 Task: Buy 1 Skin Cleansers for Women's from Shave & Hair Removal section under best seller category for shipping address: Michelle Green, 1986 Bartlett Avenue, Southfield, Michigan 48076, Cell Number 2485598029. Pay from credit card ending with 5759, CVV 953
Action: Mouse moved to (27, 107)
Screenshot: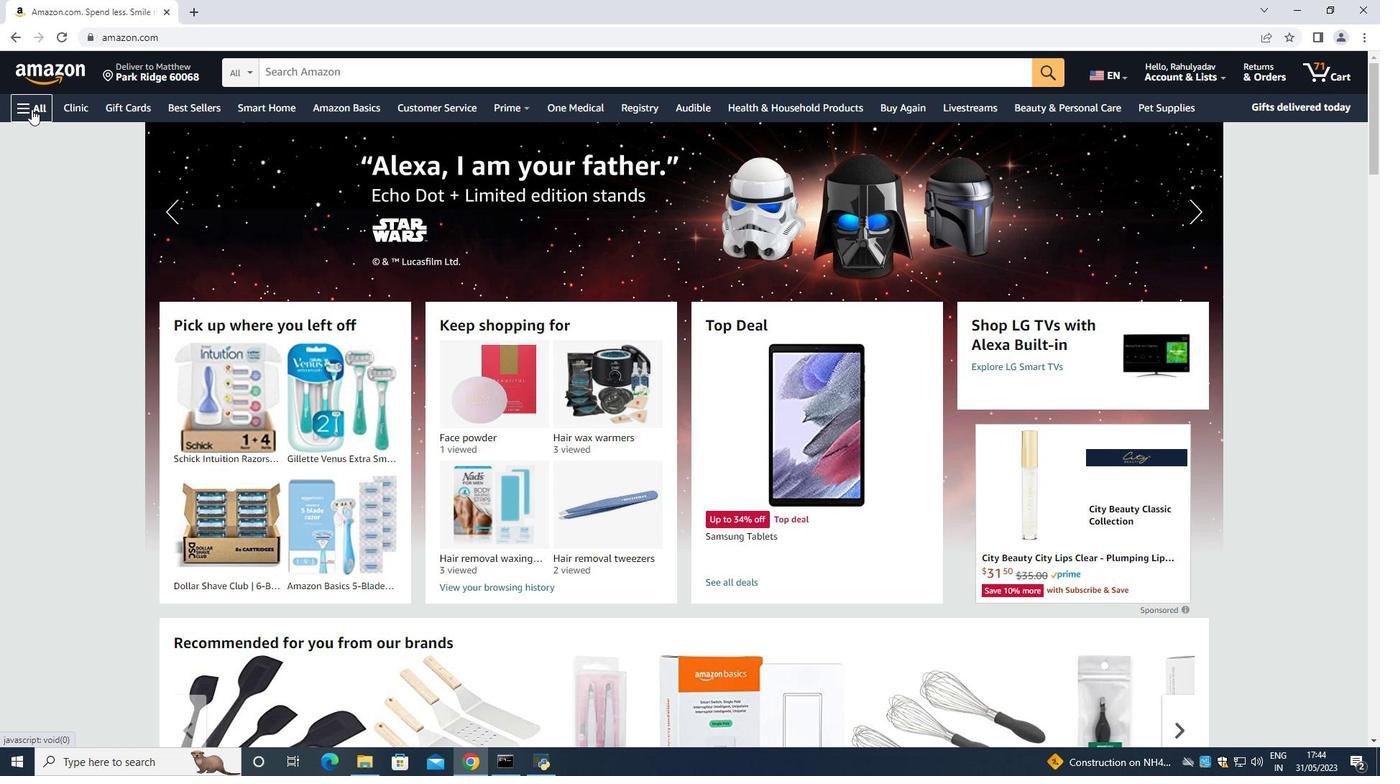 
Action: Mouse pressed left at (27, 107)
Screenshot: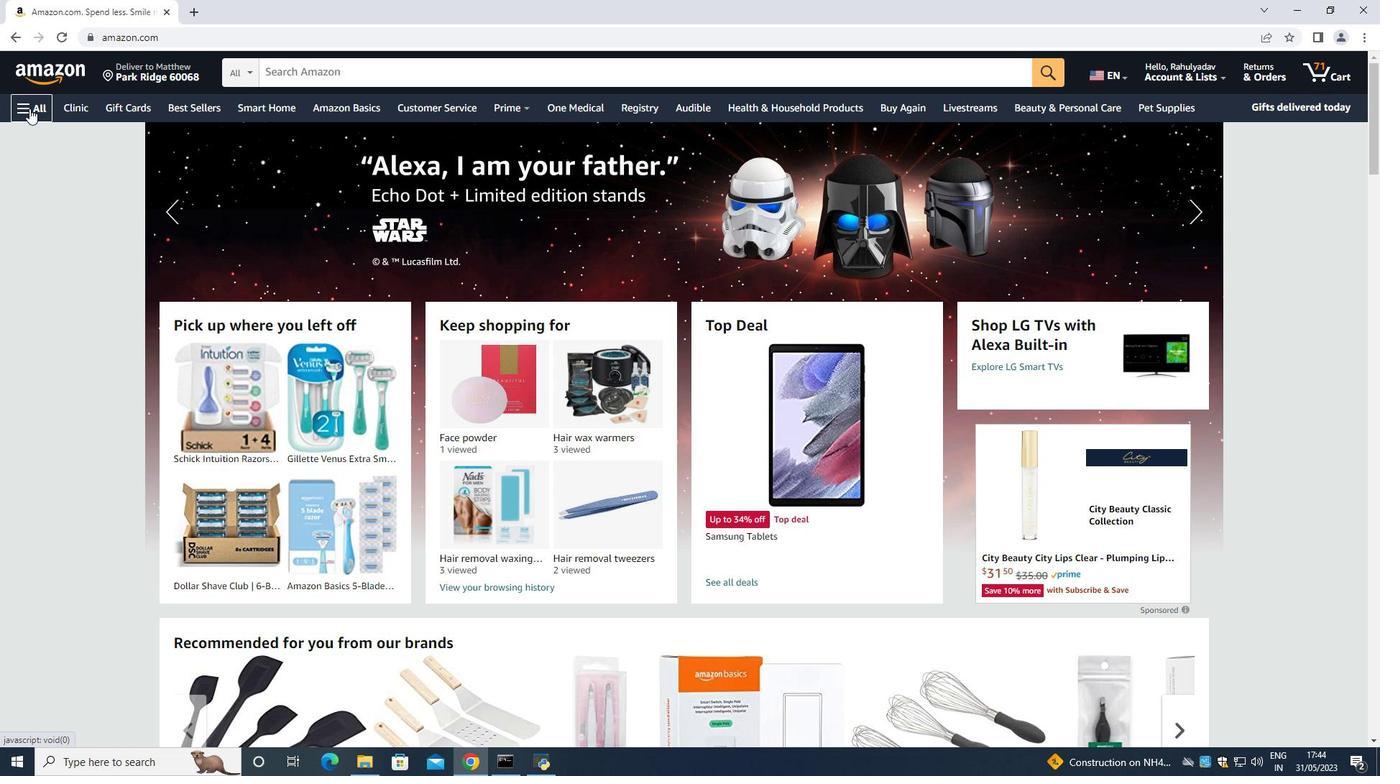 
Action: Mouse moved to (49, 133)
Screenshot: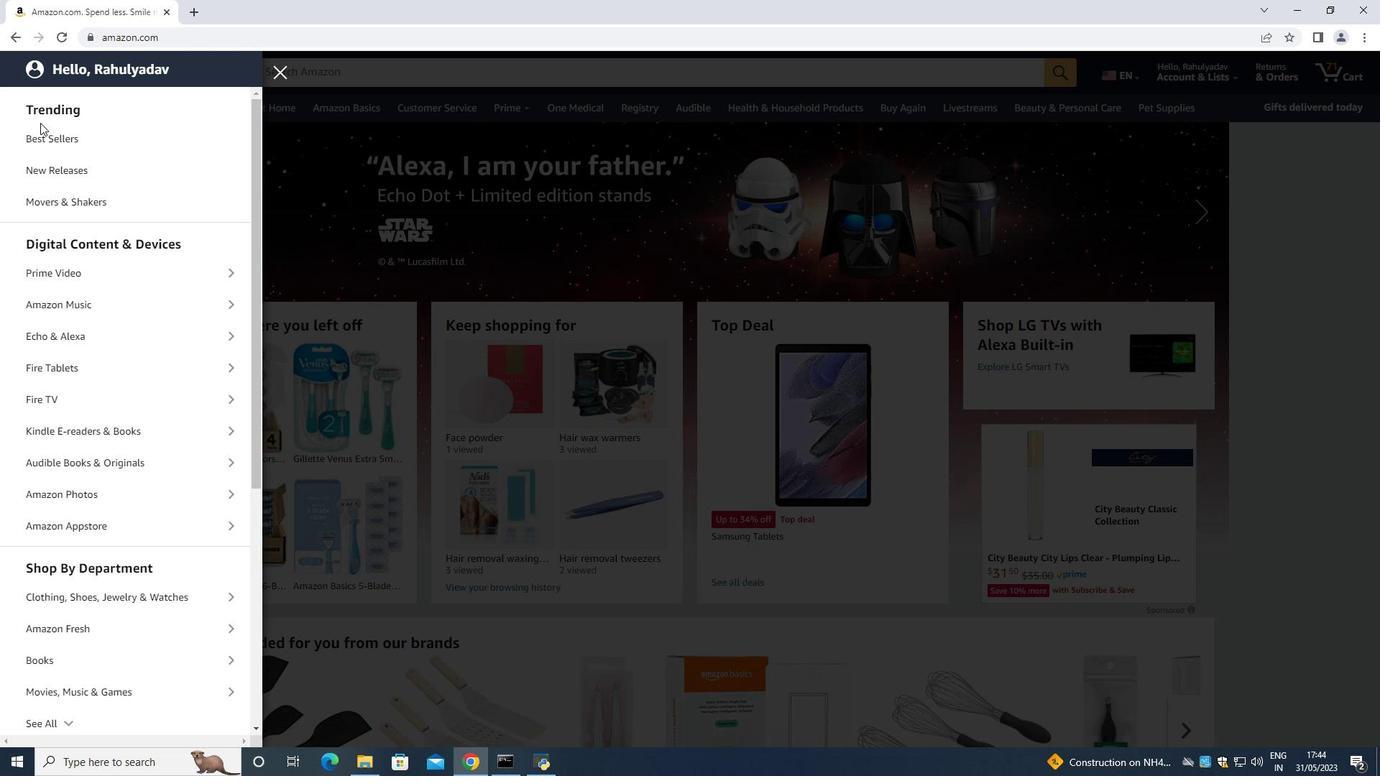 
Action: Mouse pressed left at (49, 133)
Screenshot: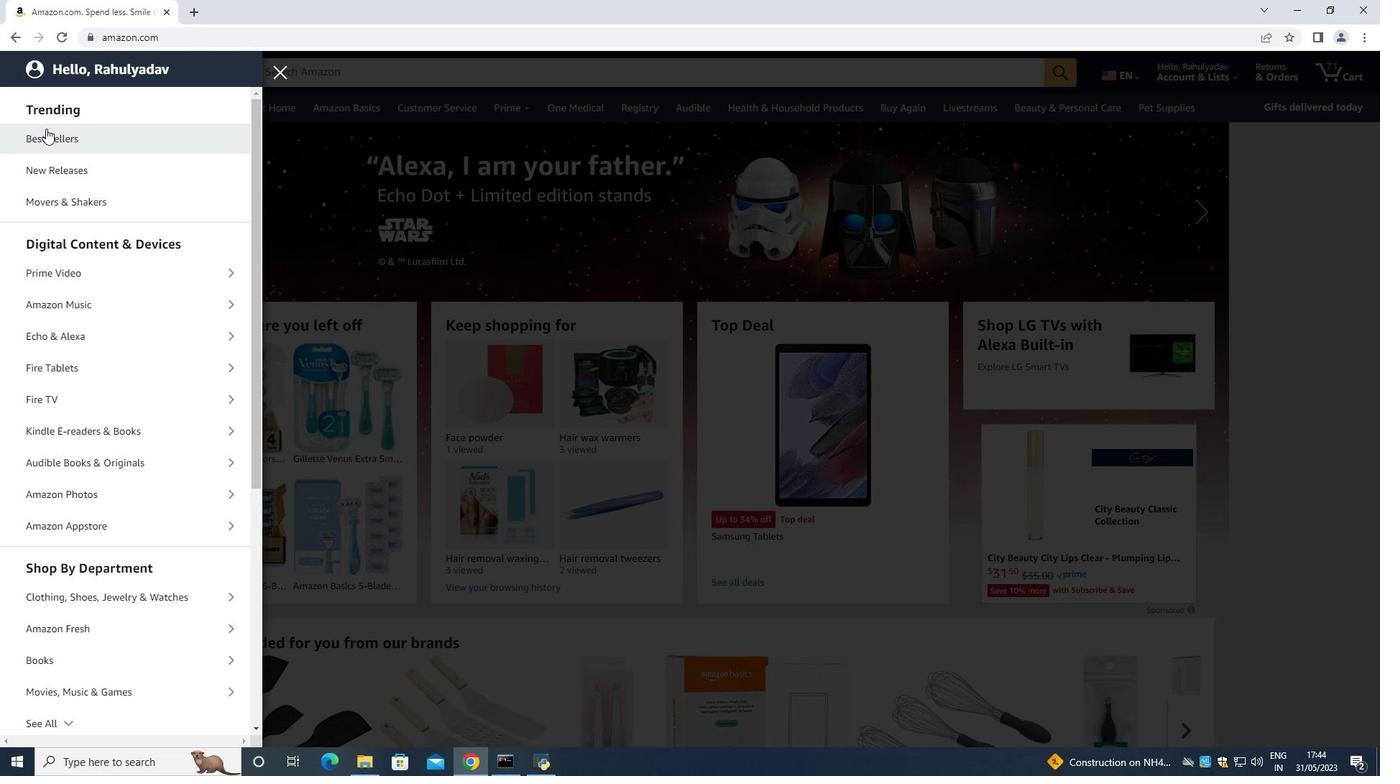 
Action: Mouse moved to (424, 73)
Screenshot: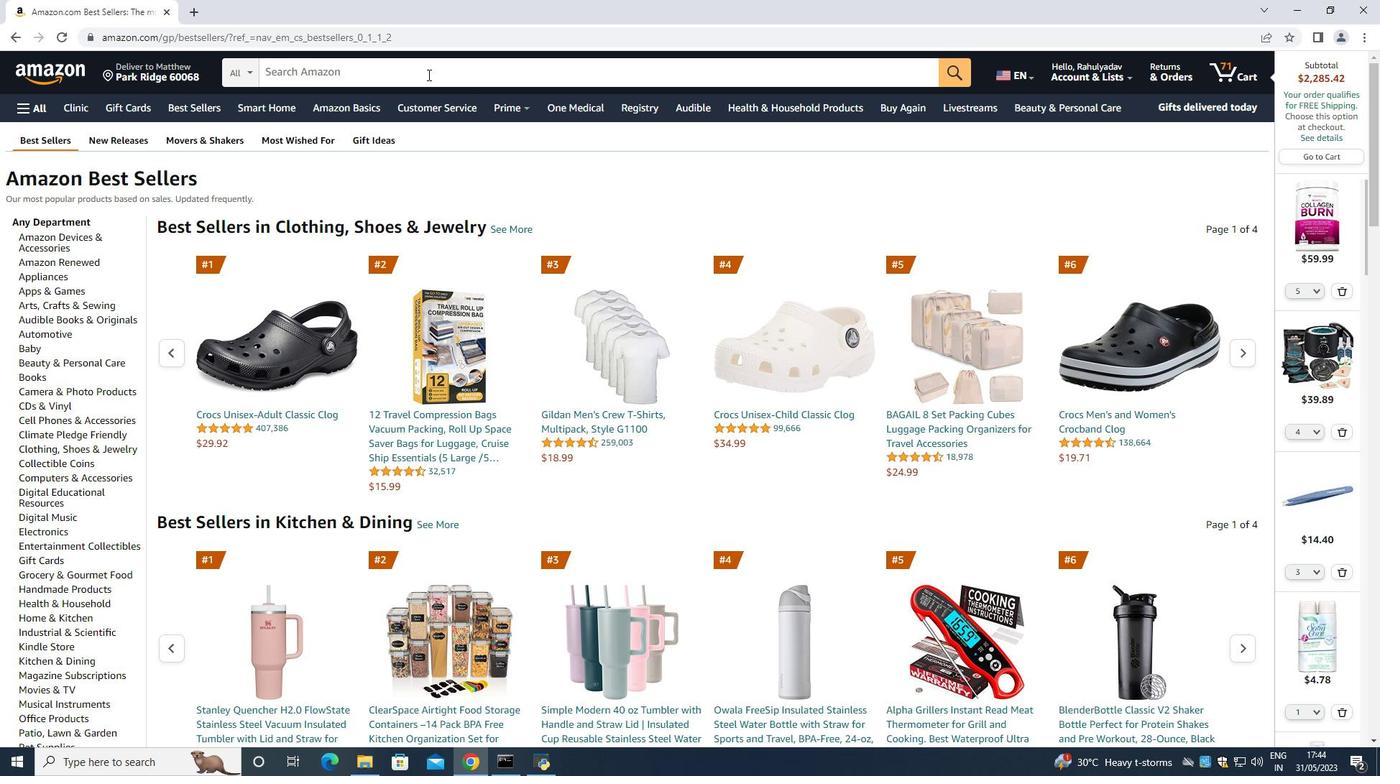 
Action: Mouse pressed left at (424, 73)
Screenshot: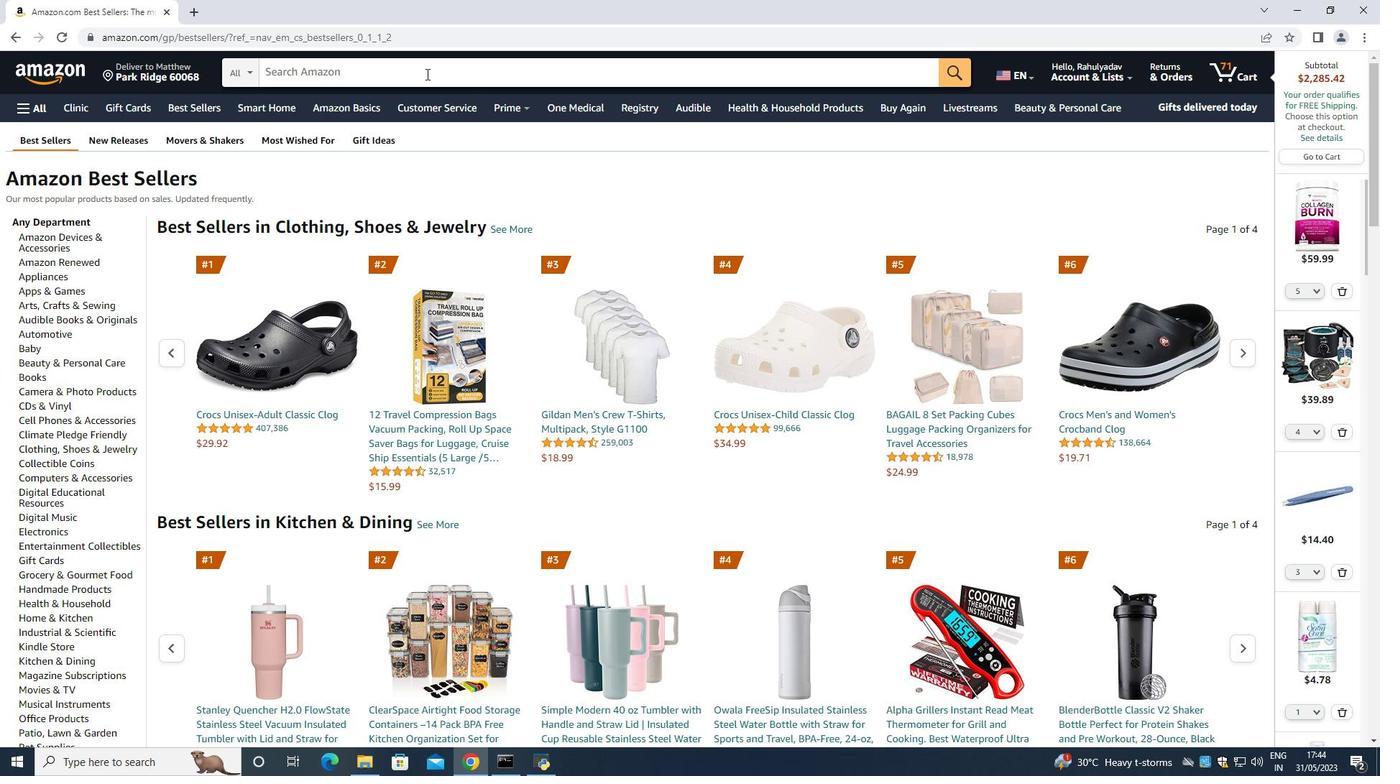 
Action: Key pressed skin<Key.space><Key.shift>Cleansers<Key.space><Key.shift>For<Key.space><Key.shift><Key.shift><Key.shift><Key.shift>Women<Key.enter>
Screenshot: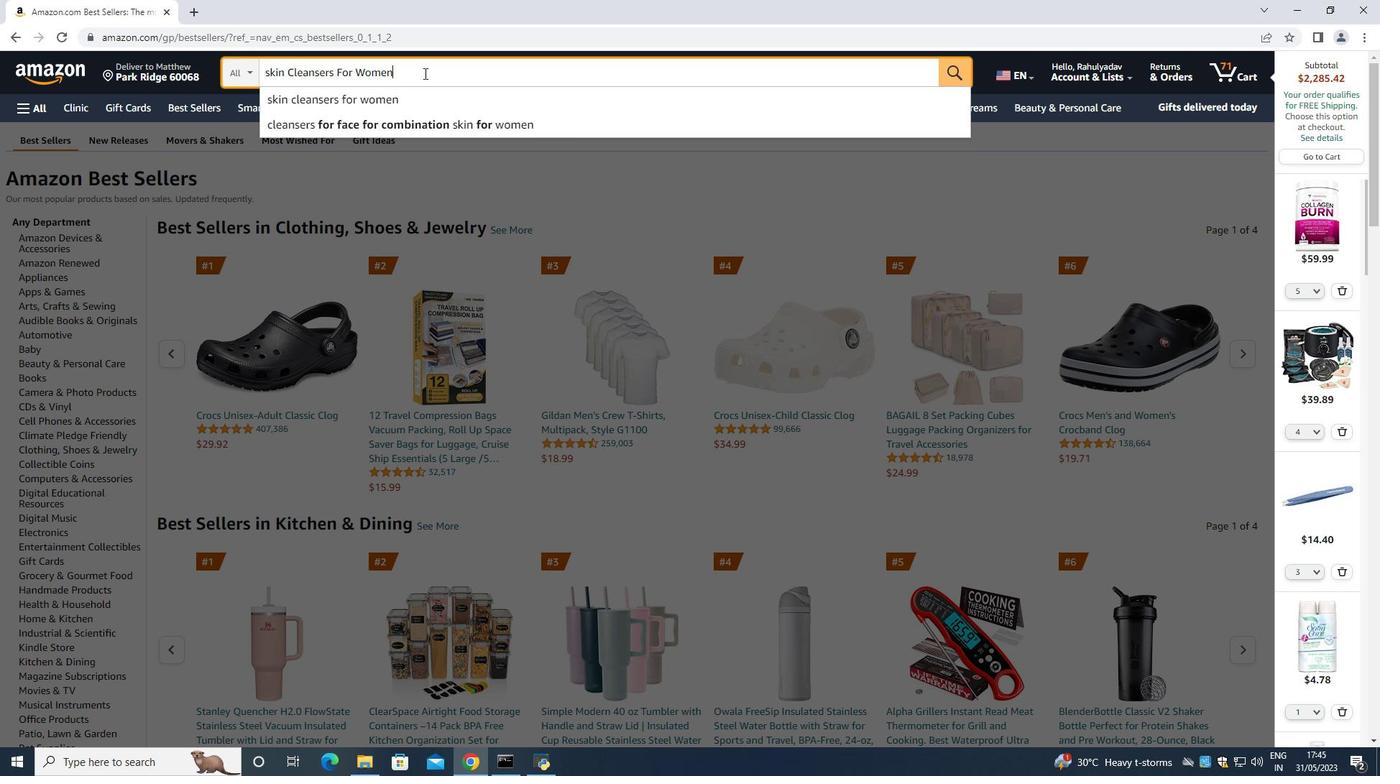 
Action: Mouse moved to (451, 133)
Screenshot: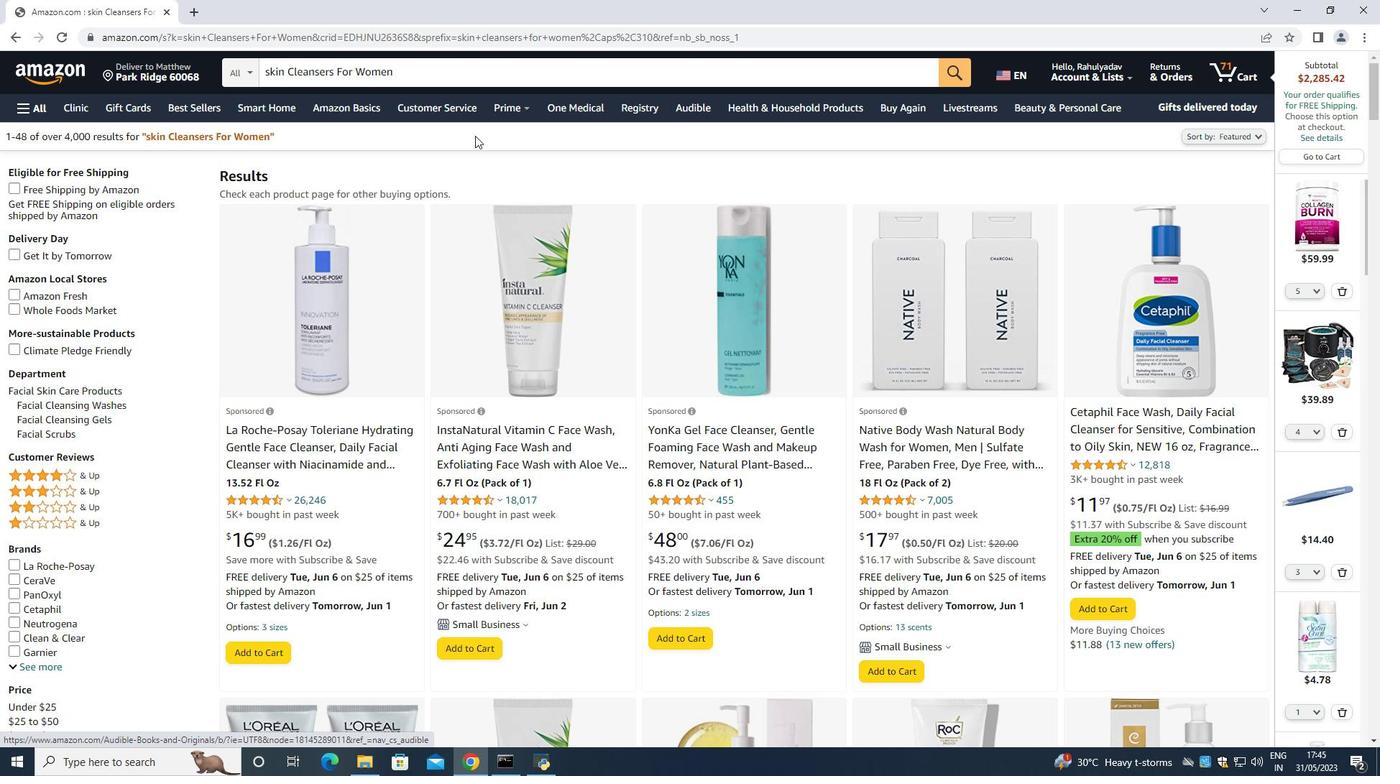 
Action: Mouse scrolled (451, 133) with delta (0, 0)
Screenshot: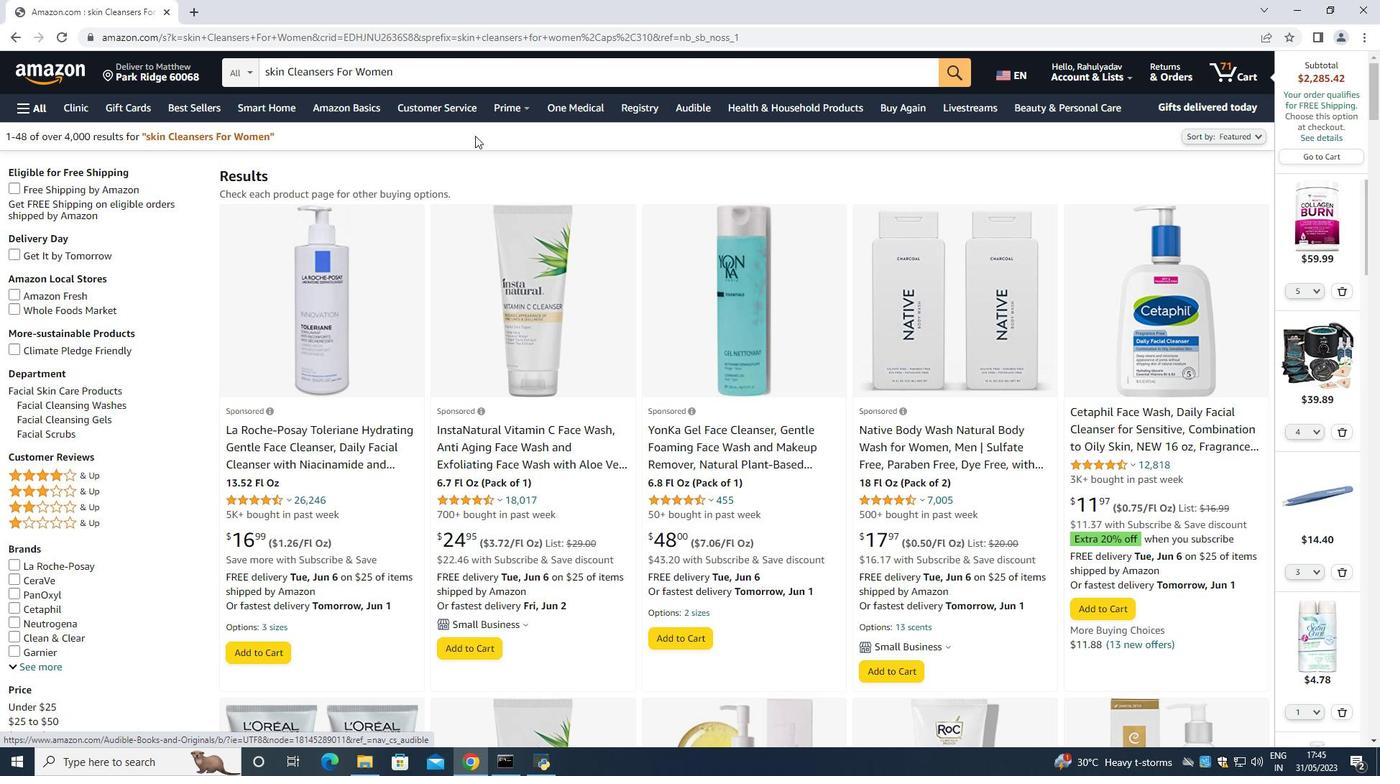 
Action: Mouse moved to (450, 133)
Screenshot: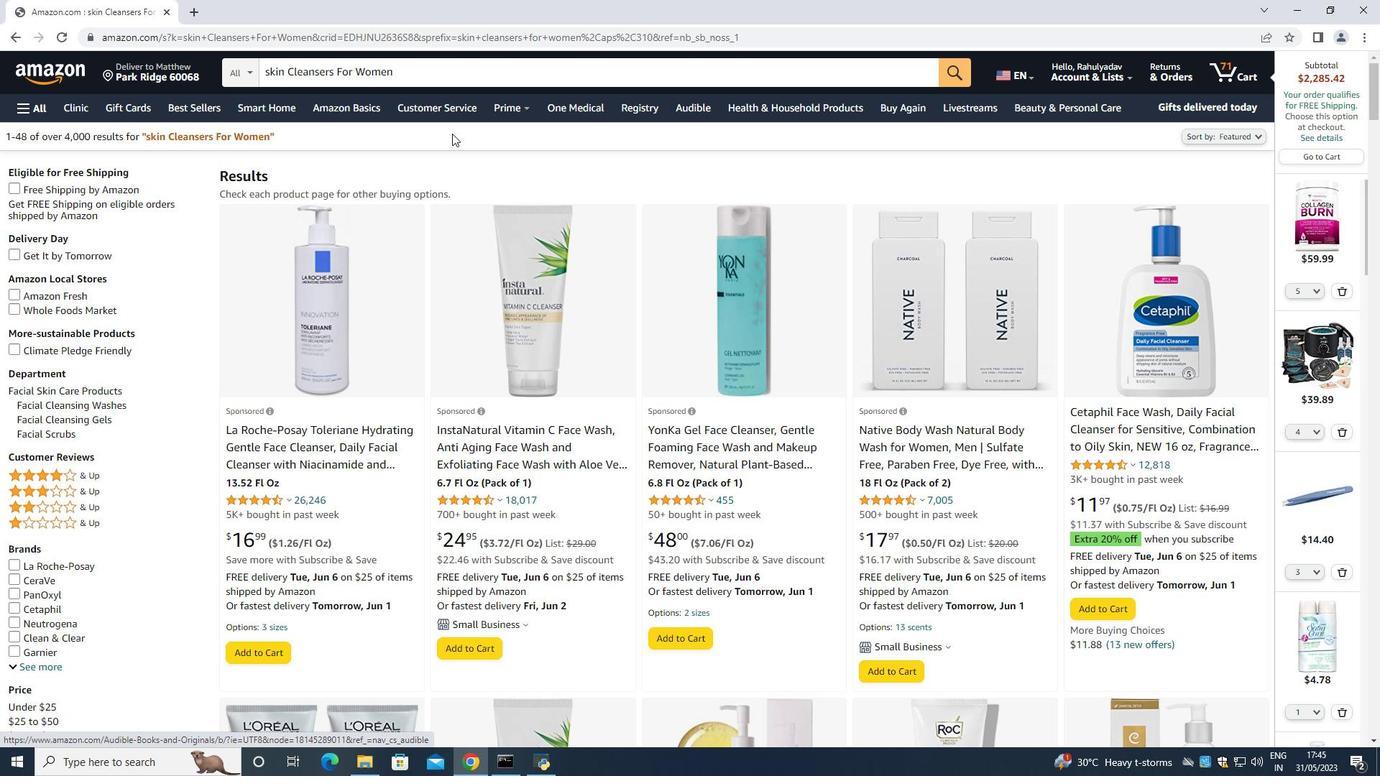
Action: Mouse scrolled (450, 133) with delta (0, 0)
Screenshot: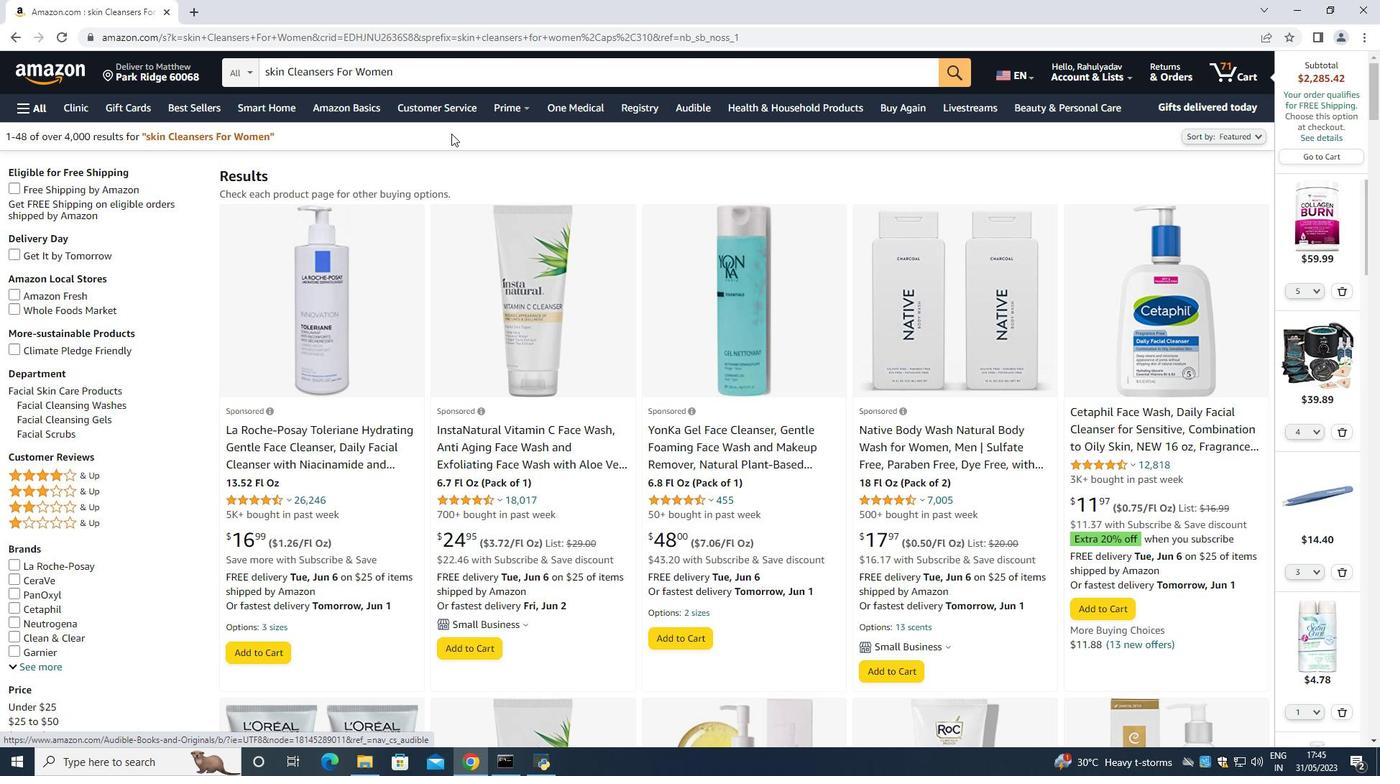 
Action: Mouse moved to (450, 133)
Screenshot: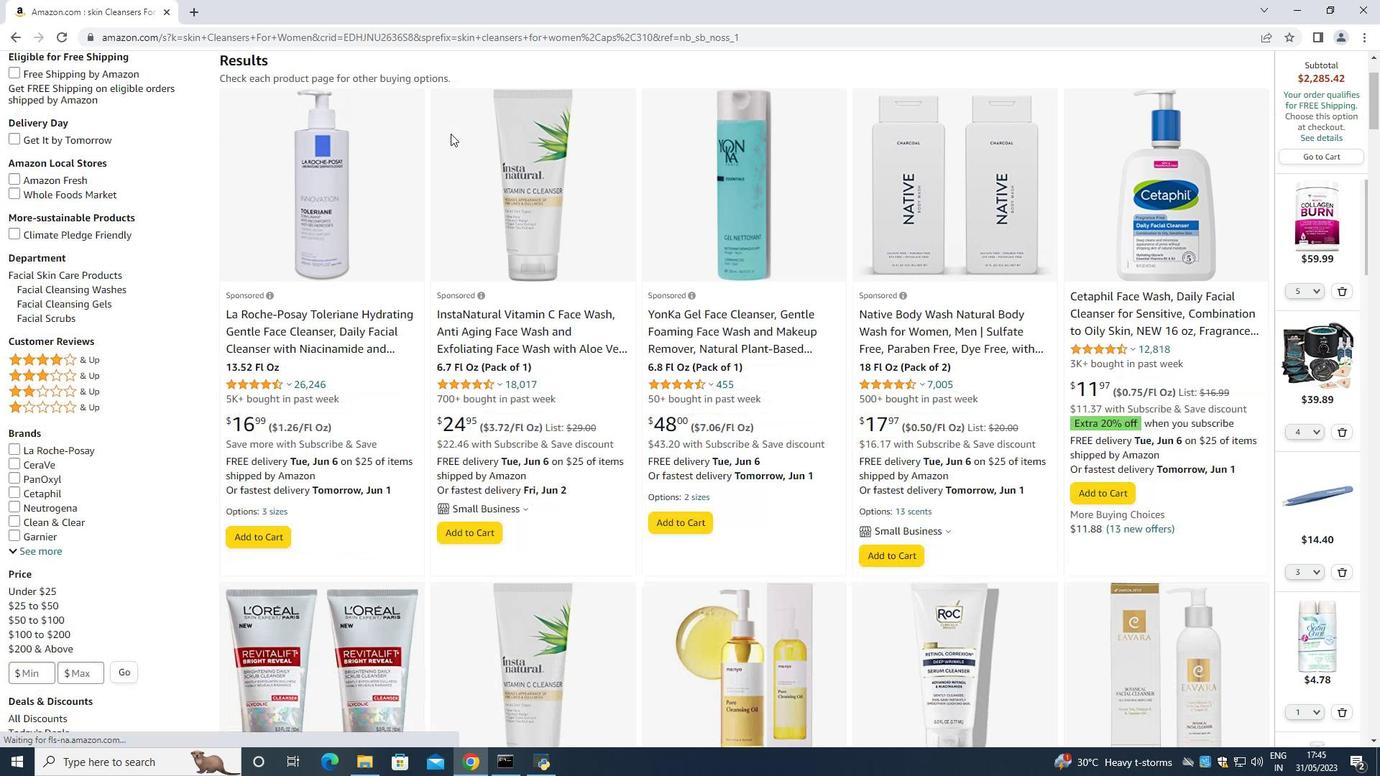 
Action: Mouse scrolled (450, 132) with delta (0, 0)
Screenshot: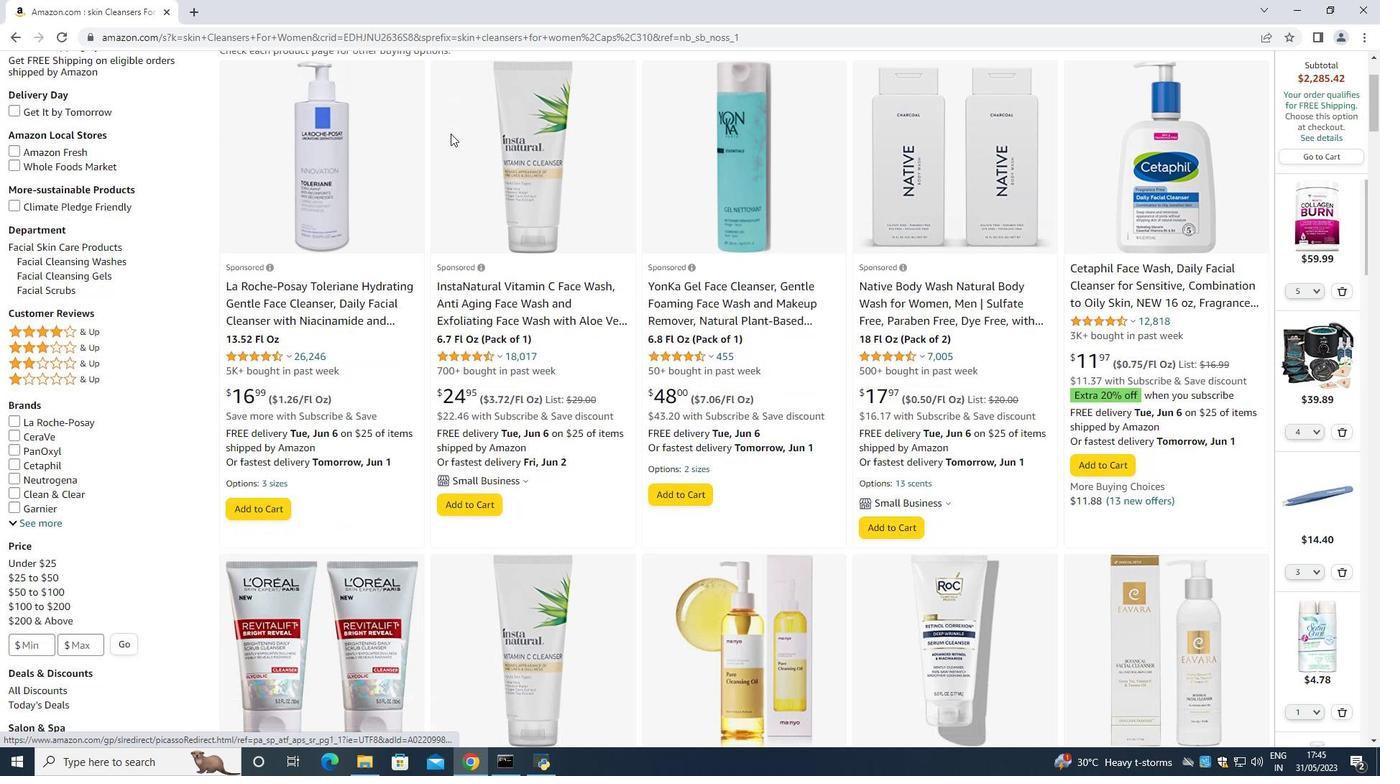 
Action: Mouse moved to (452, 138)
Screenshot: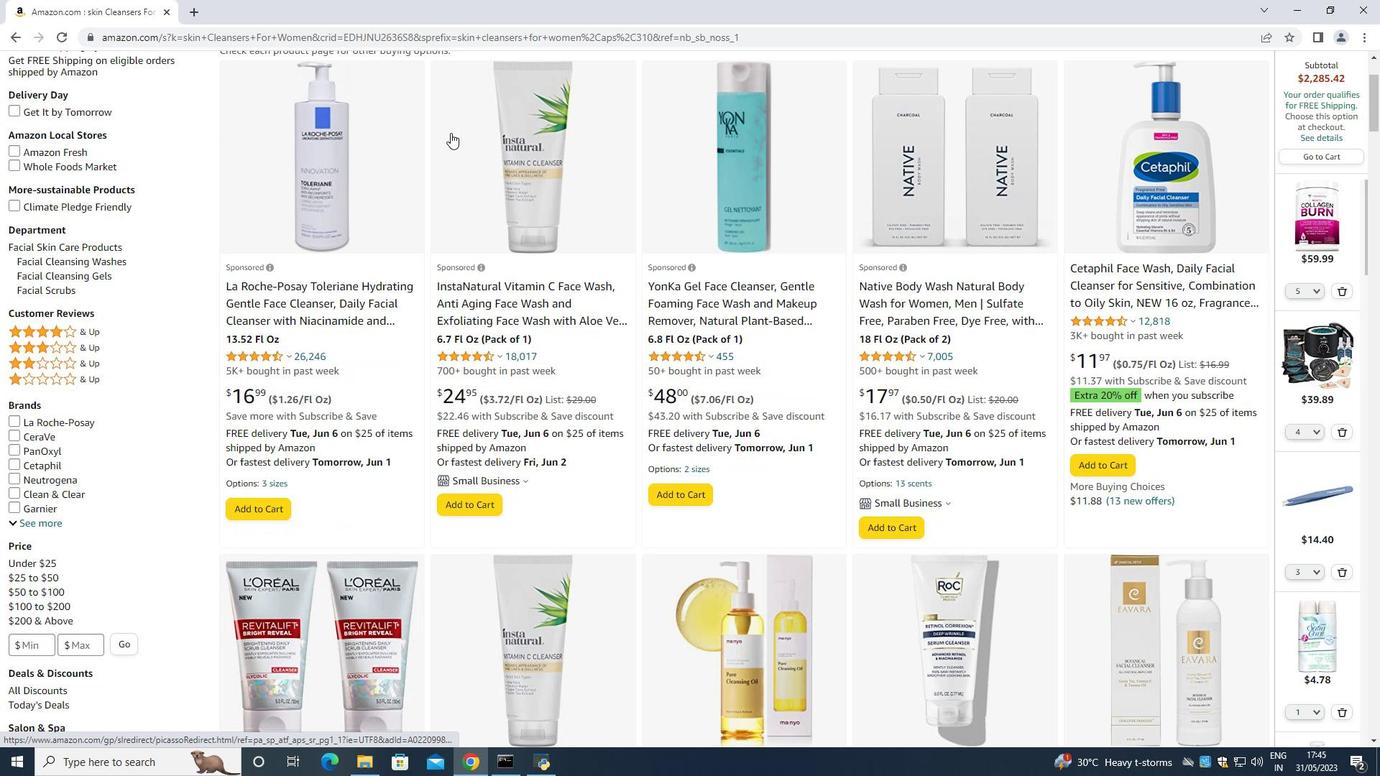 
Action: Mouse scrolled (452, 136) with delta (0, 0)
Screenshot: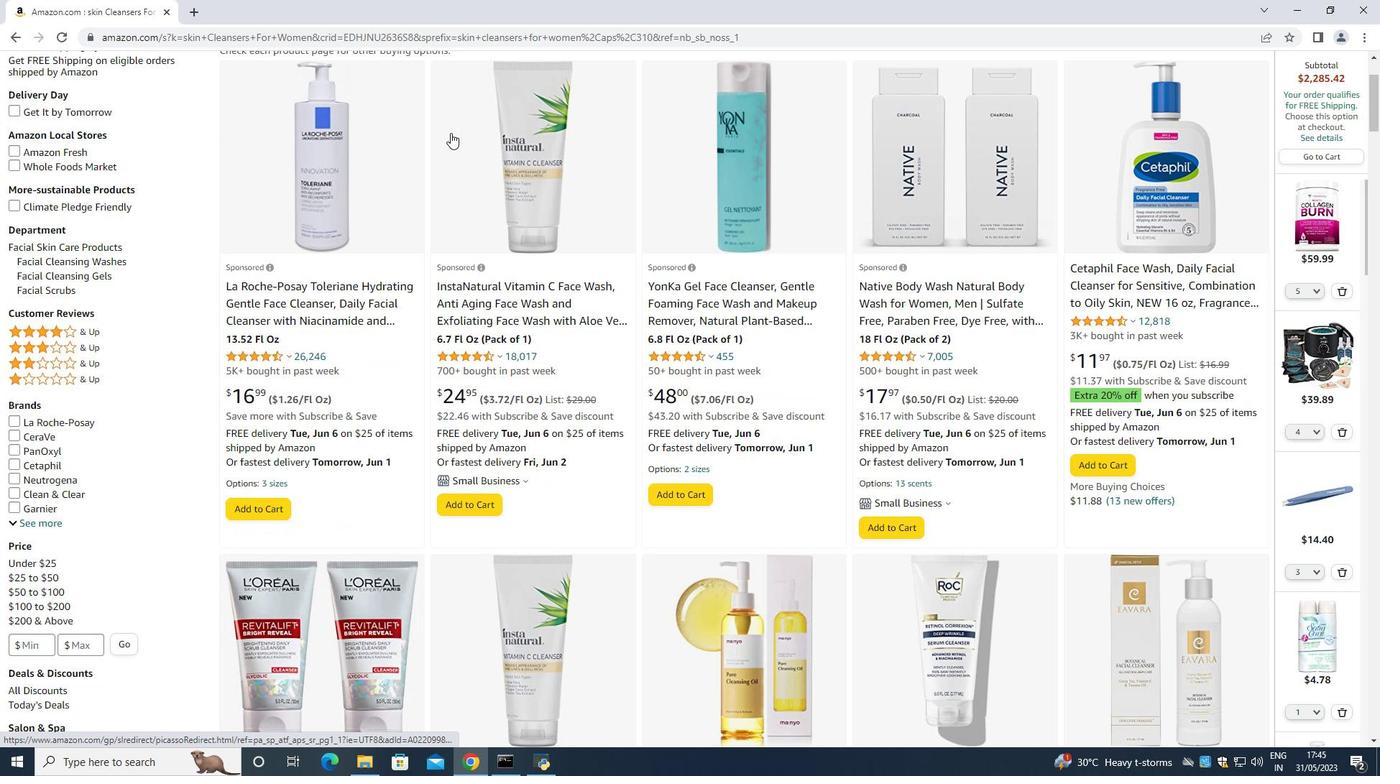 
Action: Mouse moved to (800, 176)
Screenshot: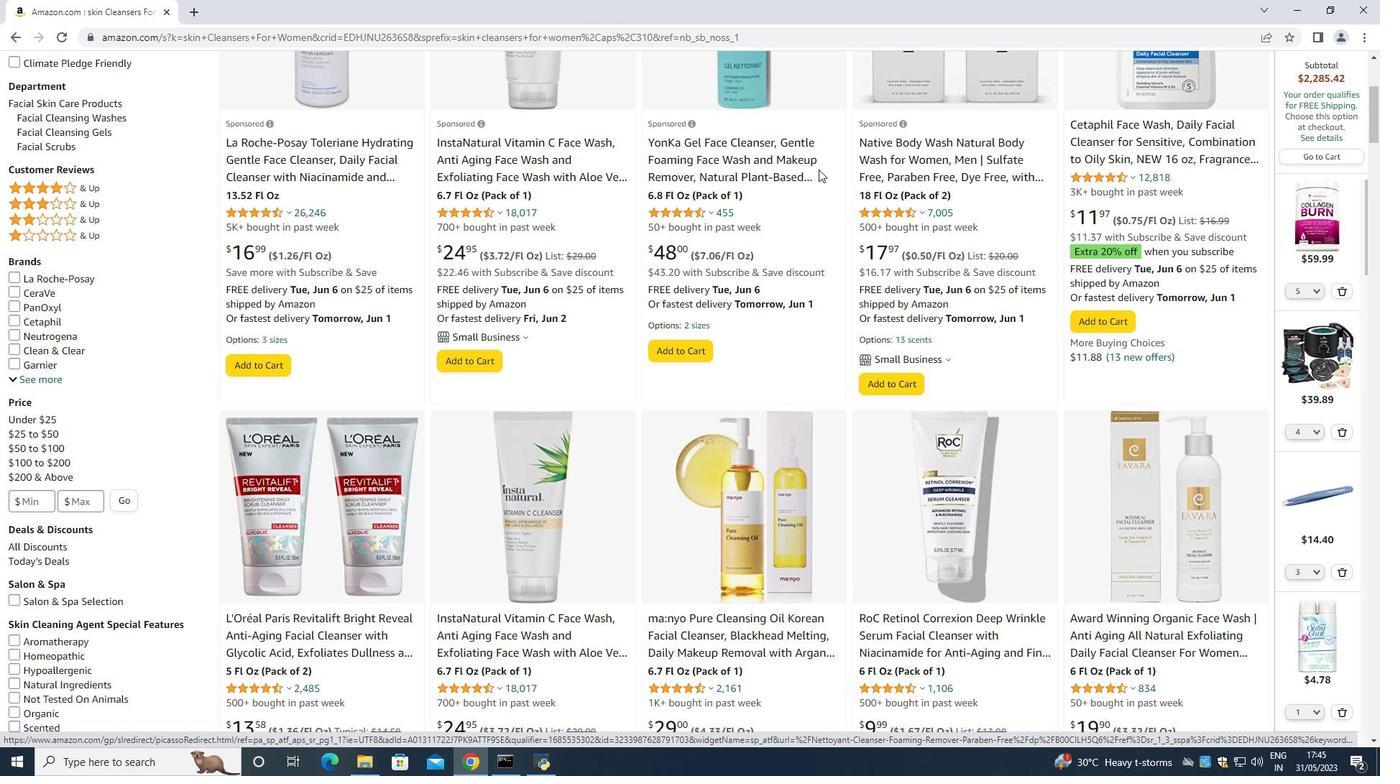 
Action: Mouse scrolled (800, 175) with delta (0, 0)
Screenshot: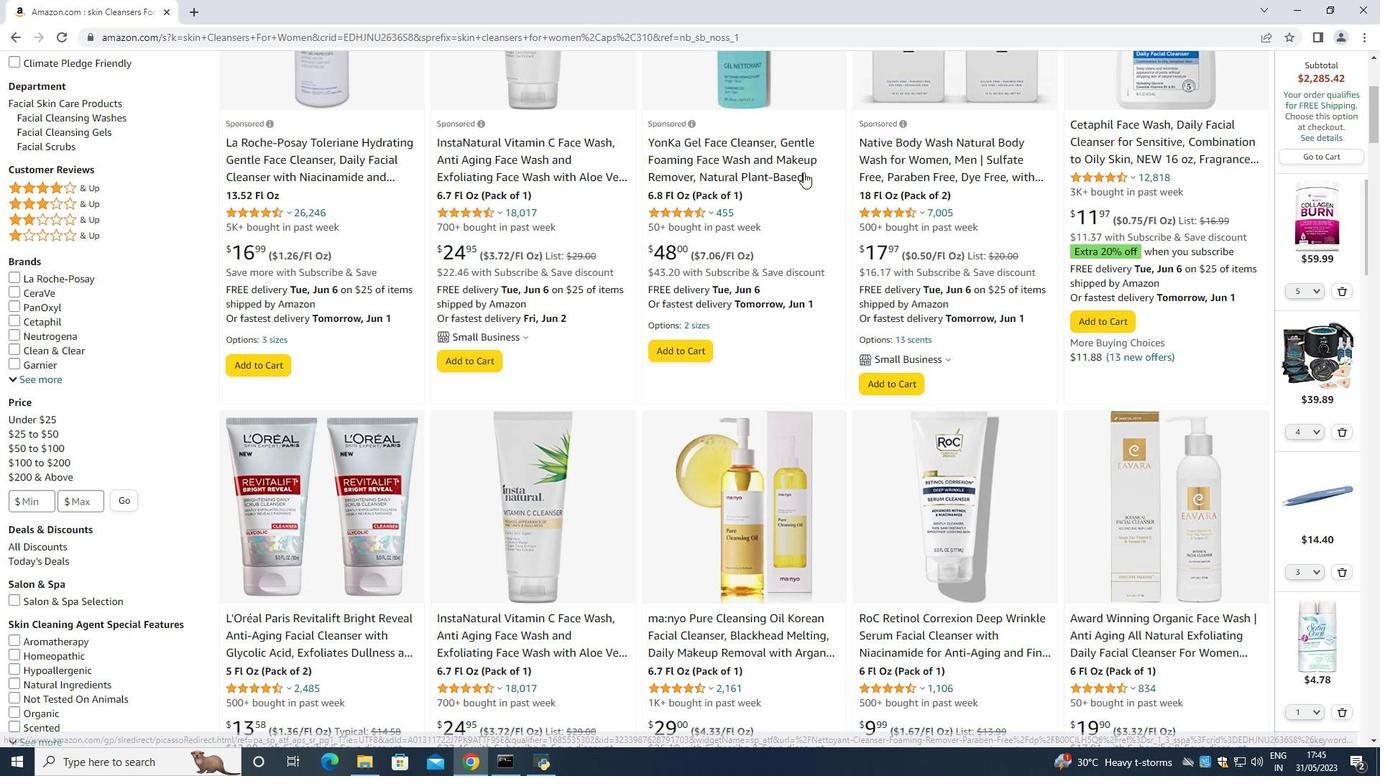 
Action: Mouse scrolled (800, 175) with delta (0, 0)
Screenshot: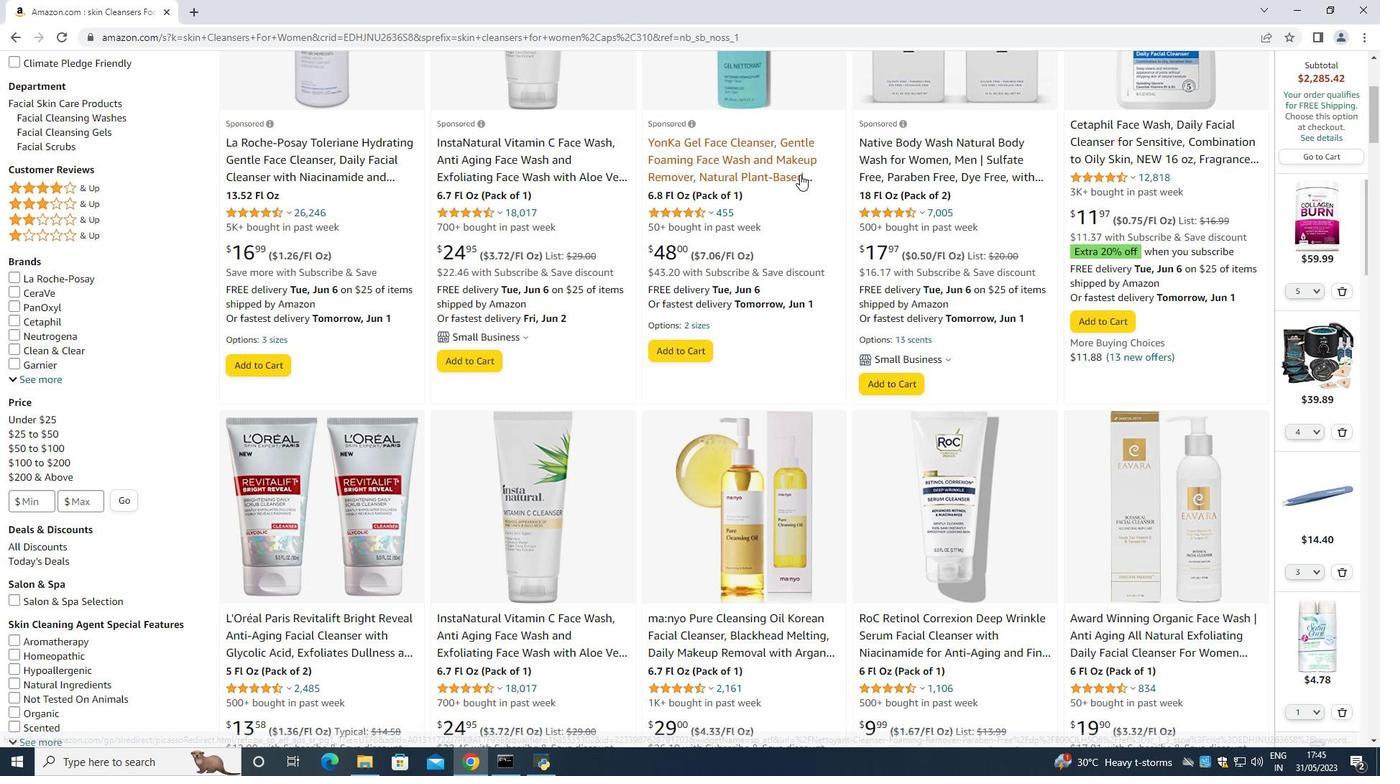 
Action: Mouse scrolled (800, 175) with delta (0, 0)
Screenshot: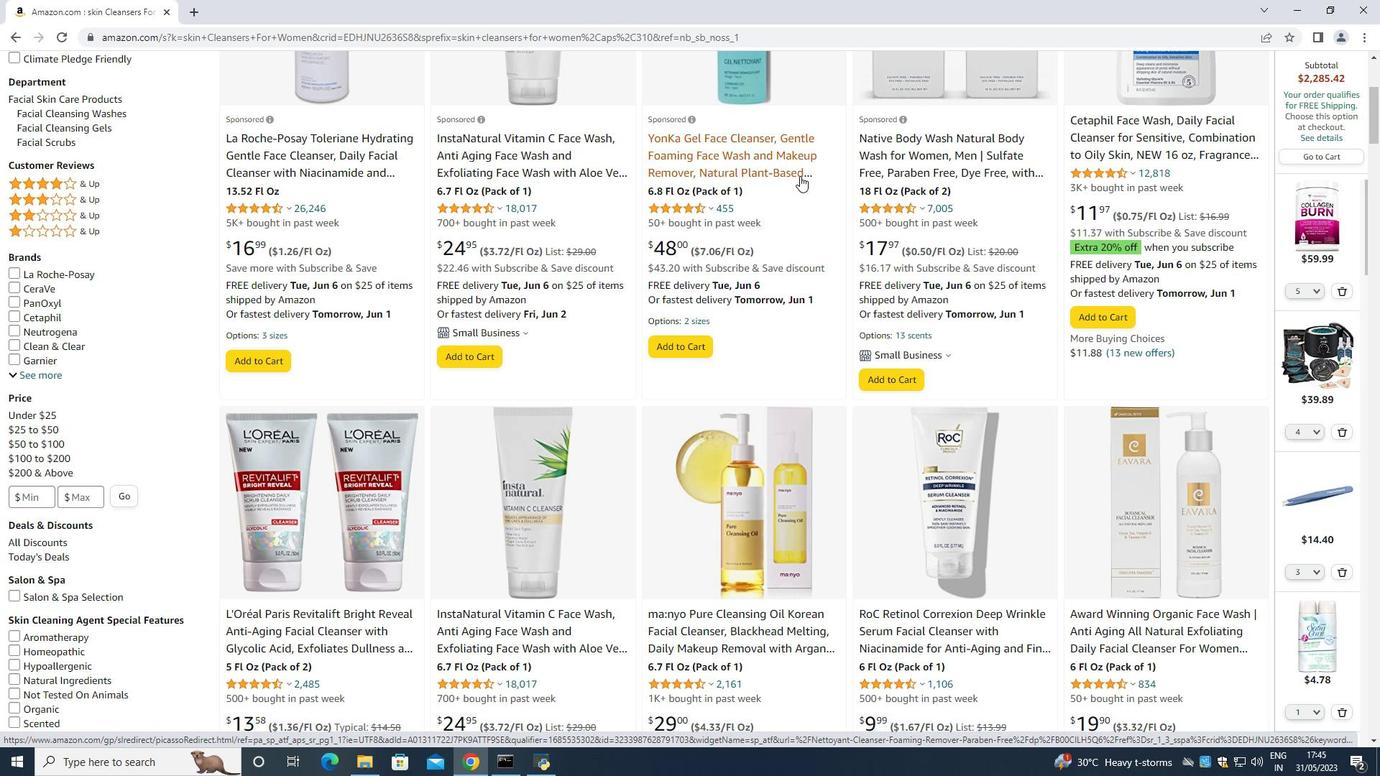
Action: Mouse scrolled (800, 175) with delta (0, 0)
Screenshot: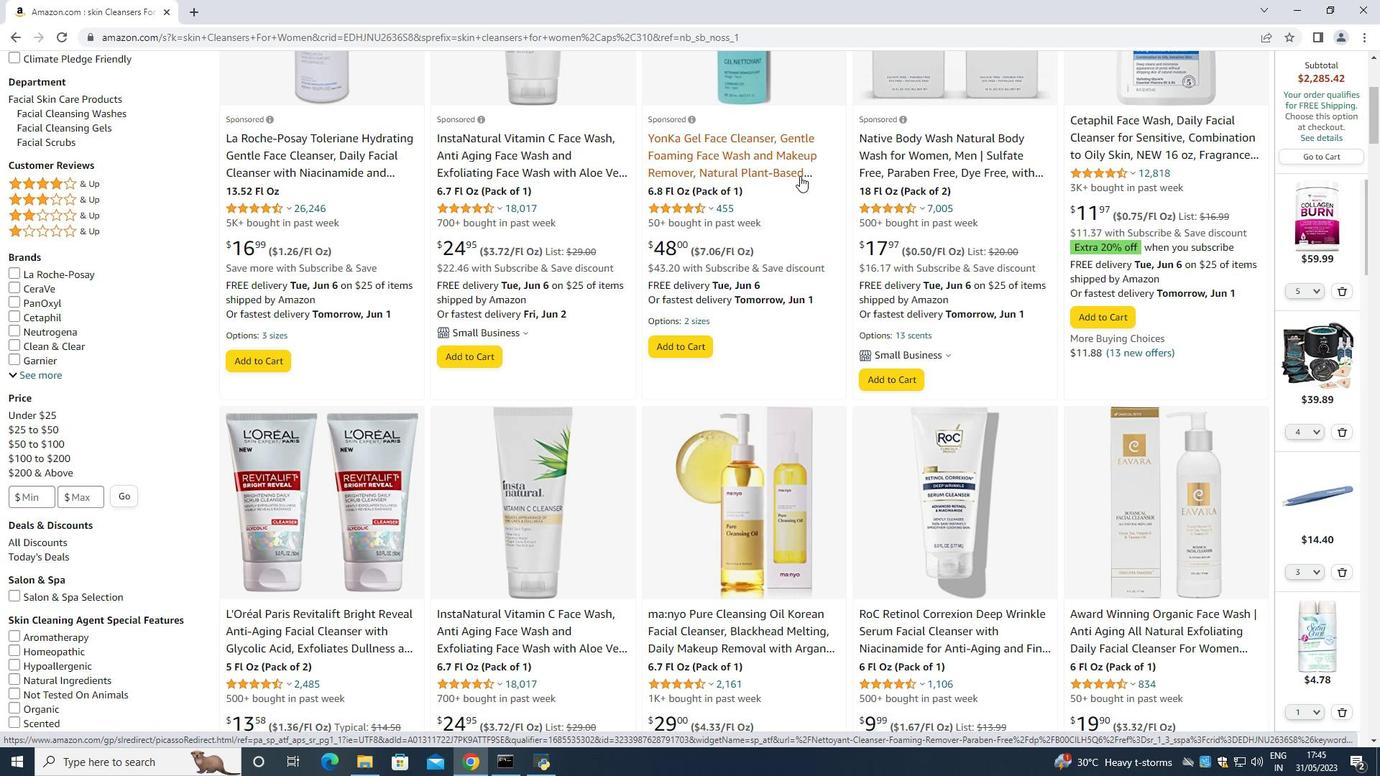 
Action: Mouse scrolled (800, 175) with delta (0, 0)
Screenshot: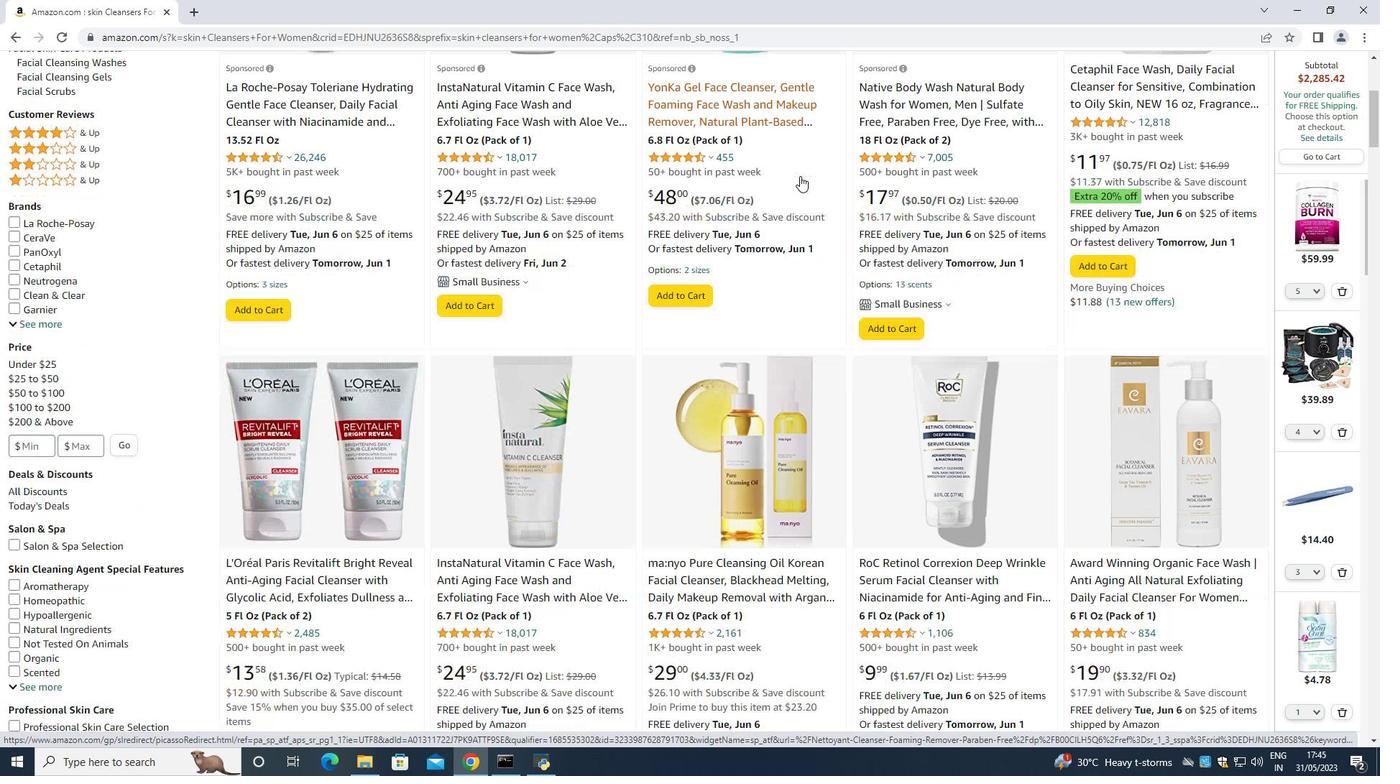 
Action: Mouse scrolled (800, 175) with delta (0, 0)
Screenshot: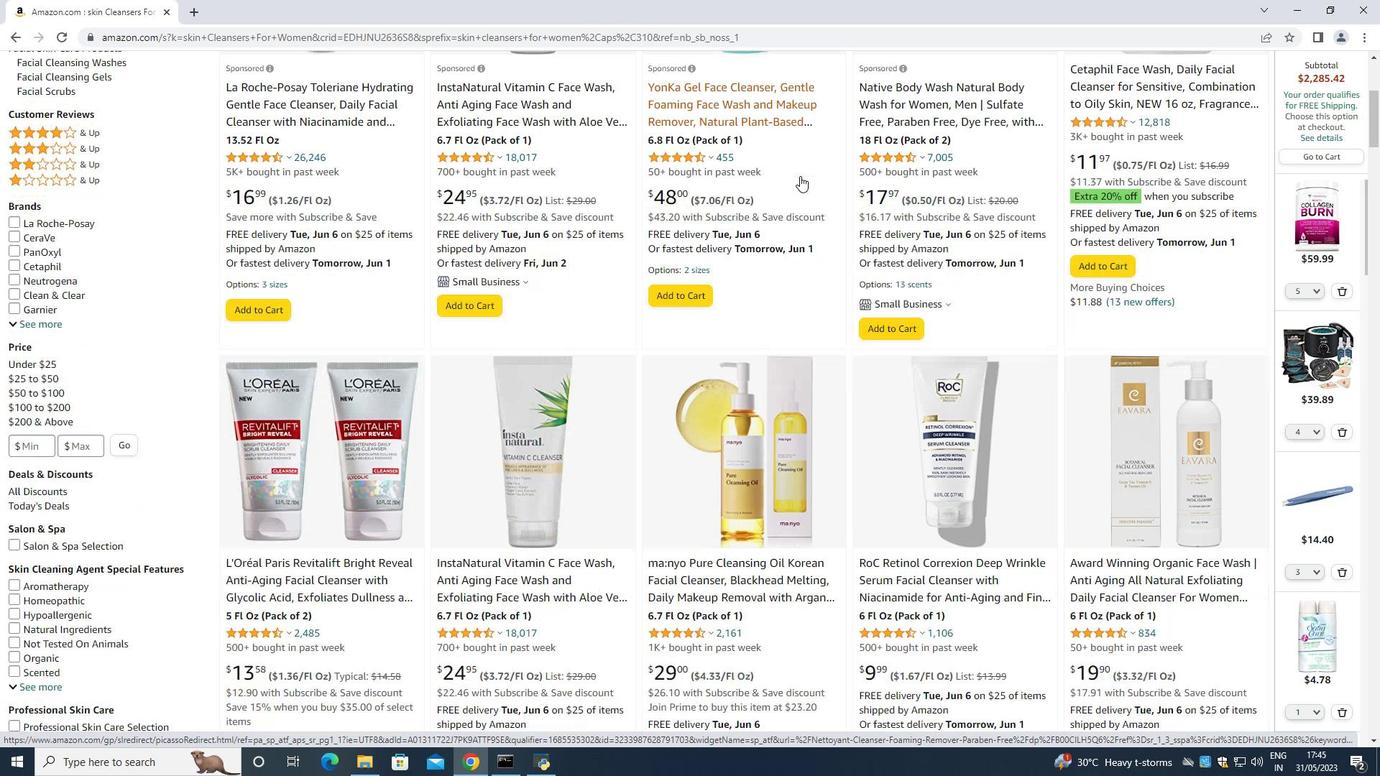 
Action: Mouse moved to (801, 176)
Screenshot: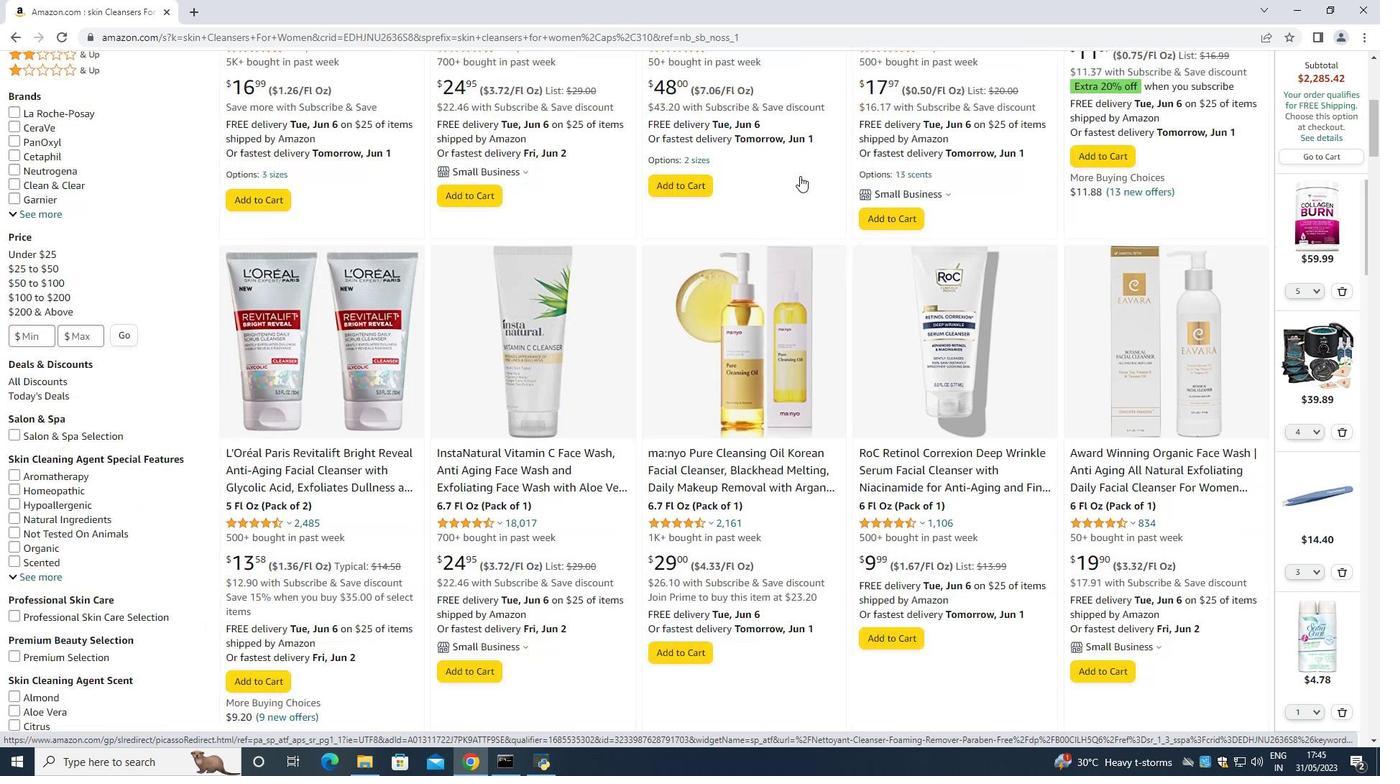 
Action: Mouse scrolled (801, 175) with delta (0, 0)
Screenshot: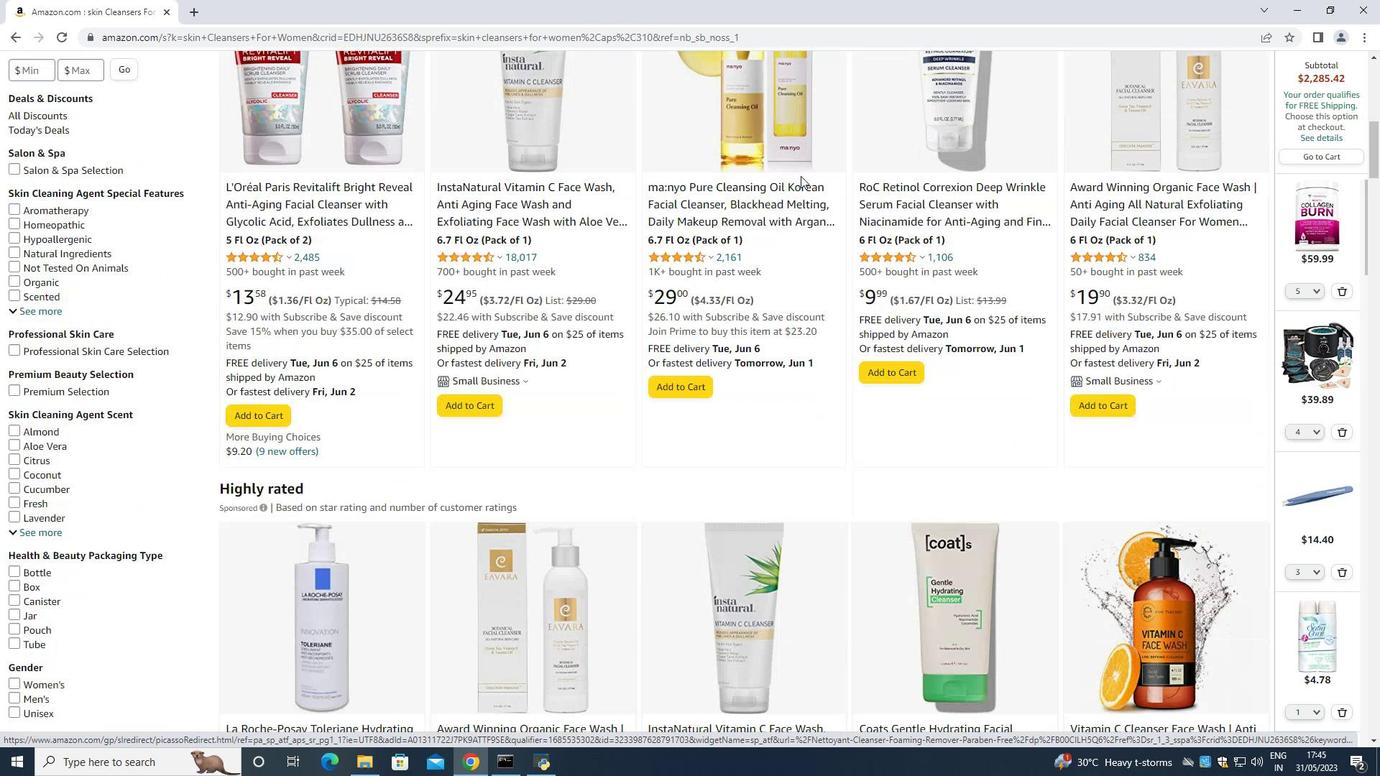 
Action: Mouse scrolled (801, 175) with delta (0, 0)
Screenshot: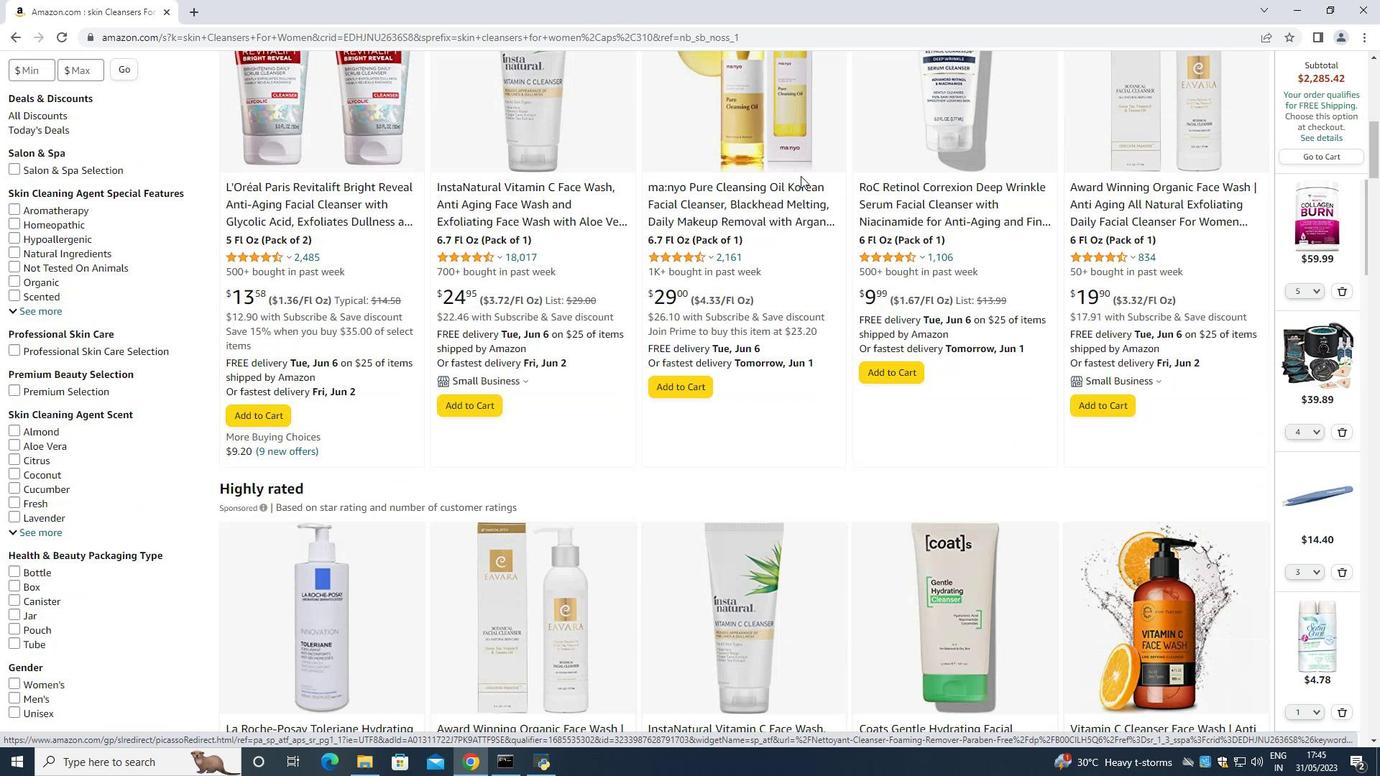 
Action: Mouse scrolled (801, 175) with delta (0, 0)
Screenshot: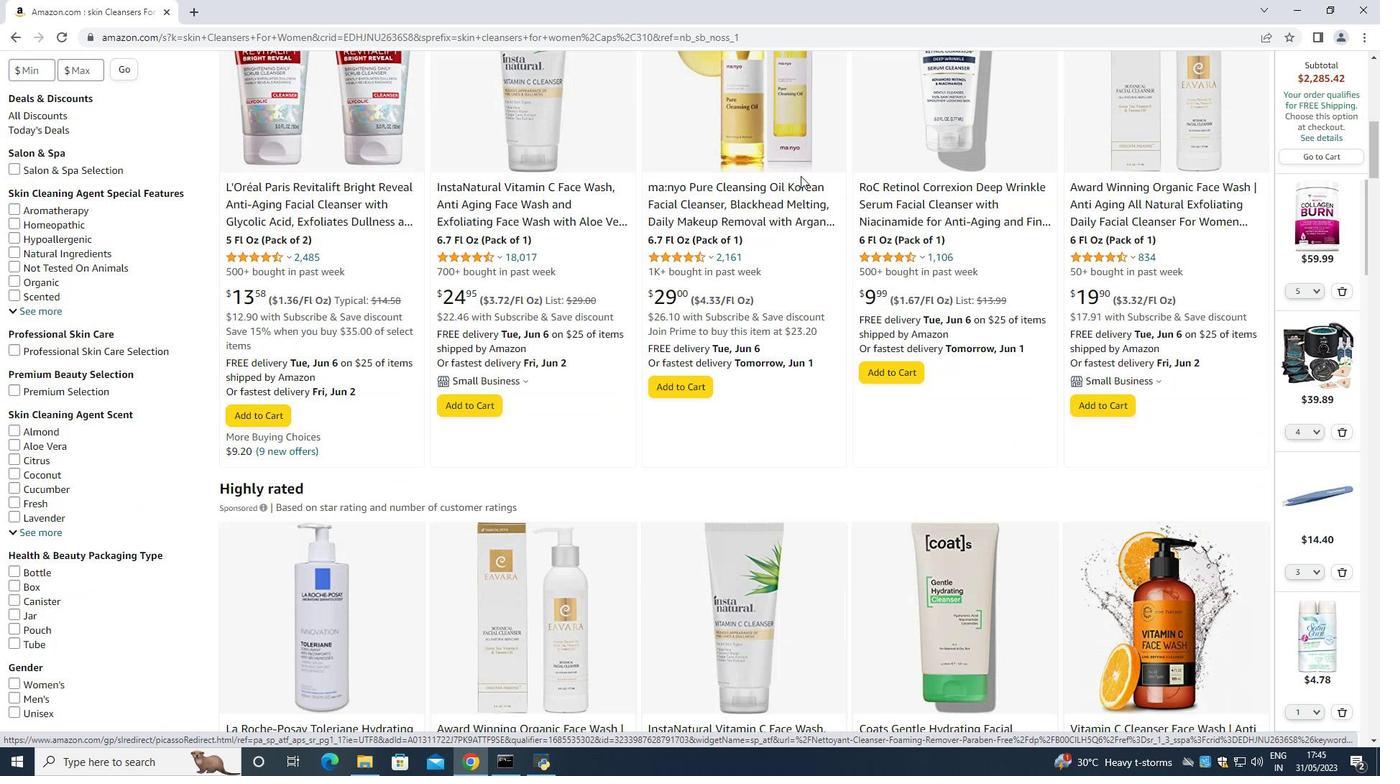 
Action: Mouse scrolled (801, 175) with delta (0, 0)
Screenshot: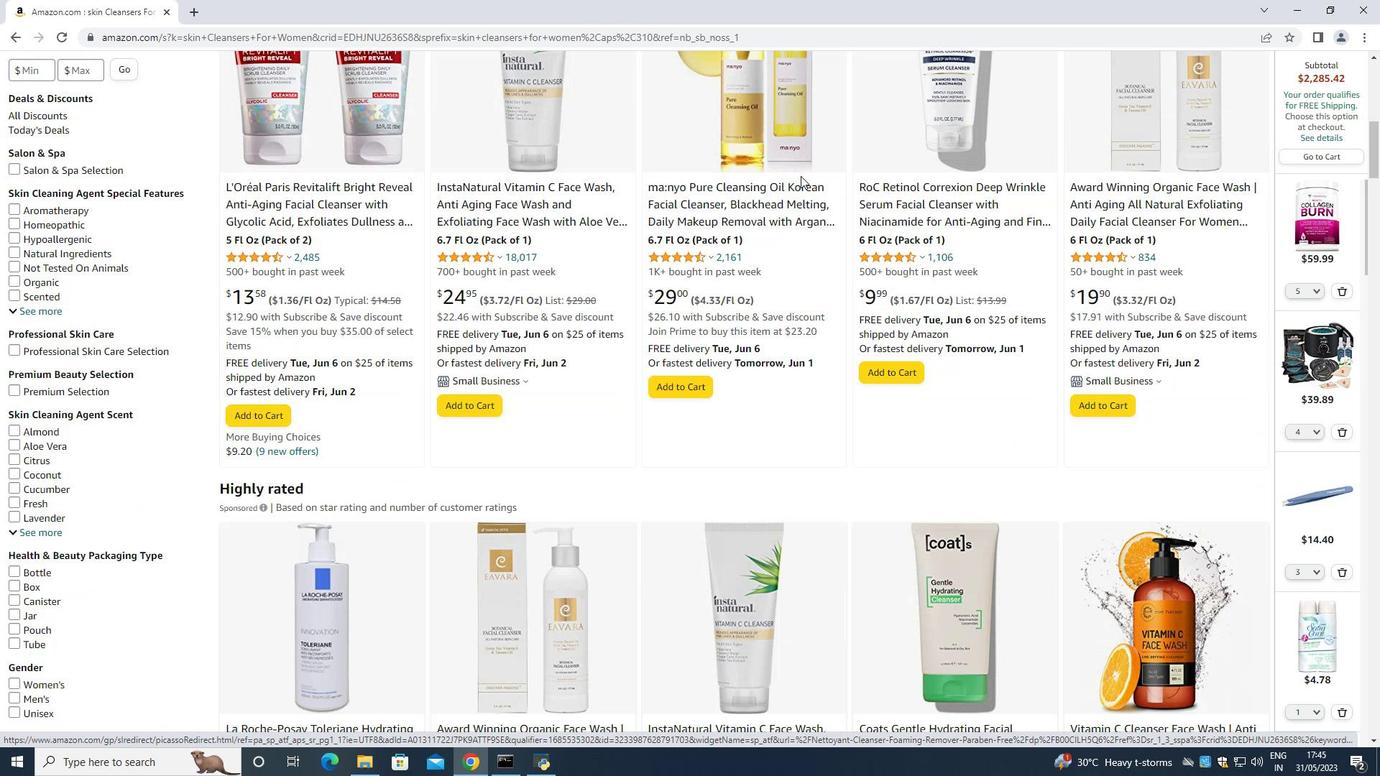 
Action: Mouse scrolled (801, 175) with delta (0, 0)
Screenshot: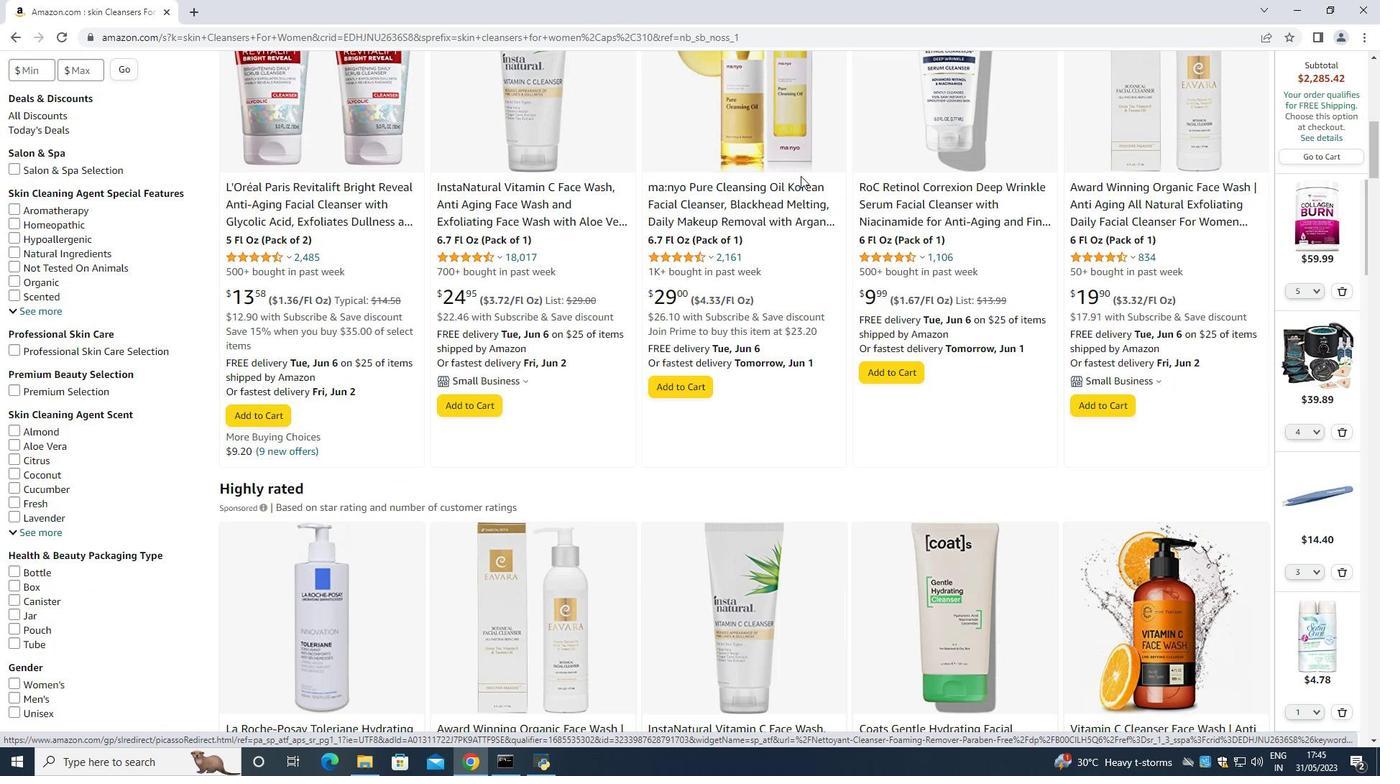 
Action: Mouse moved to (801, 174)
Screenshot: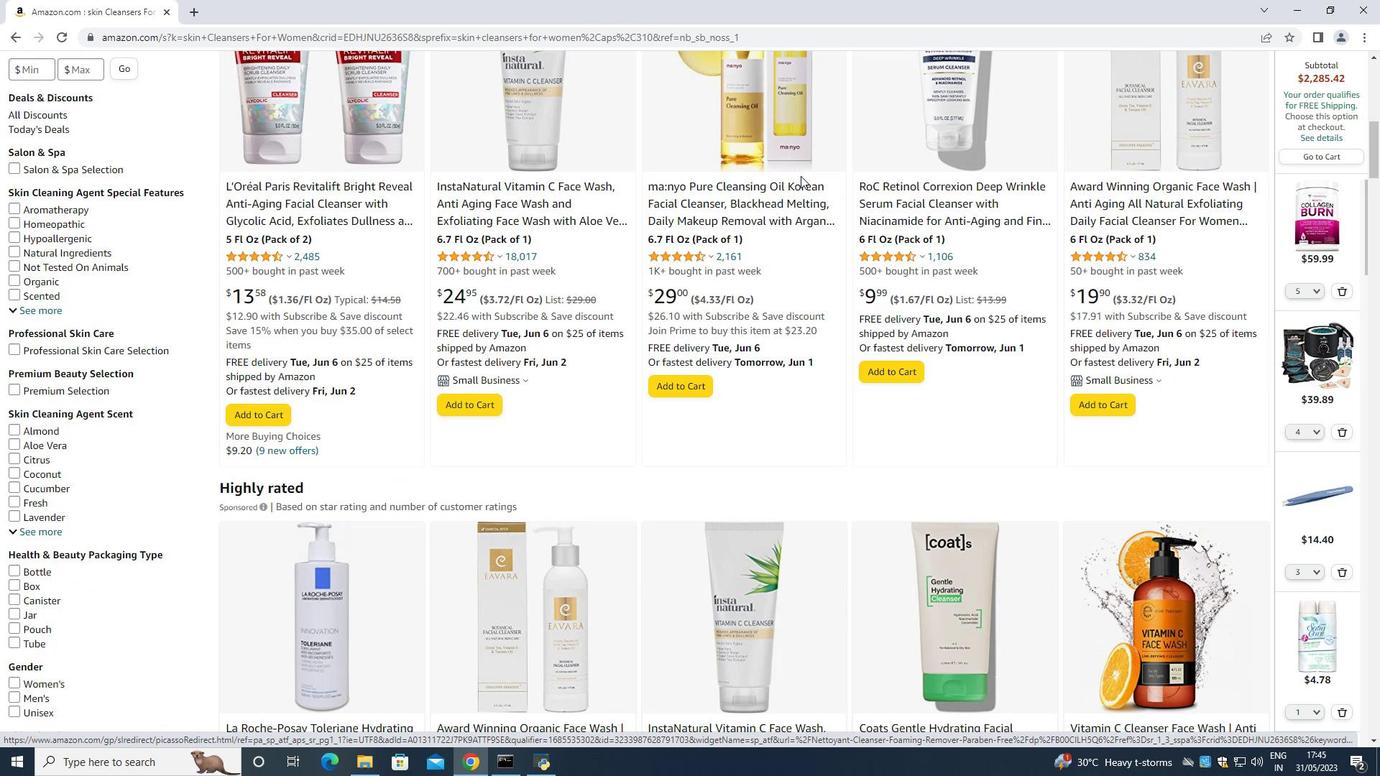 
Action: Mouse scrolled (801, 173) with delta (0, 0)
Screenshot: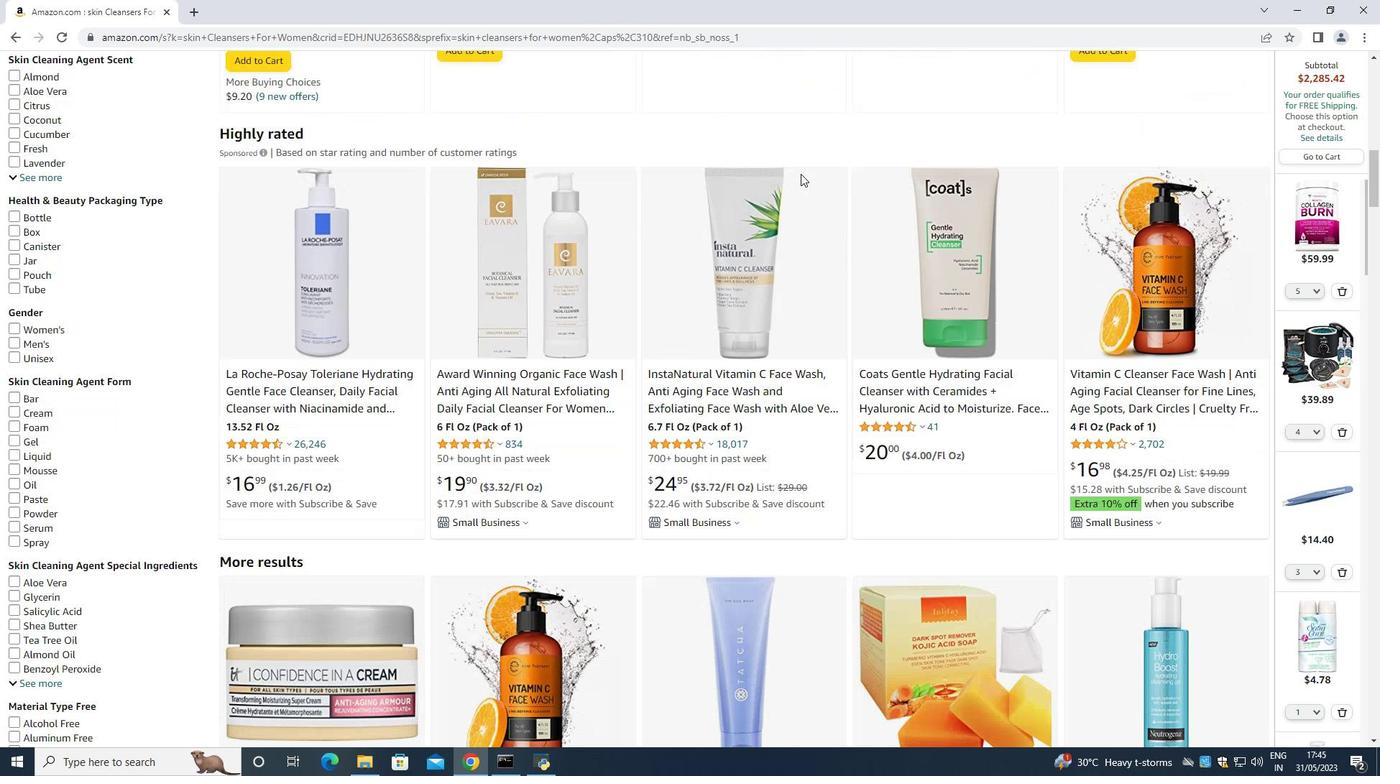 
Action: Mouse scrolled (801, 173) with delta (0, 0)
Screenshot: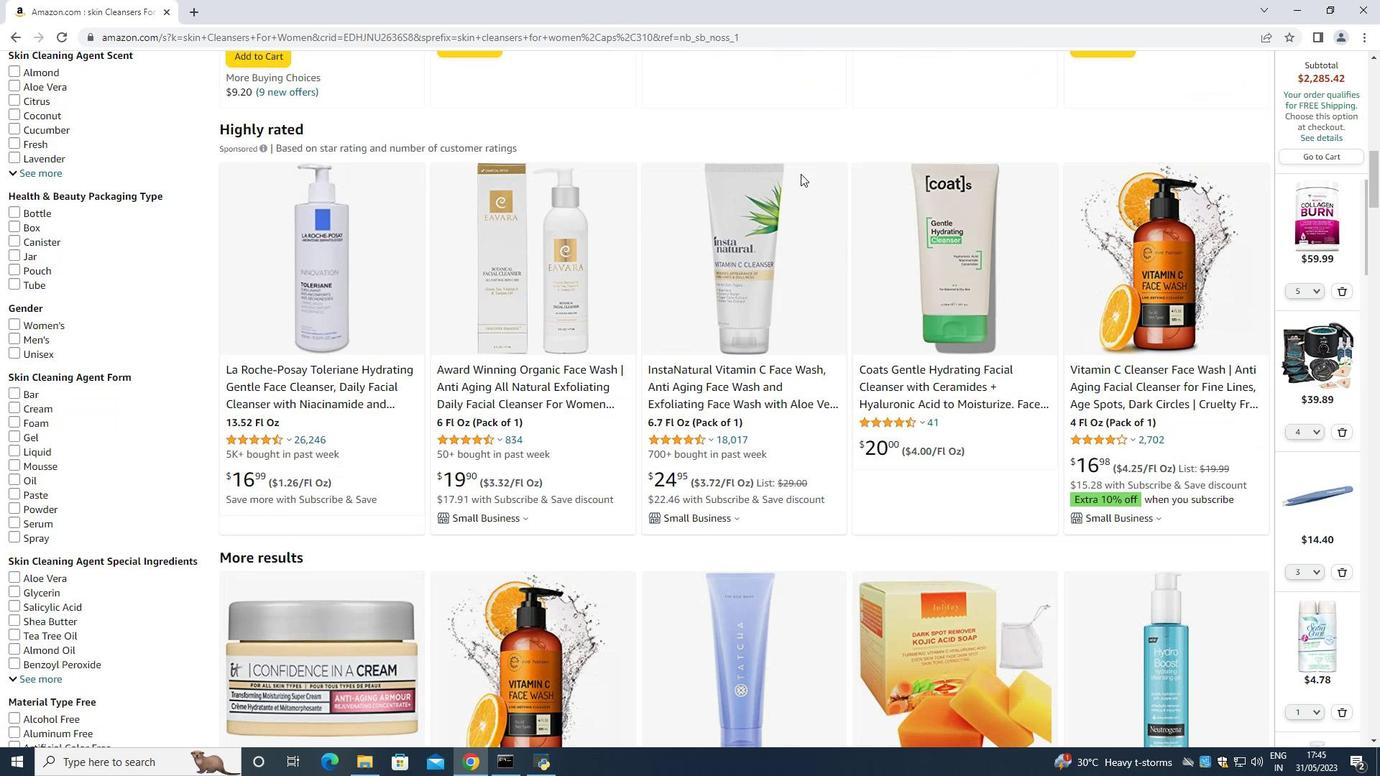 
Action: Mouse scrolled (801, 173) with delta (0, 0)
Screenshot: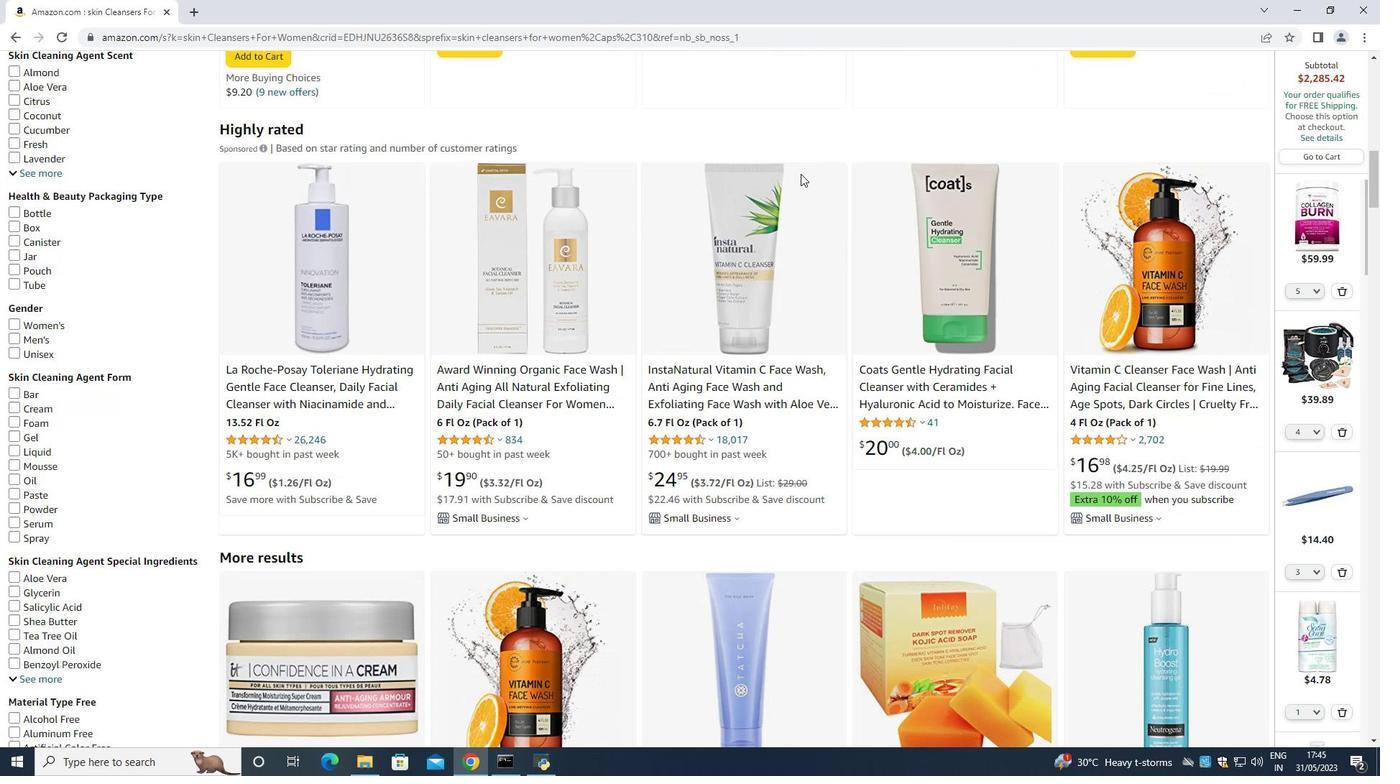 
Action: Mouse moved to (801, 174)
Screenshot: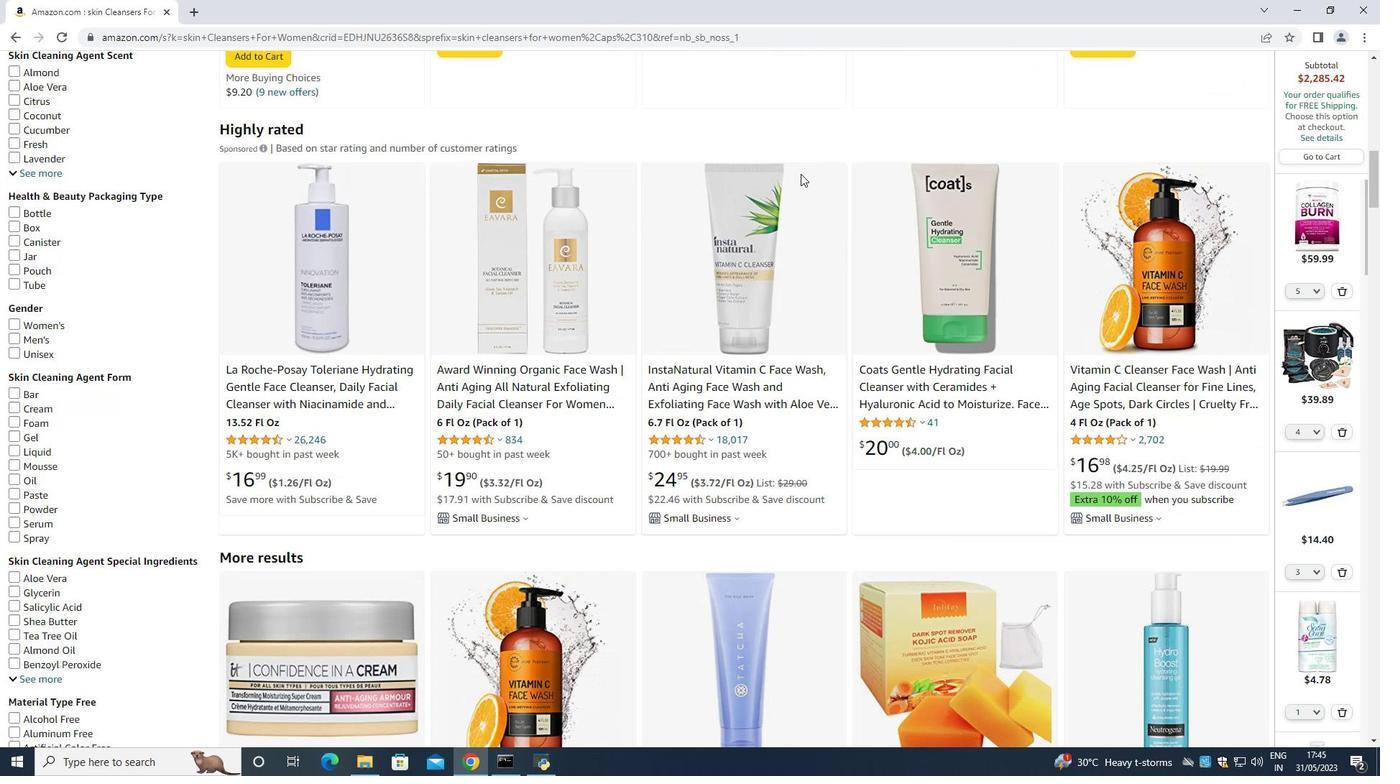 
Action: Mouse scrolled (801, 173) with delta (0, 0)
Screenshot: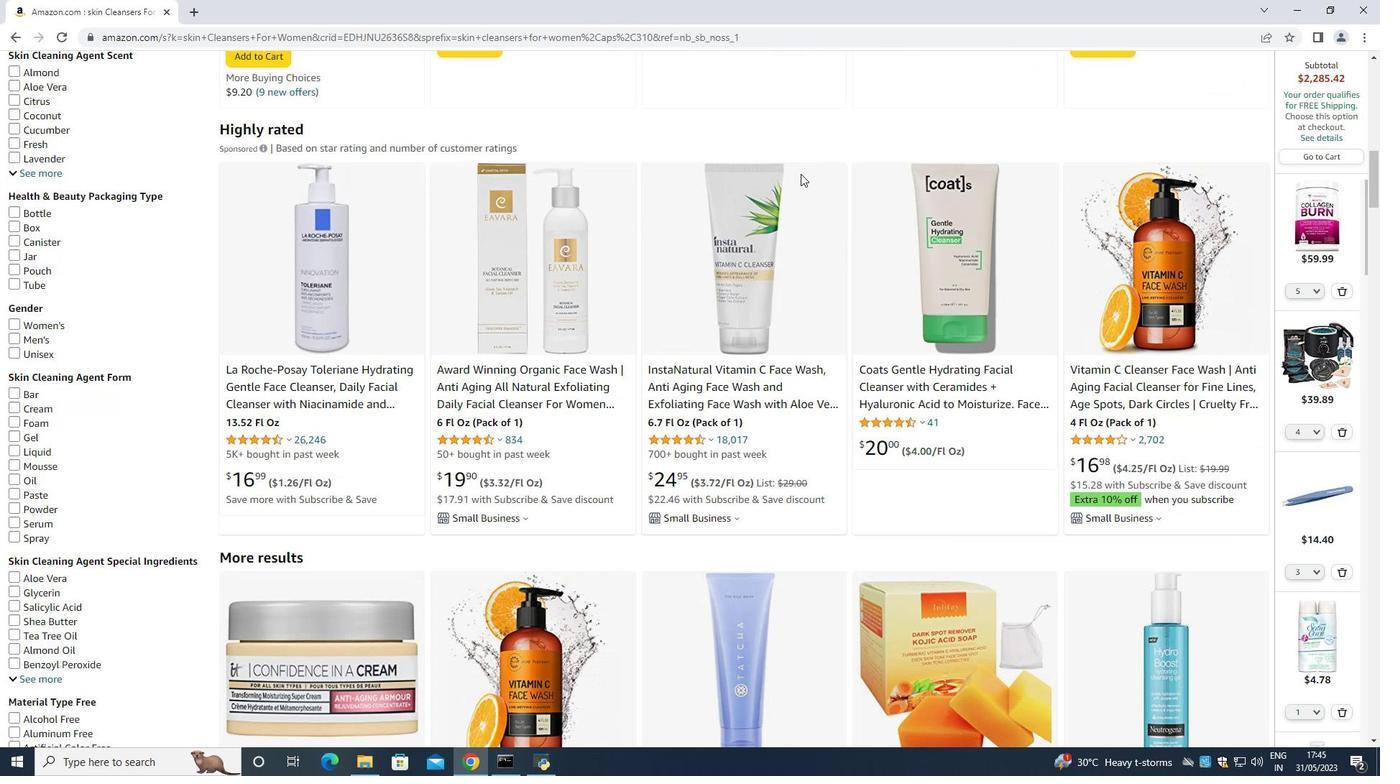 
Action: Mouse scrolled (801, 173) with delta (0, 0)
Screenshot: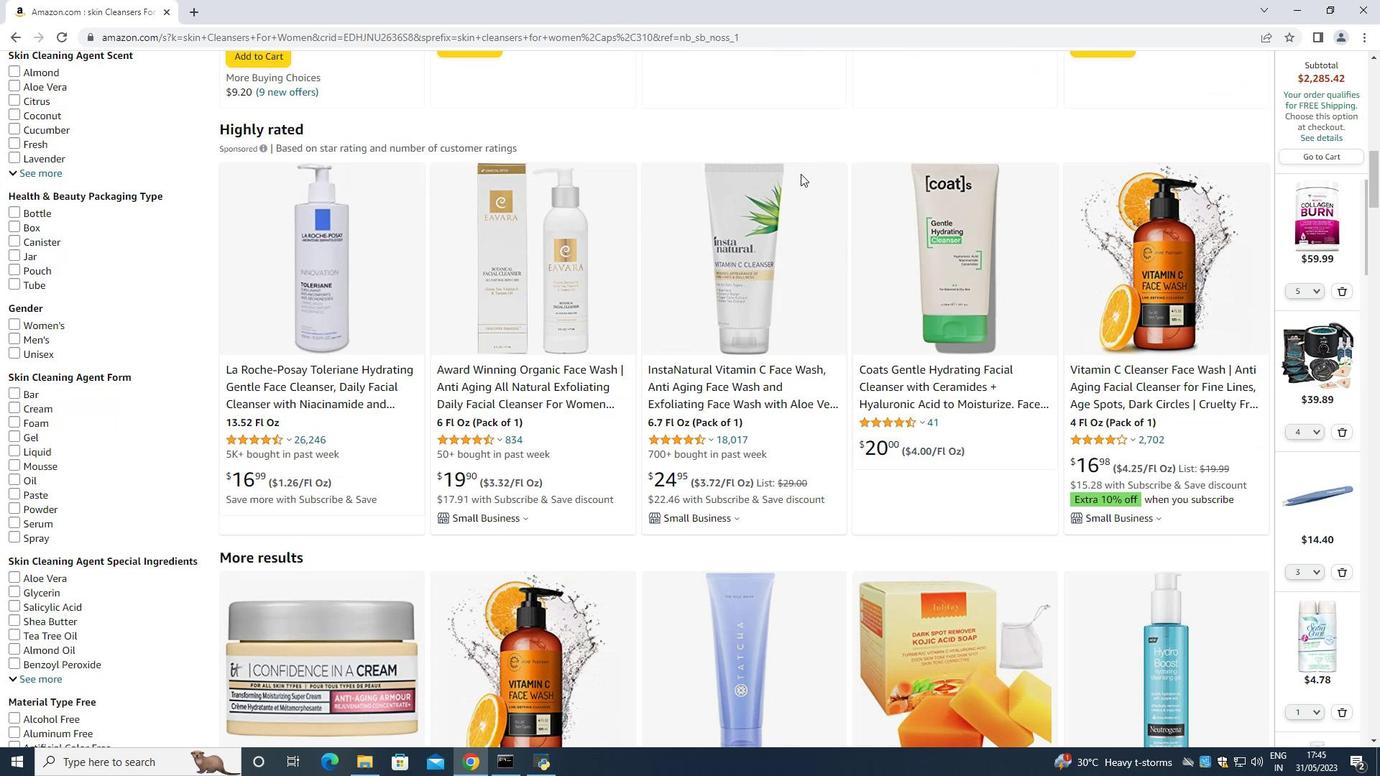 
Action: Mouse moved to (800, 174)
Screenshot: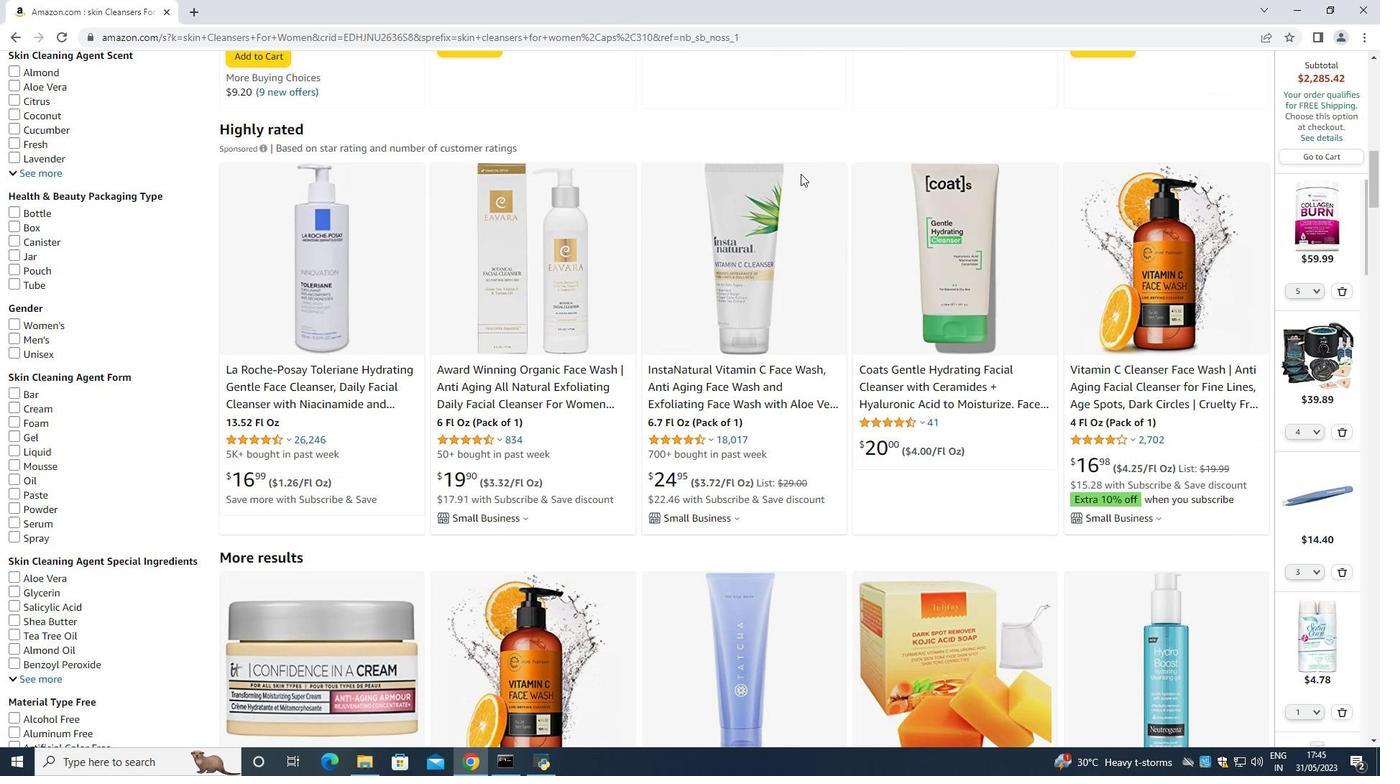 
Action: Mouse scrolled (800, 173) with delta (0, 0)
Screenshot: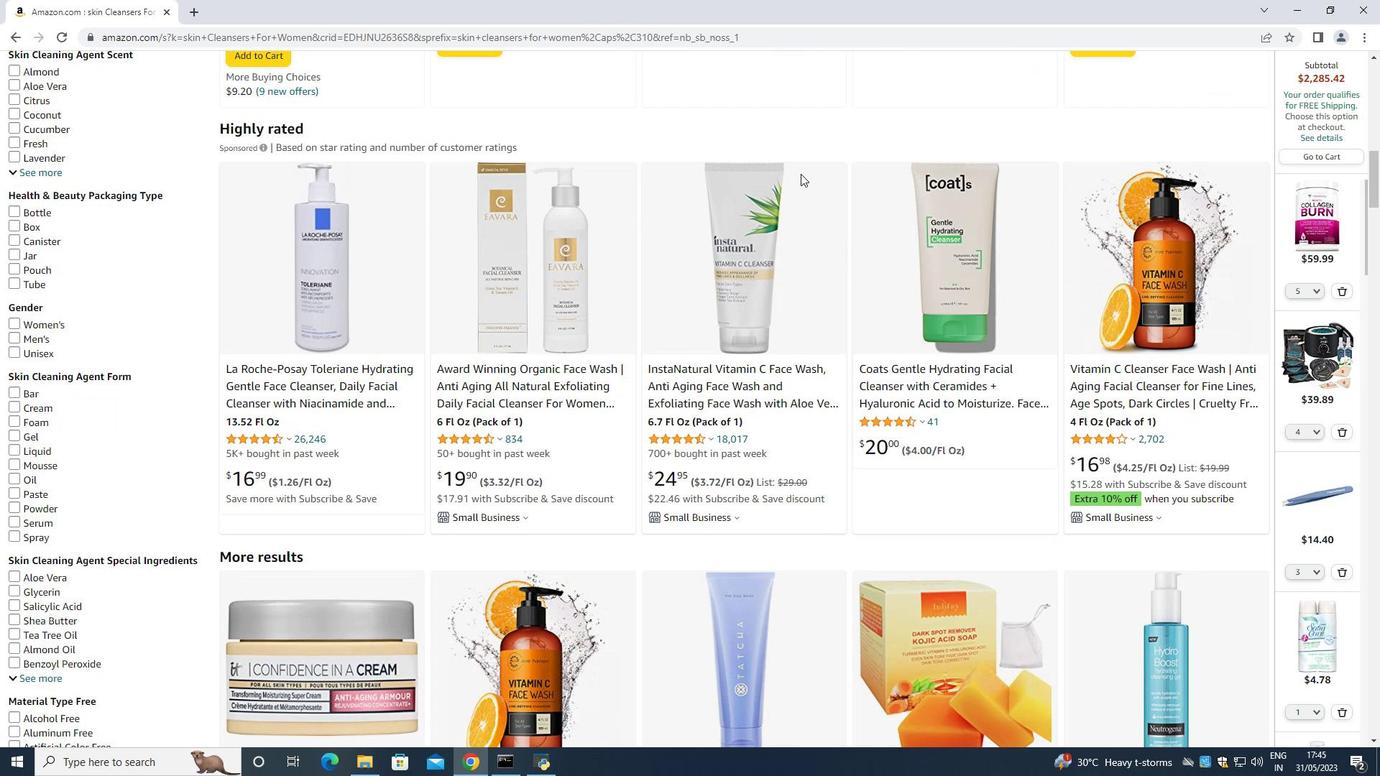 
Action: Mouse moved to (799, 173)
Screenshot: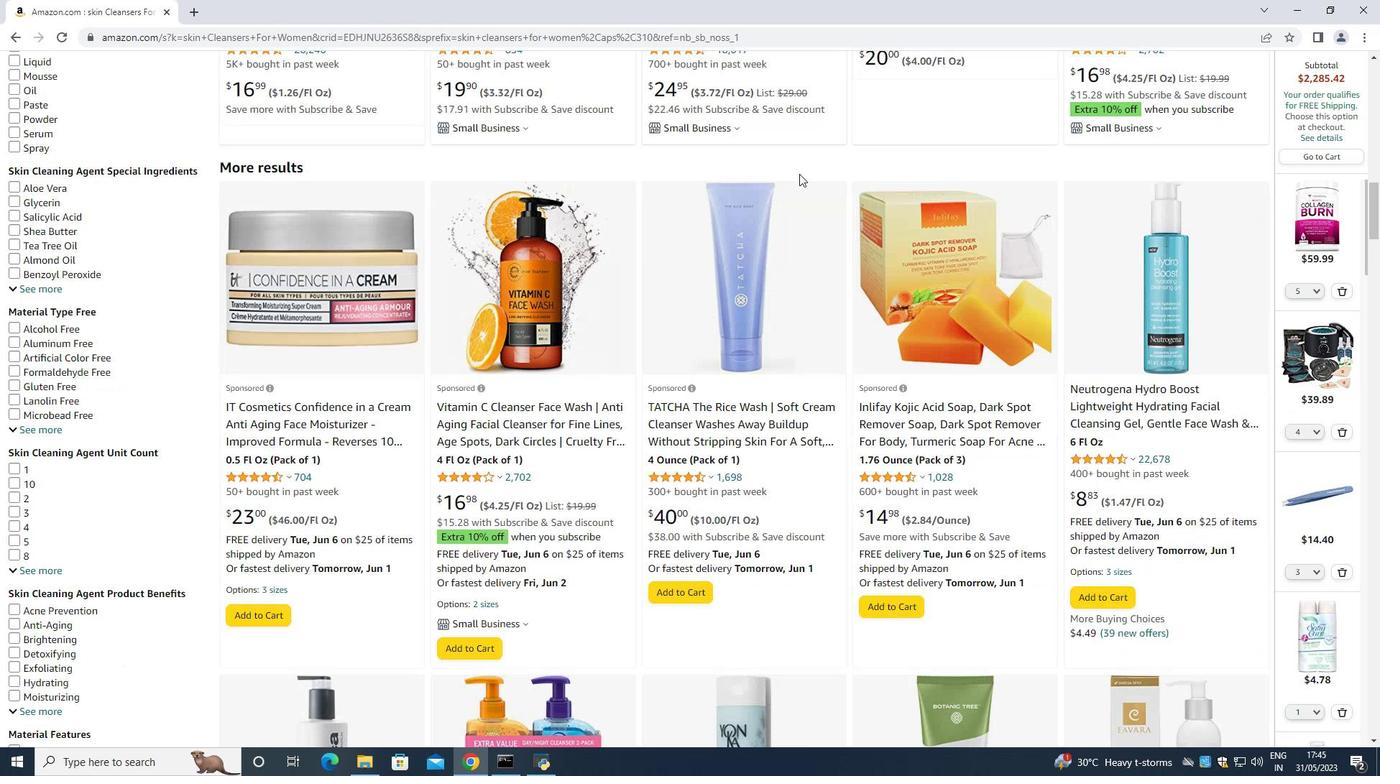 
Action: Mouse scrolled (799, 172) with delta (0, 0)
Screenshot: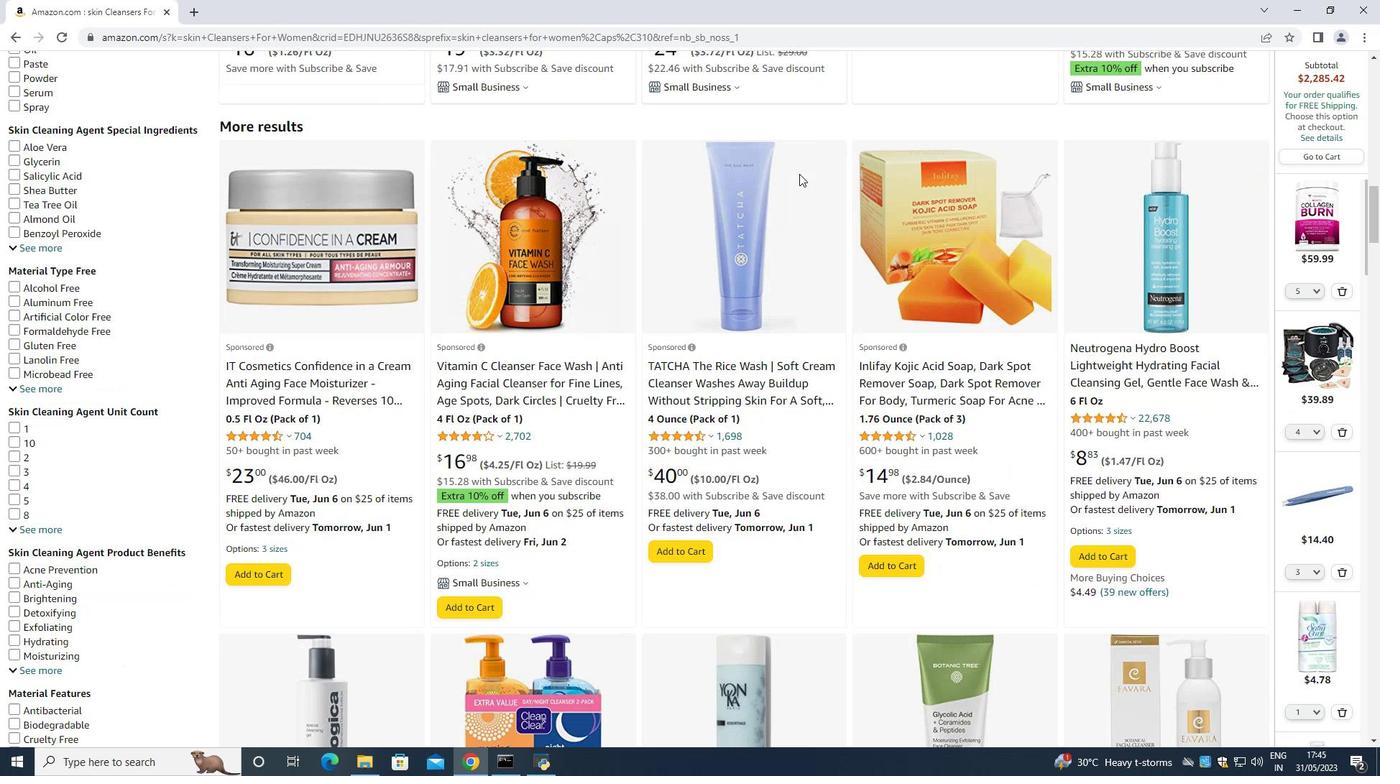 
Action: Mouse scrolled (799, 172) with delta (0, 0)
Screenshot: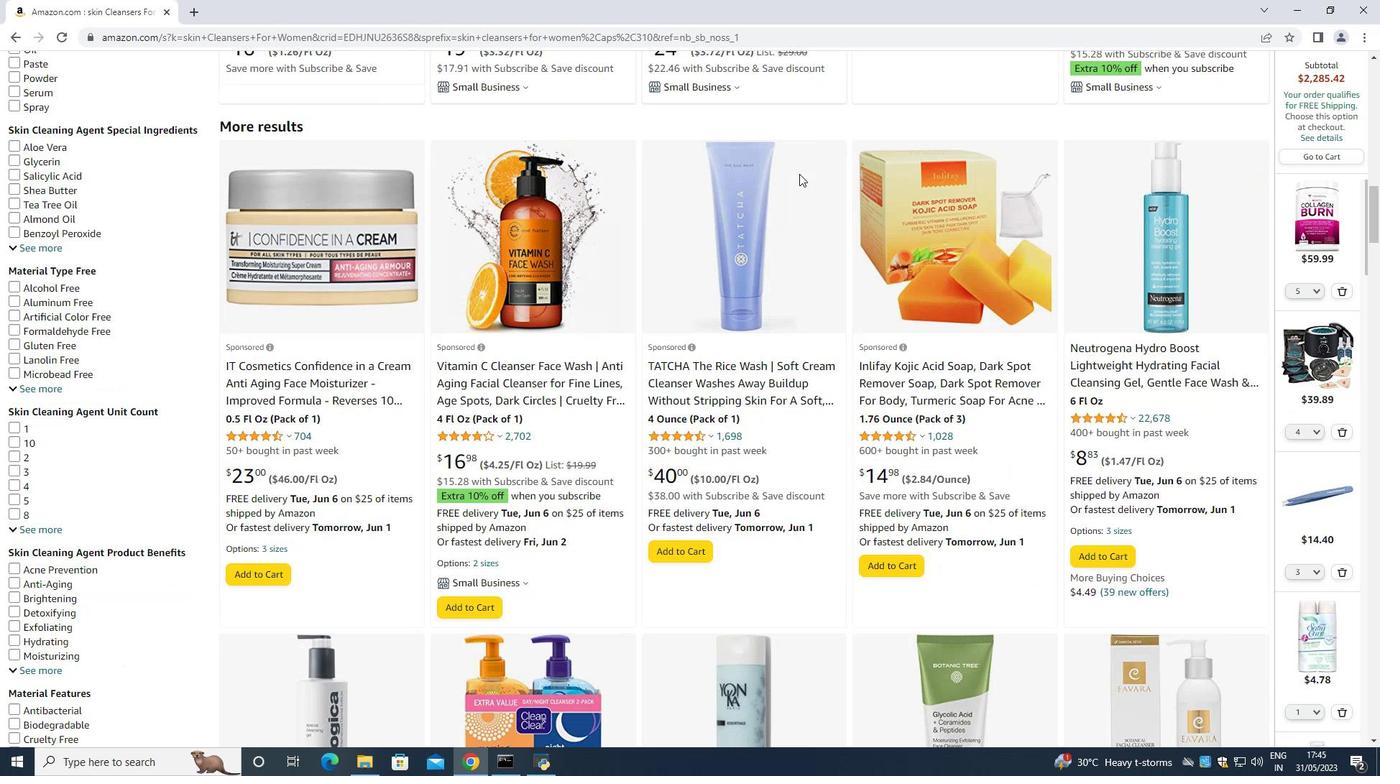 
Action: Mouse moved to (799, 173)
Screenshot: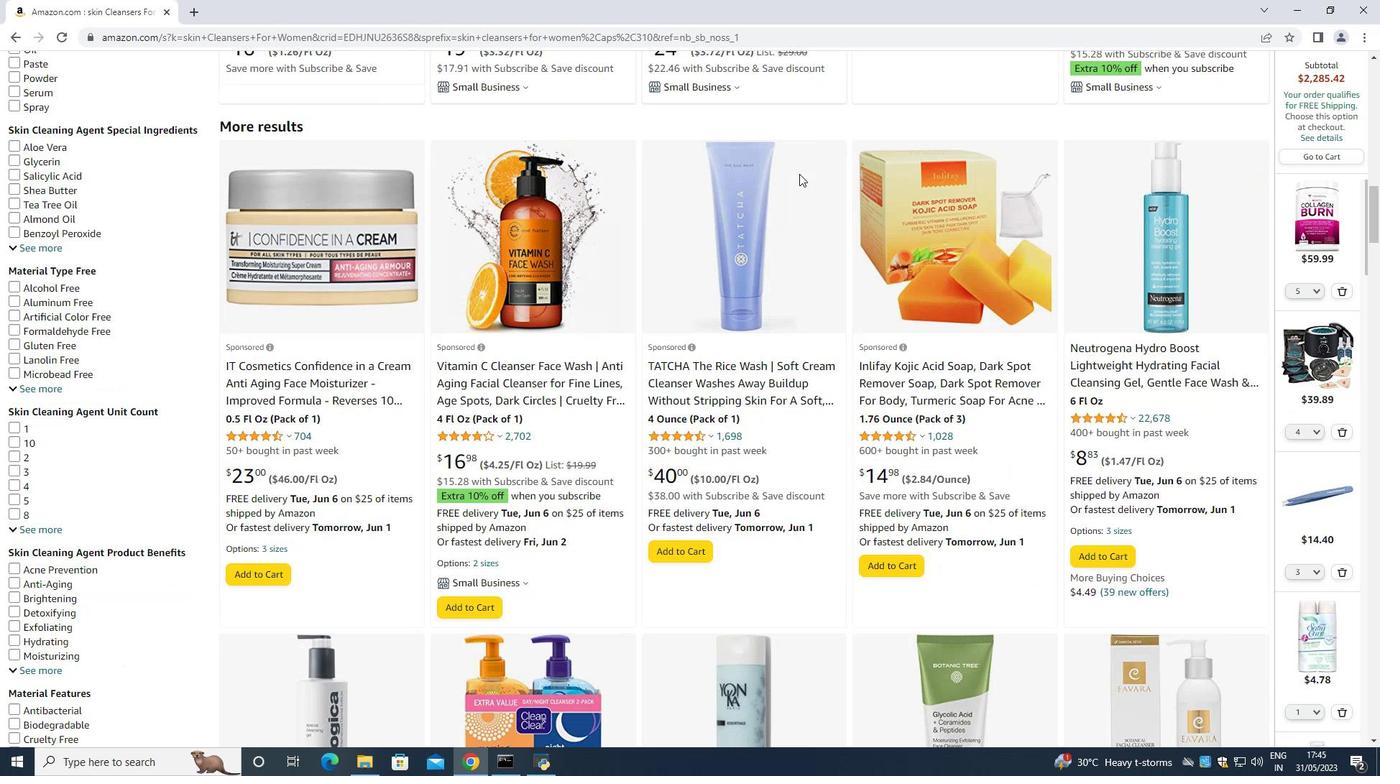 
Action: Mouse scrolled (799, 172) with delta (0, 0)
Screenshot: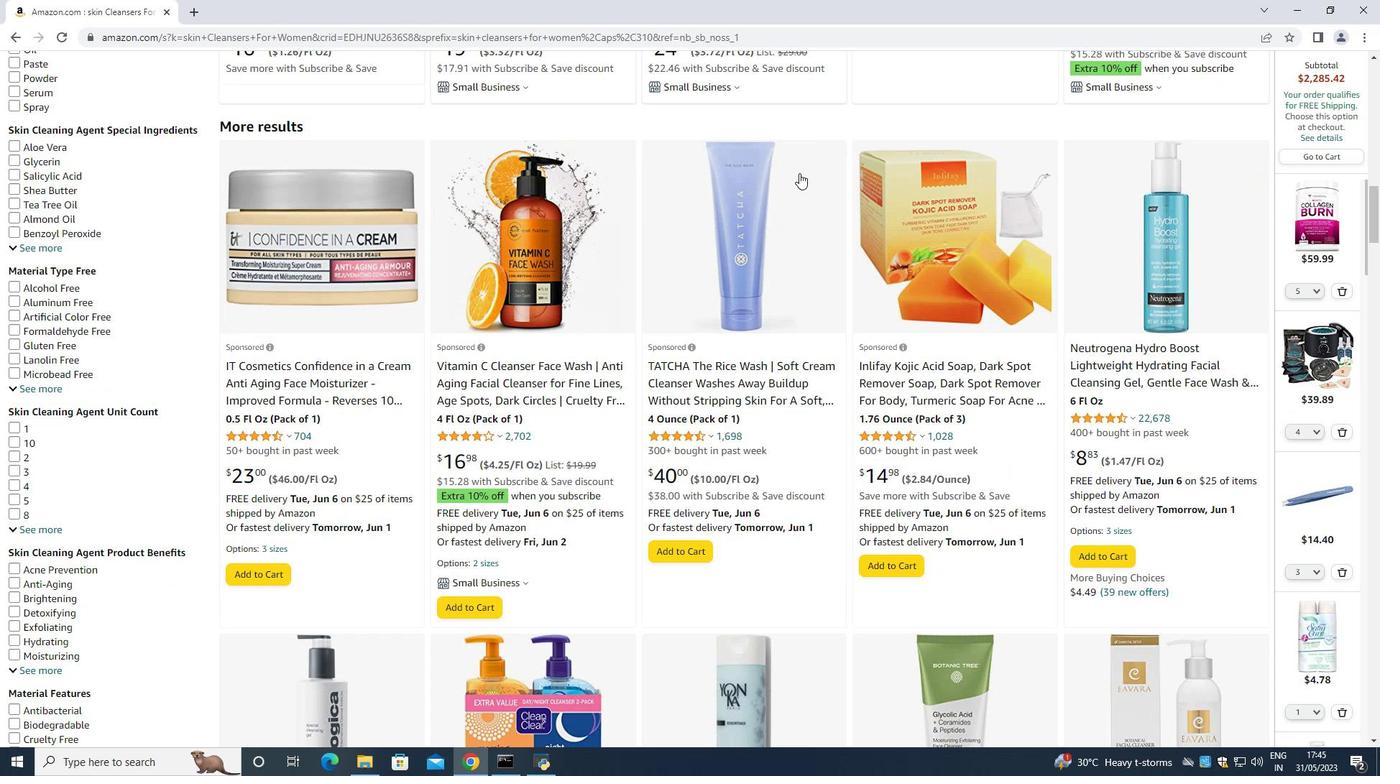 
Action: Mouse scrolled (799, 172) with delta (0, 0)
Screenshot: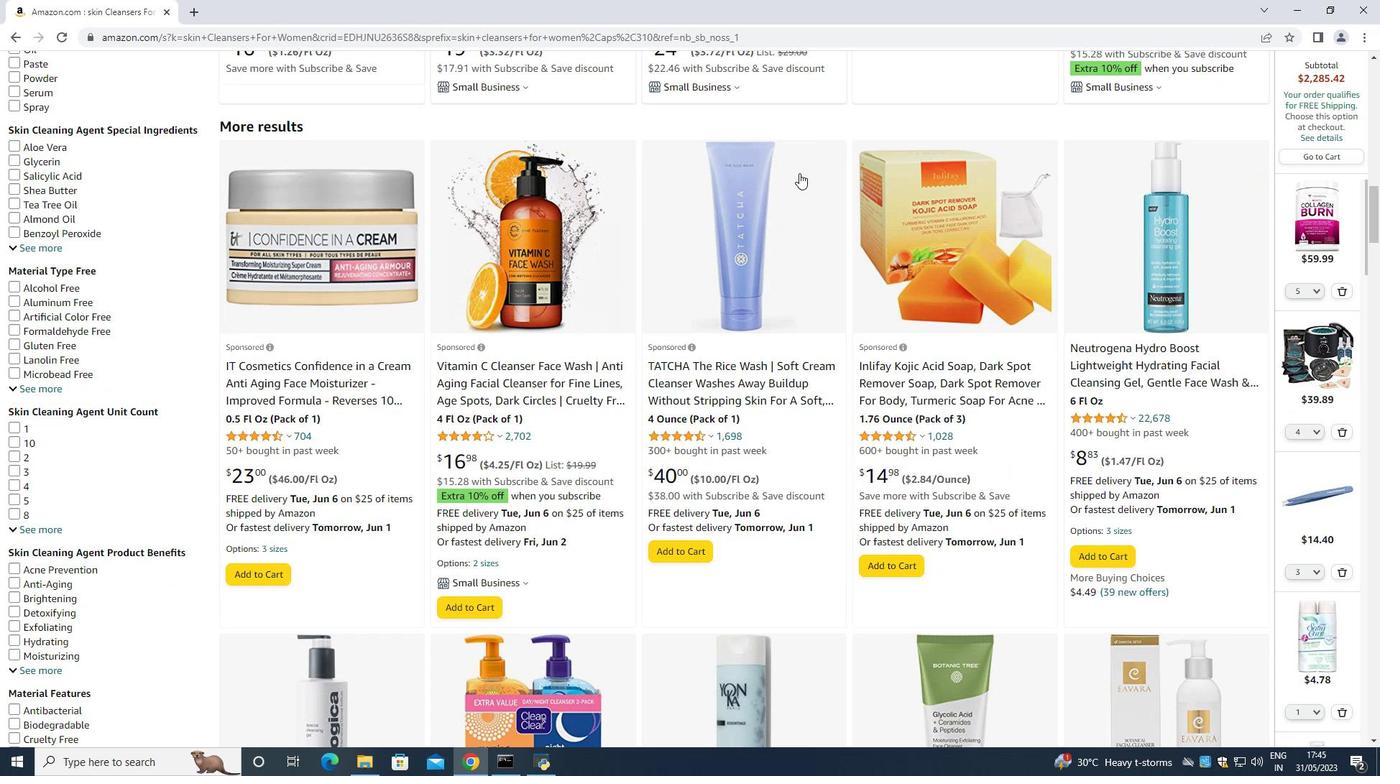
Action: Mouse moved to (799, 172)
Screenshot: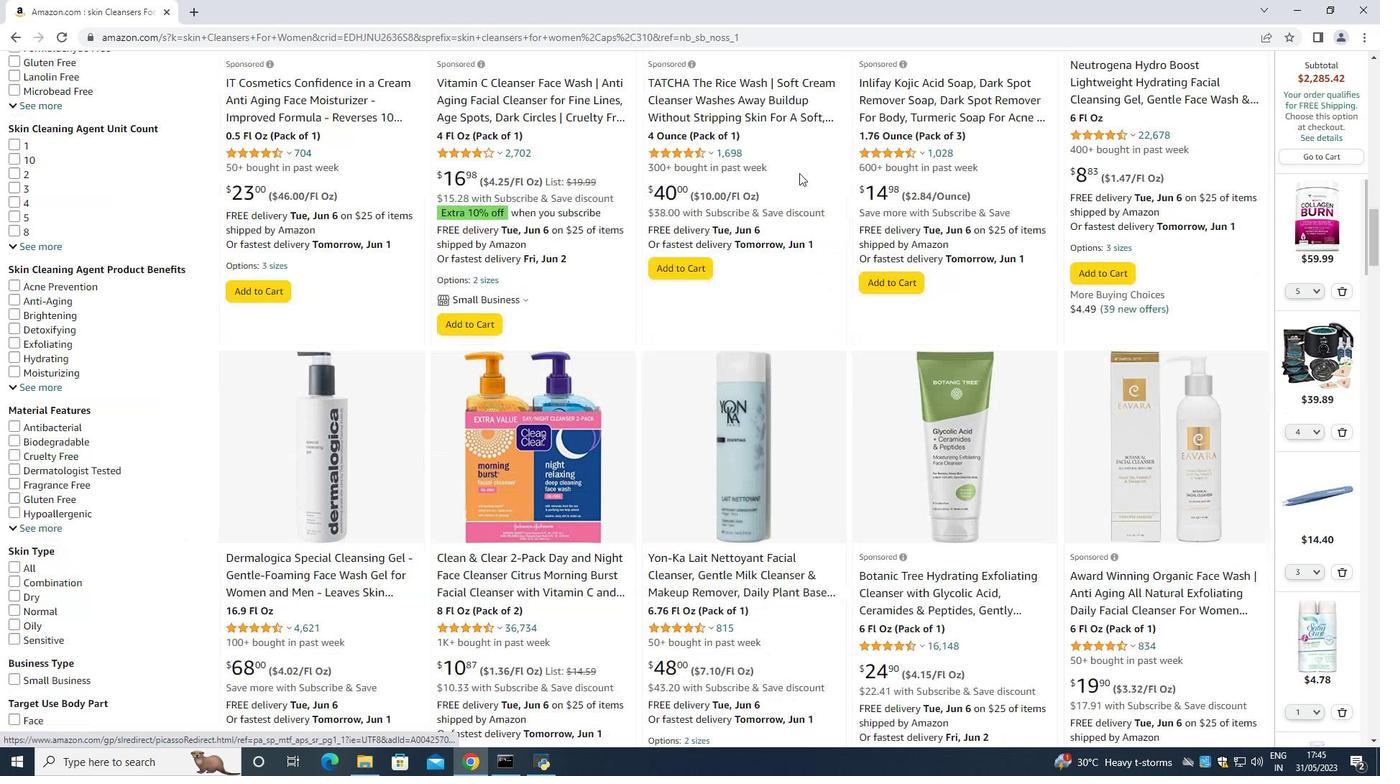 
Action: Mouse scrolled (799, 171) with delta (0, 0)
Screenshot: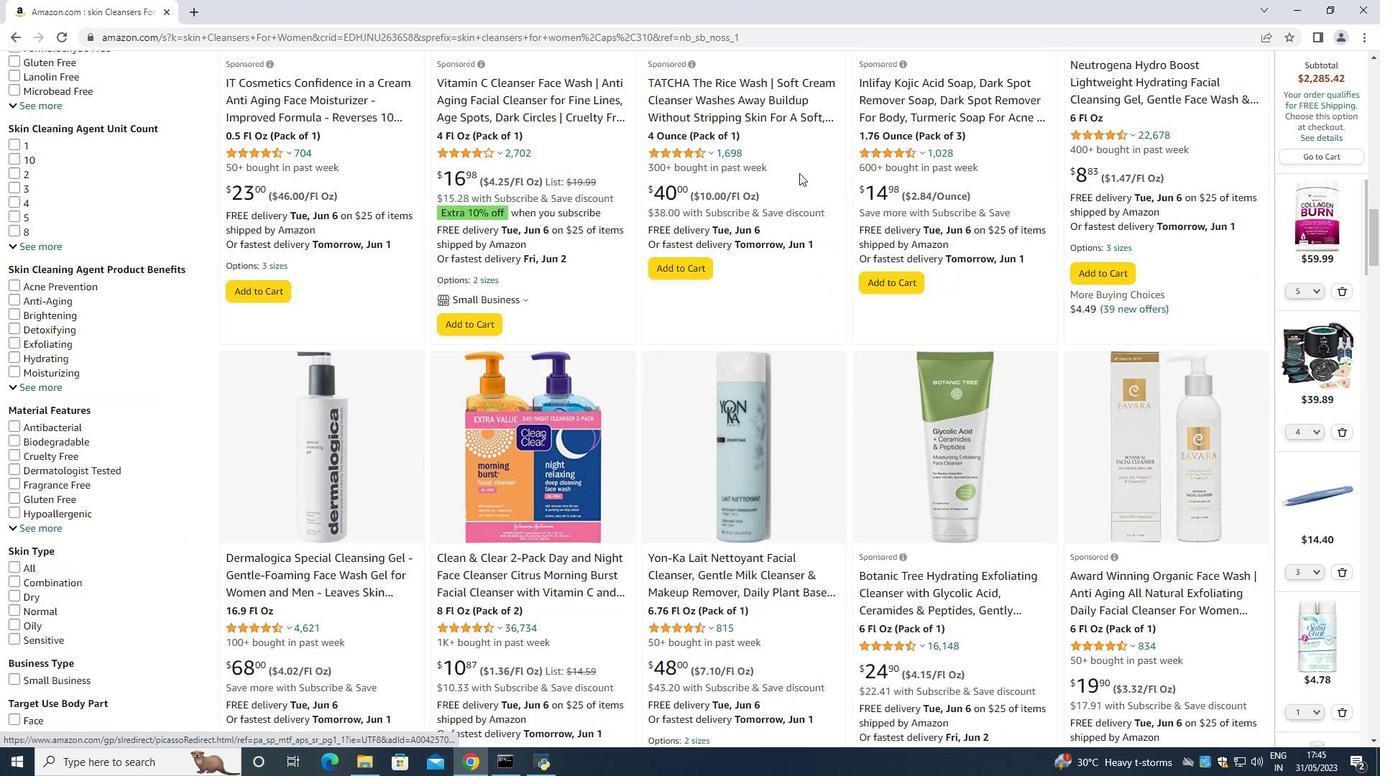 
Action: Mouse scrolled (799, 171) with delta (0, 0)
Screenshot: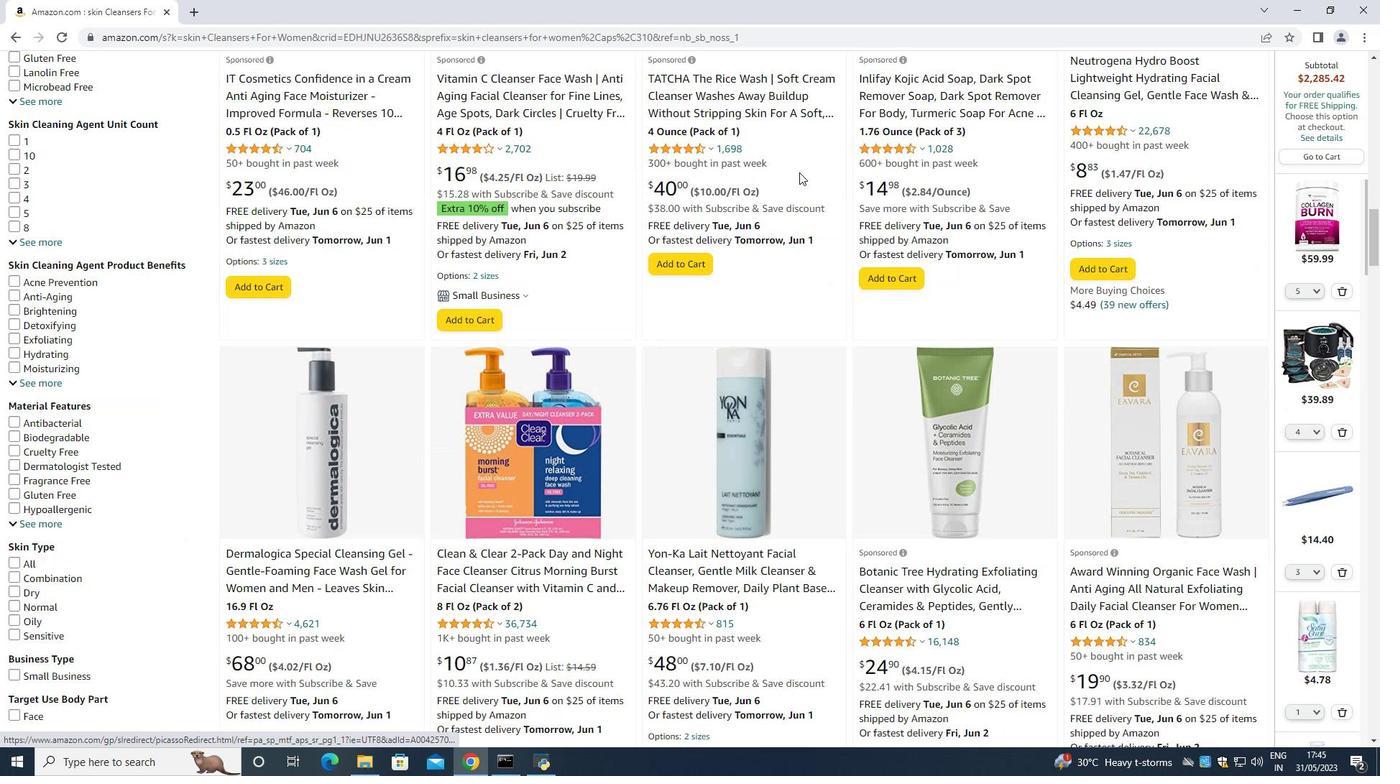
Action: Mouse scrolled (799, 171) with delta (0, 0)
Screenshot: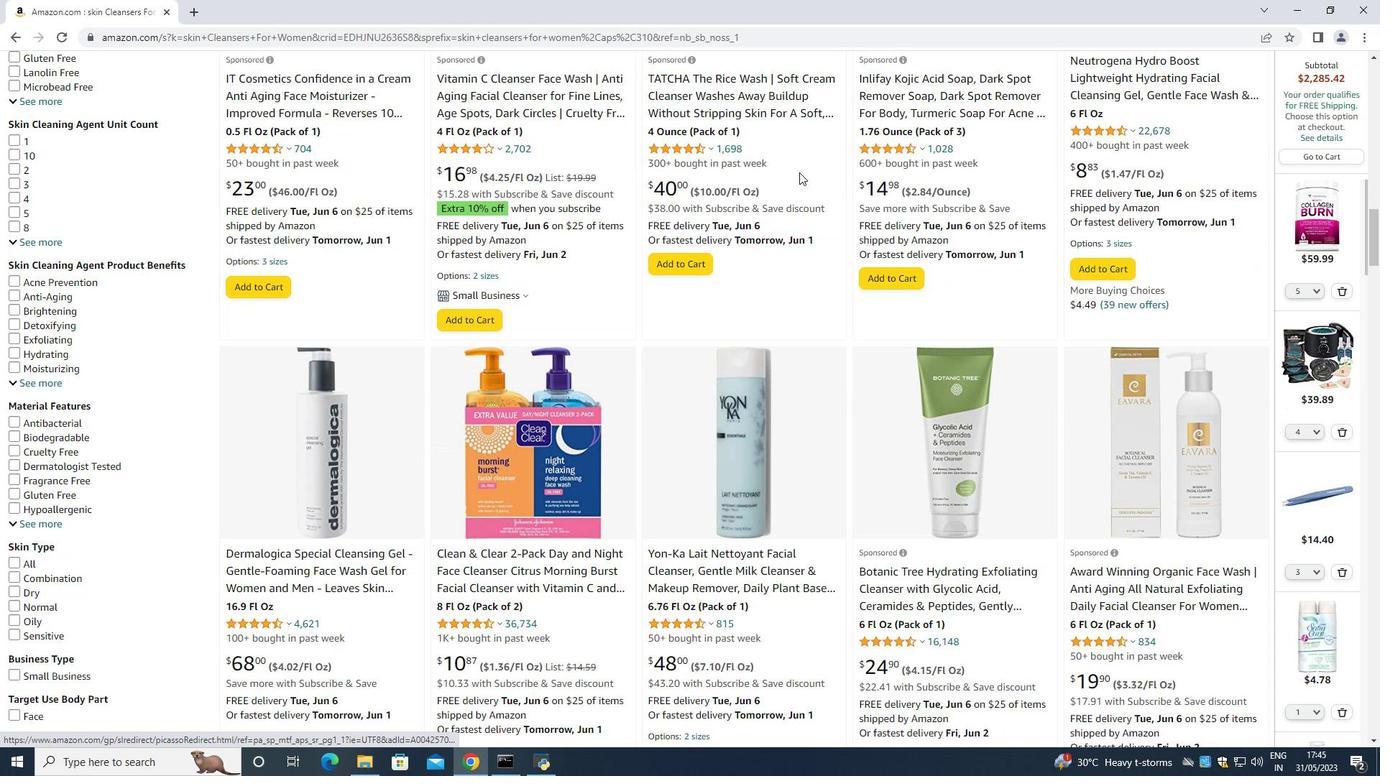 
Action: Mouse scrolled (799, 171) with delta (0, 0)
Screenshot: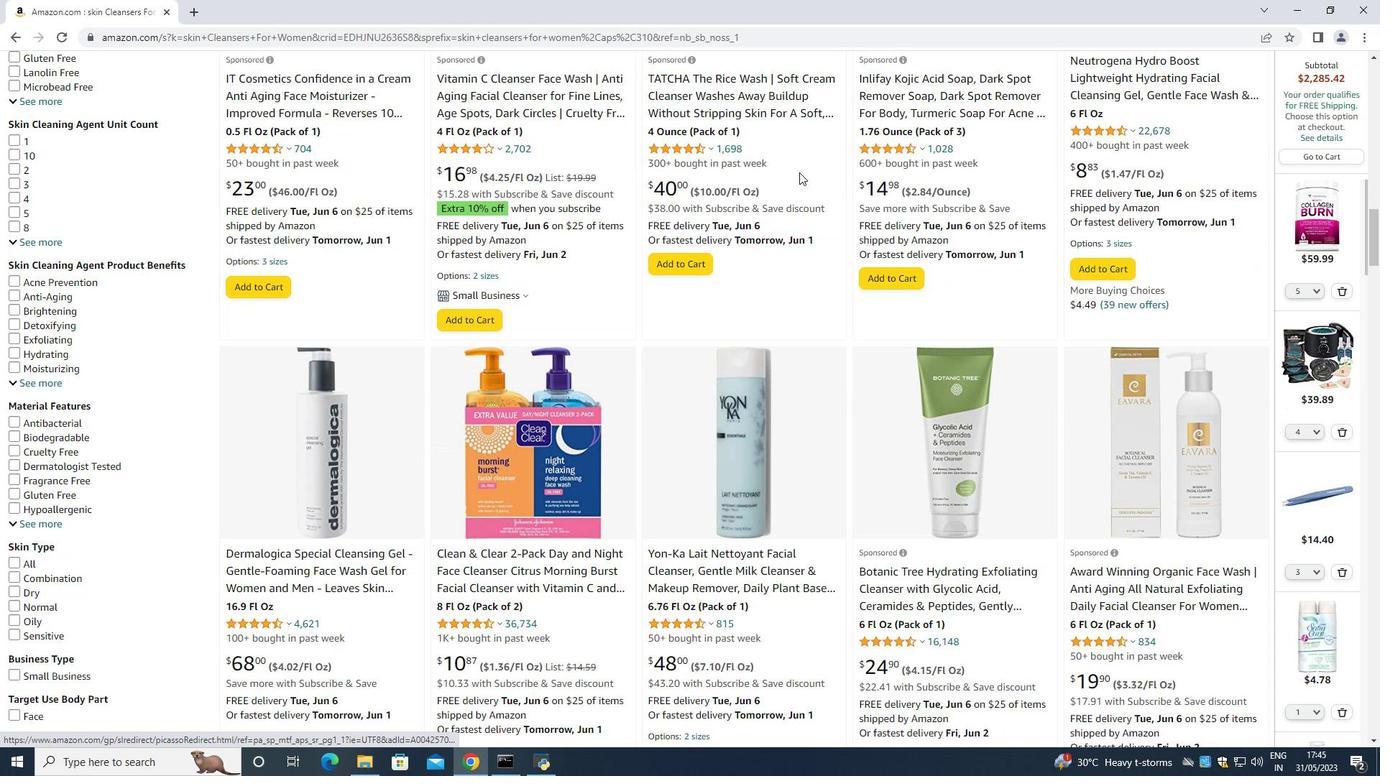 
Action: Mouse scrolled (799, 171) with delta (0, 0)
Screenshot: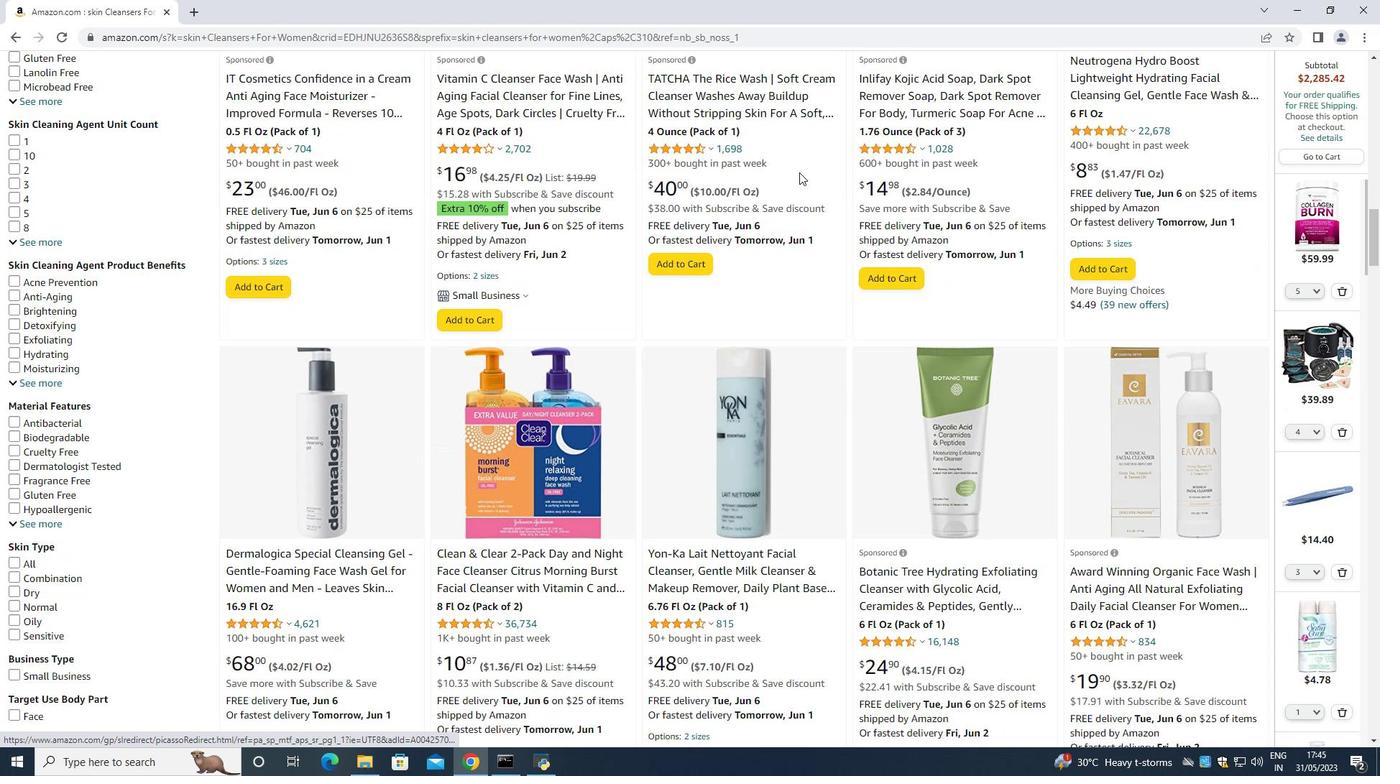 
Action: Mouse scrolled (799, 171) with delta (0, 0)
Screenshot: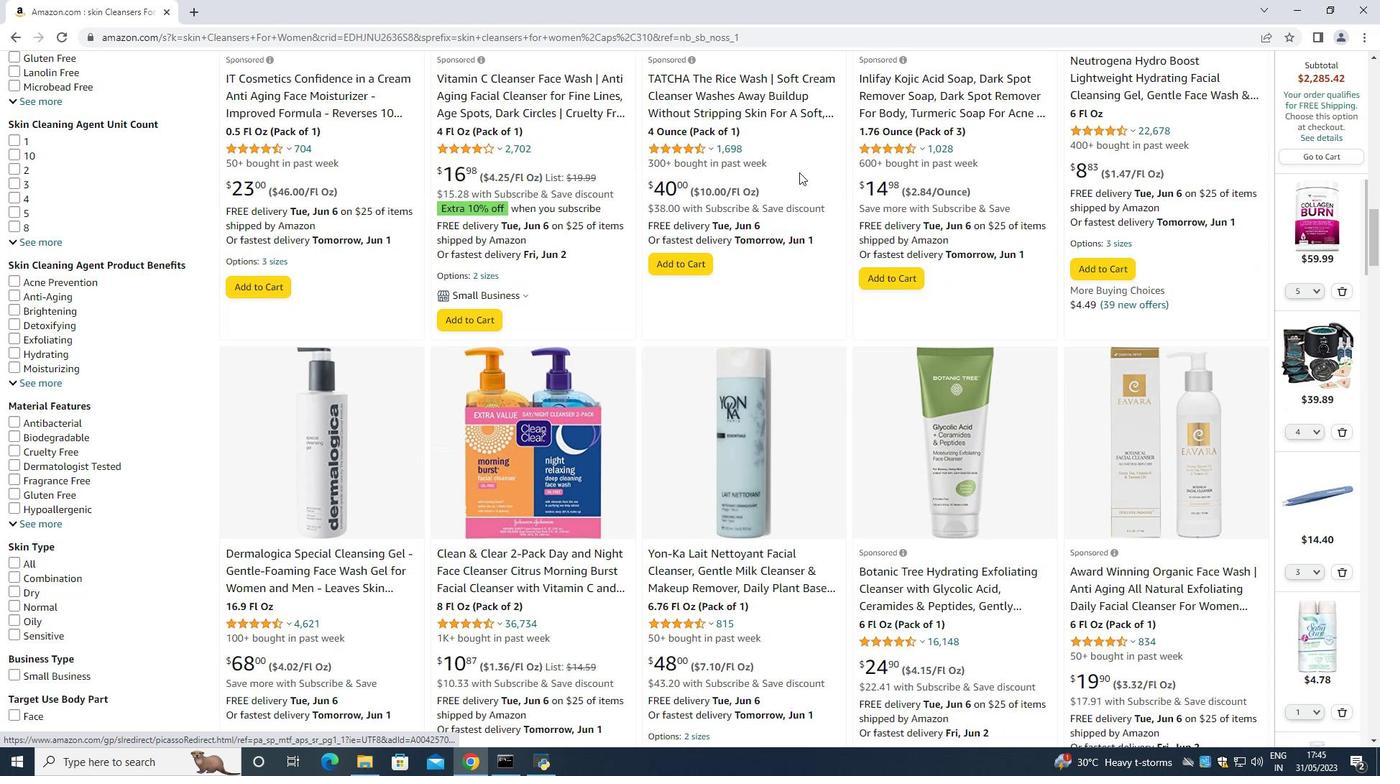 
Action: Mouse moved to (799, 171)
Screenshot: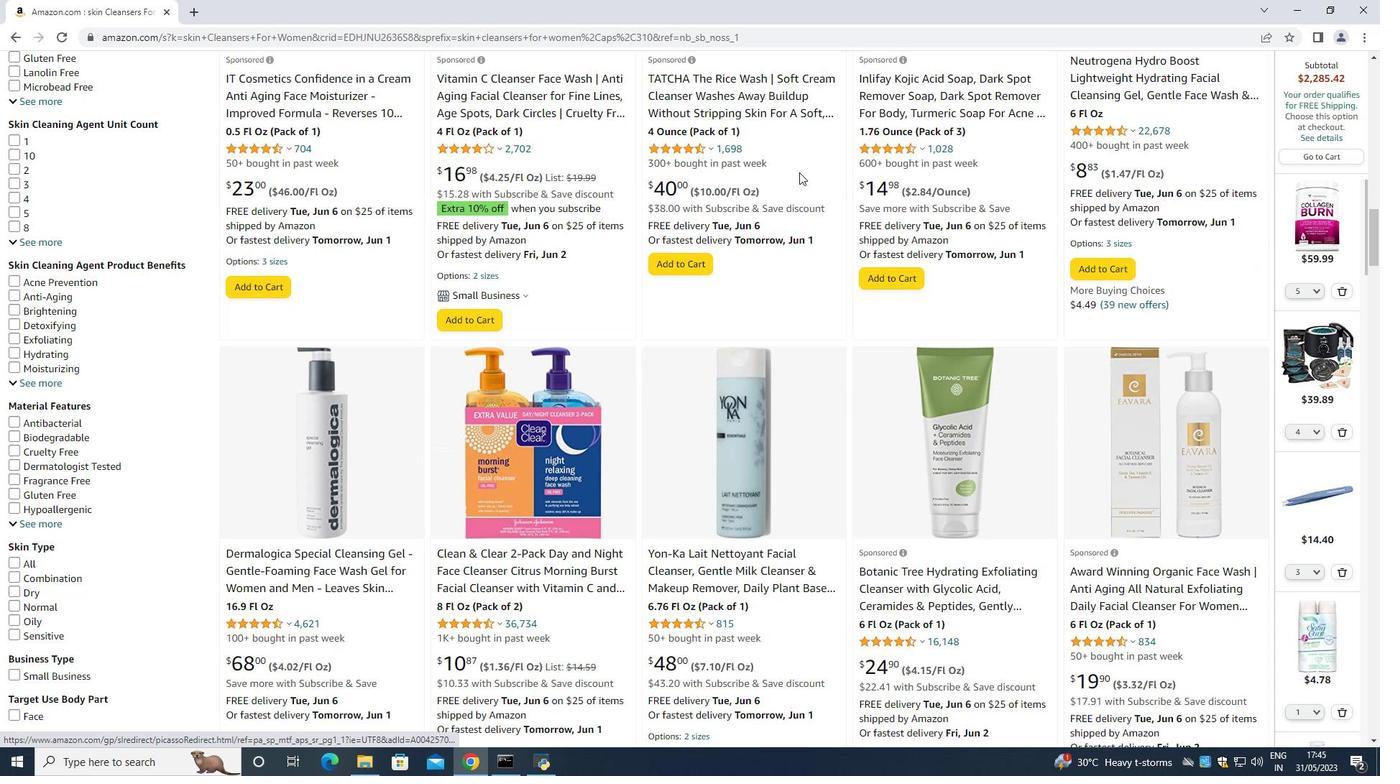 
Action: Mouse scrolled (799, 171) with delta (0, 0)
Screenshot: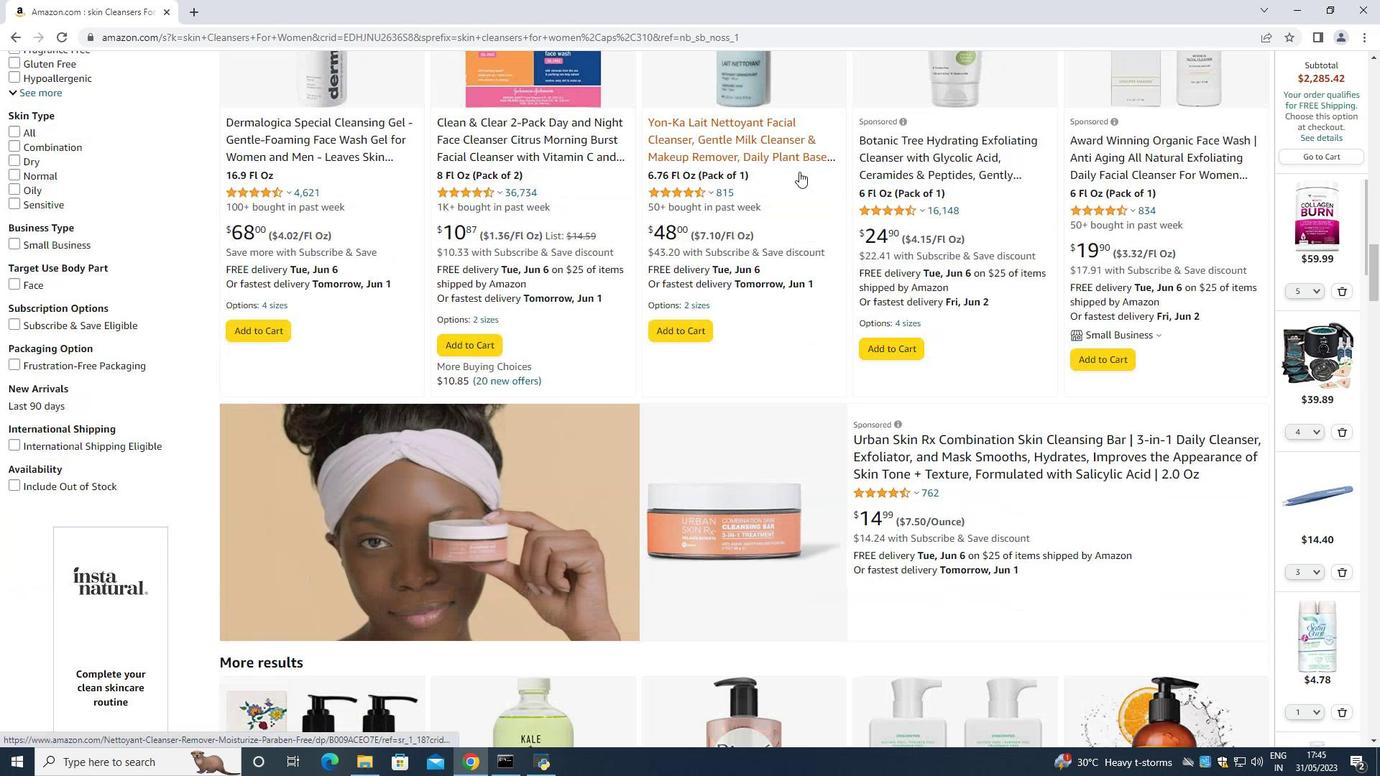 
Action: Mouse scrolled (799, 171) with delta (0, 0)
Screenshot: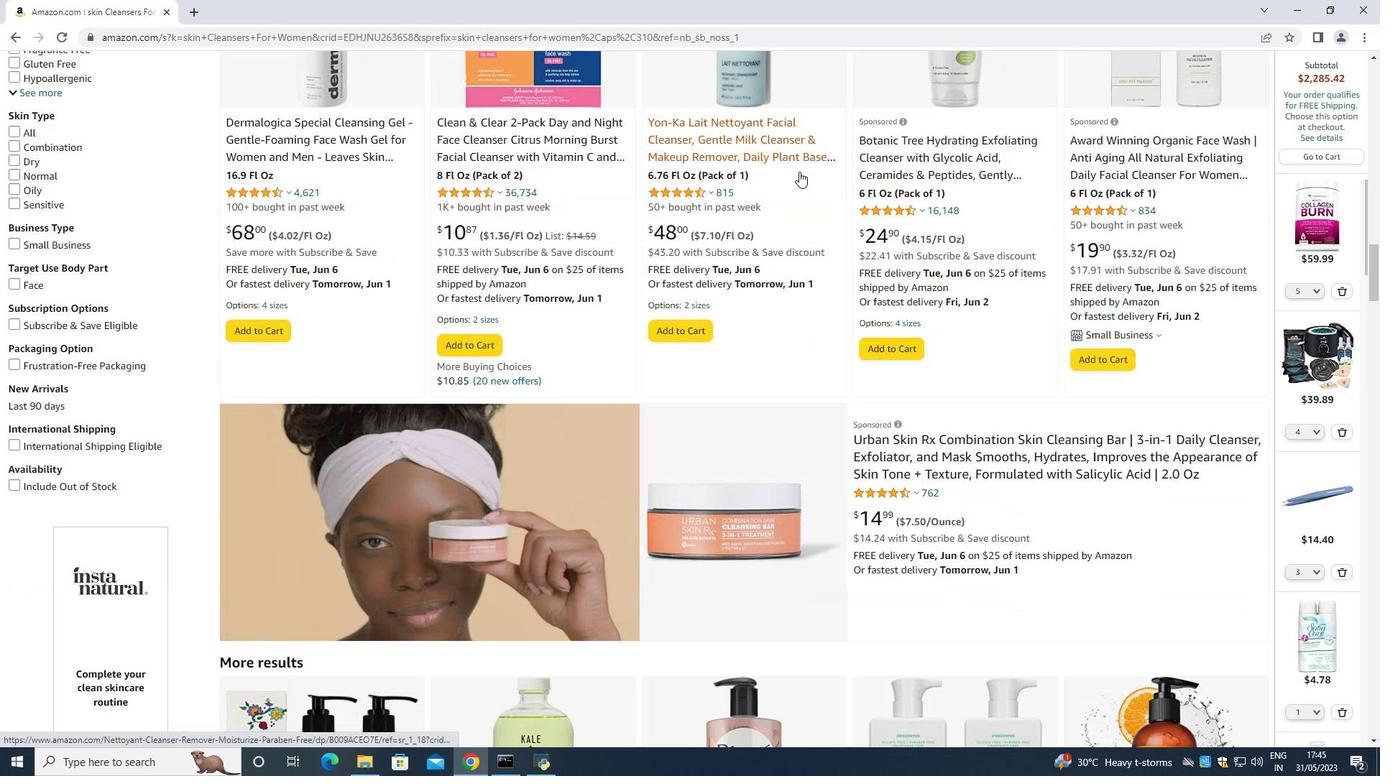 
Action: Mouse scrolled (799, 171) with delta (0, 0)
Screenshot: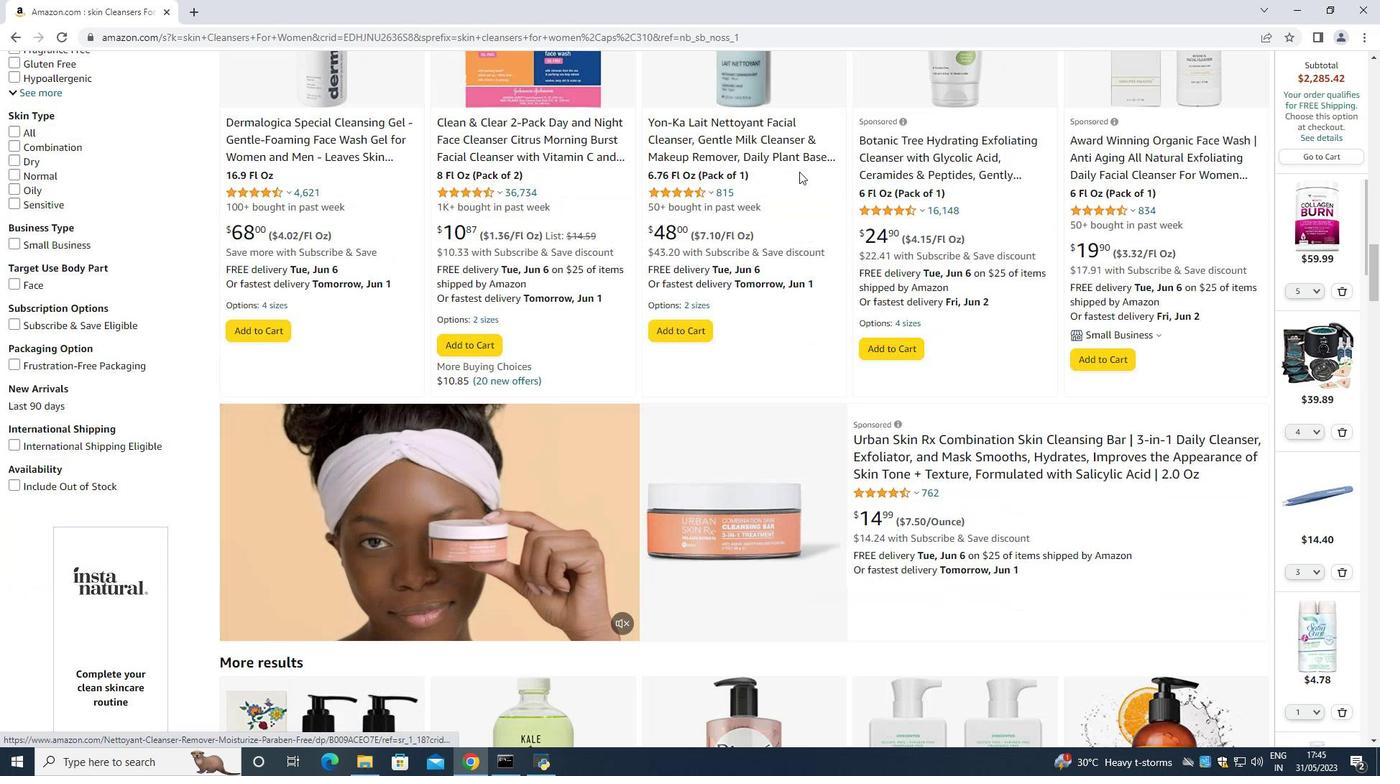 
Action: Mouse scrolled (799, 171) with delta (0, 0)
Screenshot: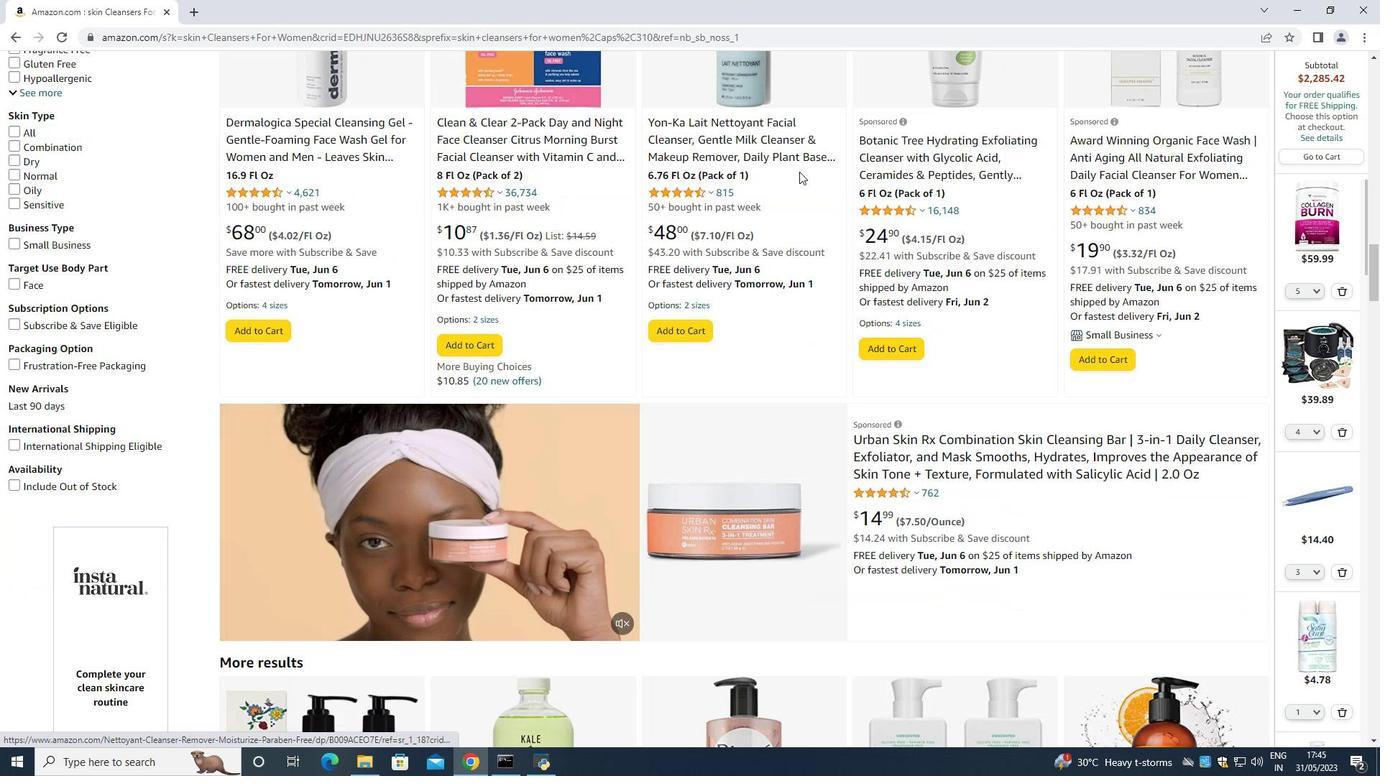 
Action: Mouse scrolled (799, 171) with delta (0, 0)
Screenshot: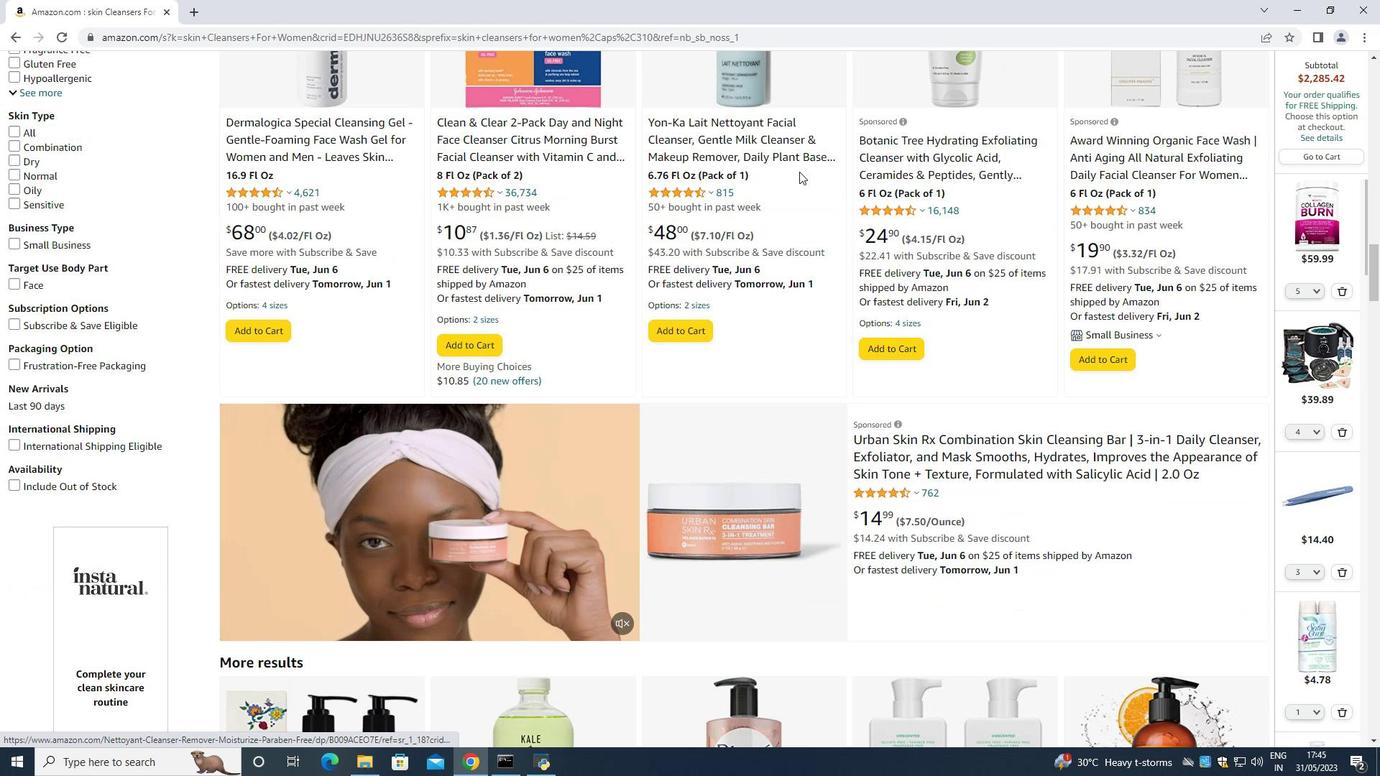 
Action: Mouse moved to (799, 171)
Screenshot: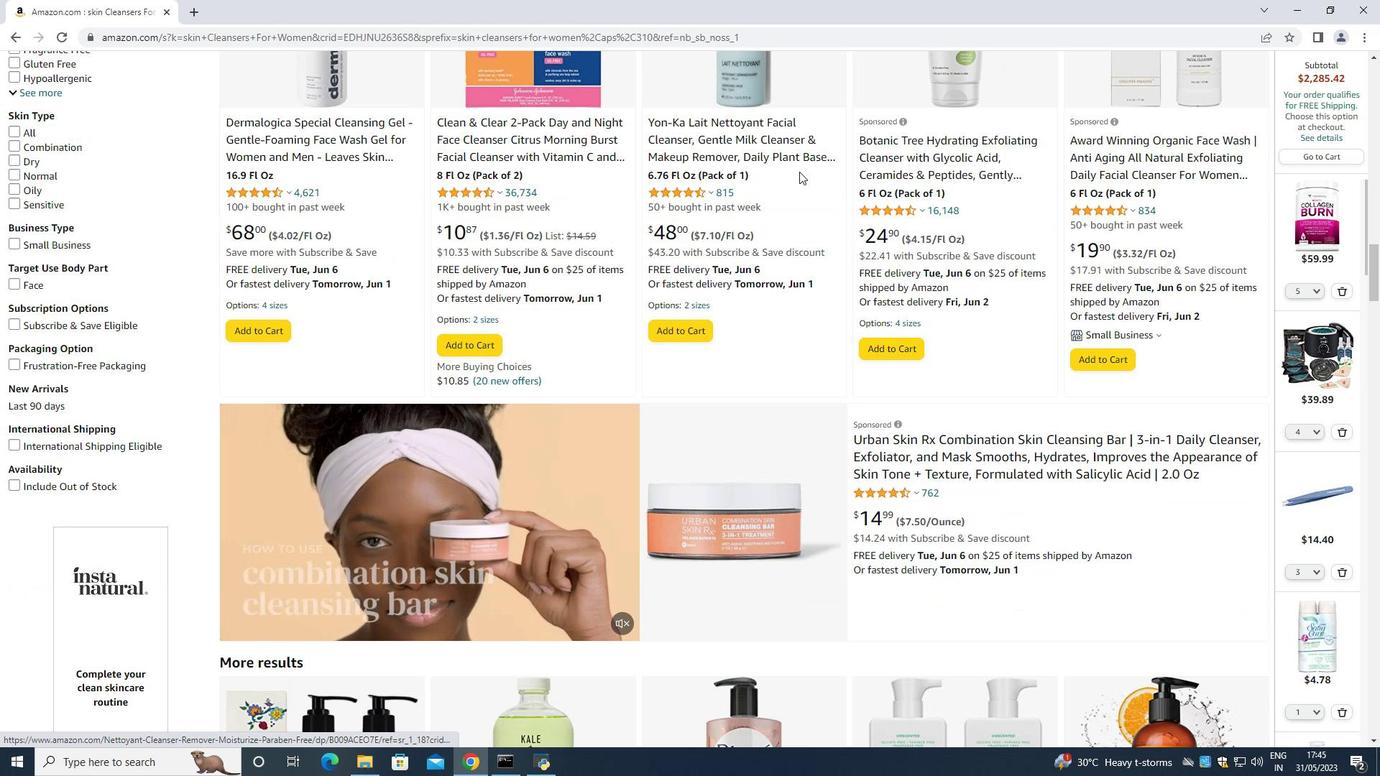 
Action: Mouse scrolled (799, 170) with delta (0, 0)
Screenshot: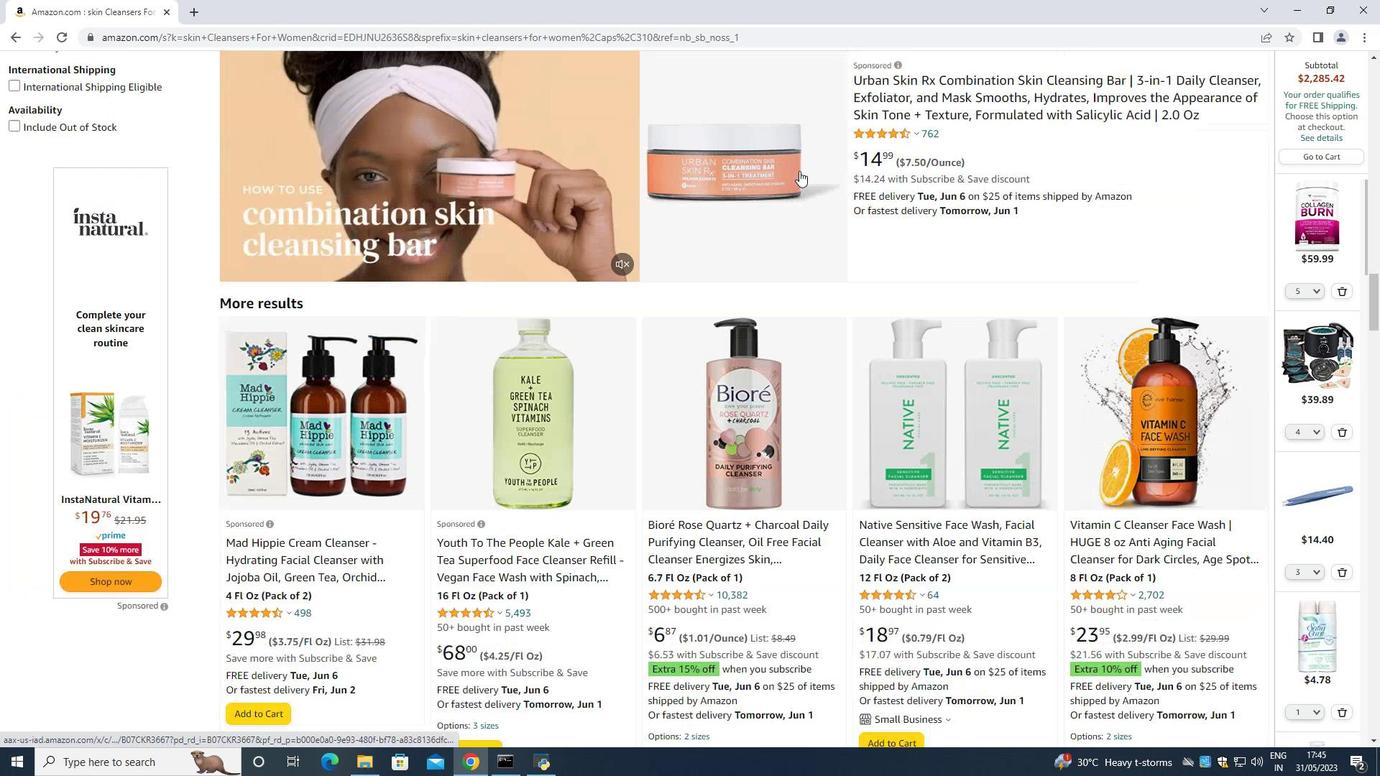 
Action: Mouse scrolled (799, 170) with delta (0, 0)
Screenshot: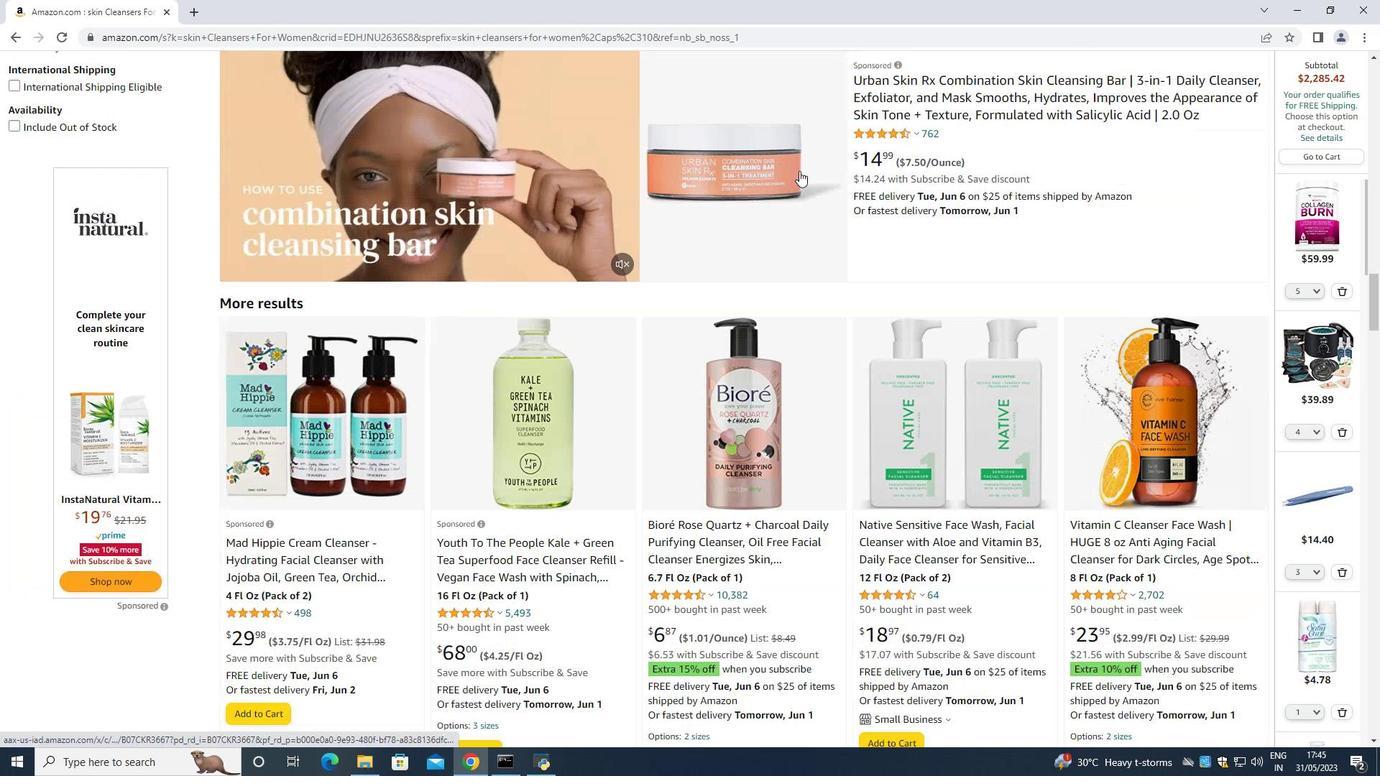 
Action: Mouse scrolled (799, 170) with delta (0, 0)
Screenshot: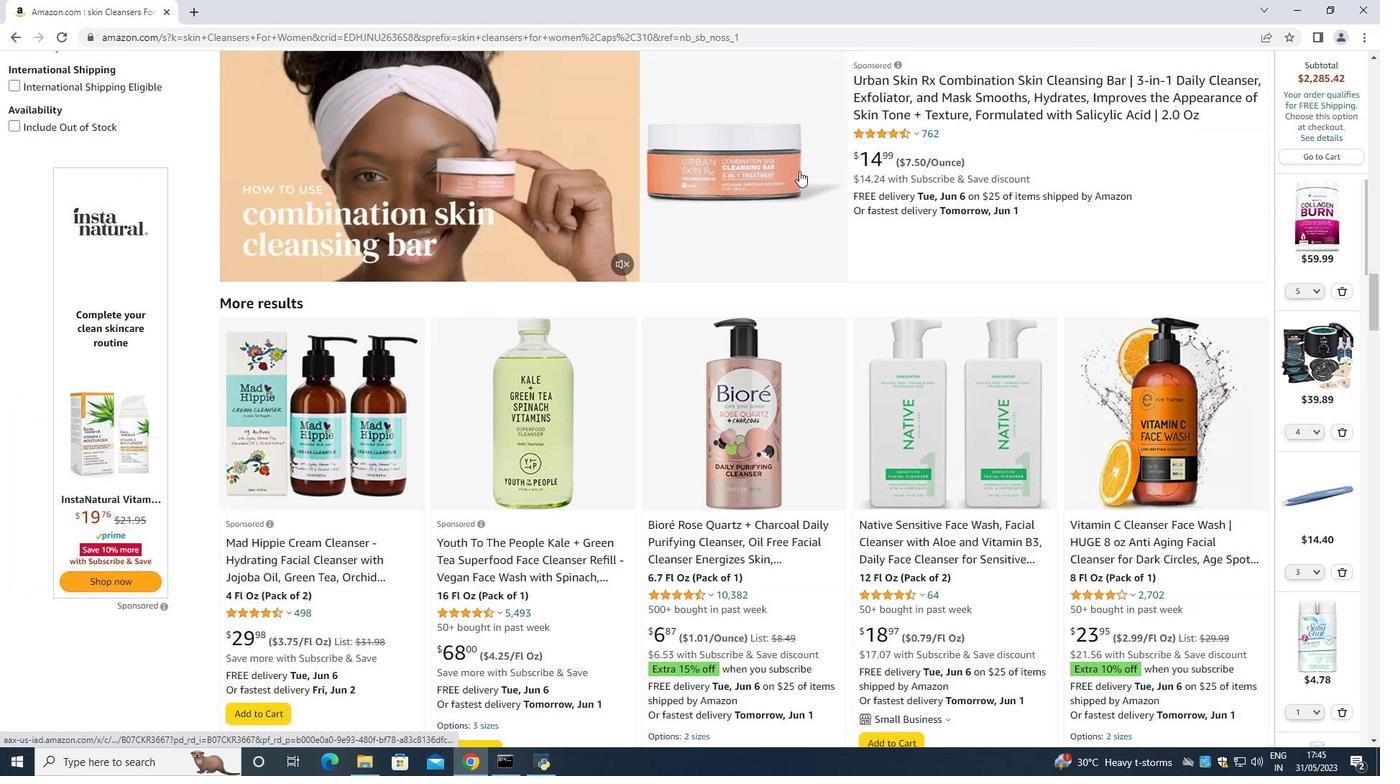 
Action: Mouse moved to (799, 171)
Screenshot: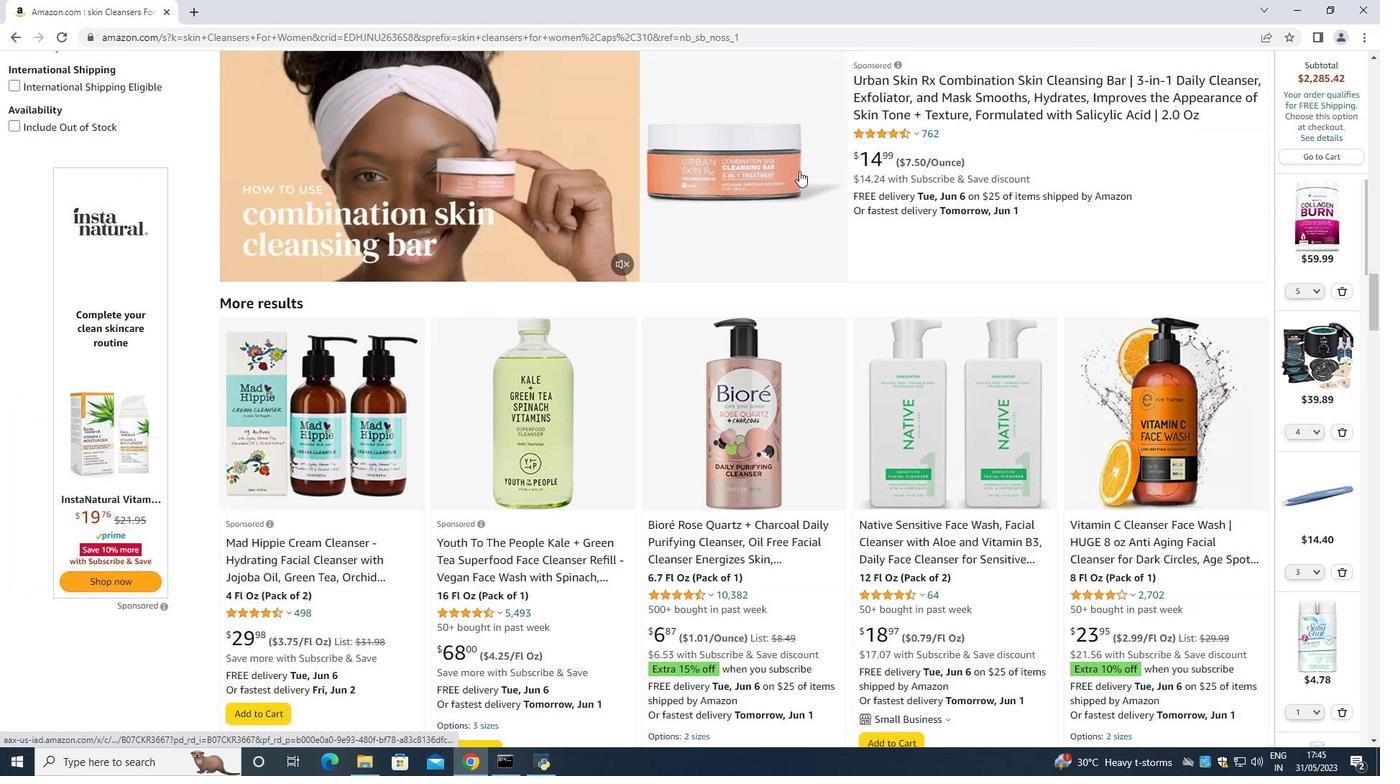 
Action: Mouse scrolled (799, 170) with delta (0, 0)
Screenshot: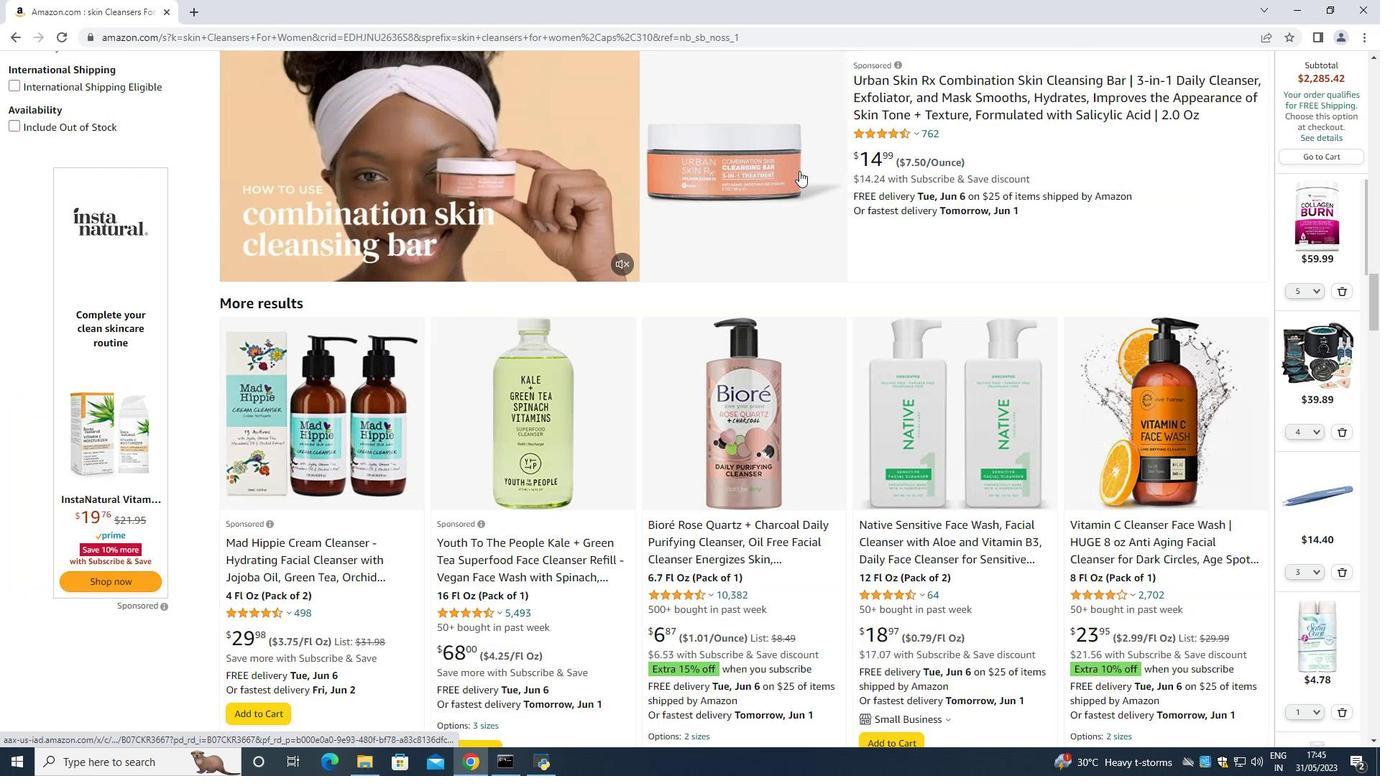 
Action: Mouse scrolled (799, 170) with delta (0, 0)
Screenshot: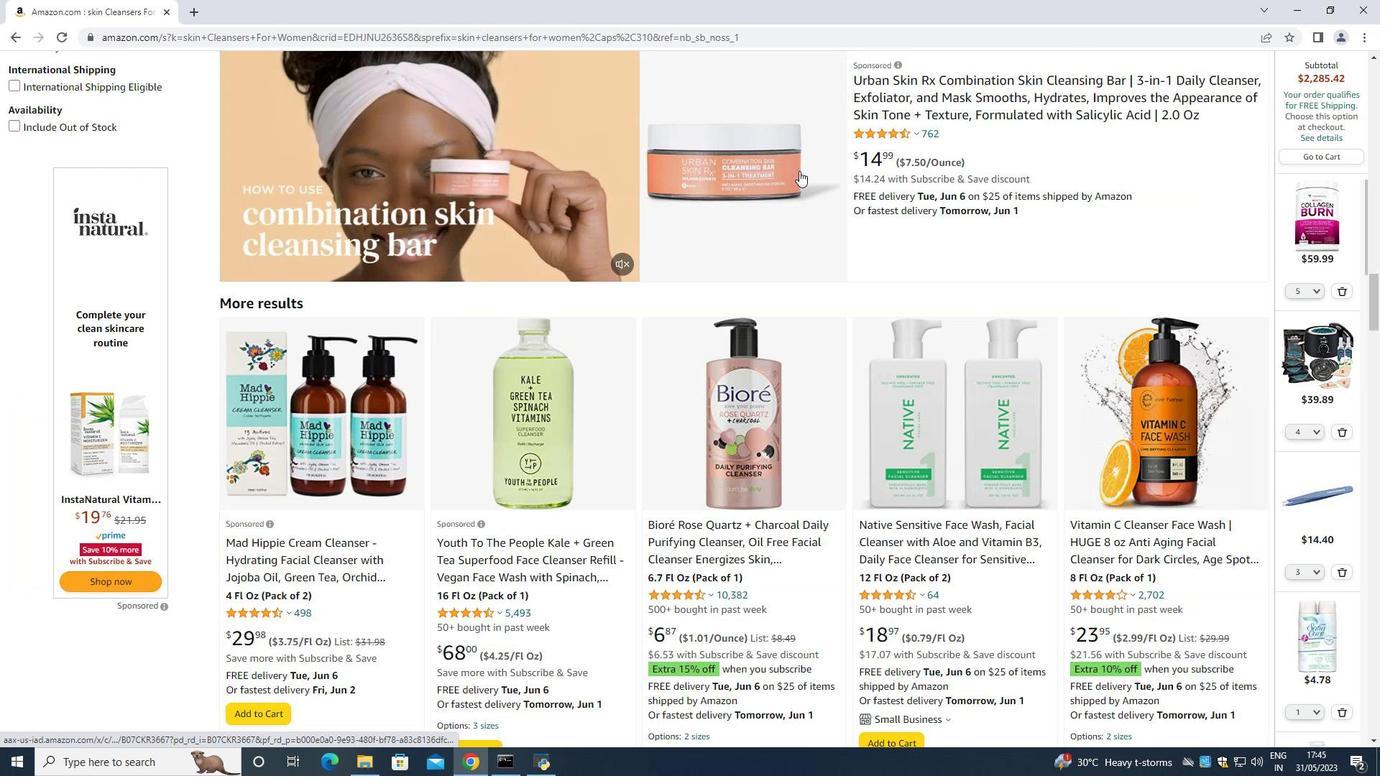 
Action: Mouse scrolled (799, 170) with delta (0, 0)
Screenshot: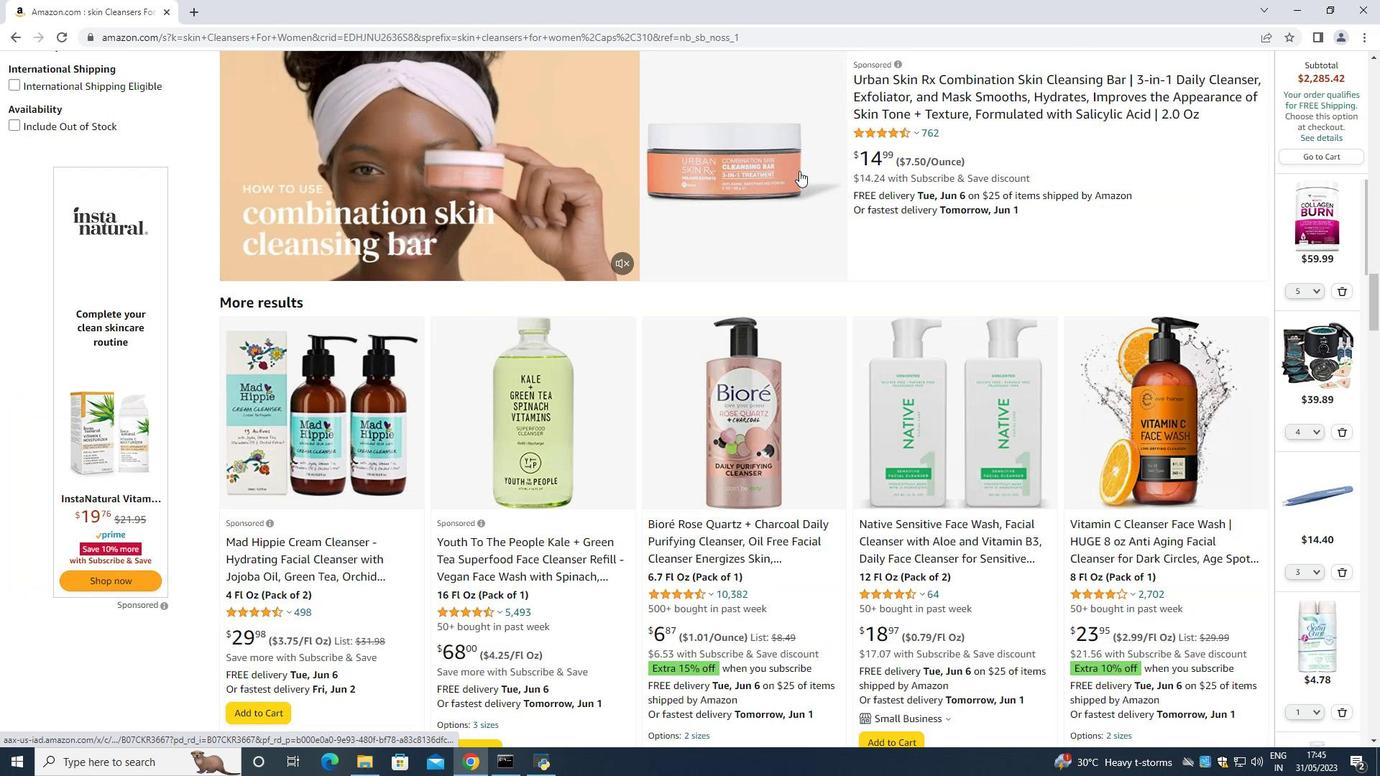 
Action: Mouse moved to (798, 170)
Screenshot: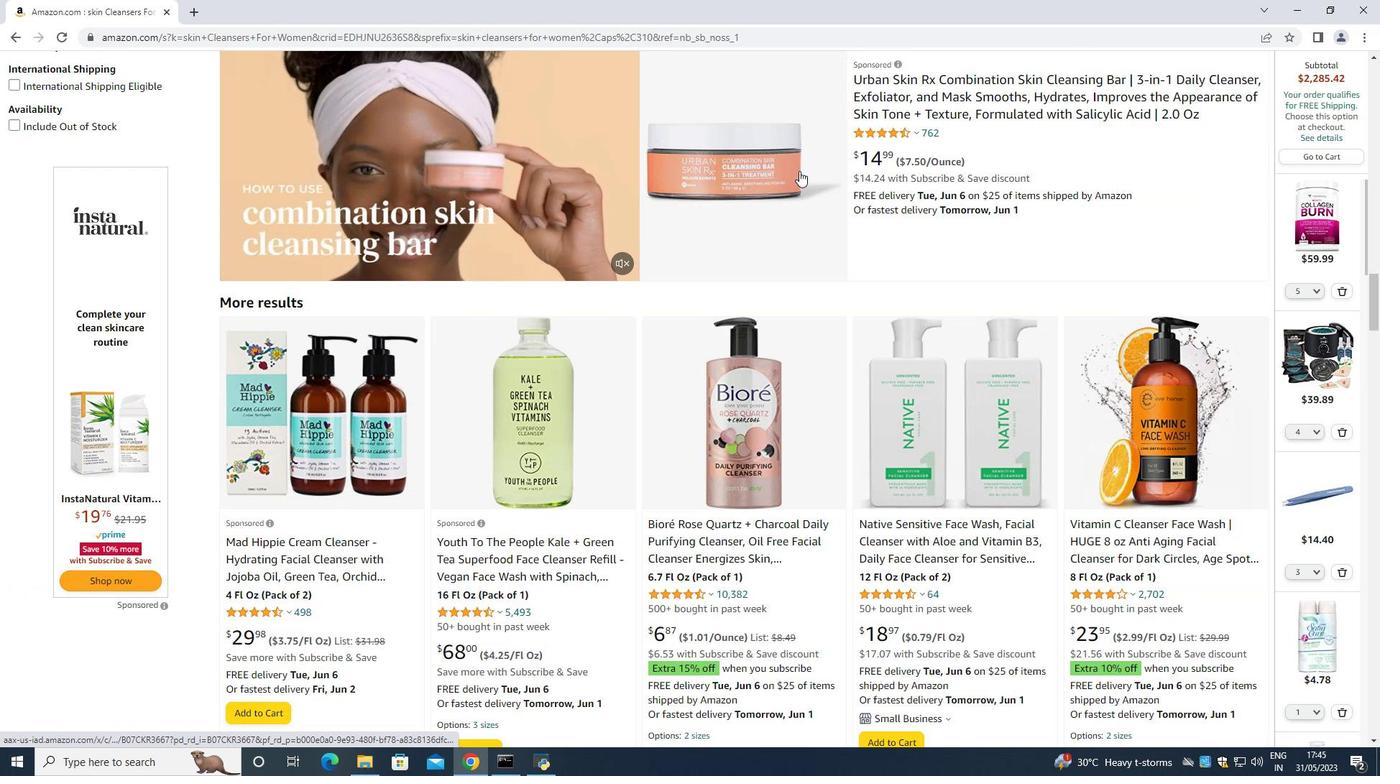 
Action: Mouse scrolled (798, 169) with delta (0, 0)
Screenshot: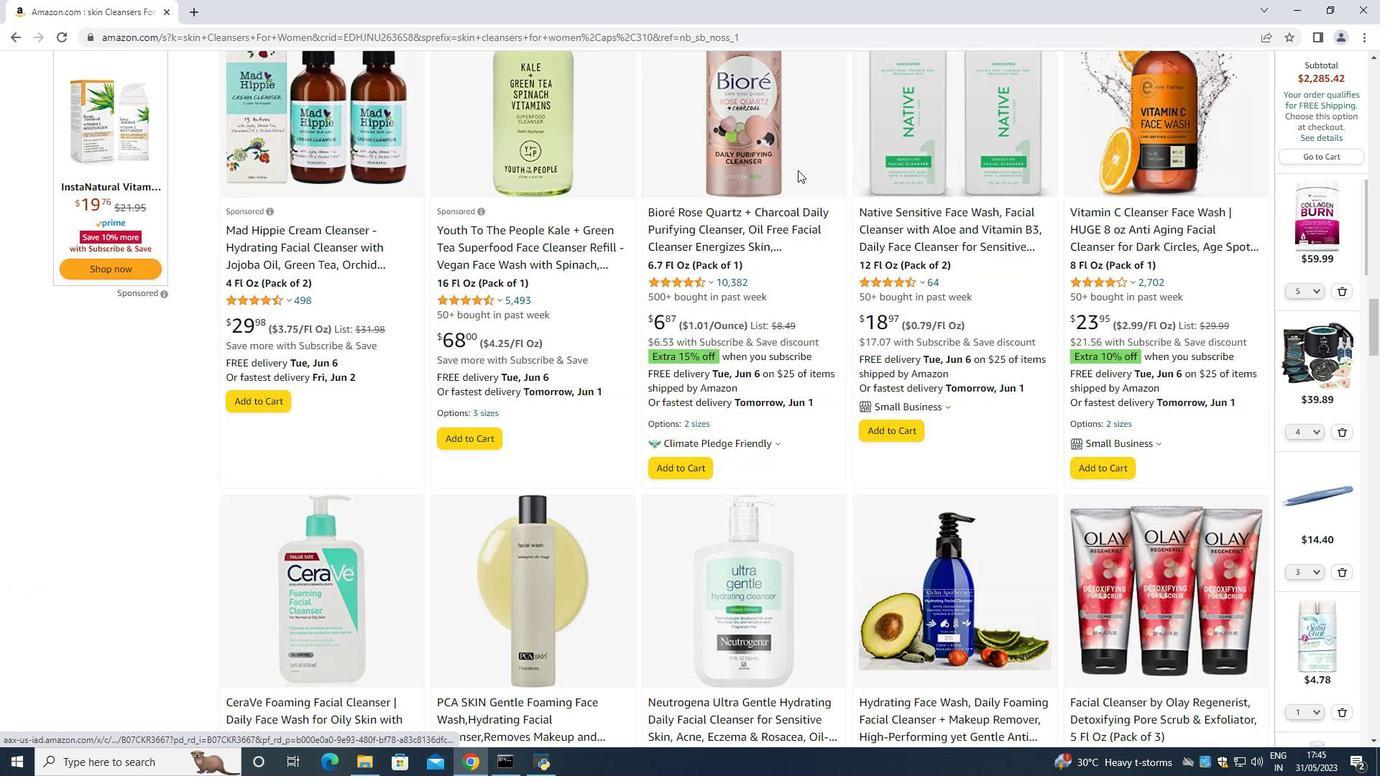 
Action: Mouse scrolled (798, 169) with delta (0, 0)
Screenshot: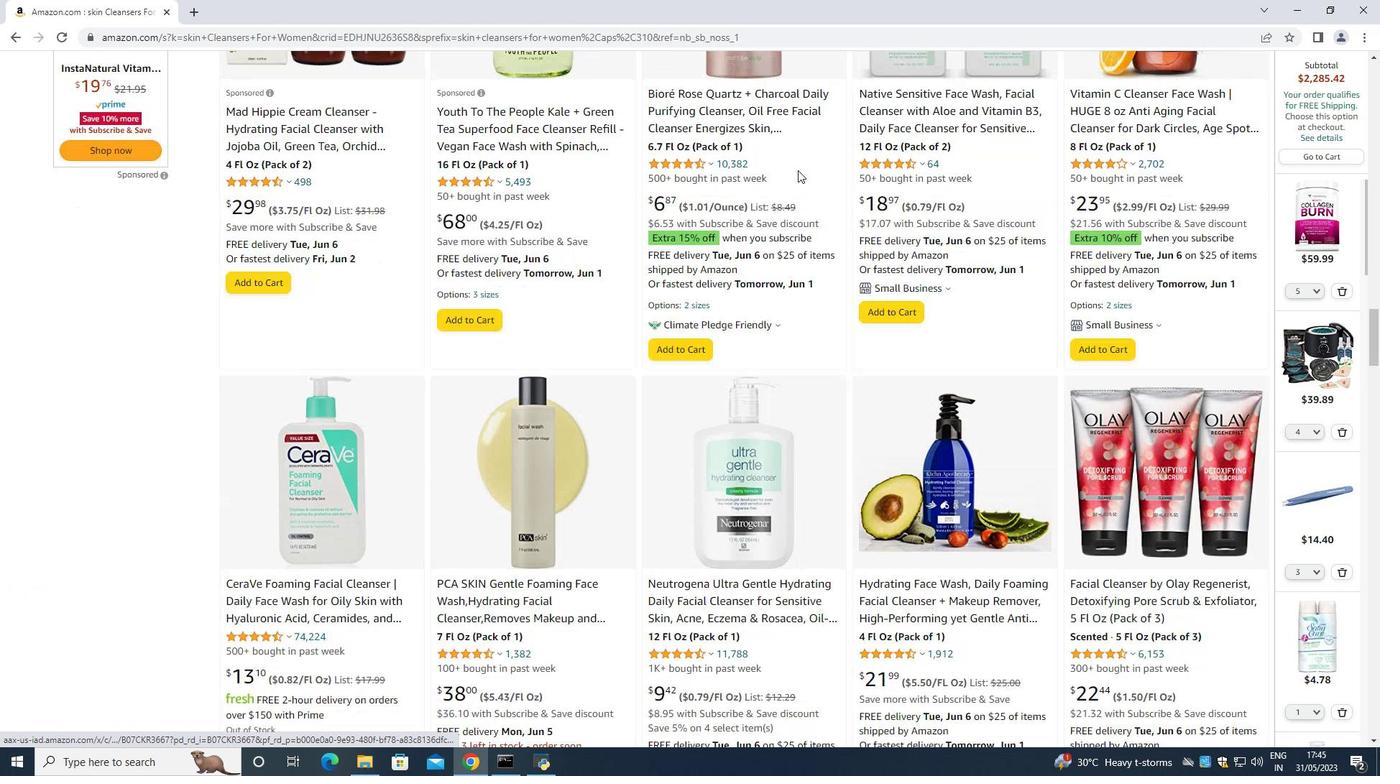 
Action: Mouse scrolled (798, 169) with delta (0, 0)
Screenshot: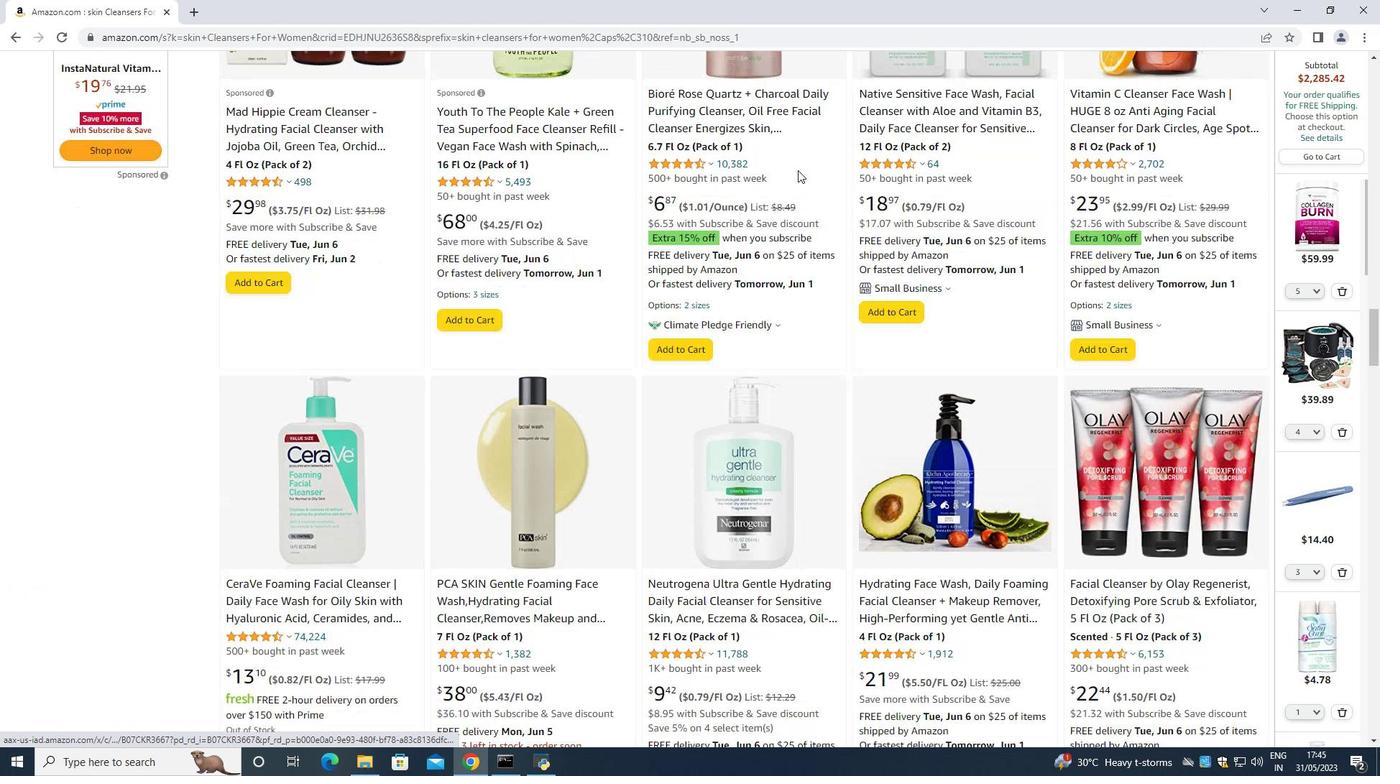 
Action: Mouse scrolled (798, 169) with delta (0, 0)
Screenshot: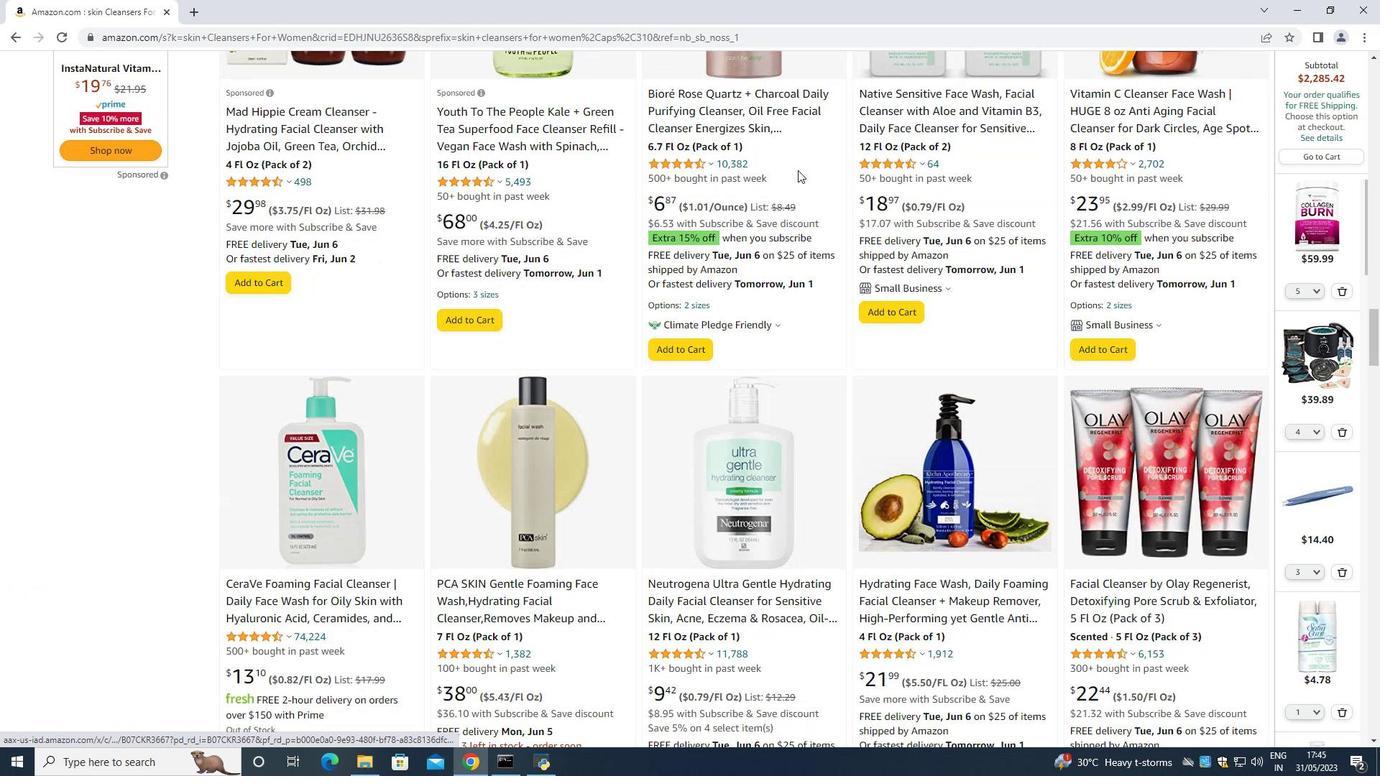 
Action: Mouse scrolled (798, 169) with delta (0, 0)
Screenshot: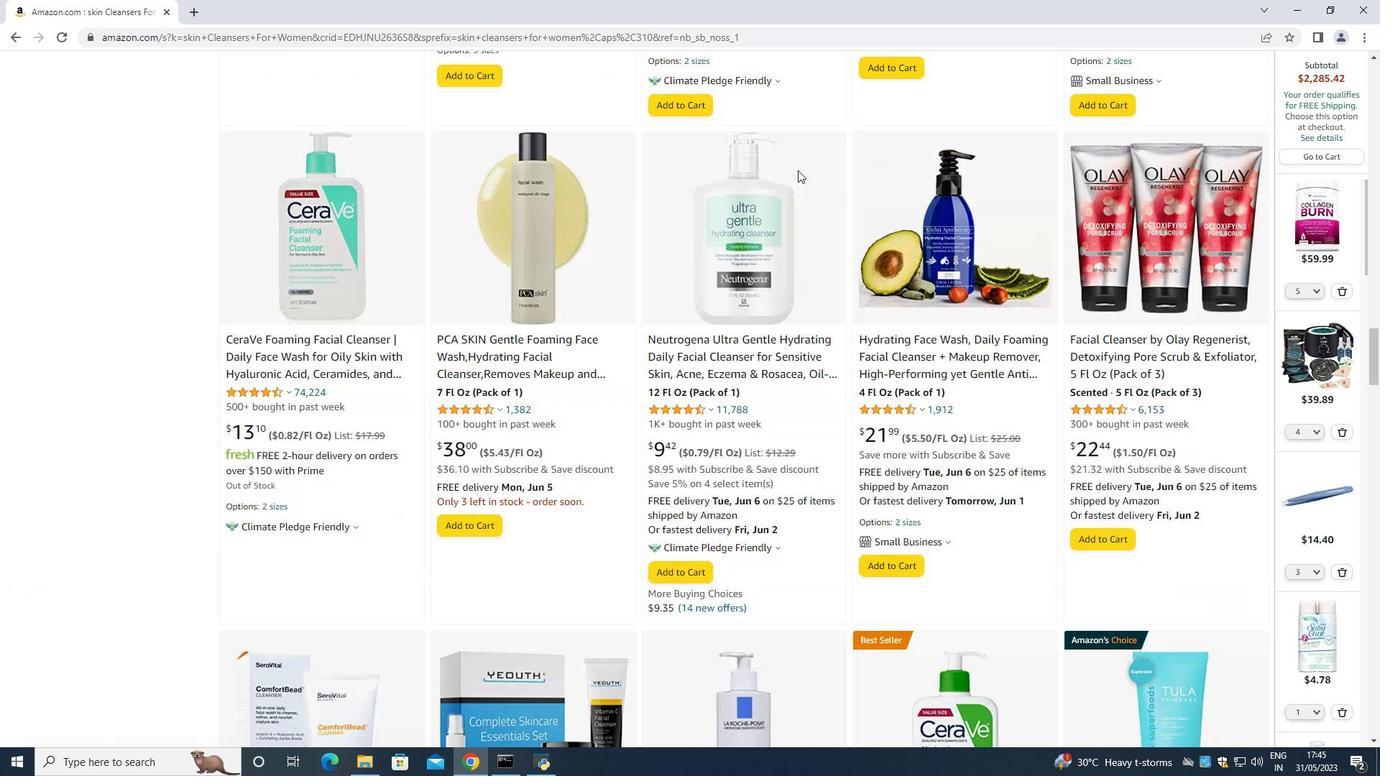 
Action: Mouse scrolled (798, 169) with delta (0, 0)
Screenshot: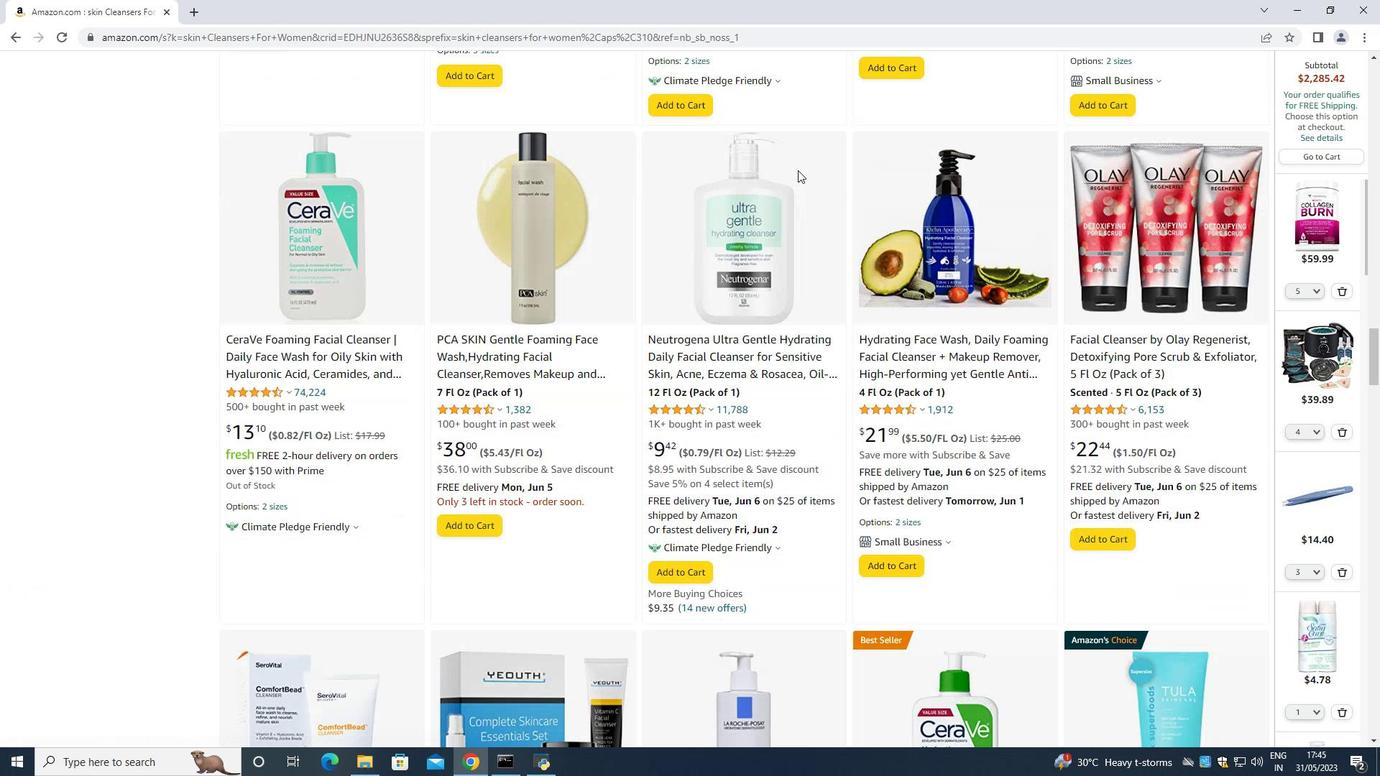 
Action: Mouse scrolled (798, 169) with delta (0, 0)
Screenshot: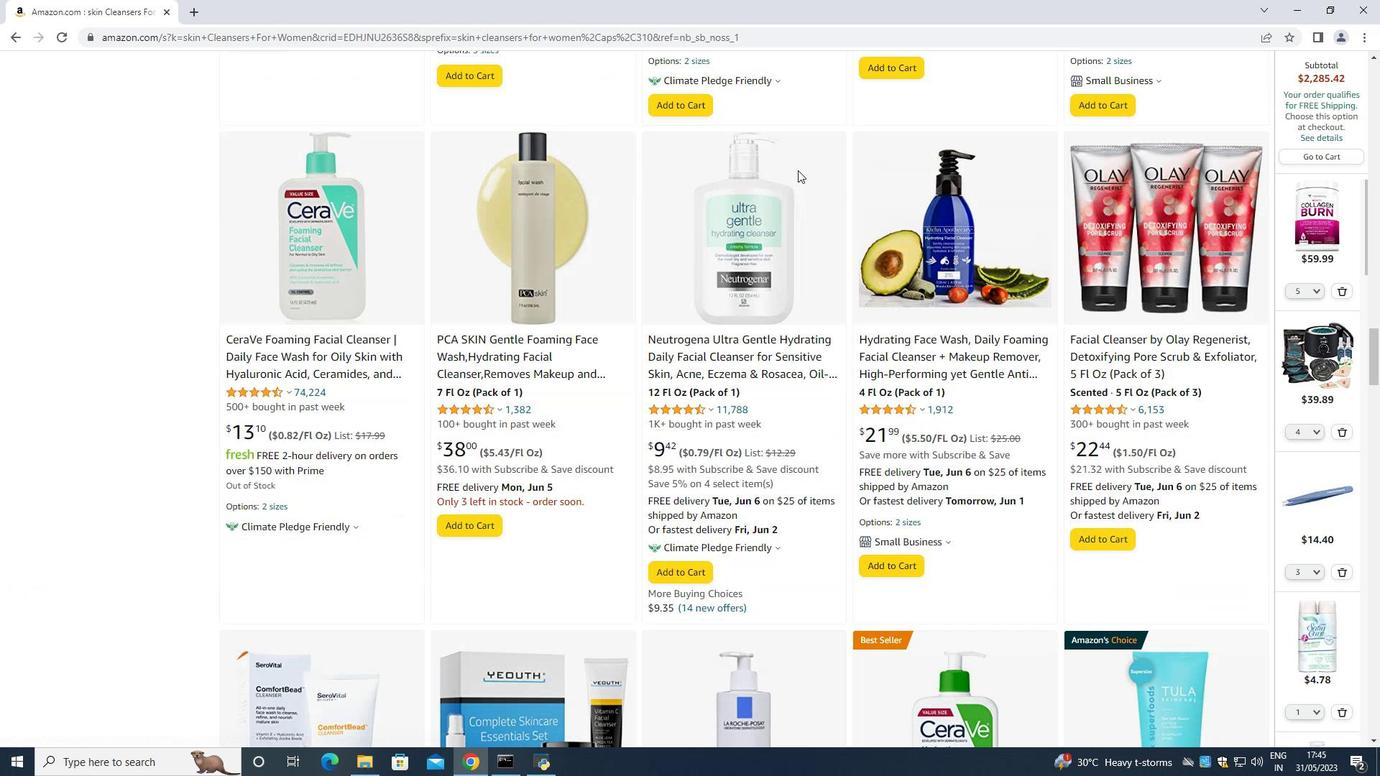 
Action: Mouse scrolled (798, 169) with delta (0, 0)
Screenshot: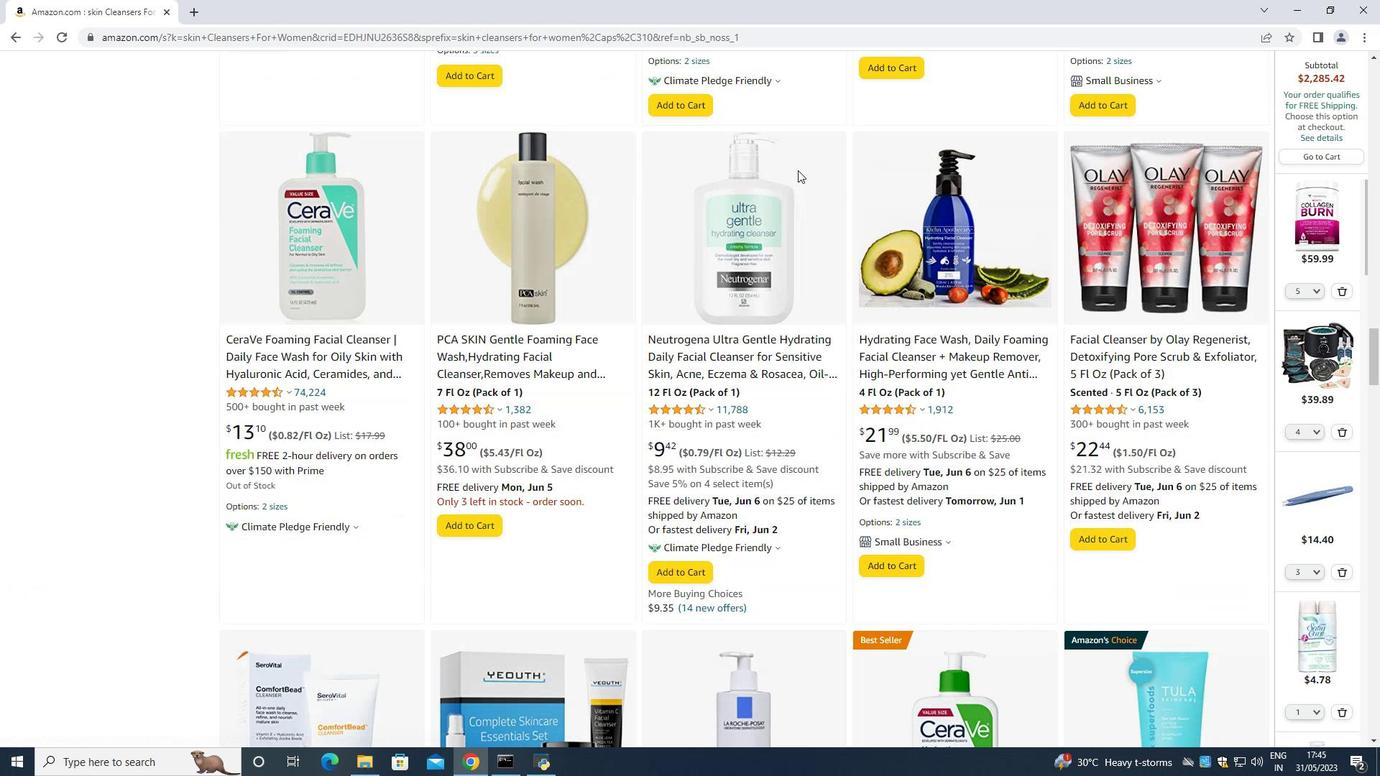
Action: Mouse scrolled (798, 169) with delta (0, 0)
Screenshot: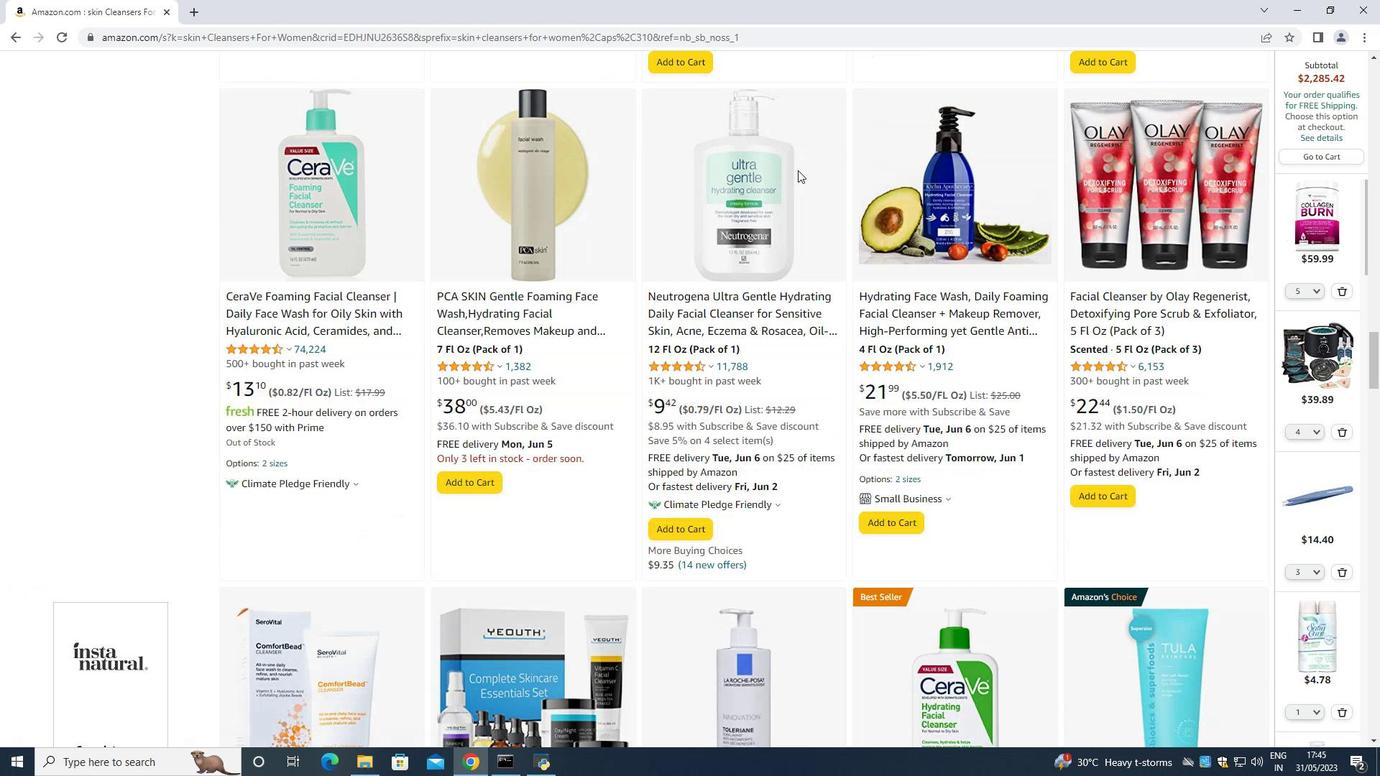 
Action: Mouse moved to (946, 467)
Screenshot: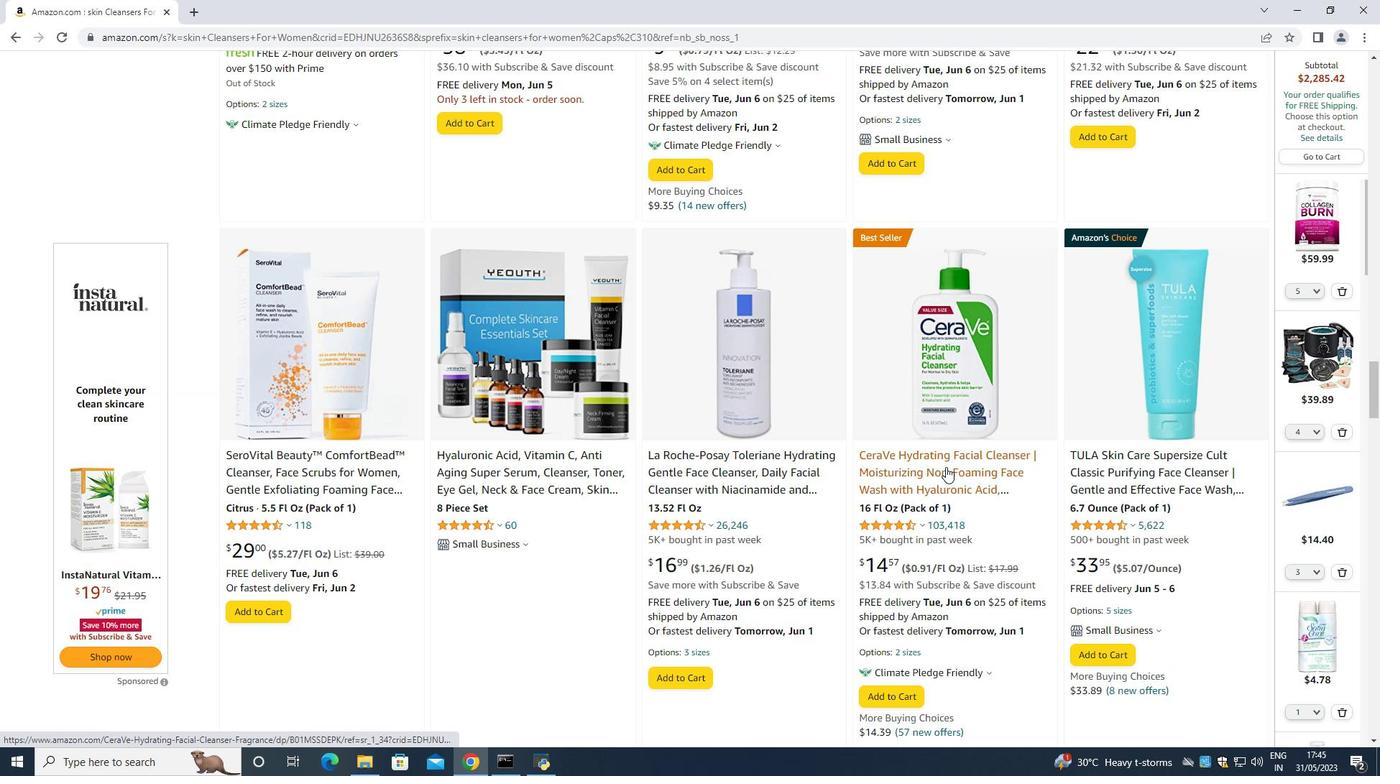 
Action: Mouse scrolled (946, 468) with delta (0, 0)
Screenshot: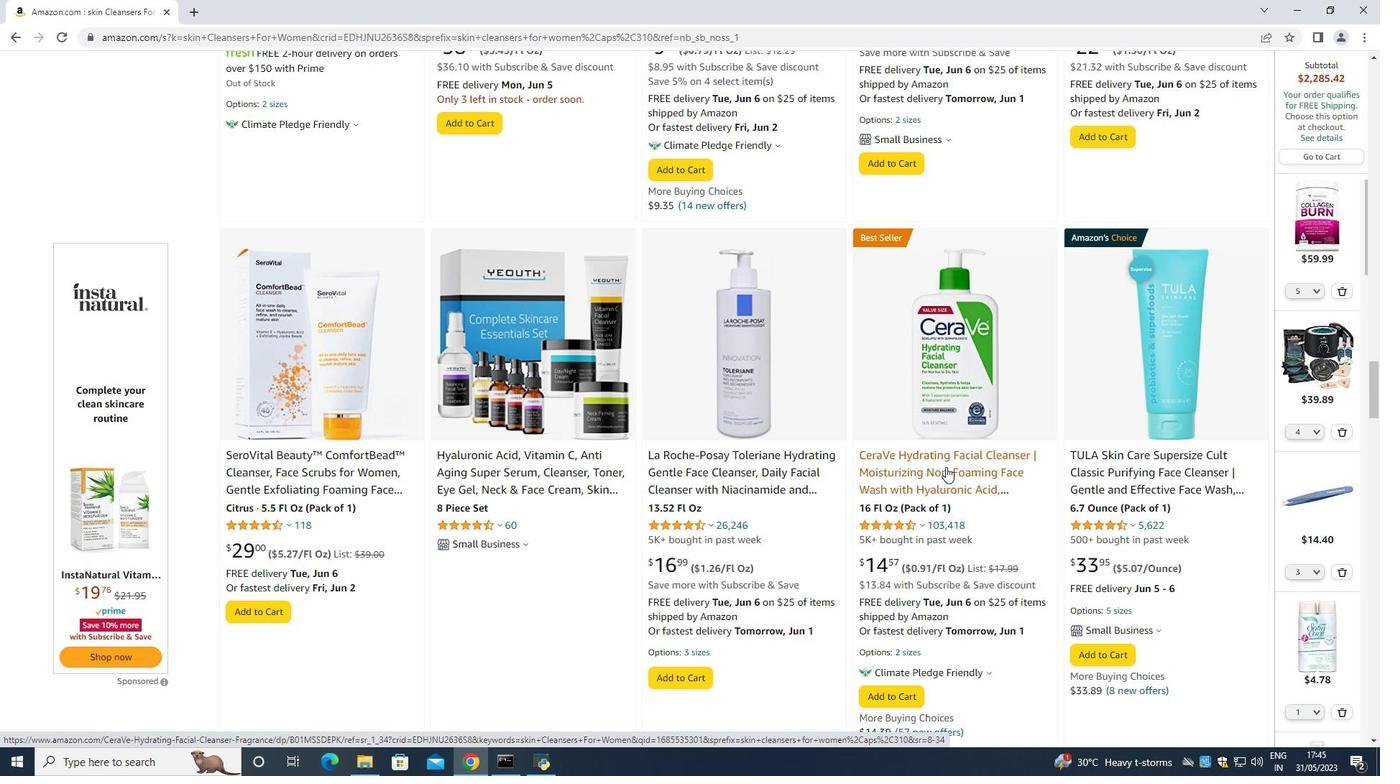 
Action: Mouse scrolled (946, 468) with delta (0, 0)
Screenshot: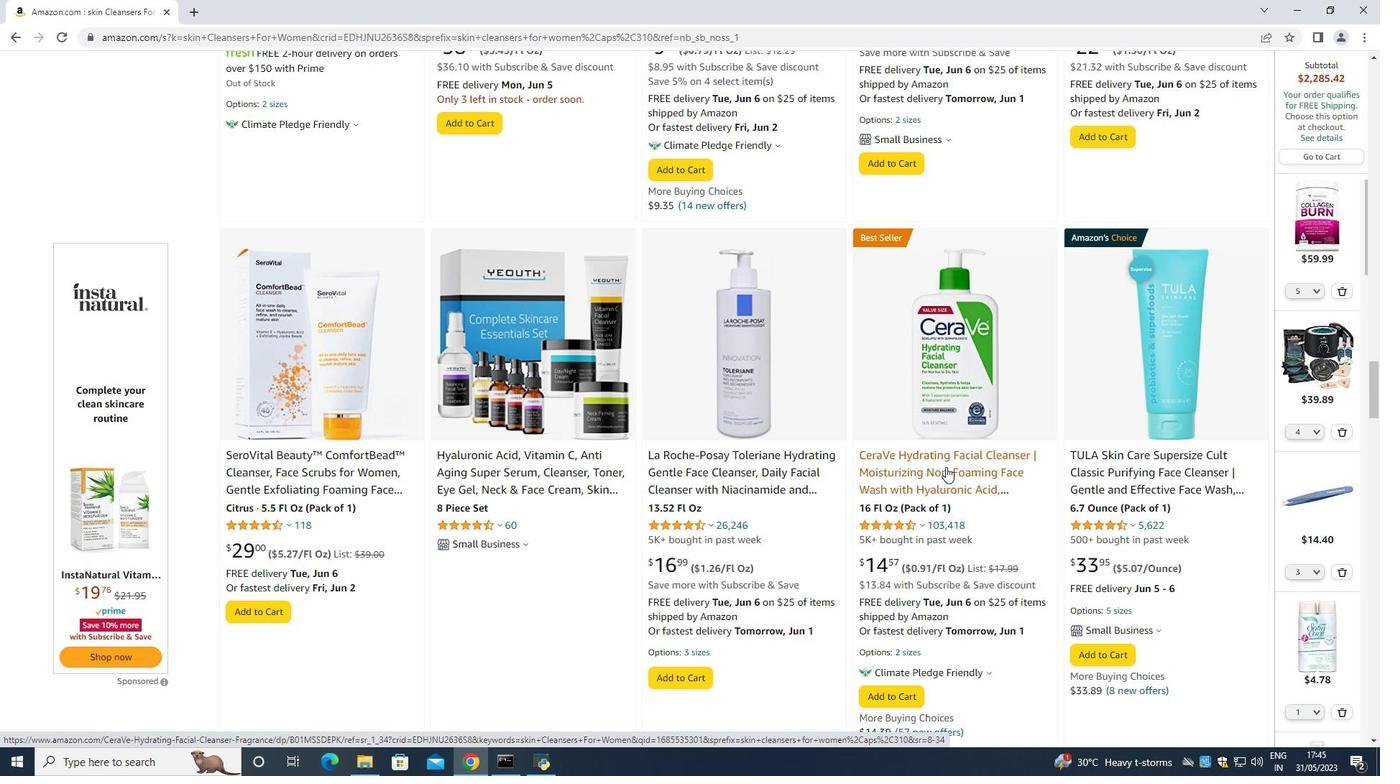 
Action: Mouse scrolled (946, 468) with delta (0, 0)
Screenshot: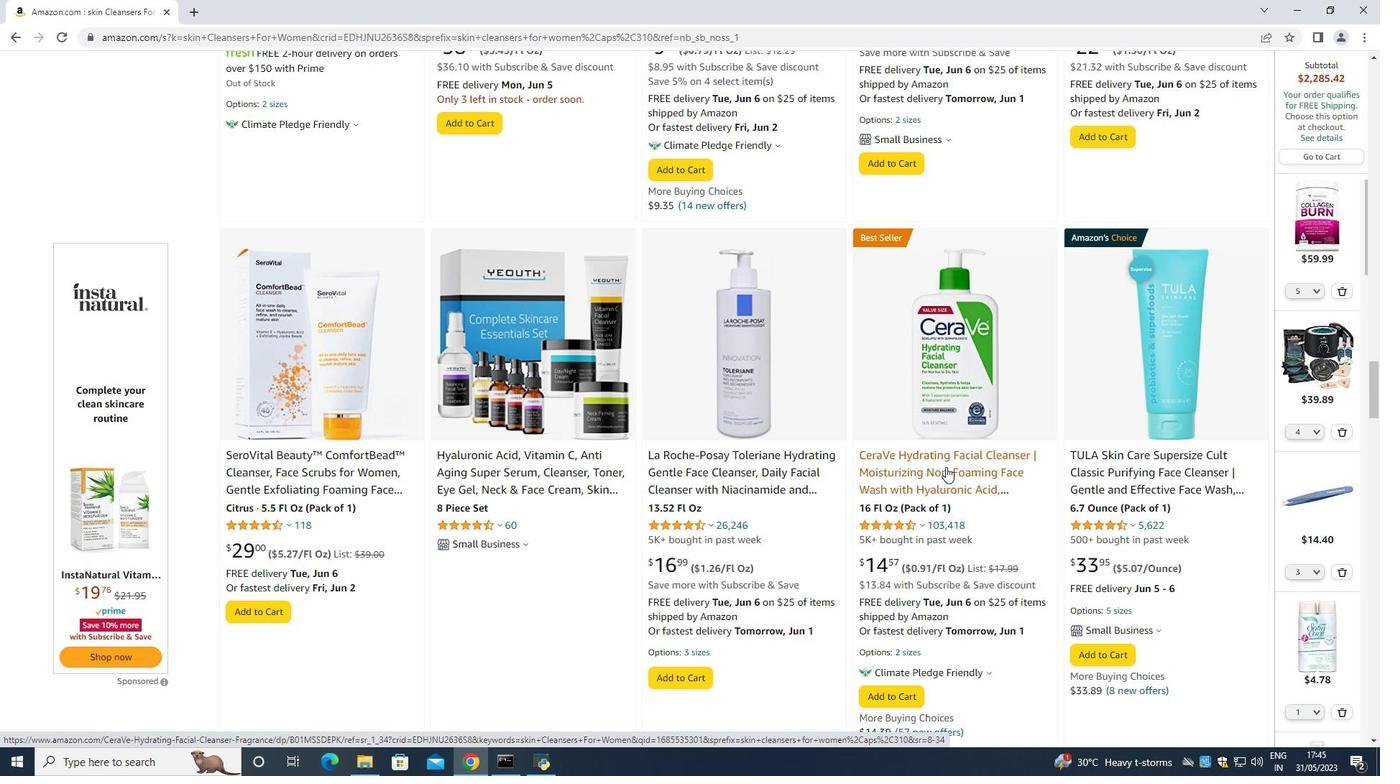 
Action: Mouse scrolled (946, 468) with delta (0, 0)
Screenshot: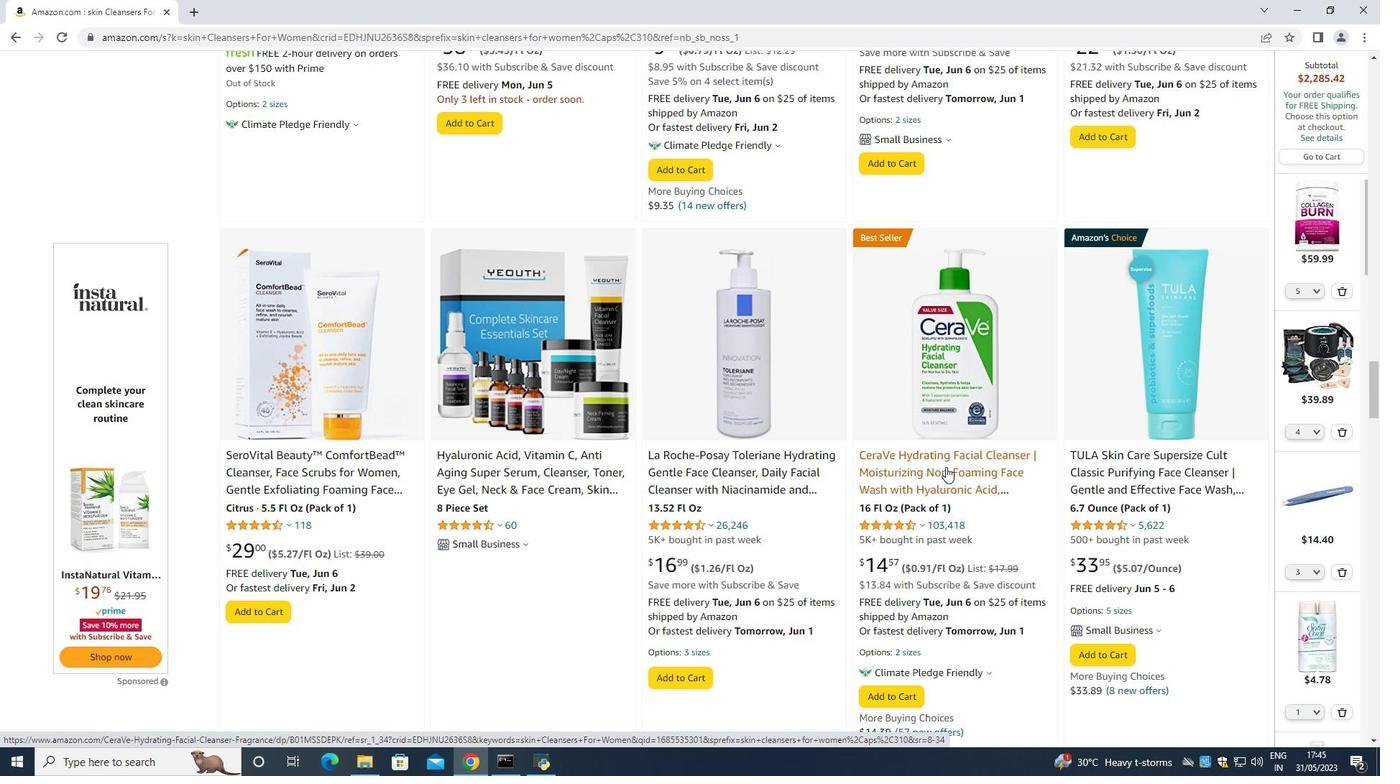 
Action: Mouse scrolled (946, 468) with delta (0, 0)
Screenshot: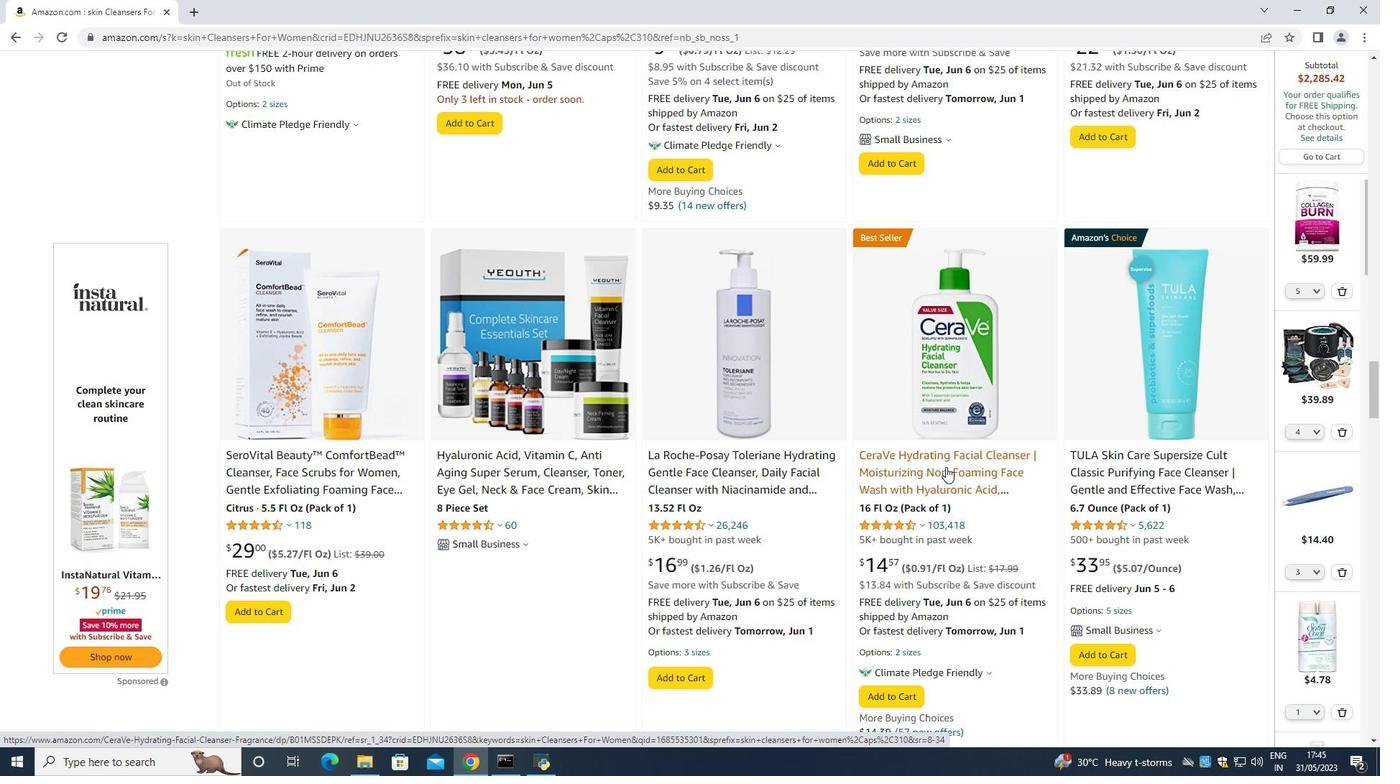 
Action: Mouse scrolled (946, 468) with delta (0, 0)
Screenshot: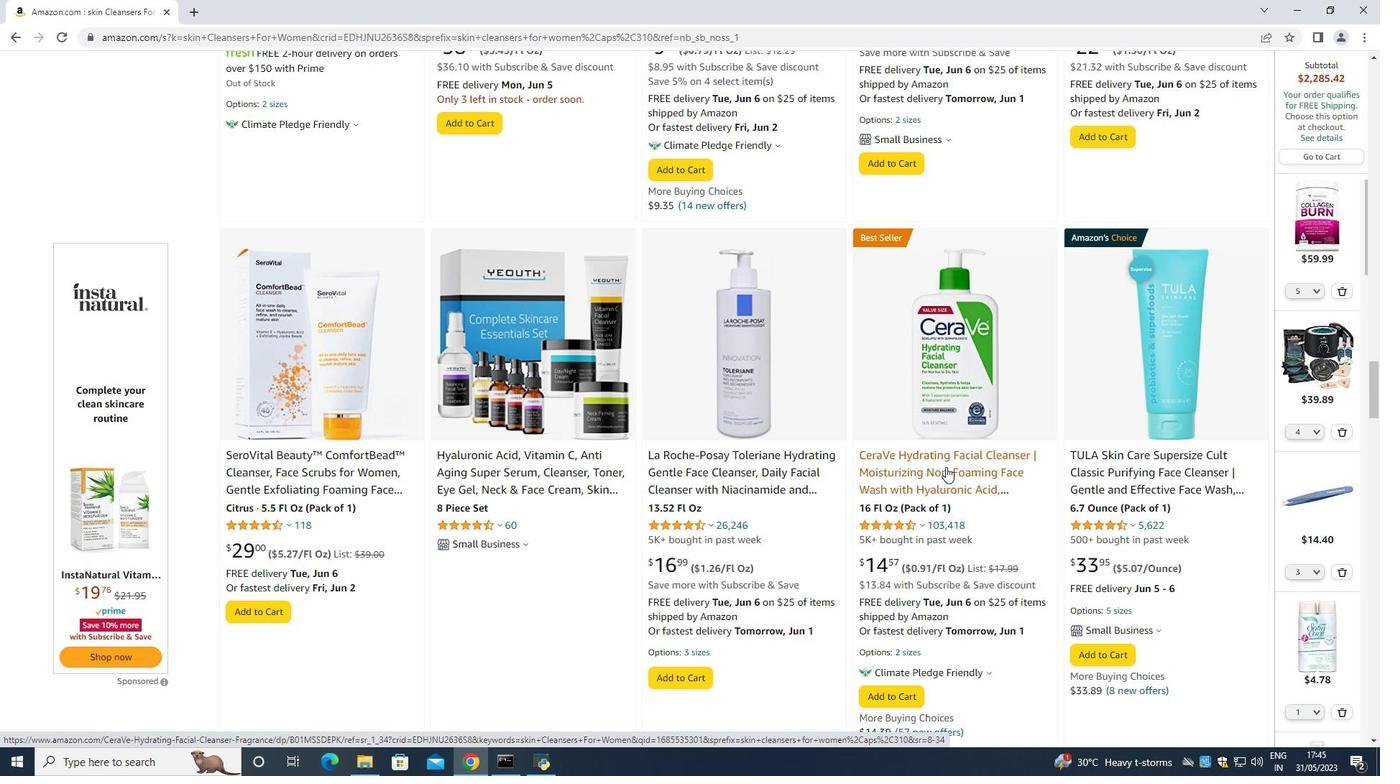 
Action: Mouse scrolled (946, 468) with delta (0, 0)
Screenshot: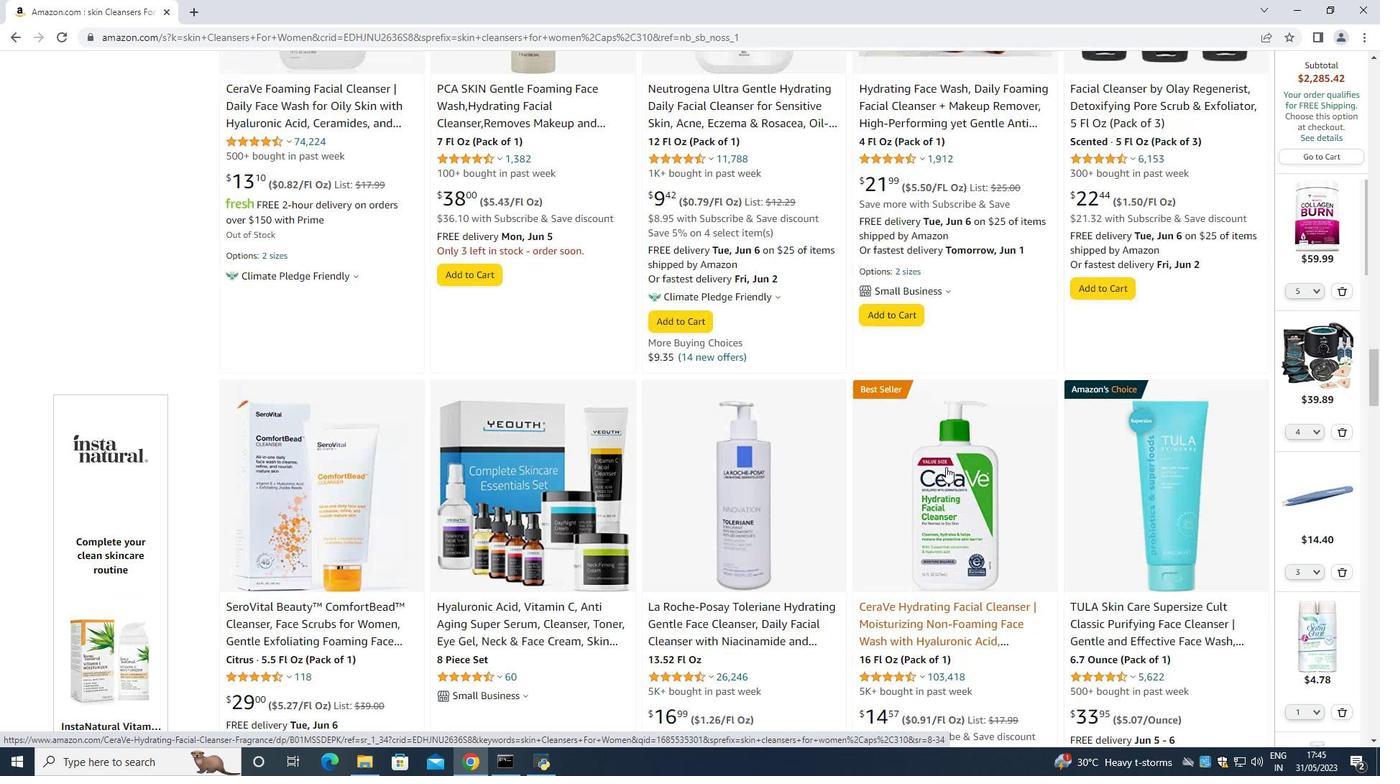 
Action: Mouse scrolled (946, 468) with delta (0, 0)
Screenshot: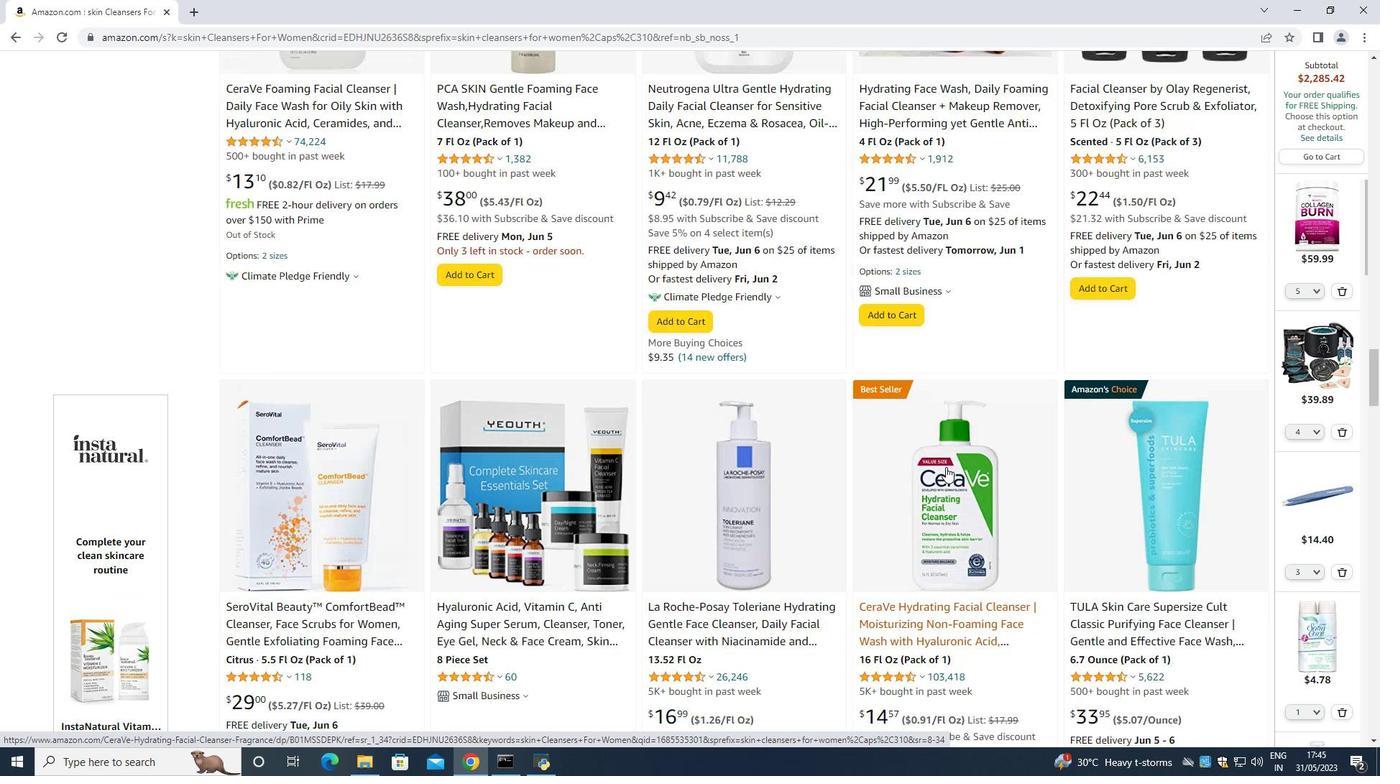 
Action: Mouse scrolled (946, 468) with delta (0, 0)
Screenshot: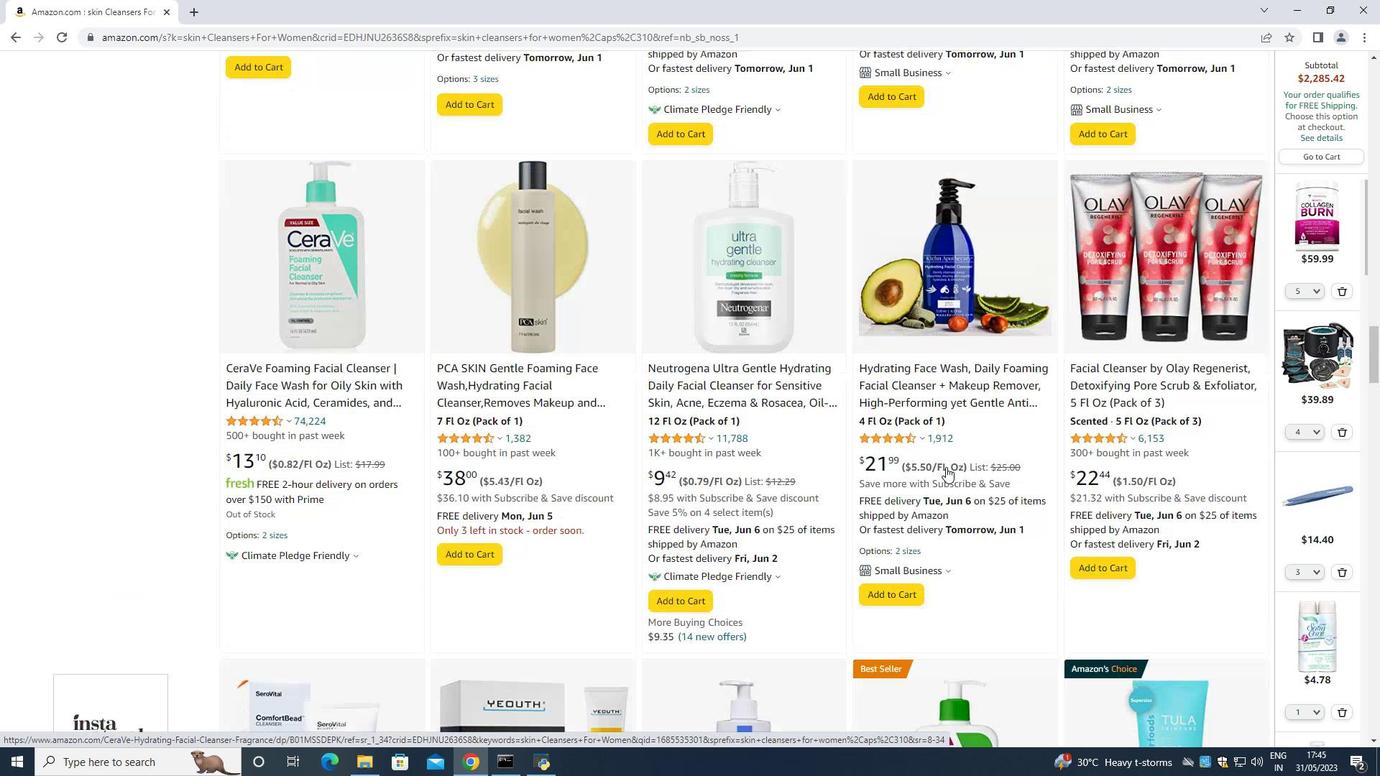 
Action: Mouse scrolled (946, 468) with delta (0, 0)
Screenshot: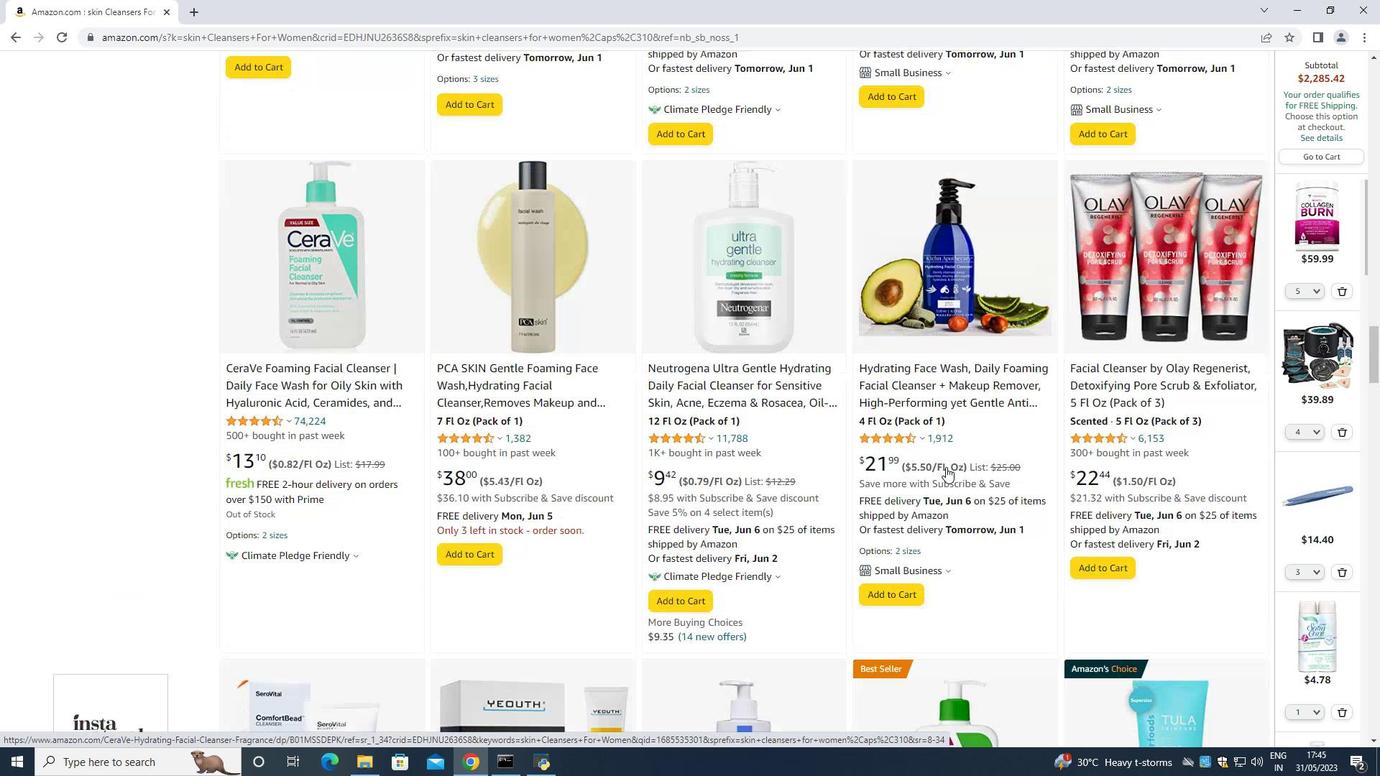 
Action: Mouse scrolled (946, 468) with delta (0, 0)
Screenshot: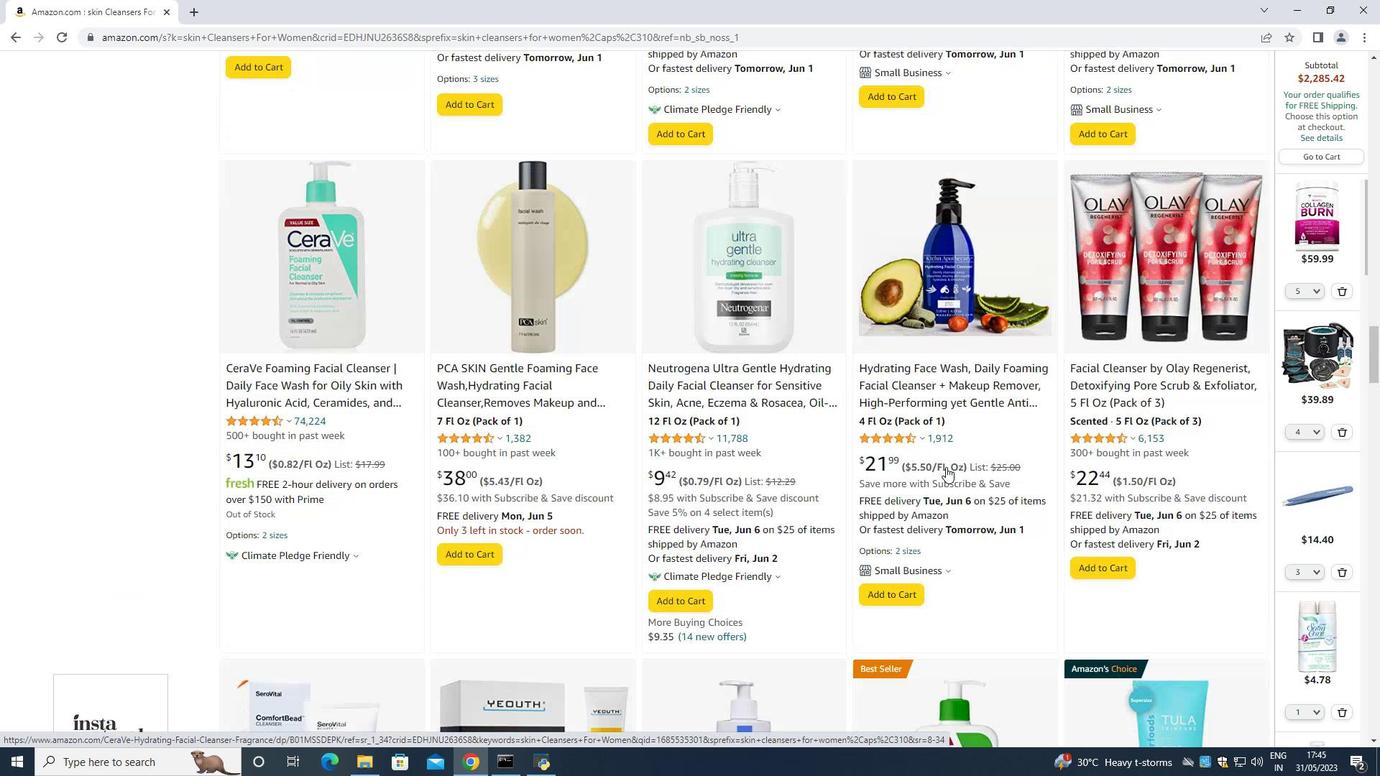 
Action: Mouse scrolled (946, 468) with delta (0, 0)
Screenshot: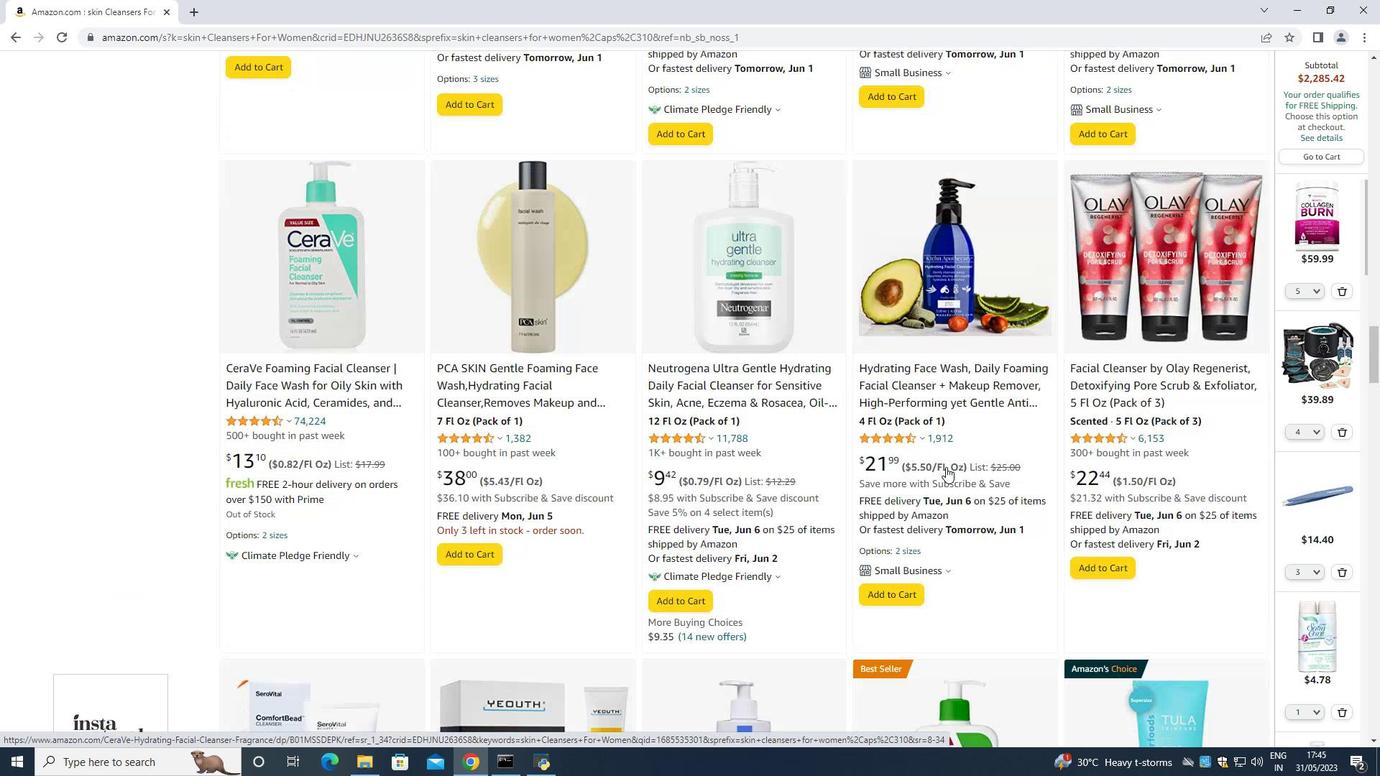 
Action: Mouse scrolled (946, 468) with delta (0, 0)
Screenshot: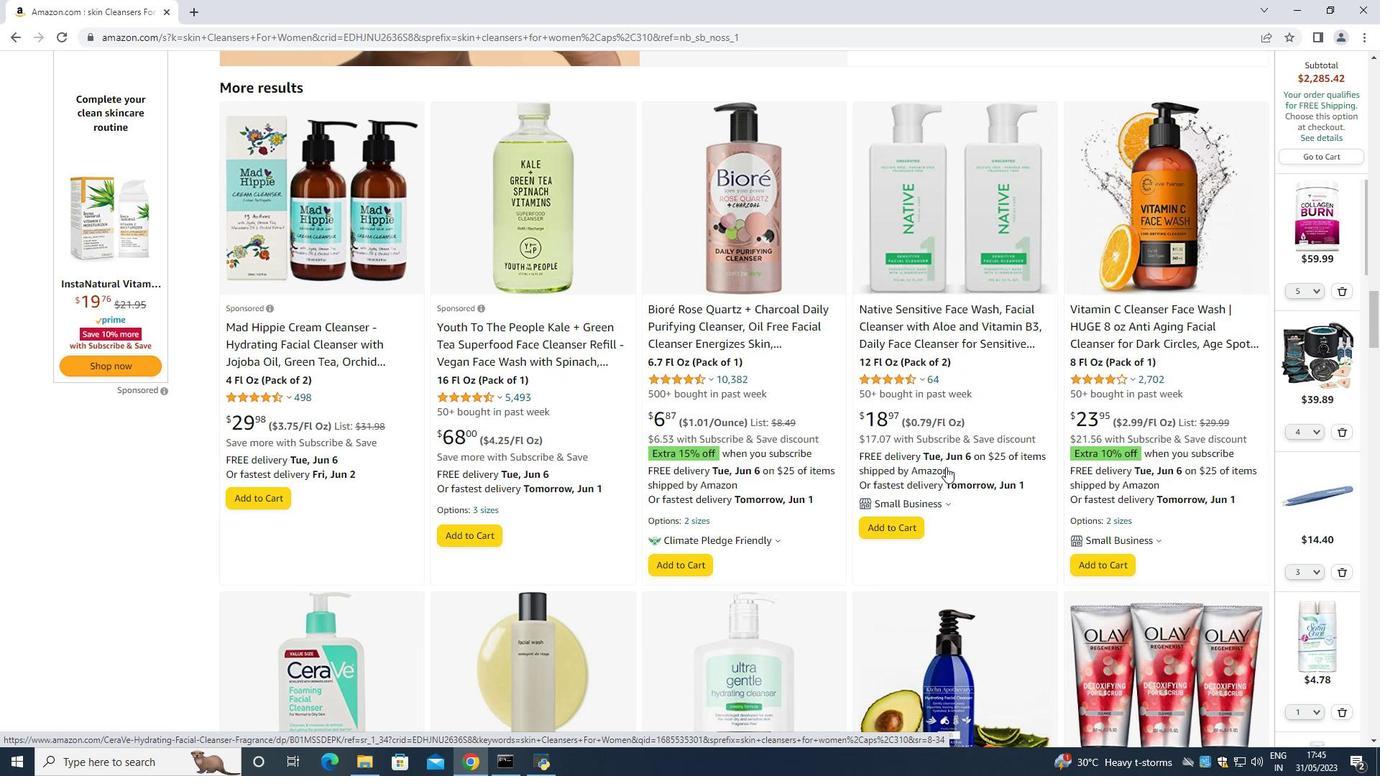 
Action: Mouse scrolled (946, 468) with delta (0, 0)
Screenshot: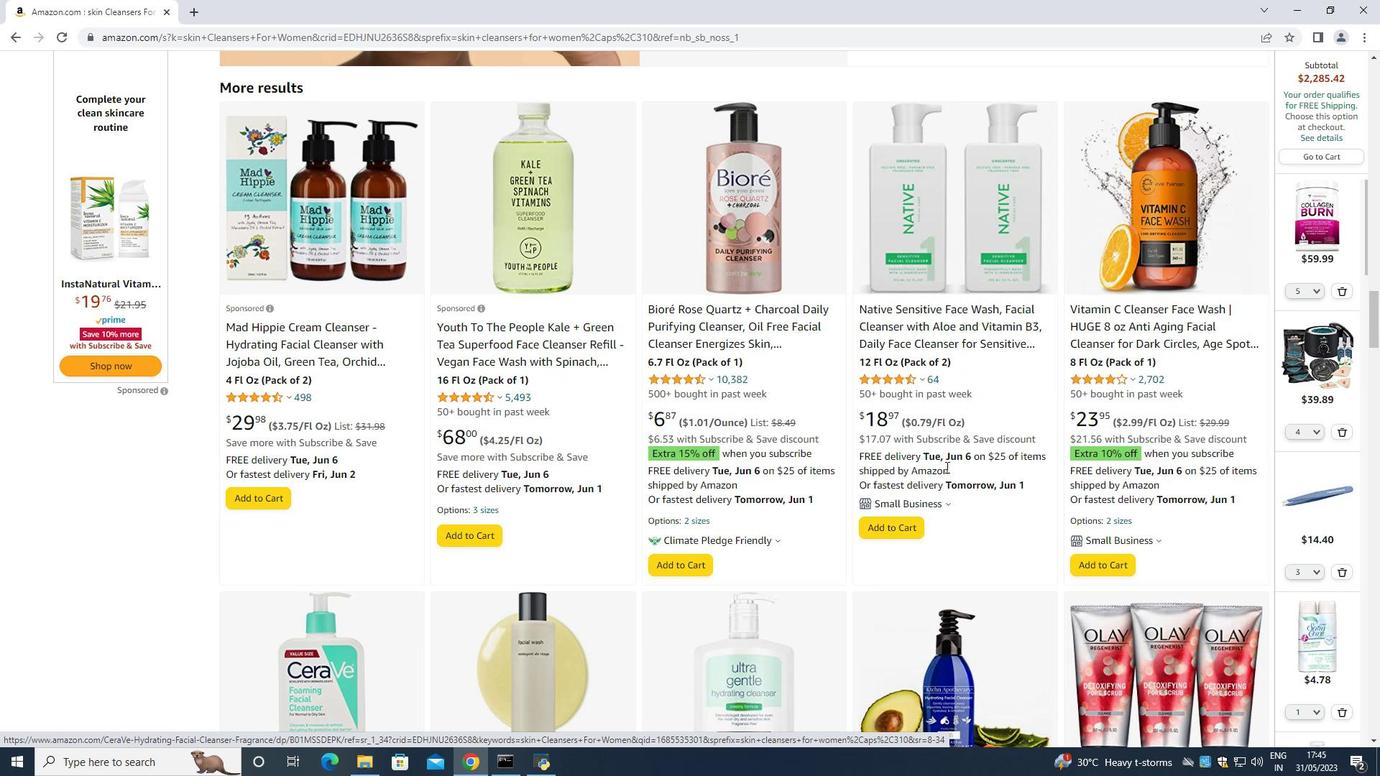 
Action: Mouse scrolled (946, 468) with delta (0, 0)
Screenshot: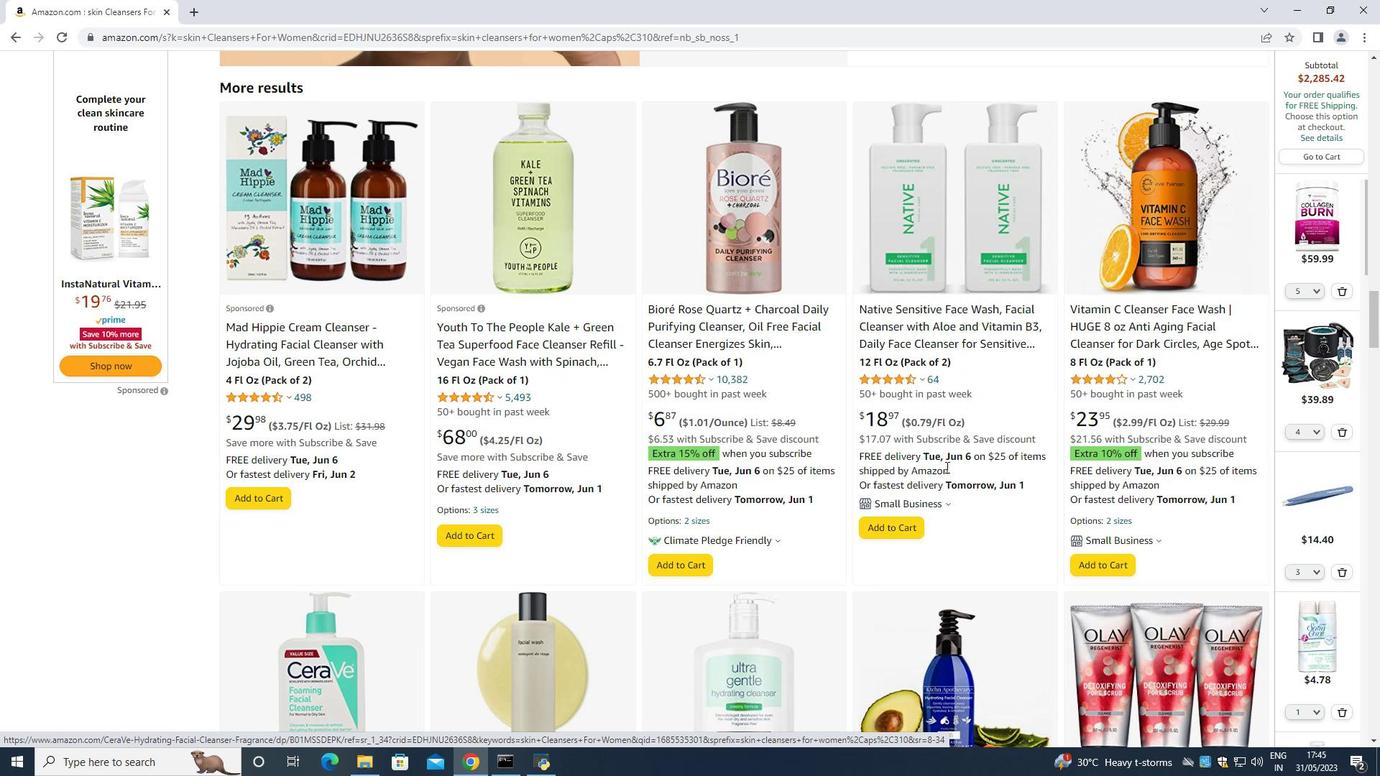 
Action: Mouse scrolled (946, 468) with delta (0, 0)
Screenshot: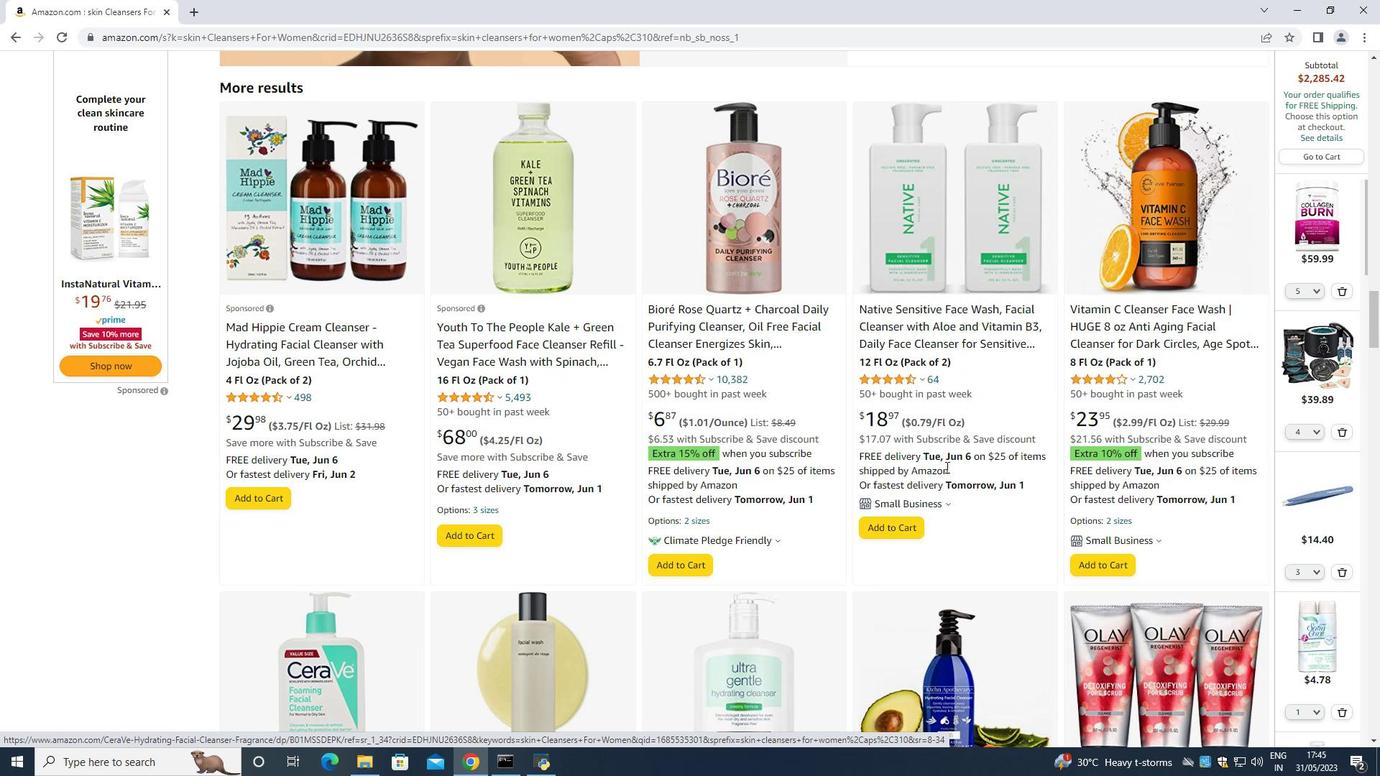 
Action: Mouse scrolled (946, 468) with delta (0, 0)
Screenshot: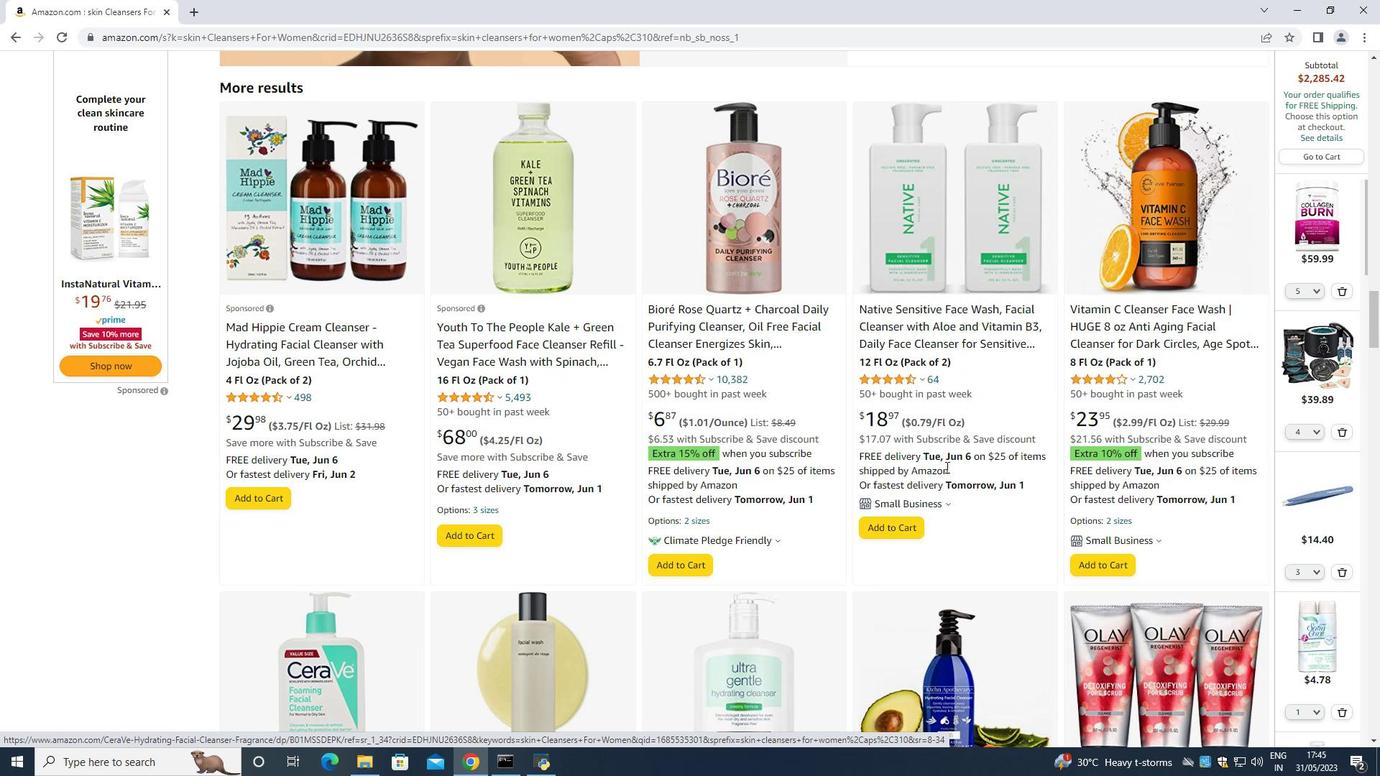 
Action: Mouse scrolled (946, 468) with delta (0, 0)
Screenshot: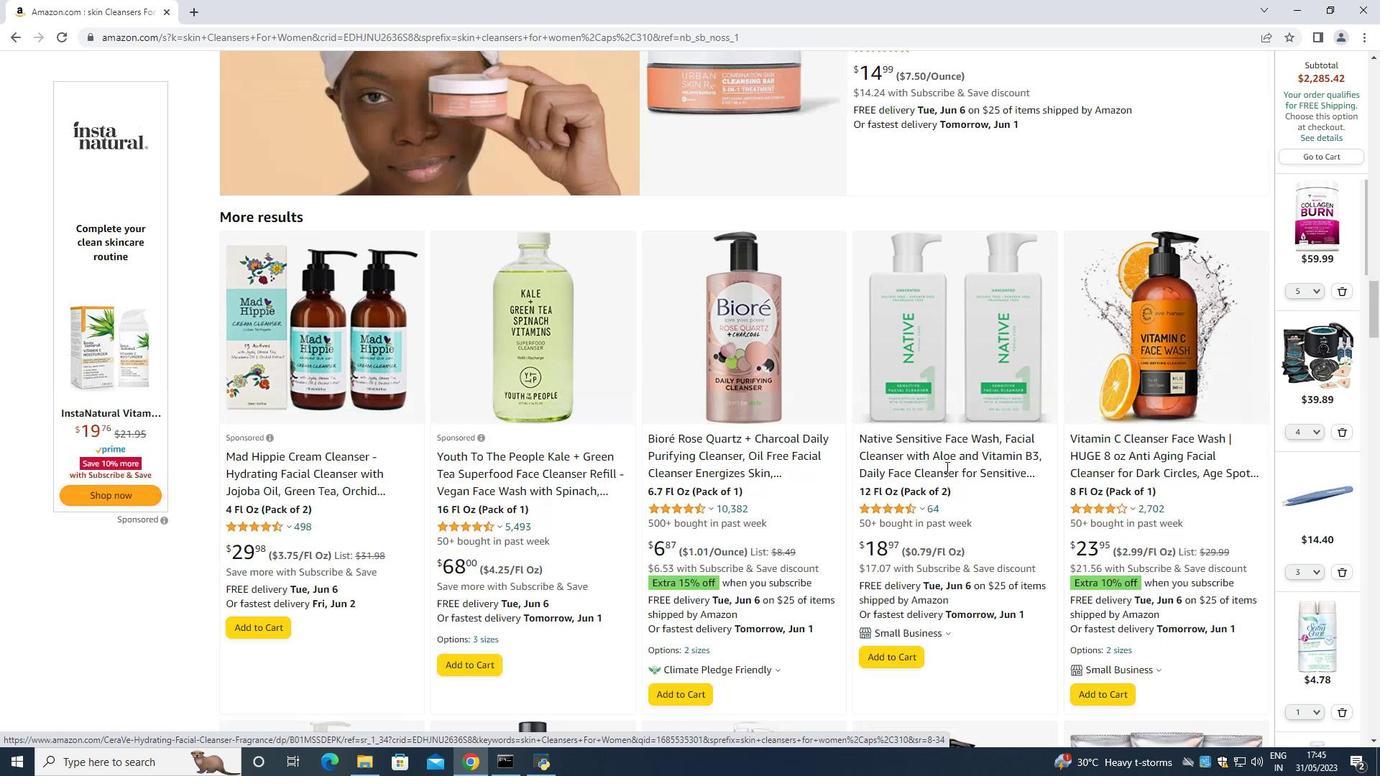 
Action: Mouse scrolled (946, 468) with delta (0, 0)
Screenshot: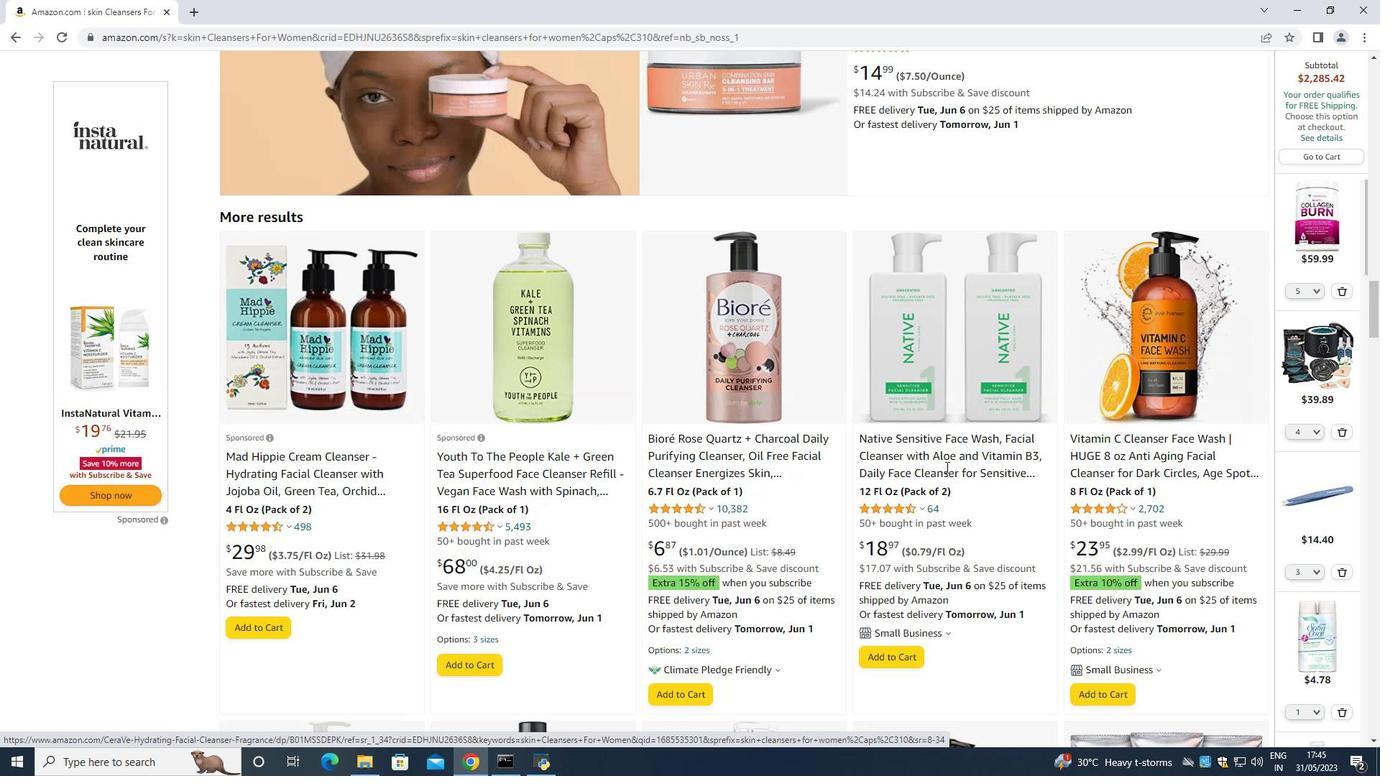 
Action: Mouse scrolled (946, 468) with delta (0, 0)
Screenshot: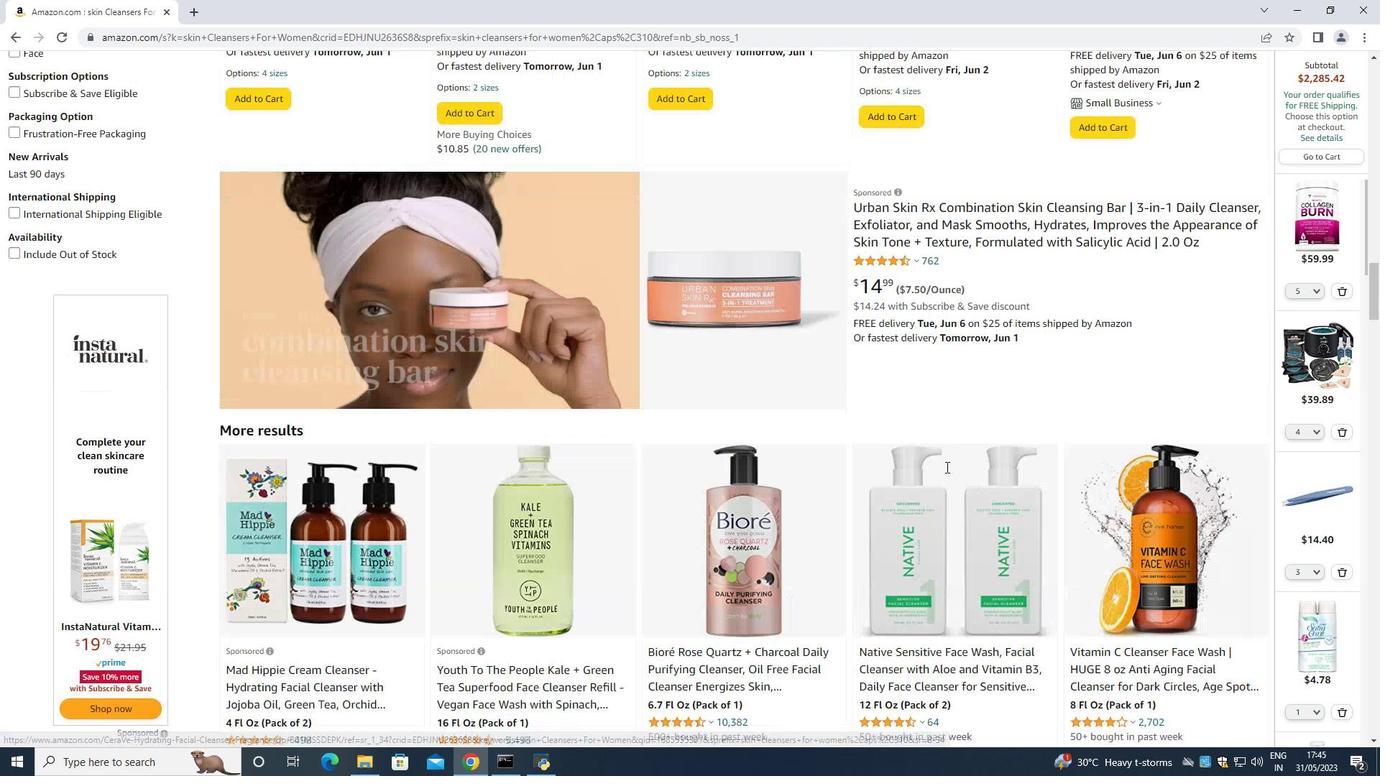 
Action: Mouse scrolled (946, 468) with delta (0, 0)
Screenshot: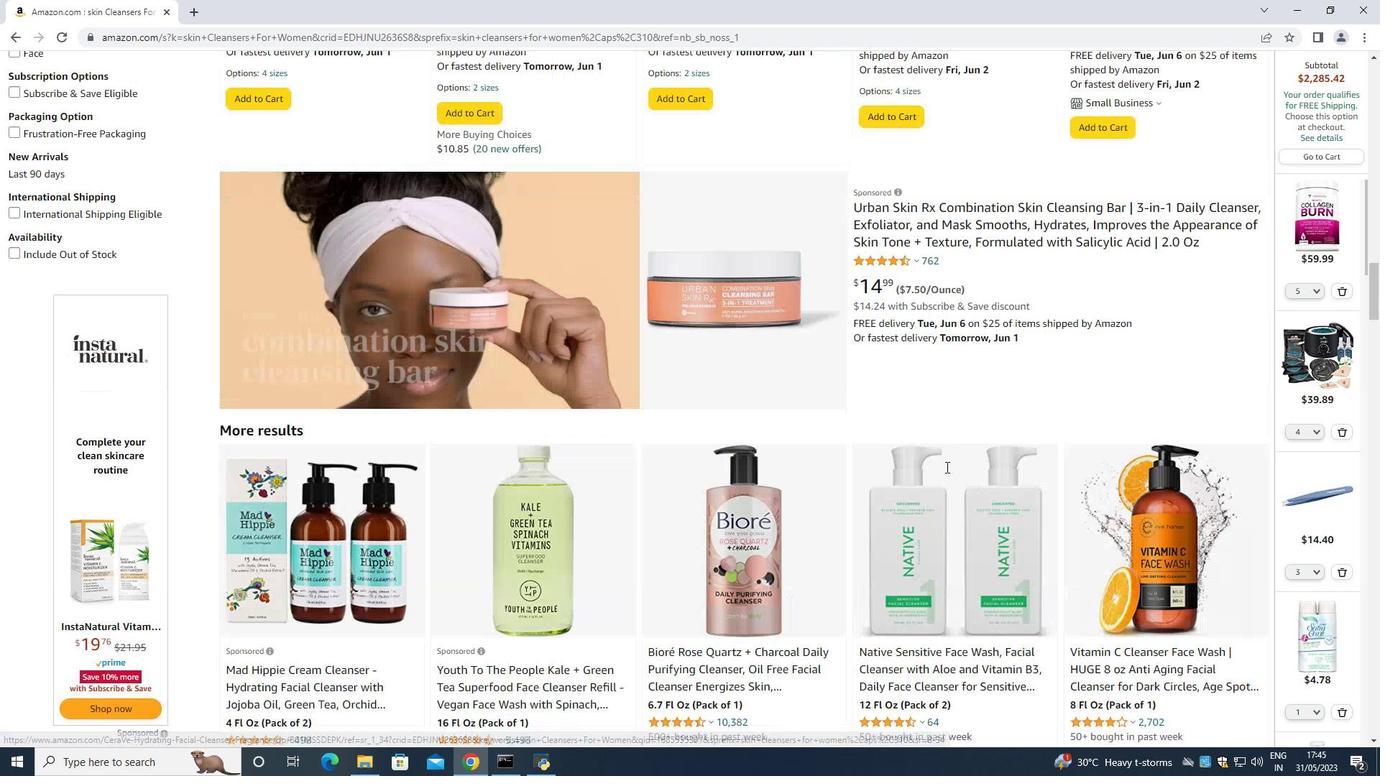 
Action: Mouse scrolled (946, 468) with delta (0, 0)
Screenshot: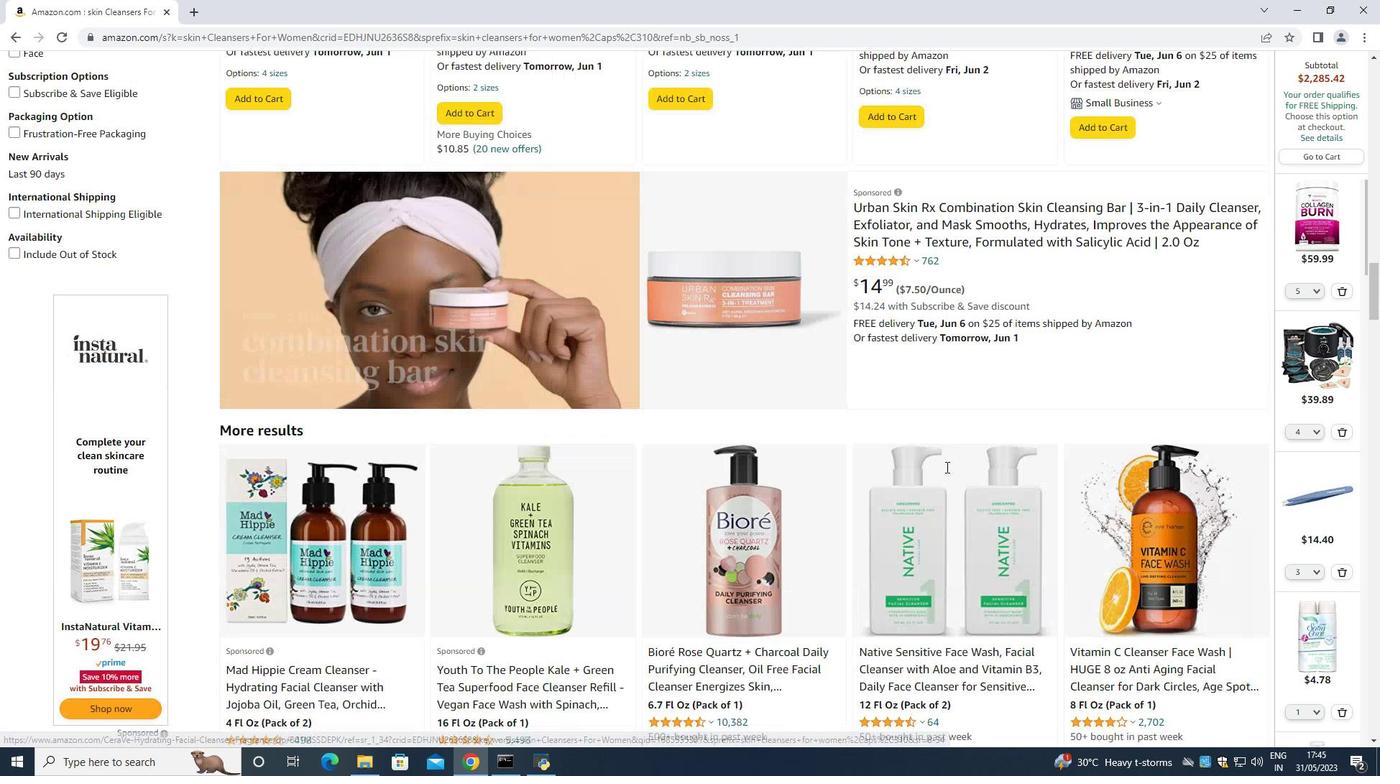 
Action: Mouse scrolled (946, 468) with delta (0, 0)
Screenshot: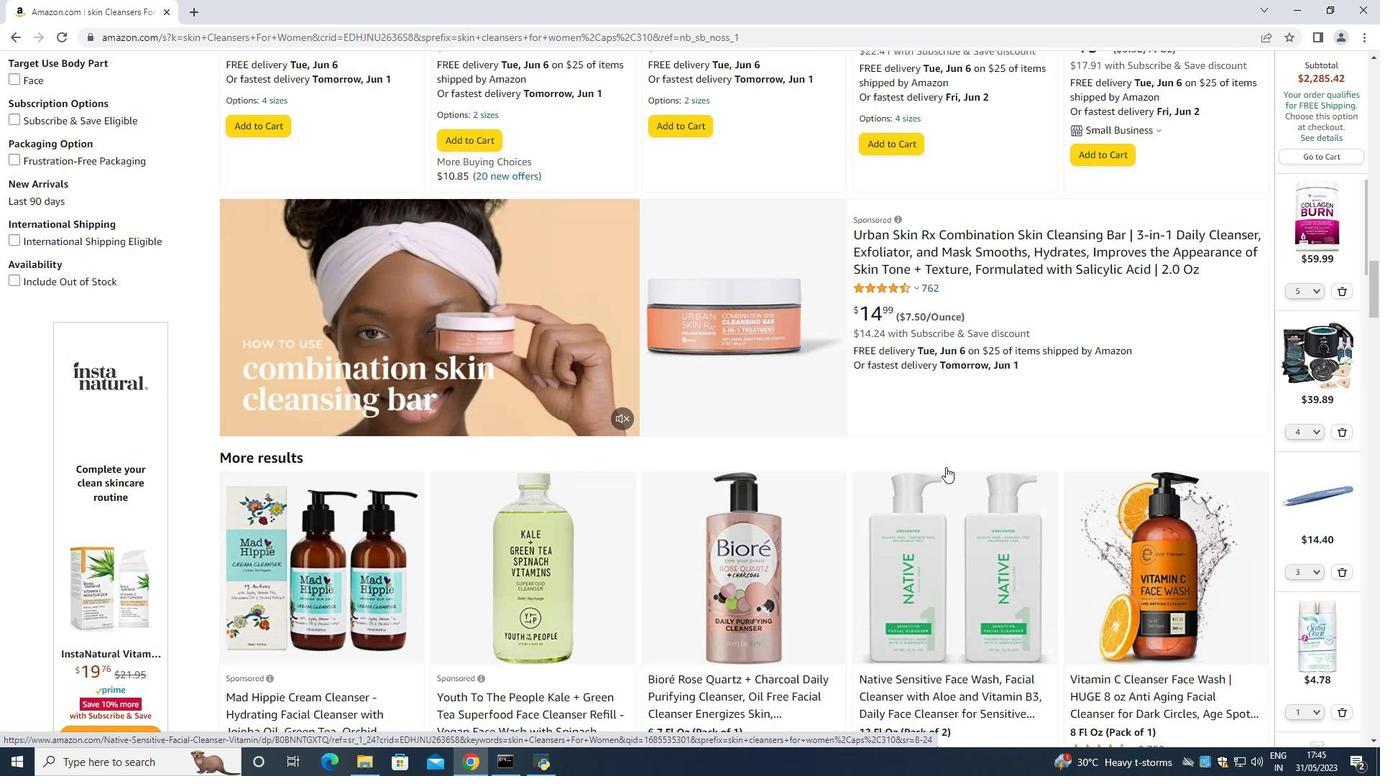 
Action: Mouse scrolled (946, 468) with delta (0, 0)
Screenshot: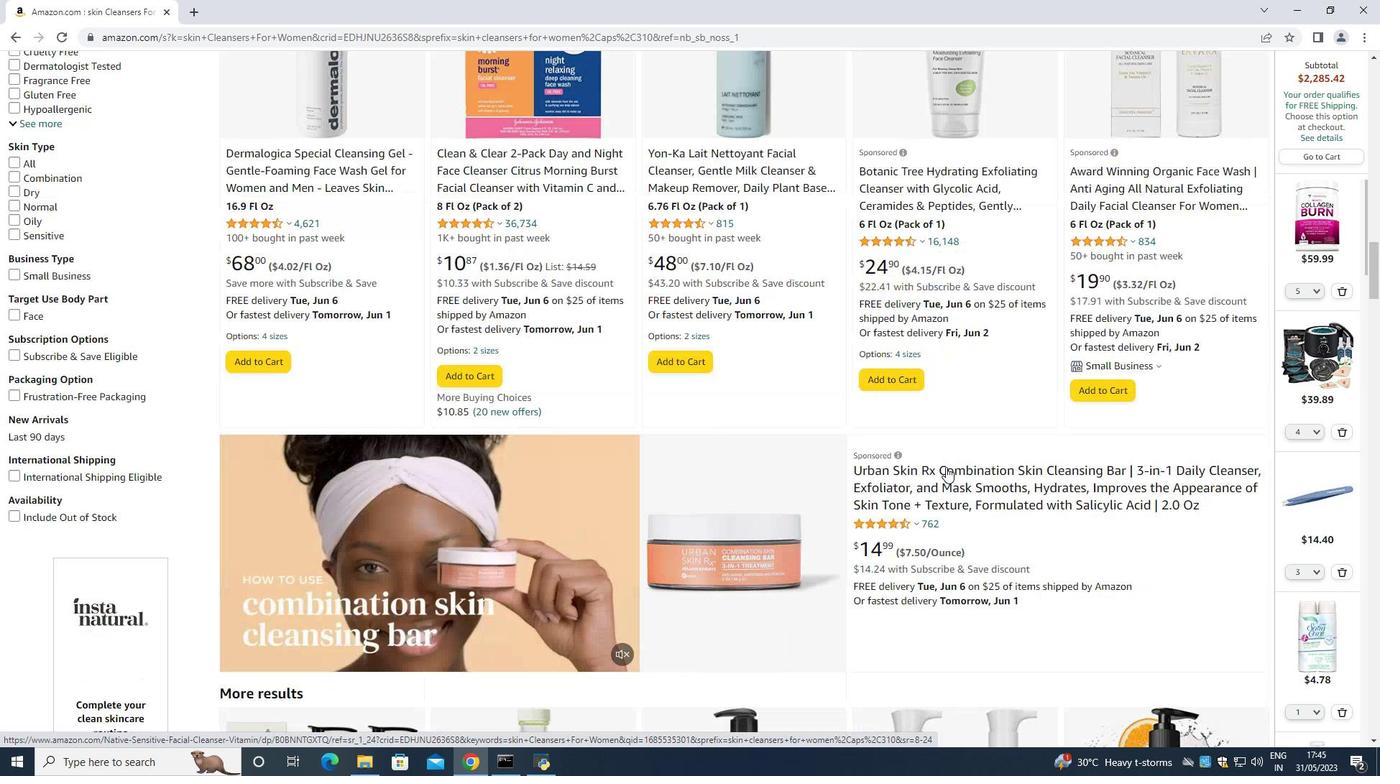 
Action: Mouse scrolled (946, 468) with delta (0, 0)
Screenshot: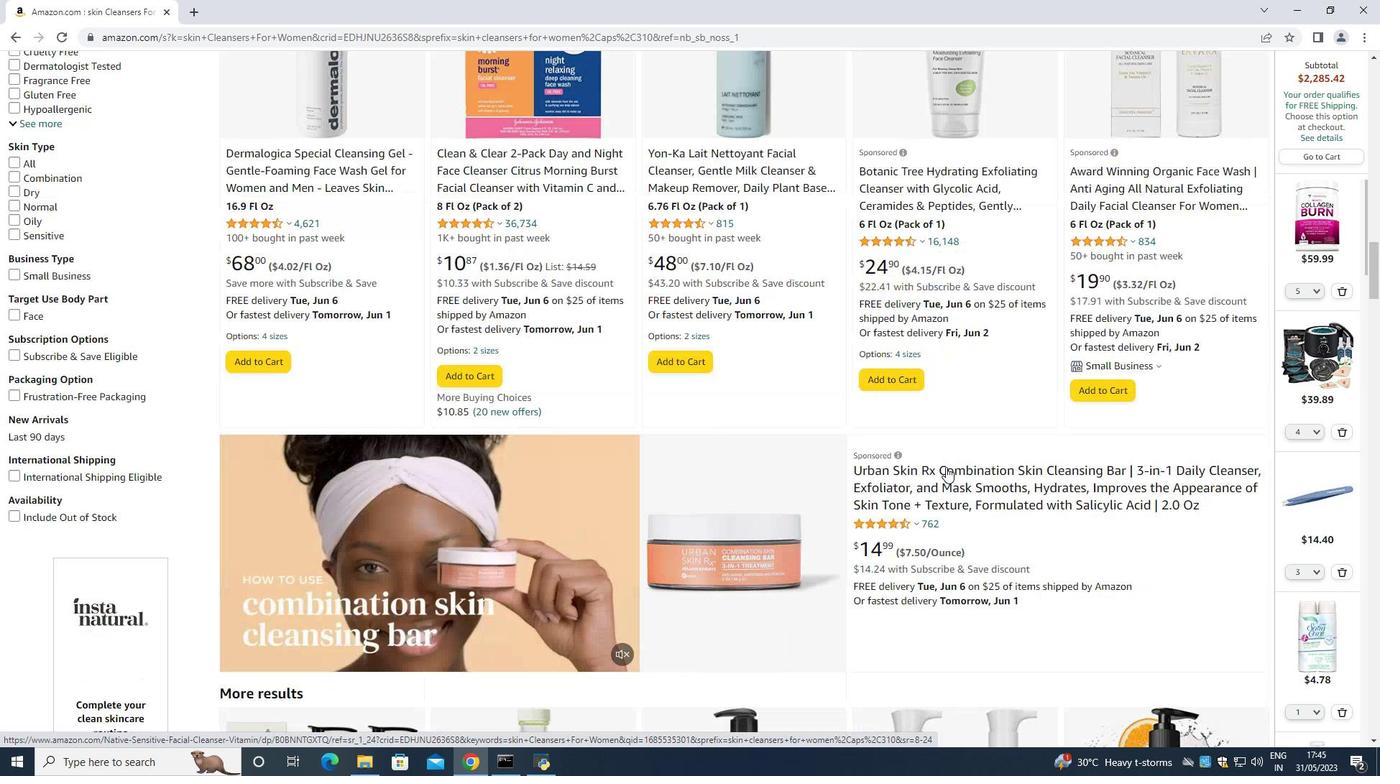 
Action: Mouse scrolled (946, 468) with delta (0, 0)
Screenshot: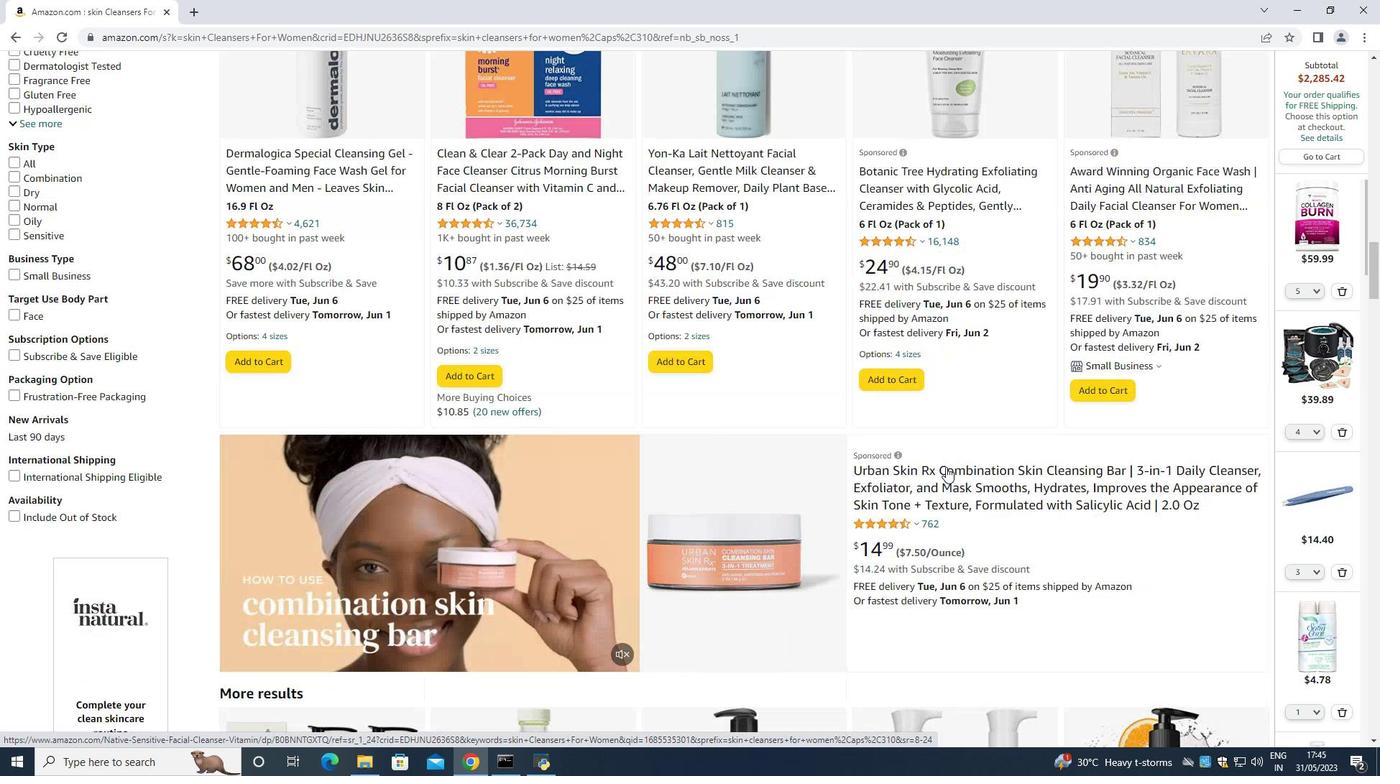 
Action: Mouse moved to (946, 466)
Screenshot: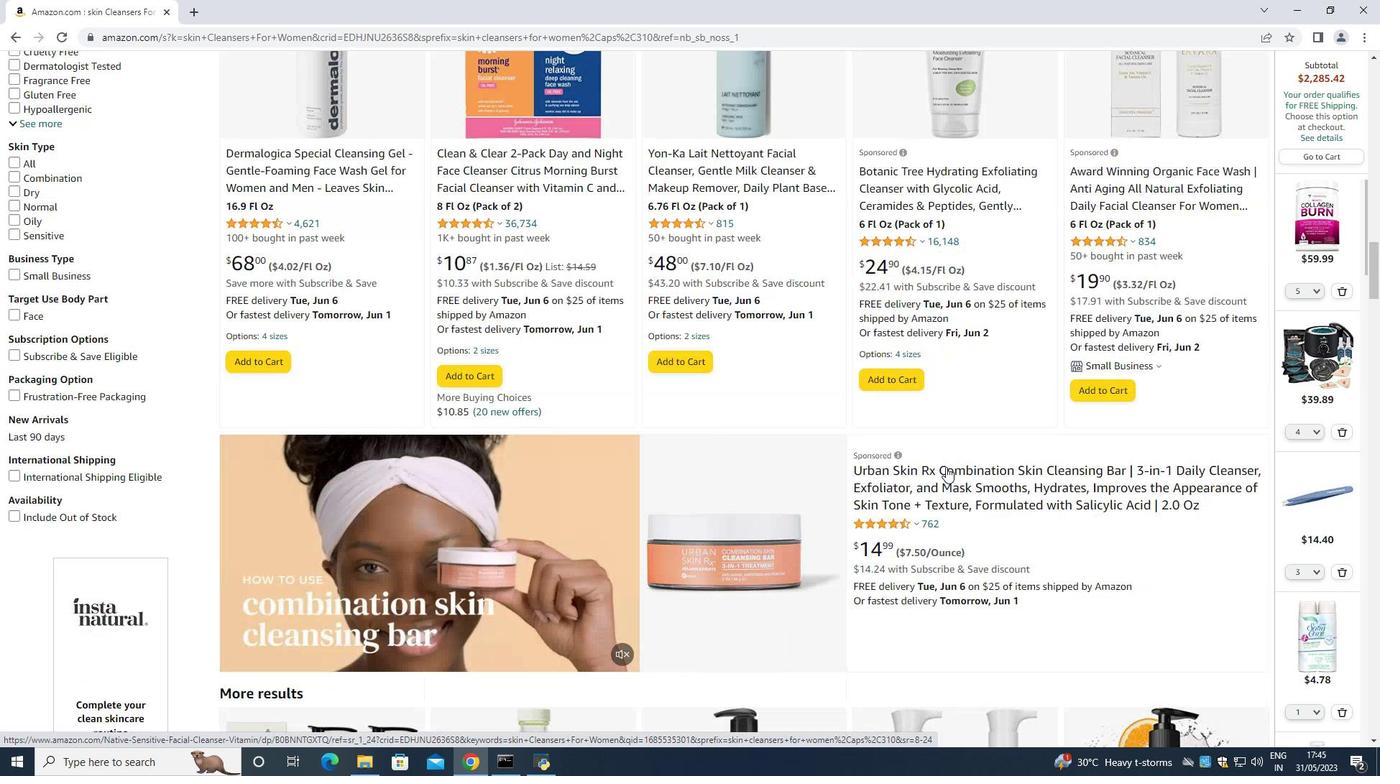 
Action: Mouse scrolled (946, 467) with delta (0, 0)
Screenshot: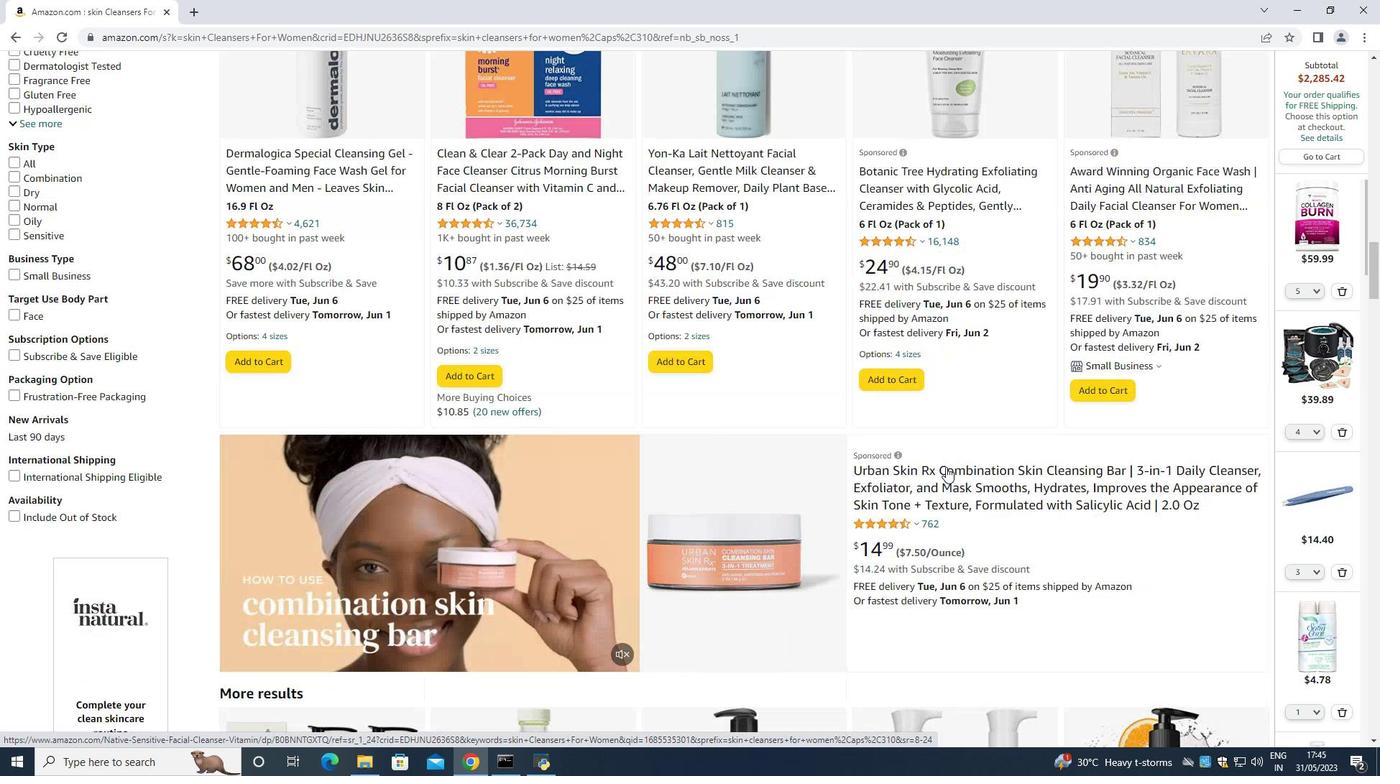 
Action: Mouse moved to (930, 460)
Screenshot: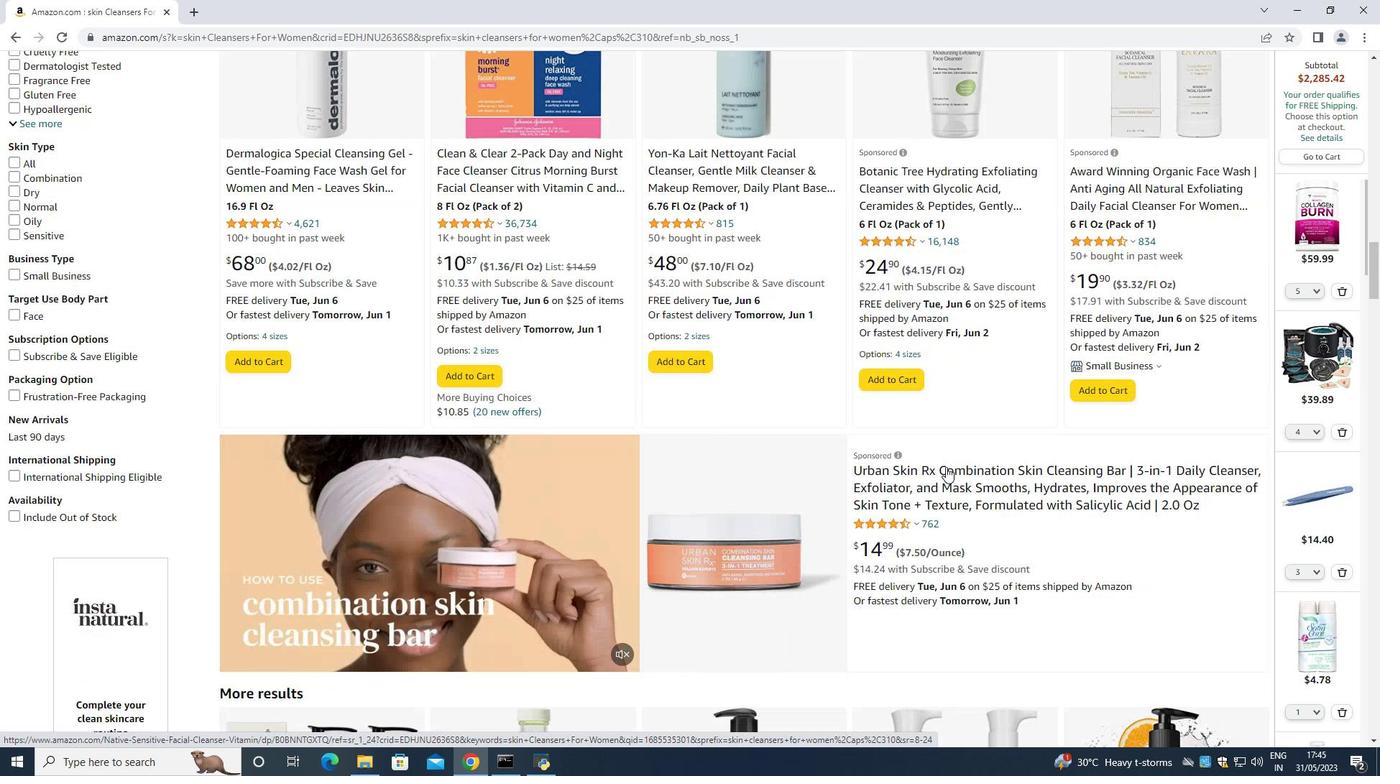 
Action: Mouse scrolled (938, 465) with delta (0, 0)
Screenshot: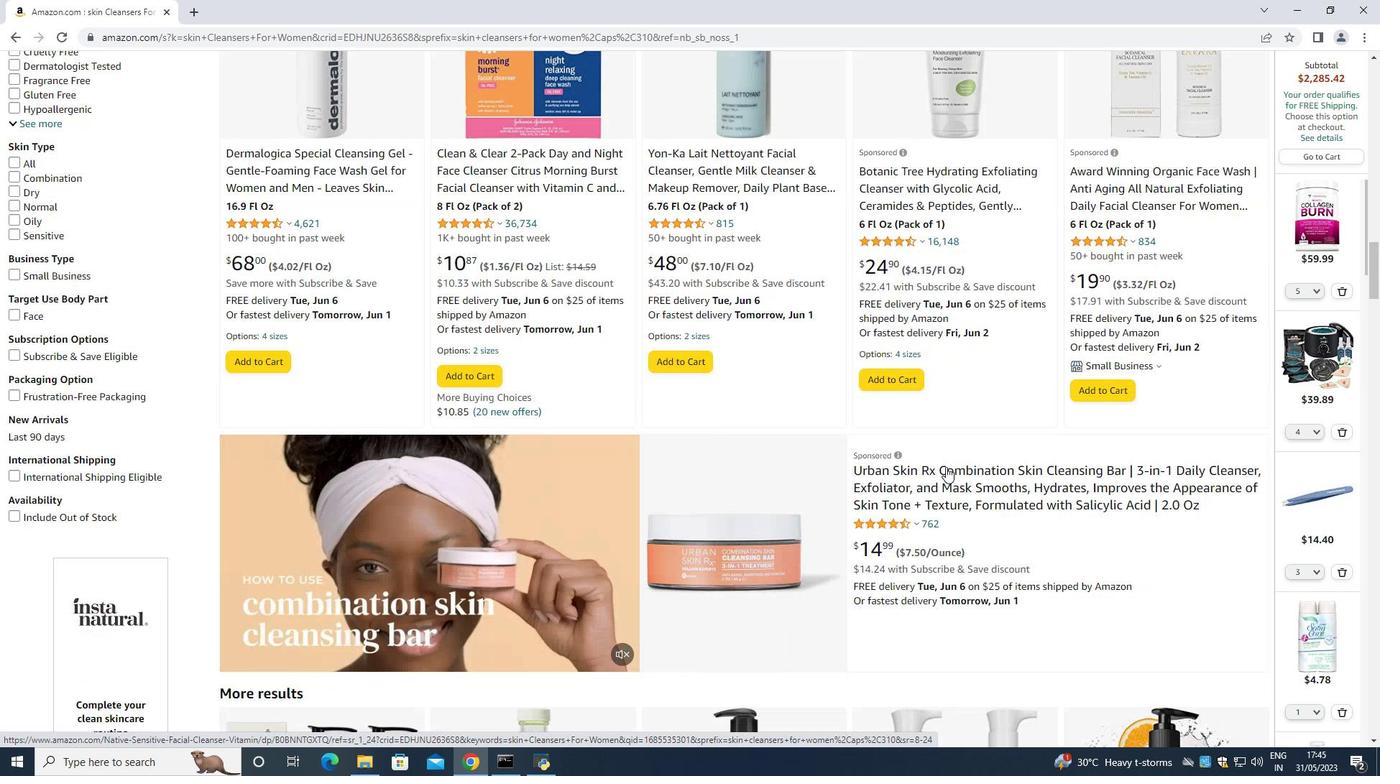 
Action: Mouse moved to (912, 450)
Screenshot: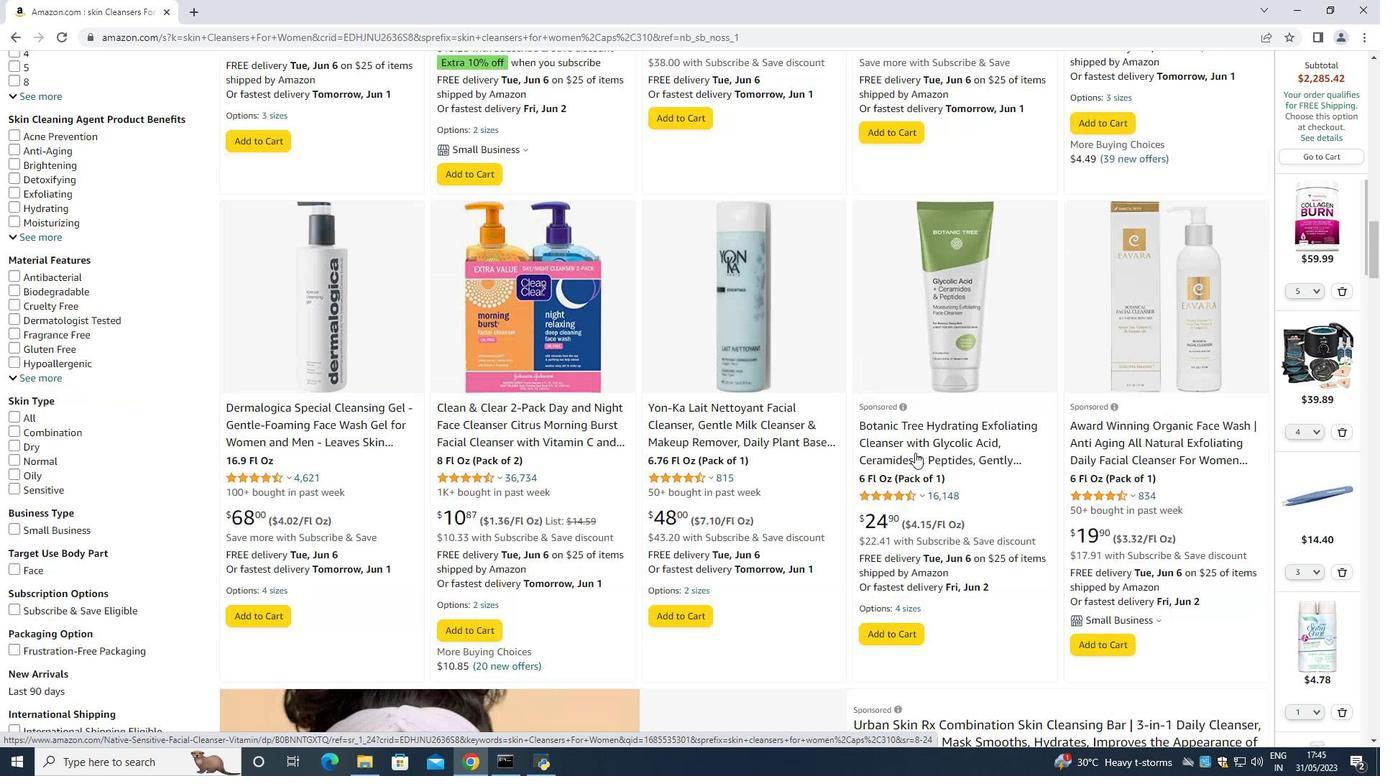 
Action: Mouse scrolled (913, 451) with delta (0, 0)
Screenshot: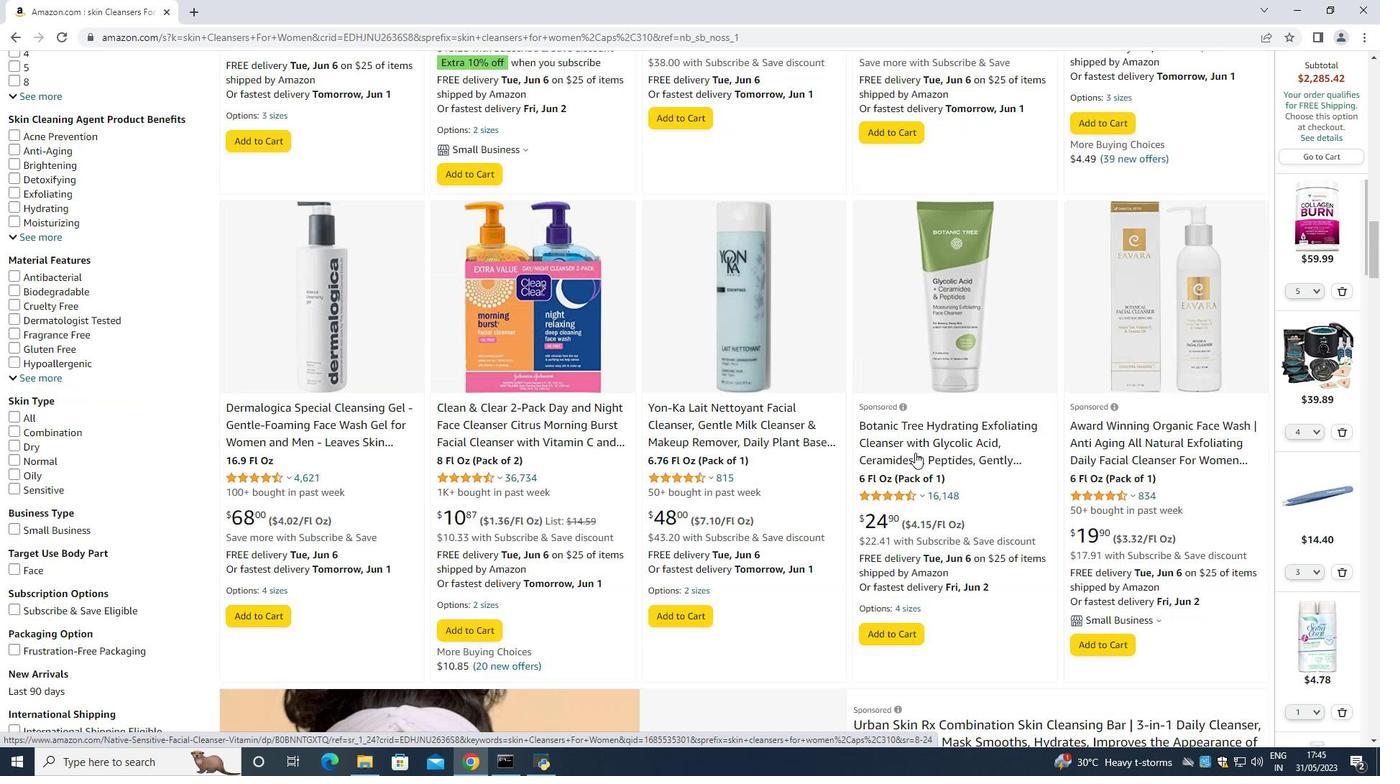 
Action: Mouse moved to (909, 449)
Screenshot: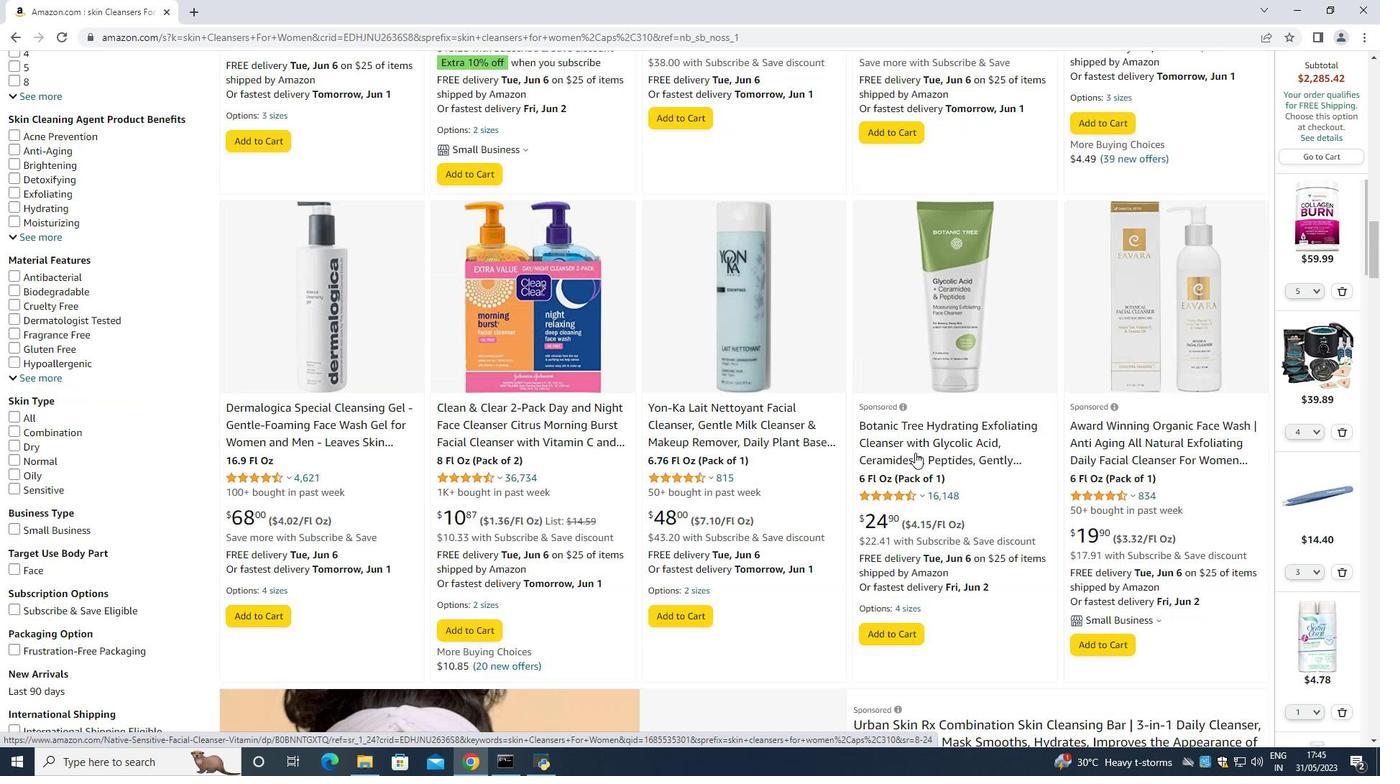 
Action: Mouse scrolled (912, 450) with delta (0, 0)
Screenshot: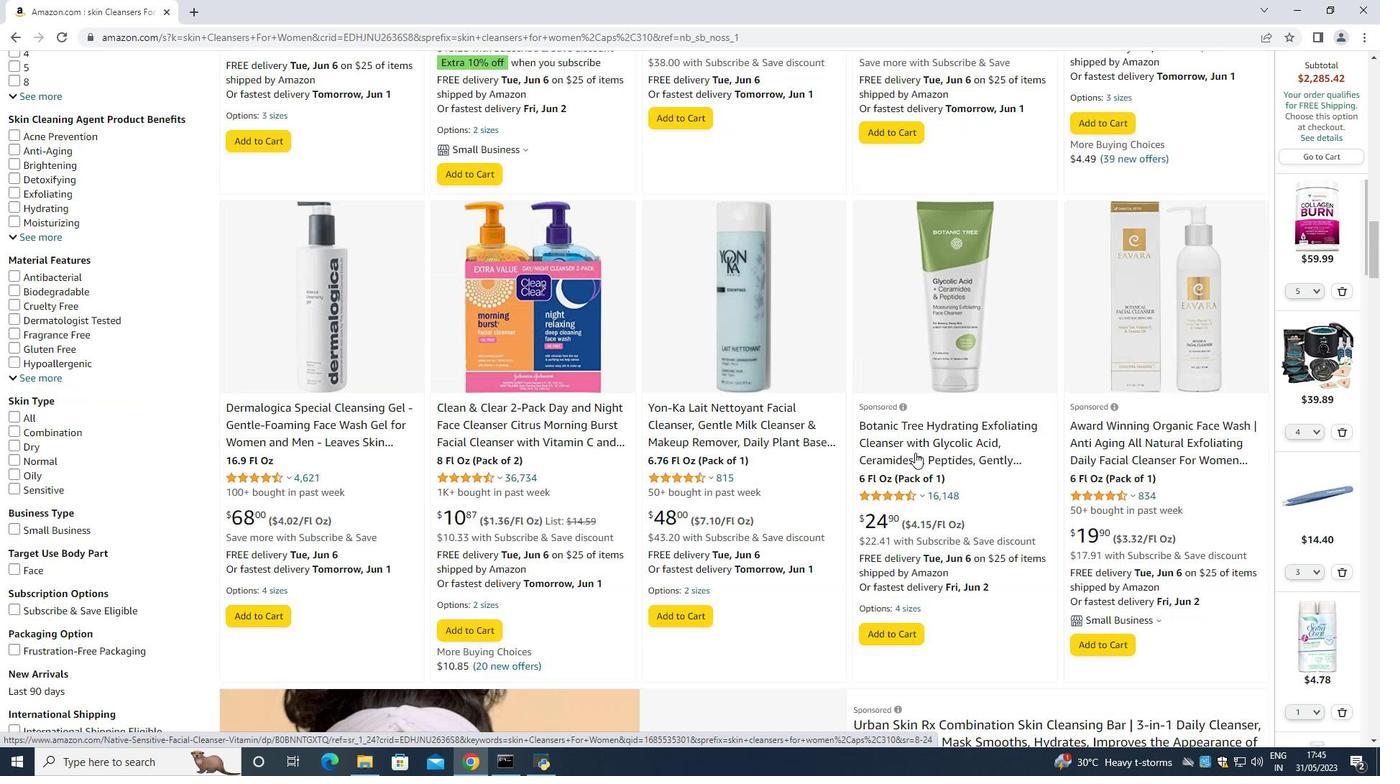 
Action: Mouse moved to (905, 448)
Screenshot: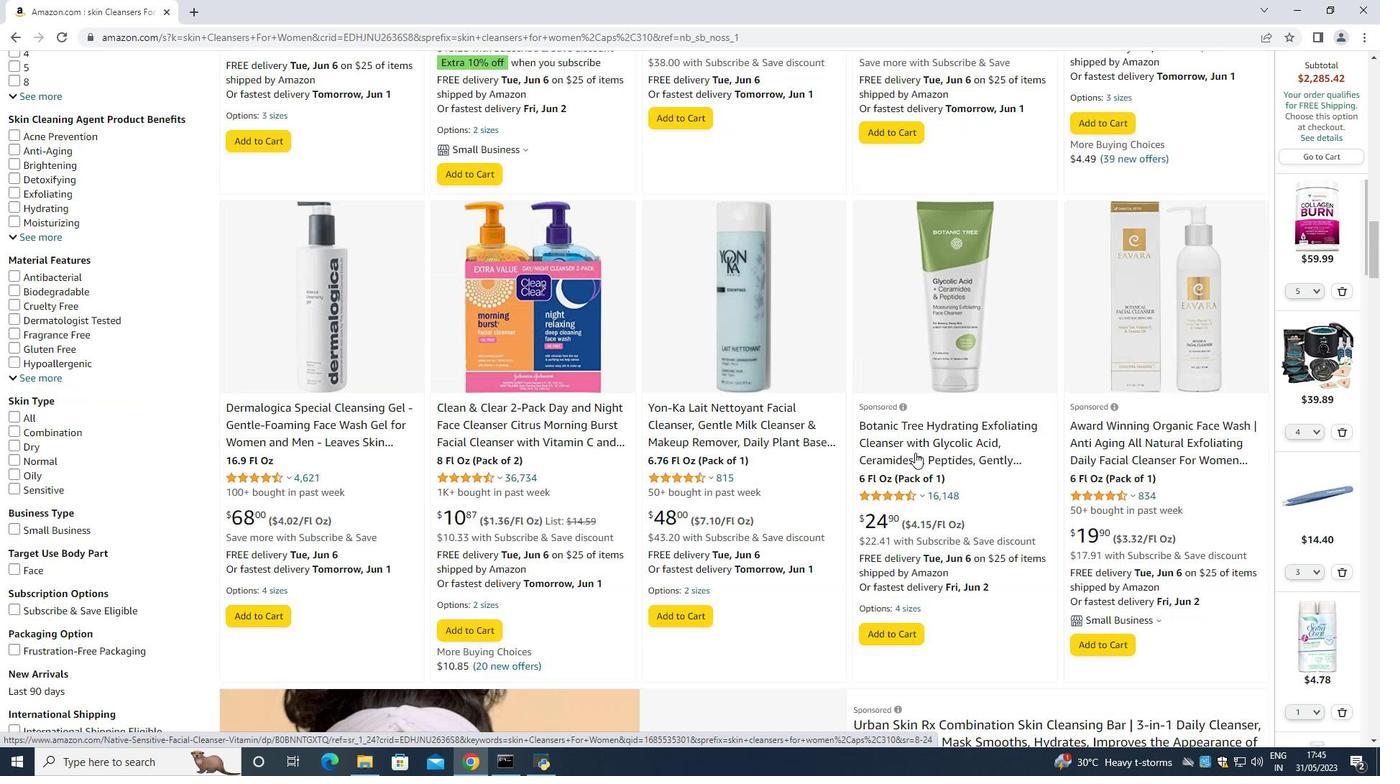 
Action: Mouse scrolled (908, 449) with delta (0, 0)
Screenshot: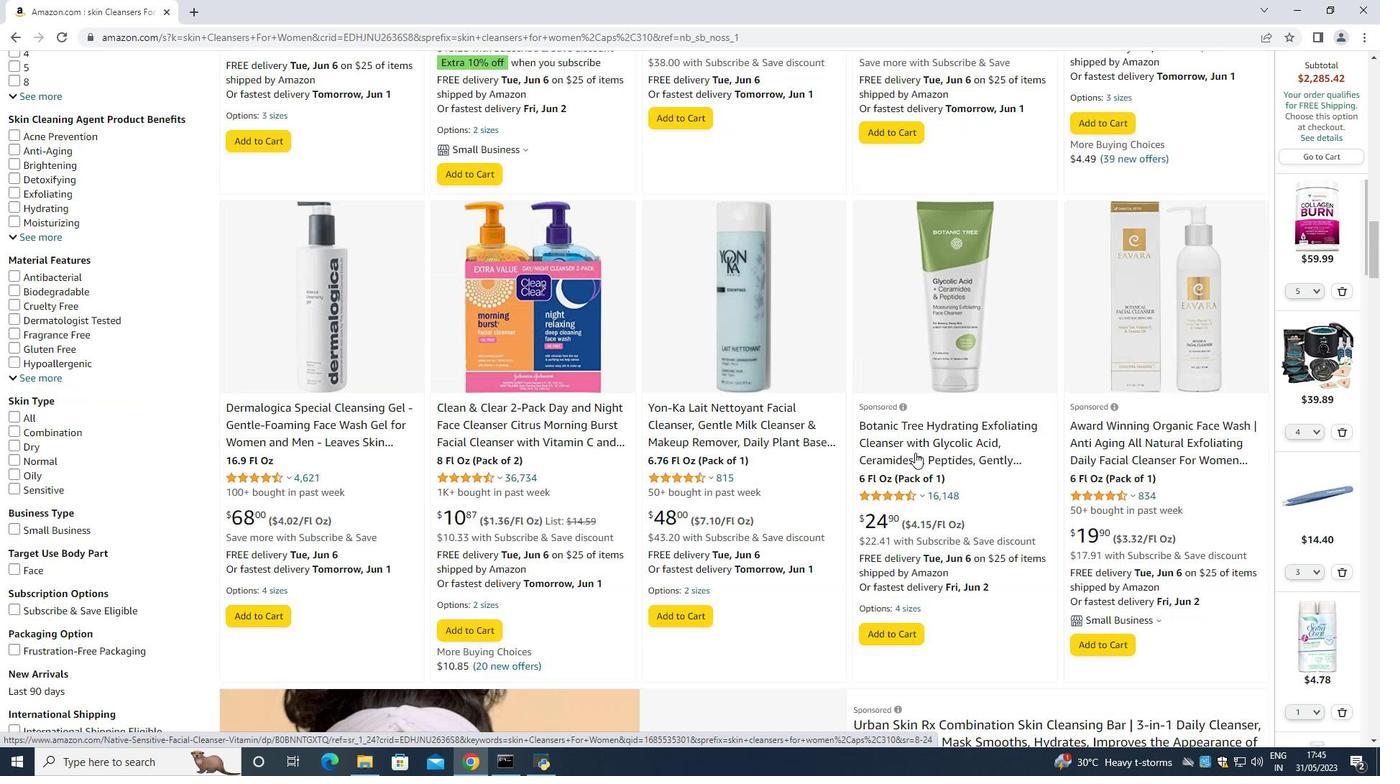 
Action: Mouse moved to (904, 448)
Screenshot: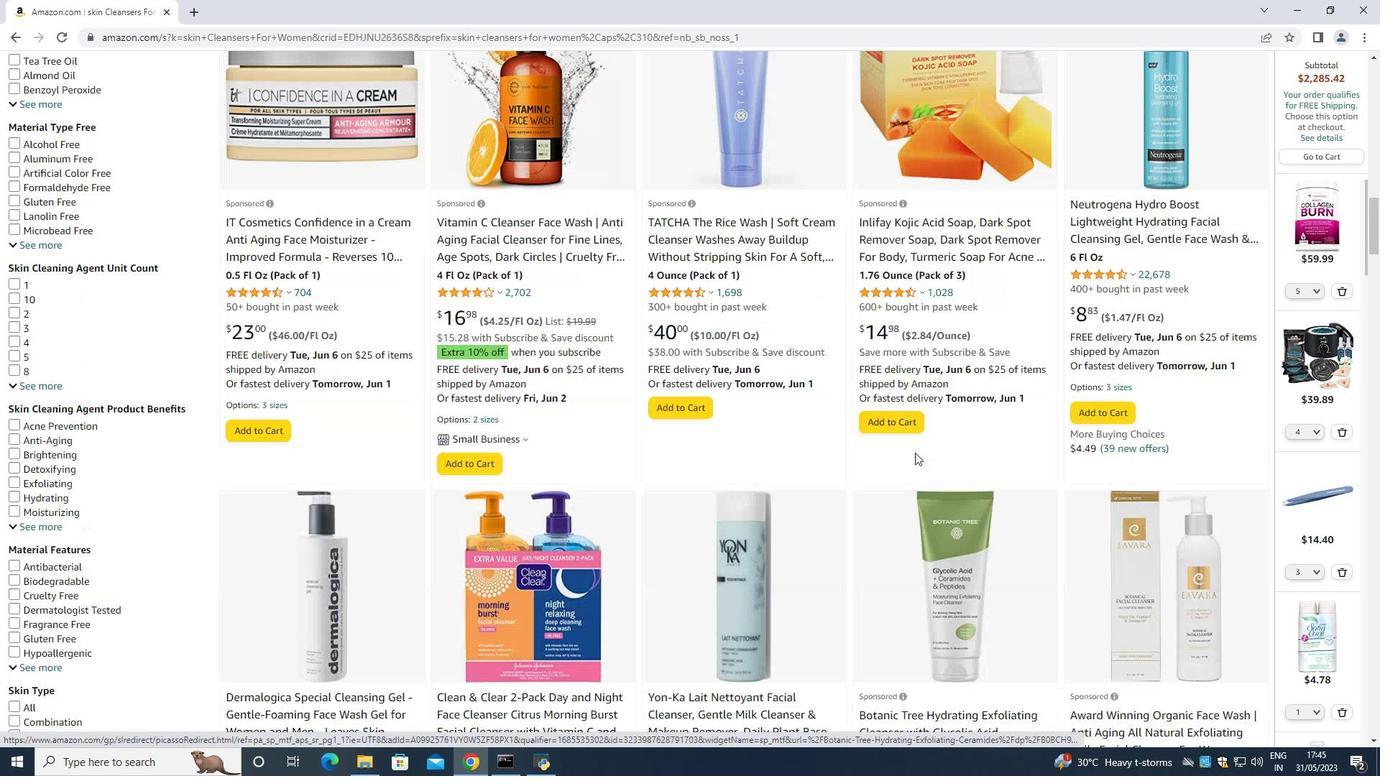 
Action: Mouse scrolled (905, 449) with delta (0, 0)
Screenshot: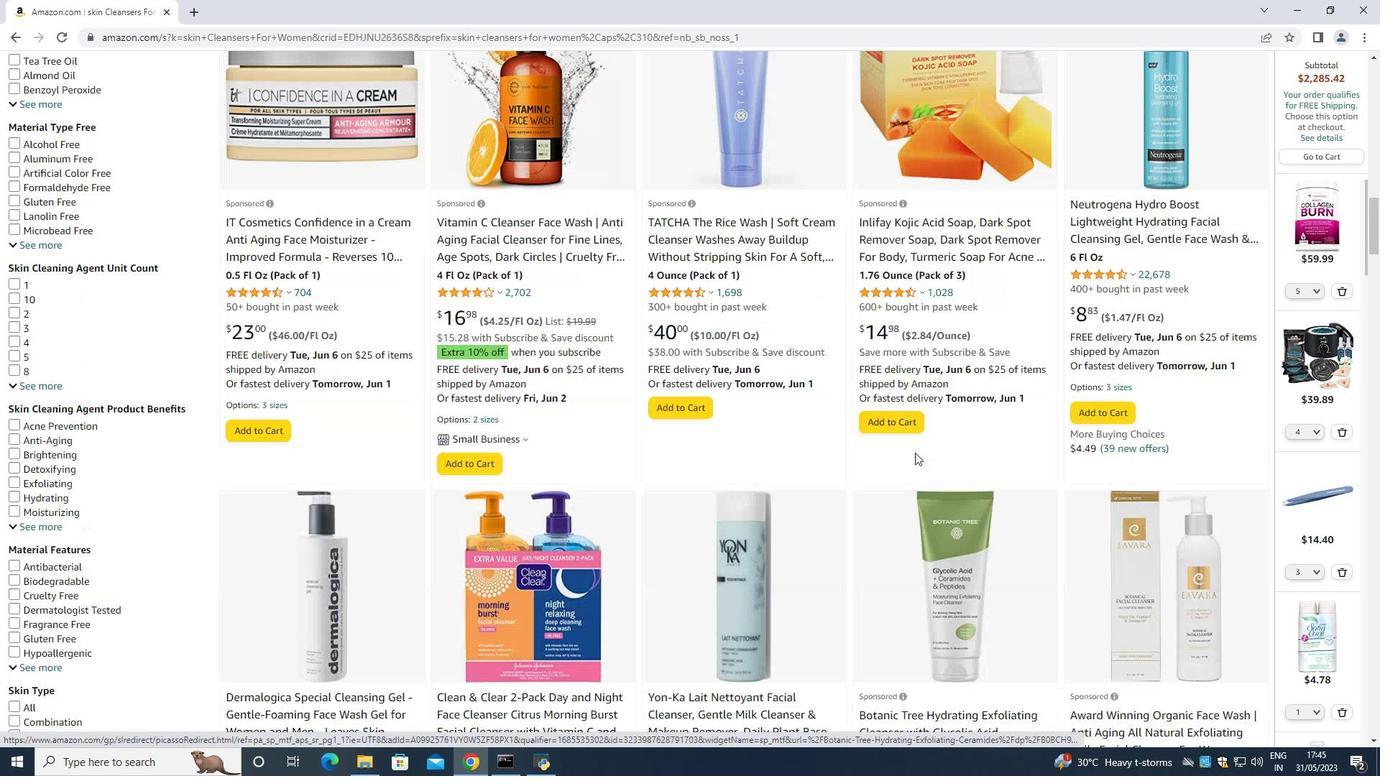 
Action: Mouse moved to (904, 448)
Screenshot: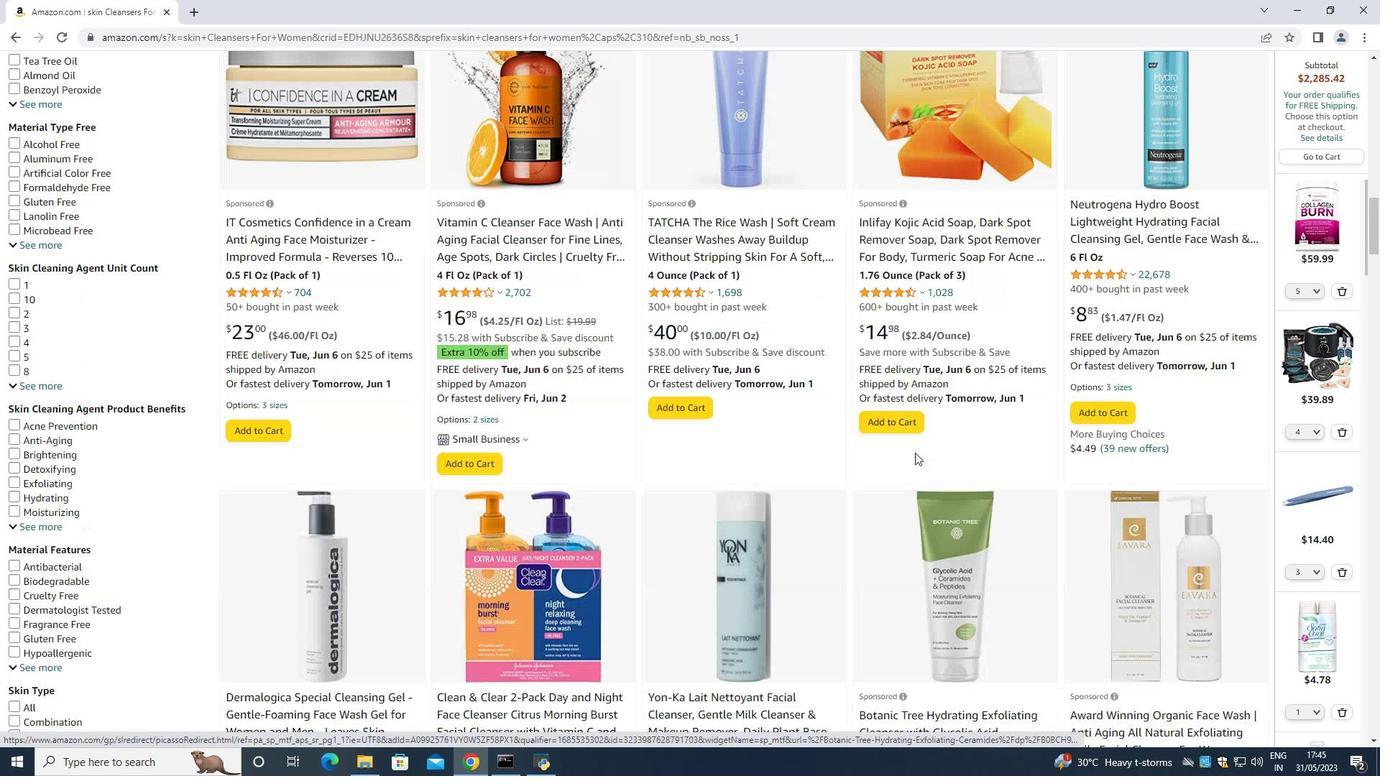 
Action: Mouse scrolled (904, 449) with delta (0, 0)
Screenshot: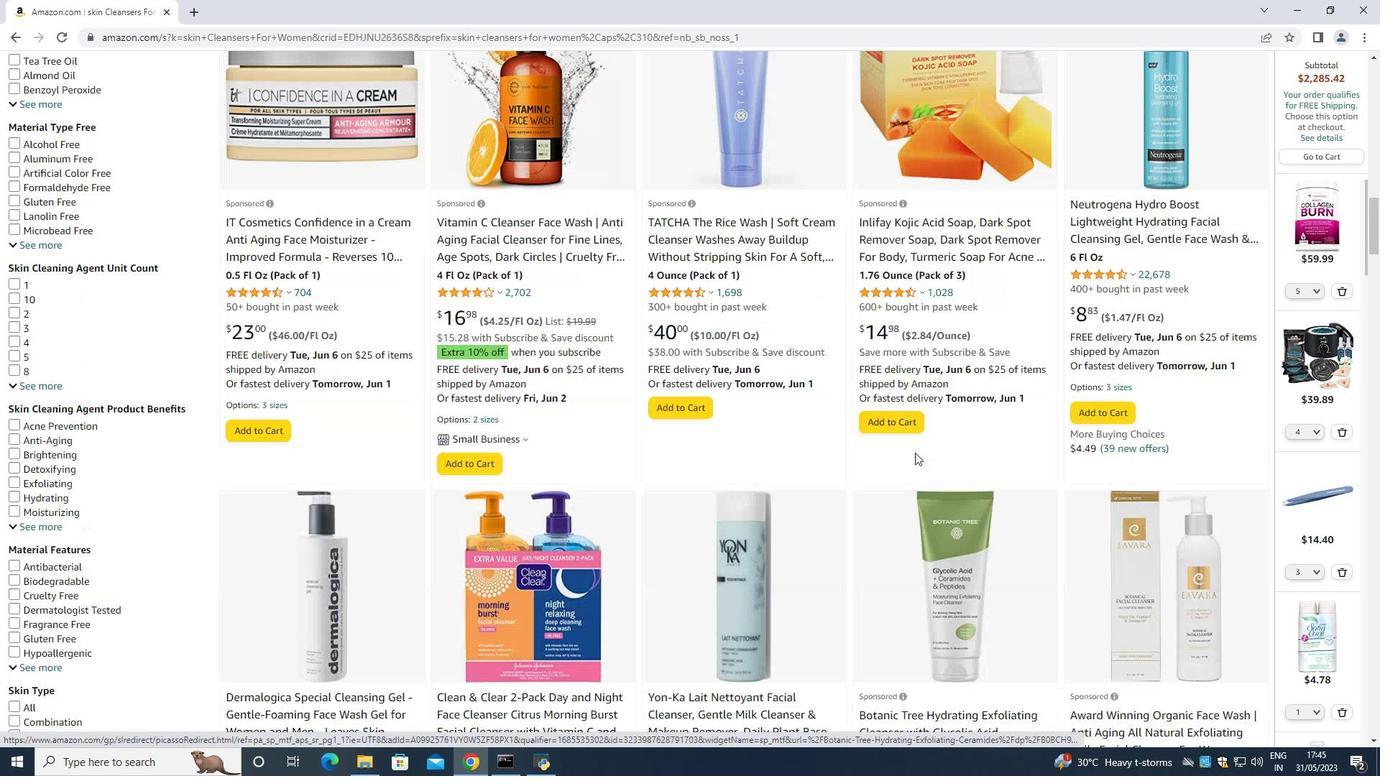 
Action: Mouse moved to (904, 448)
Screenshot: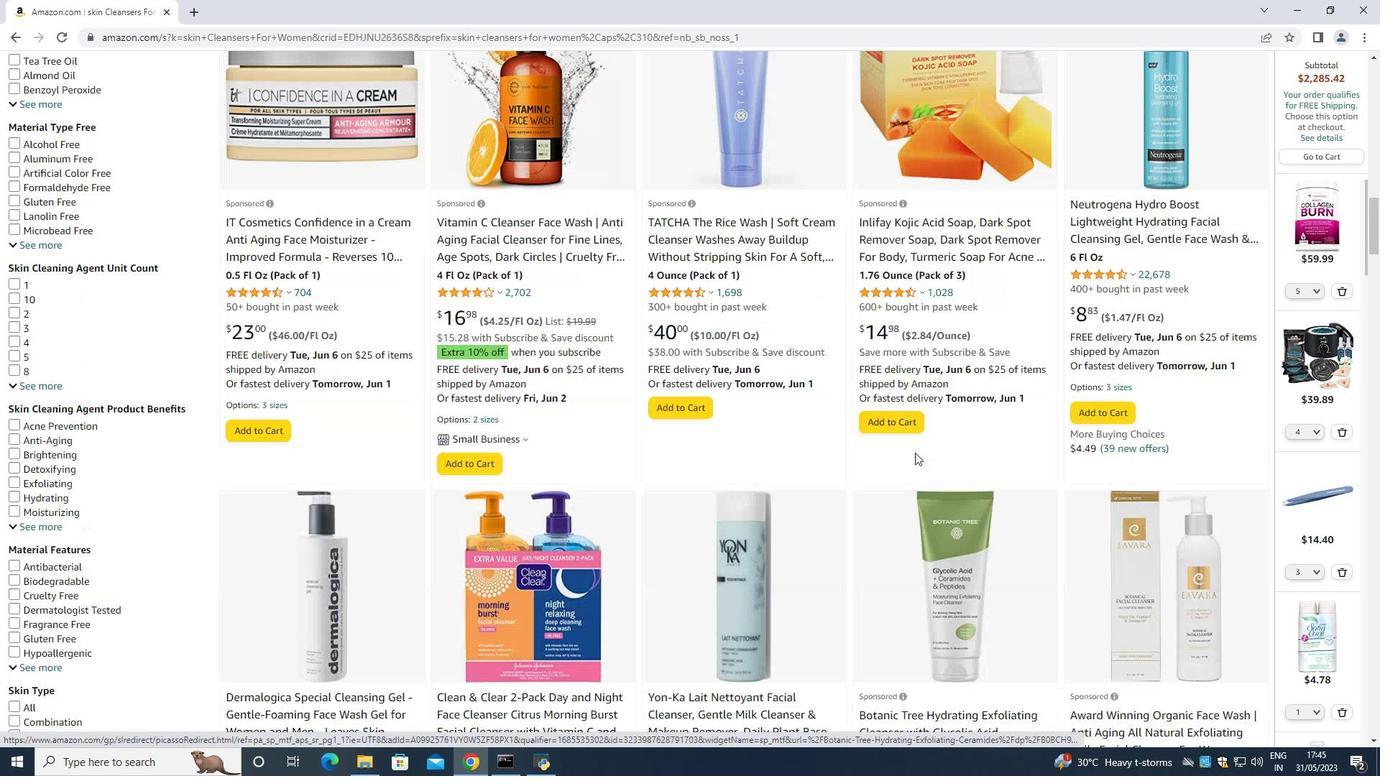 
Action: Mouse scrolled (904, 449) with delta (0, 0)
Screenshot: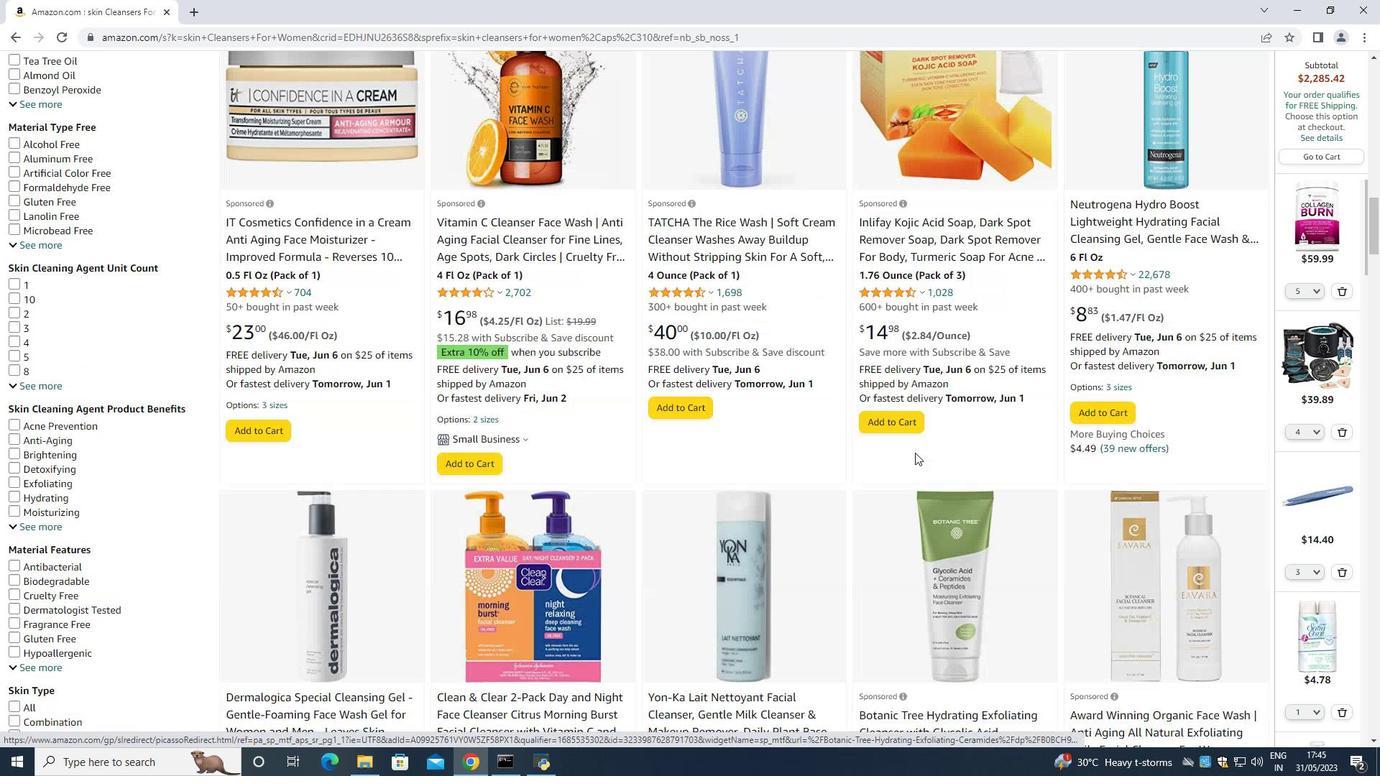 
Action: Mouse scrolled (904, 449) with delta (0, 0)
Screenshot: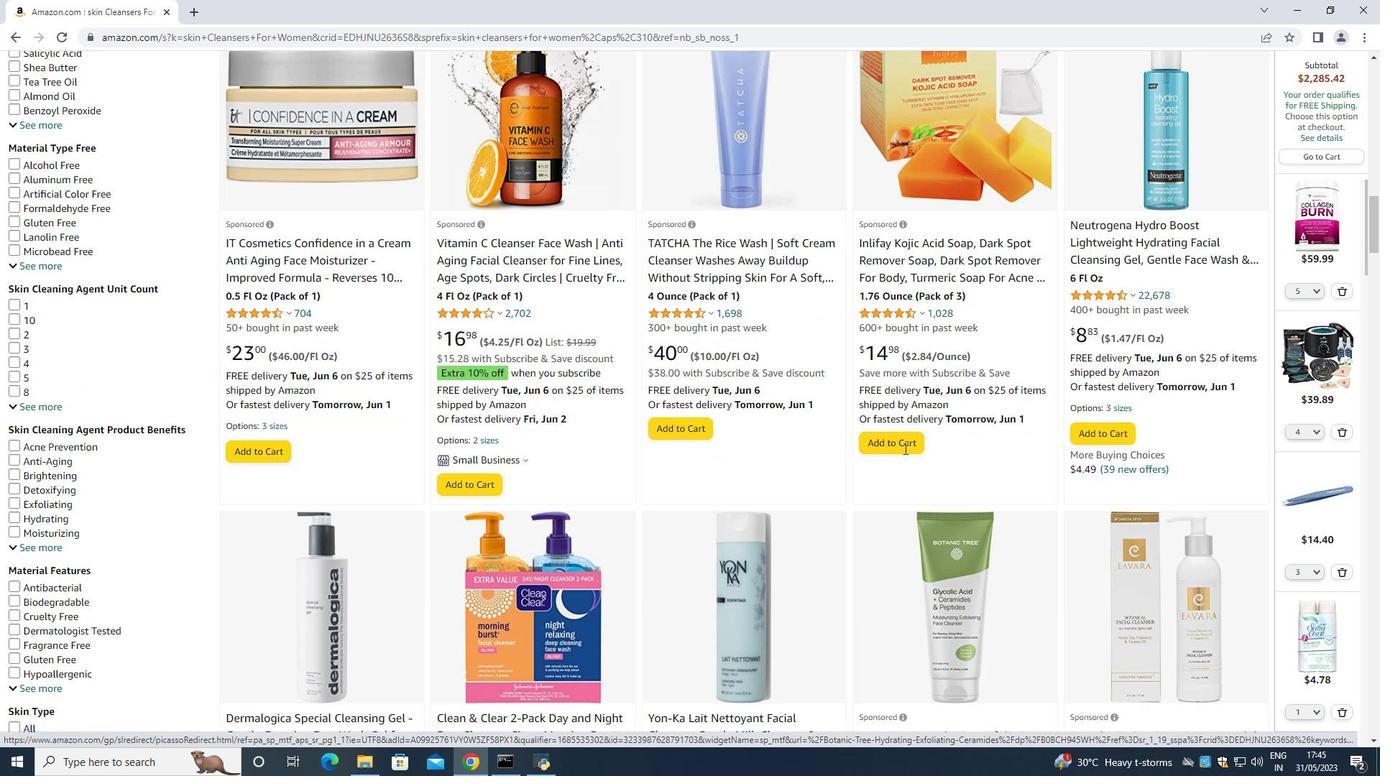
Action: Mouse scrolled (904, 449) with delta (0, 0)
Screenshot: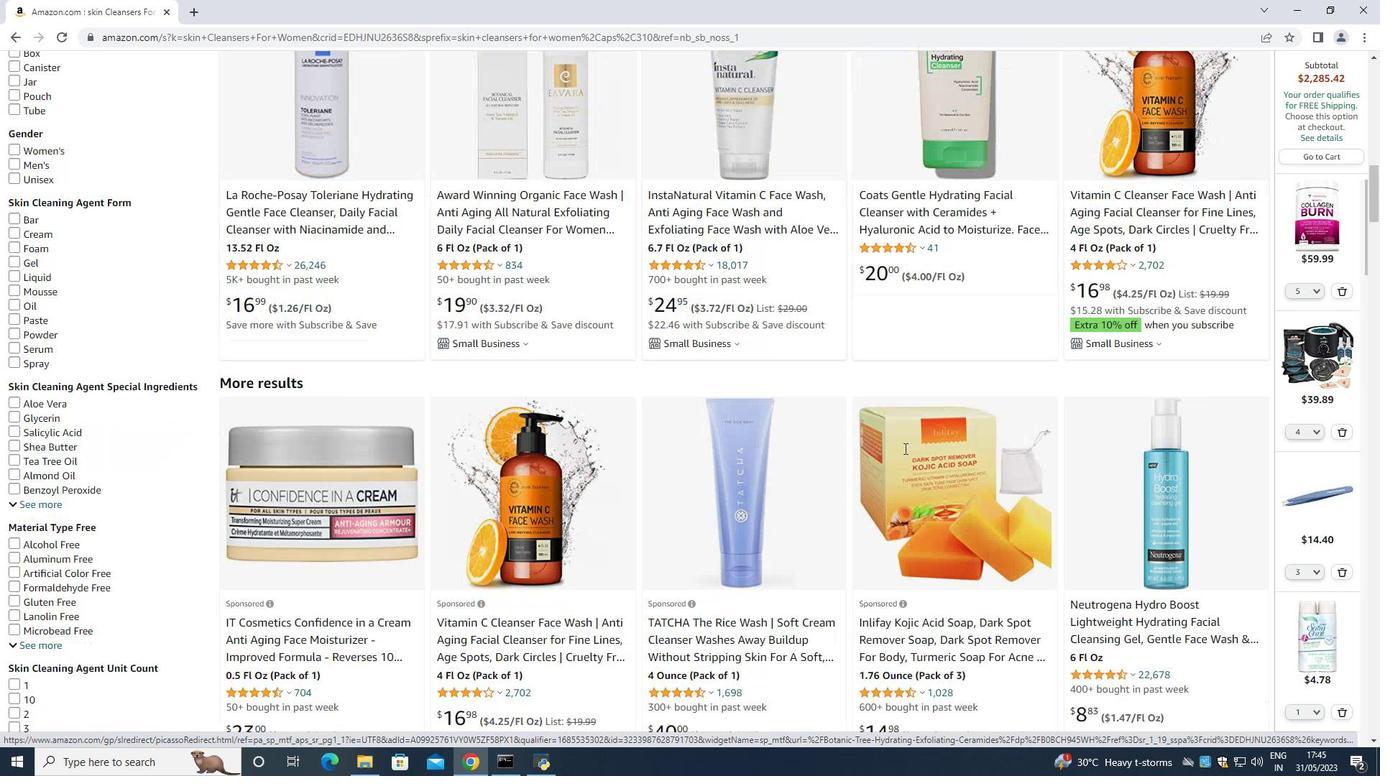 
Action: Mouse scrolled (904, 449) with delta (0, 0)
Screenshot: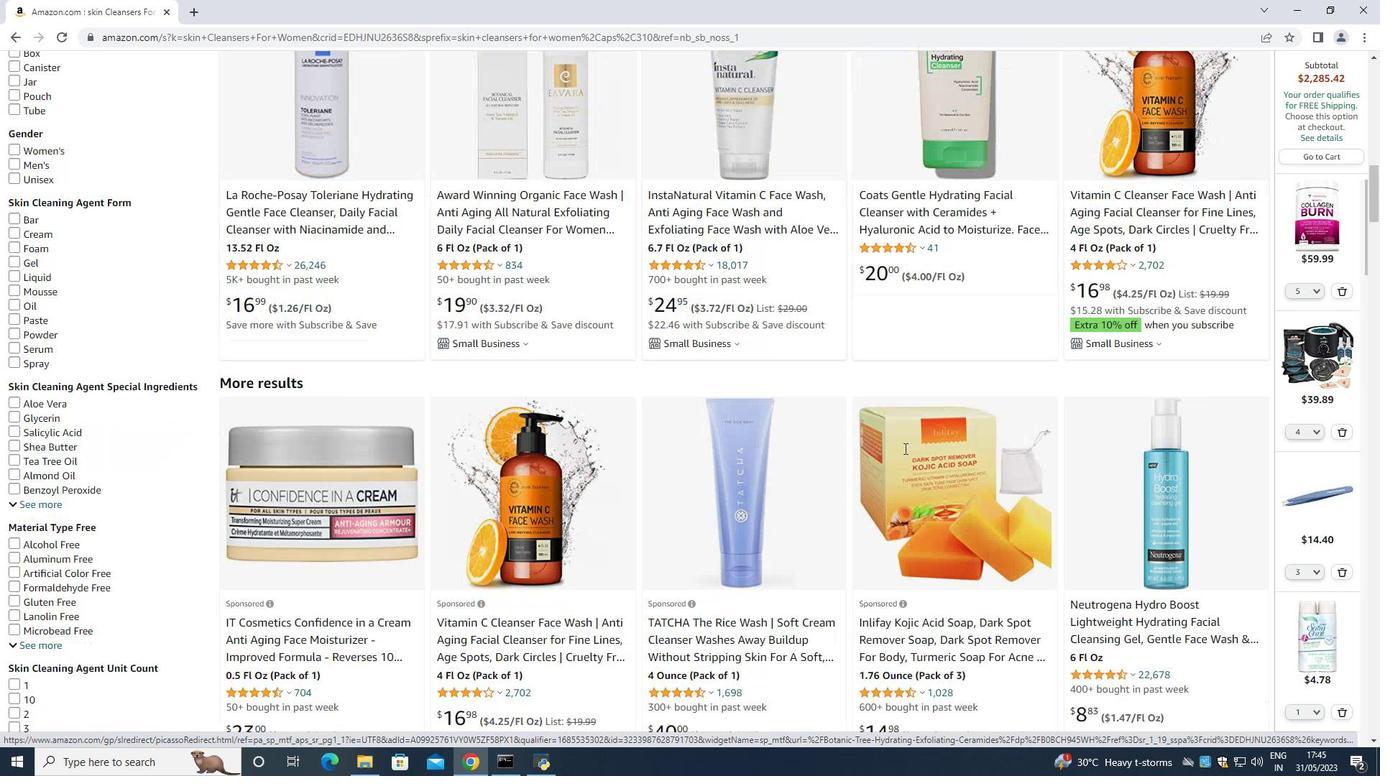 
Action: Mouse scrolled (904, 449) with delta (0, 0)
Screenshot: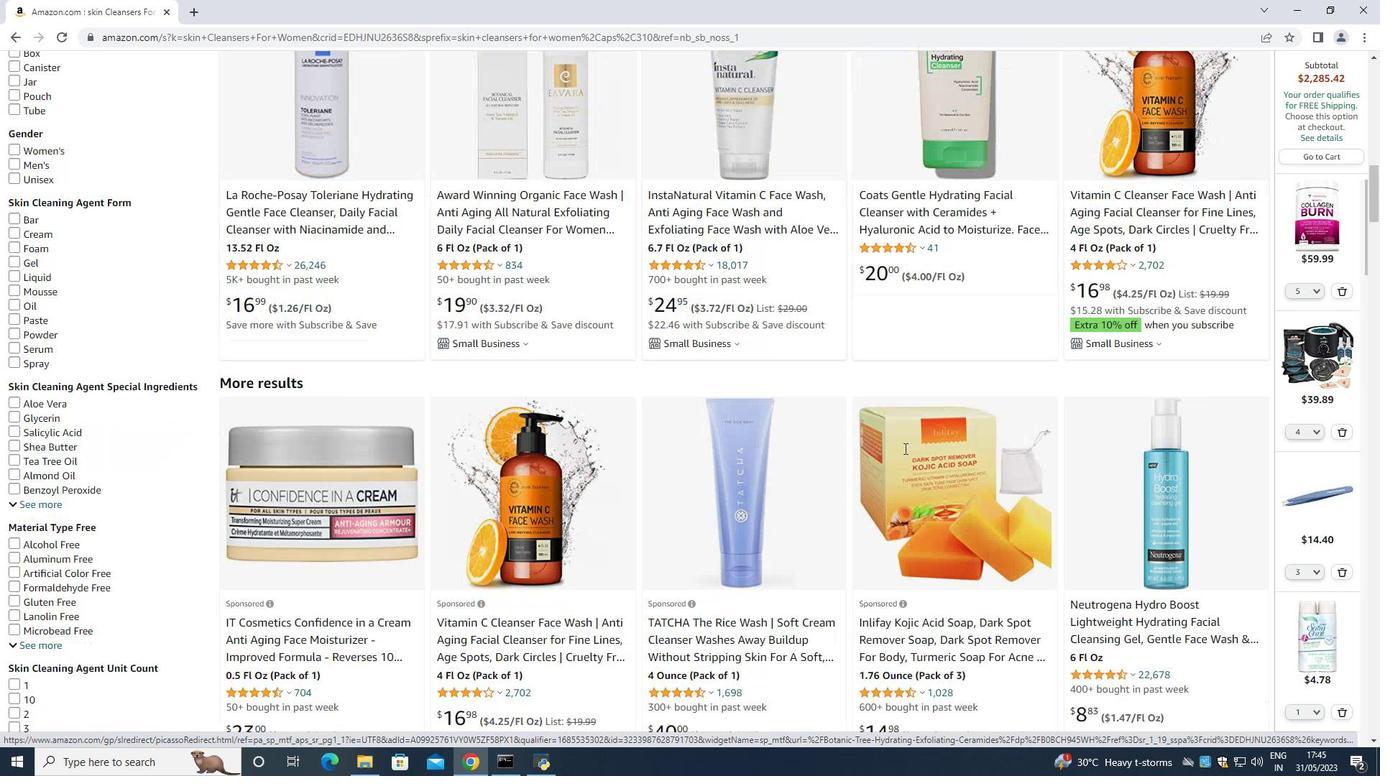 
Action: Mouse scrolled (904, 449) with delta (0, 0)
Screenshot: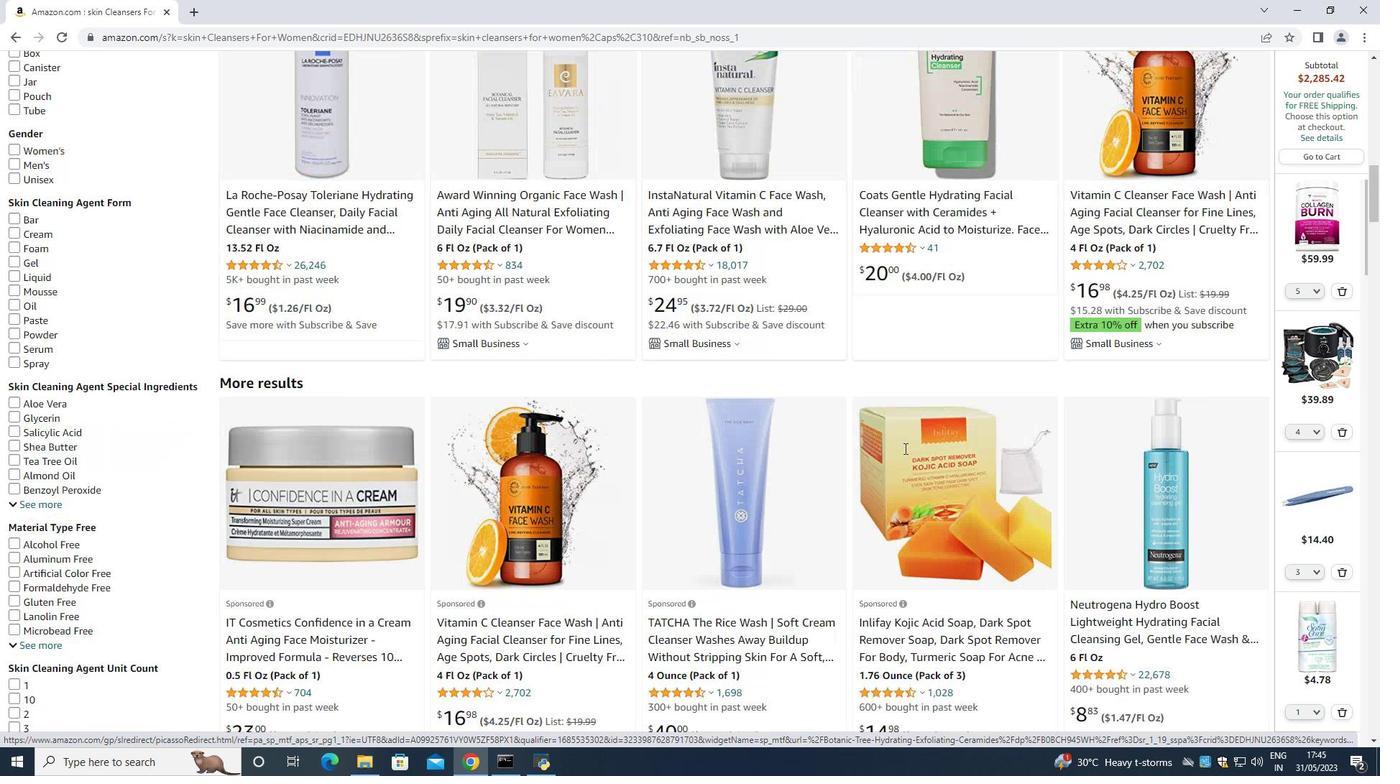 
Action: Mouse scrolled (904, 449) with delta (0, 0)
Screenshot: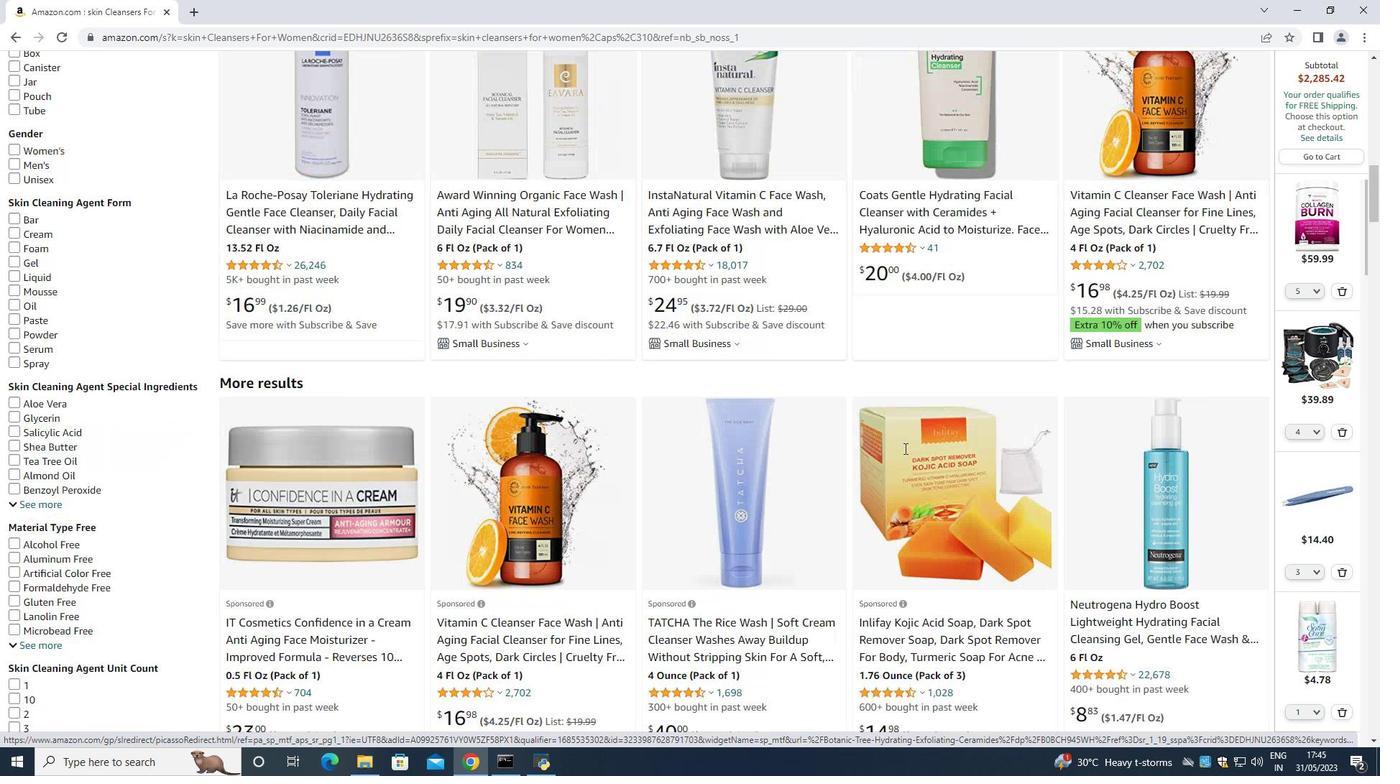 
Action: Mouse scrolled (904, 449) with delta (0, 0)
Screenshot: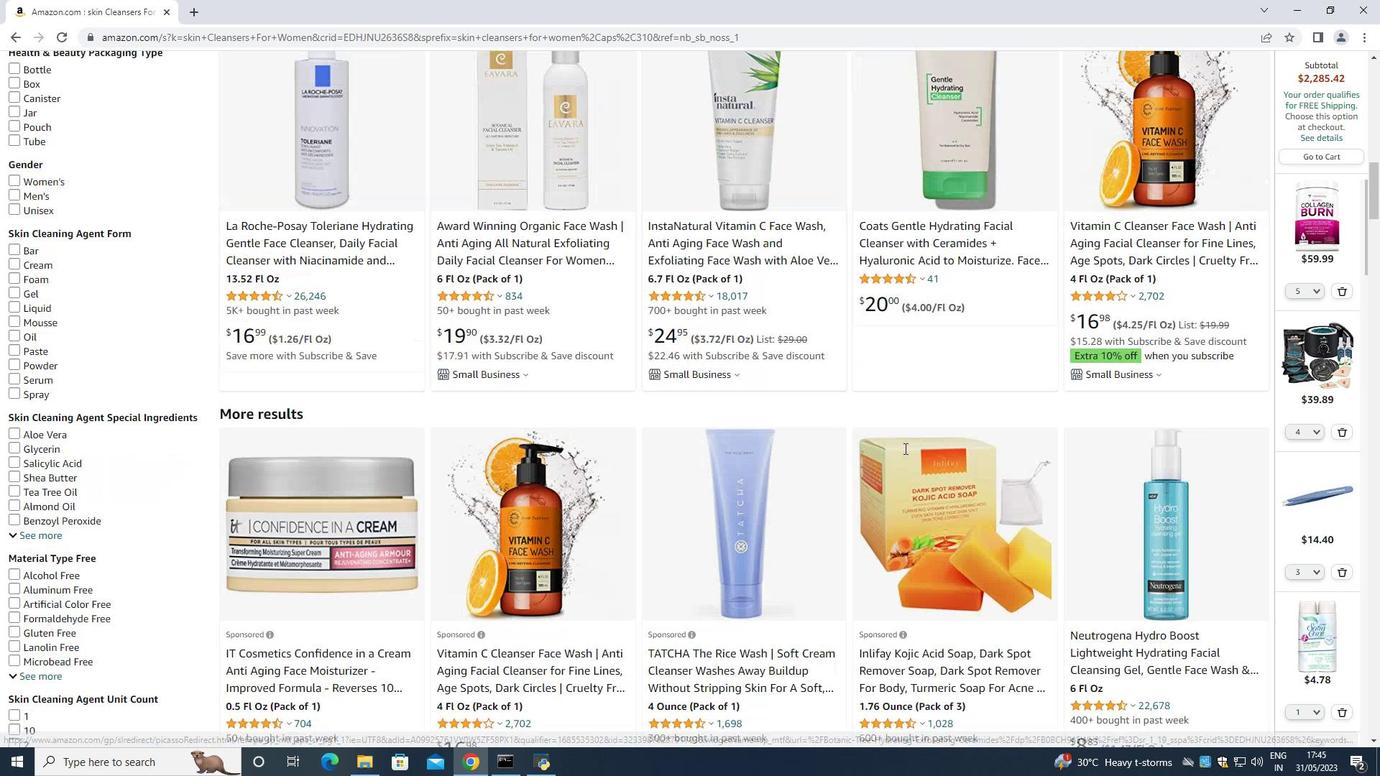 
Action: Mouse moved to (904, 447)
Screenshot: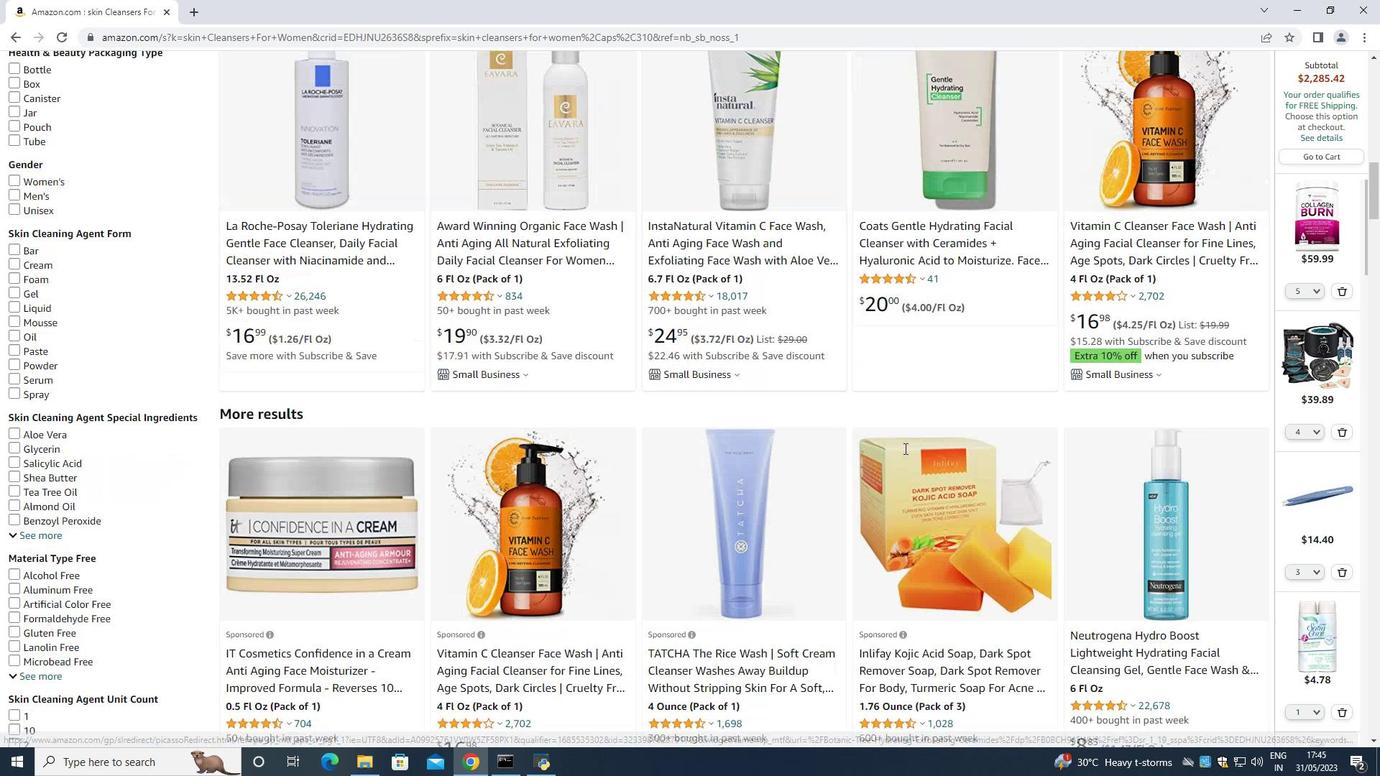 
Action: Mouse scrolled (904, 448) with delta (0, 0)
Screenshot: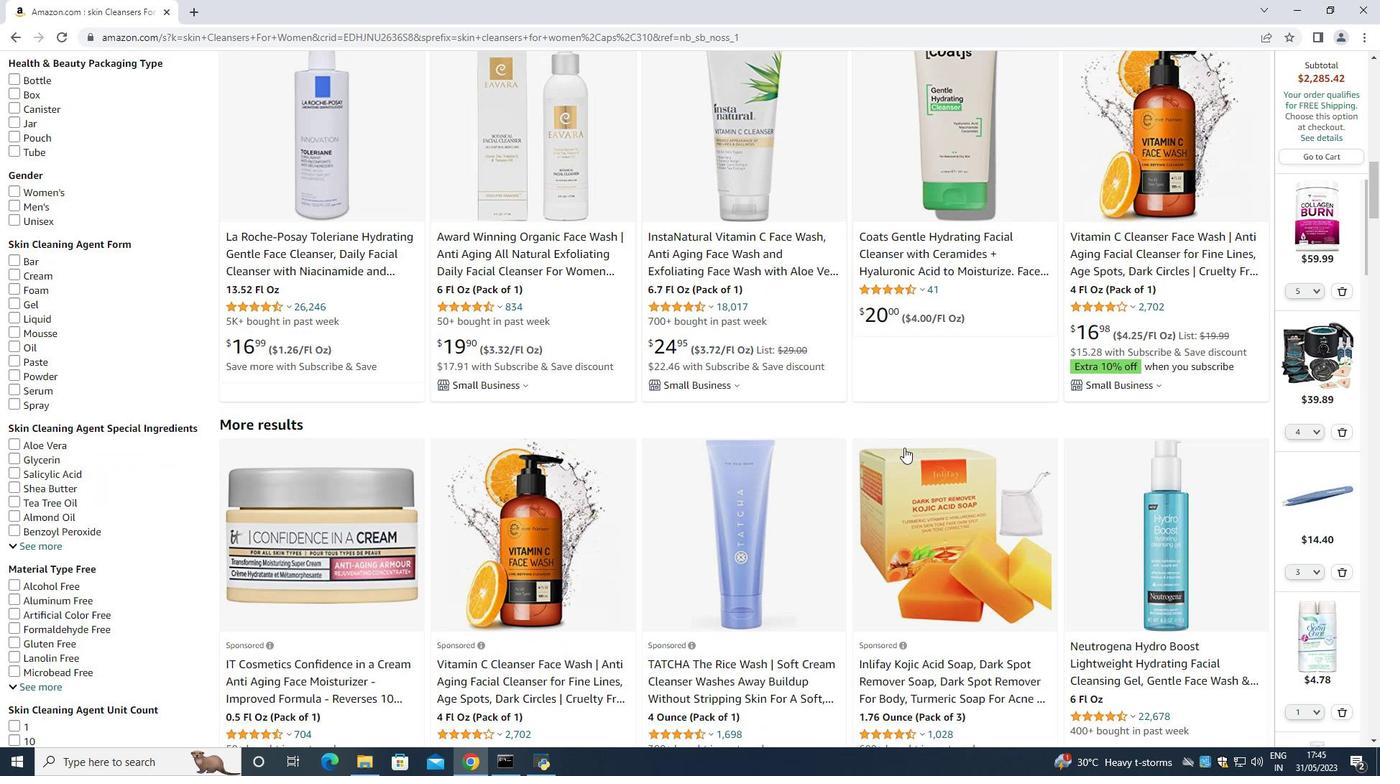 
Action: Mouse scrolled (904, 448) with delta (0, 0)
Screenshot: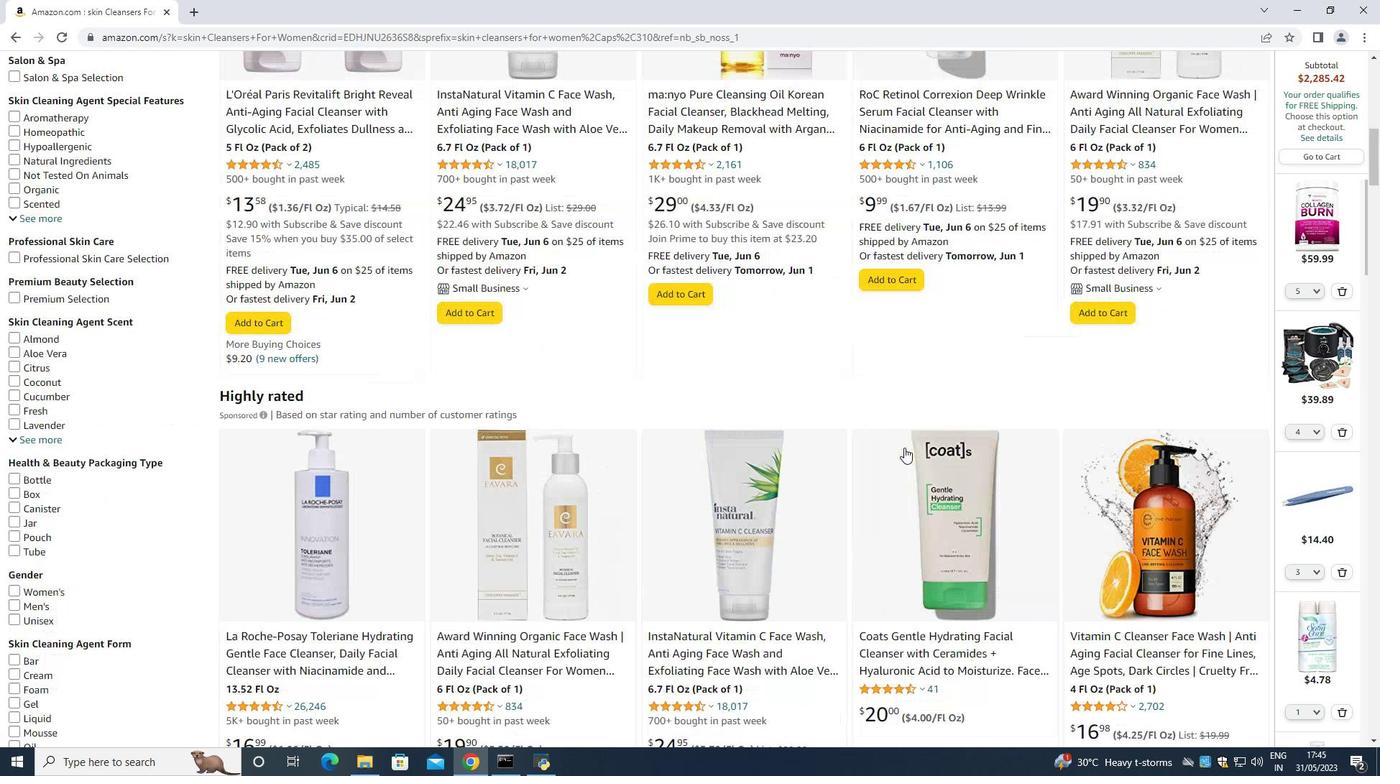 
Action: Mouse scrolled (904, 448) with delta (0, 0)
Screenshot: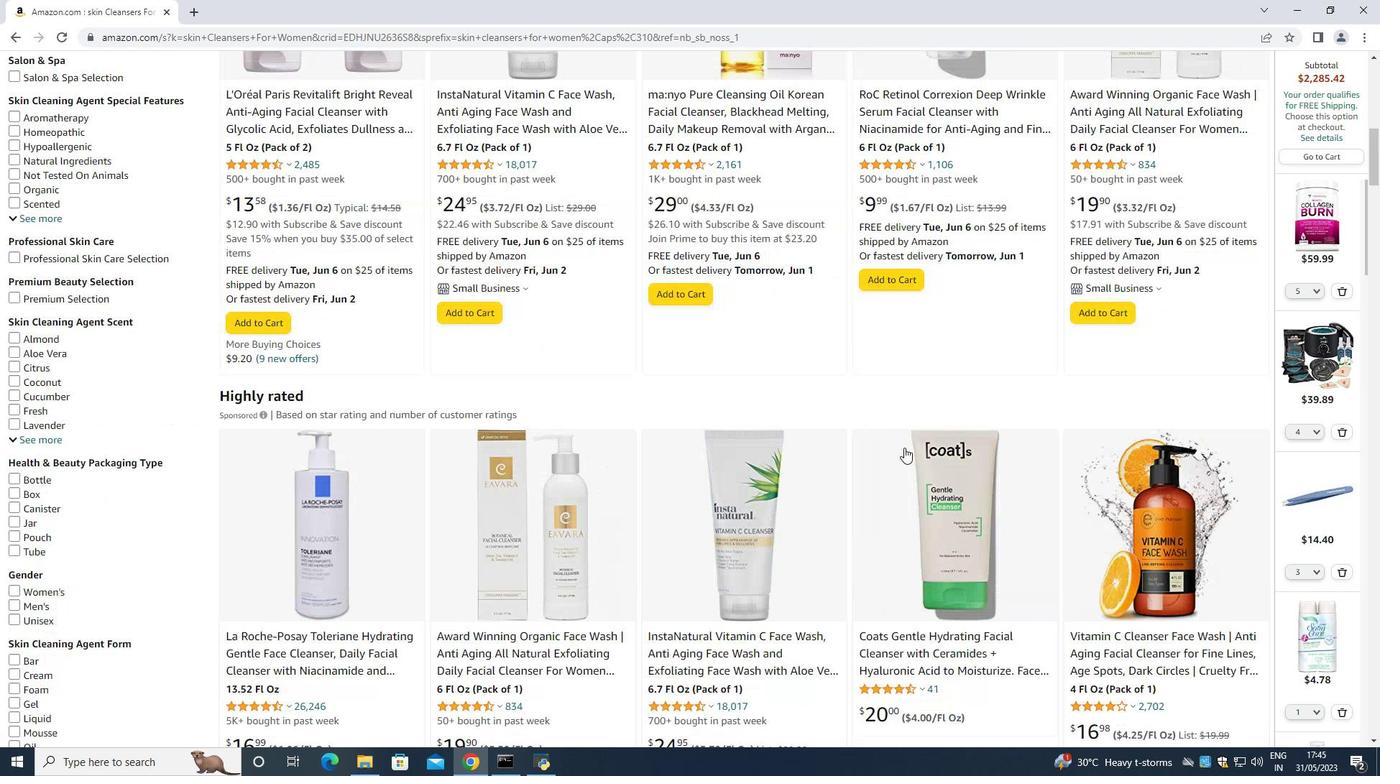 
Action: Mouse scrolled (904, 448) with delta (0, 0)
Screenshot: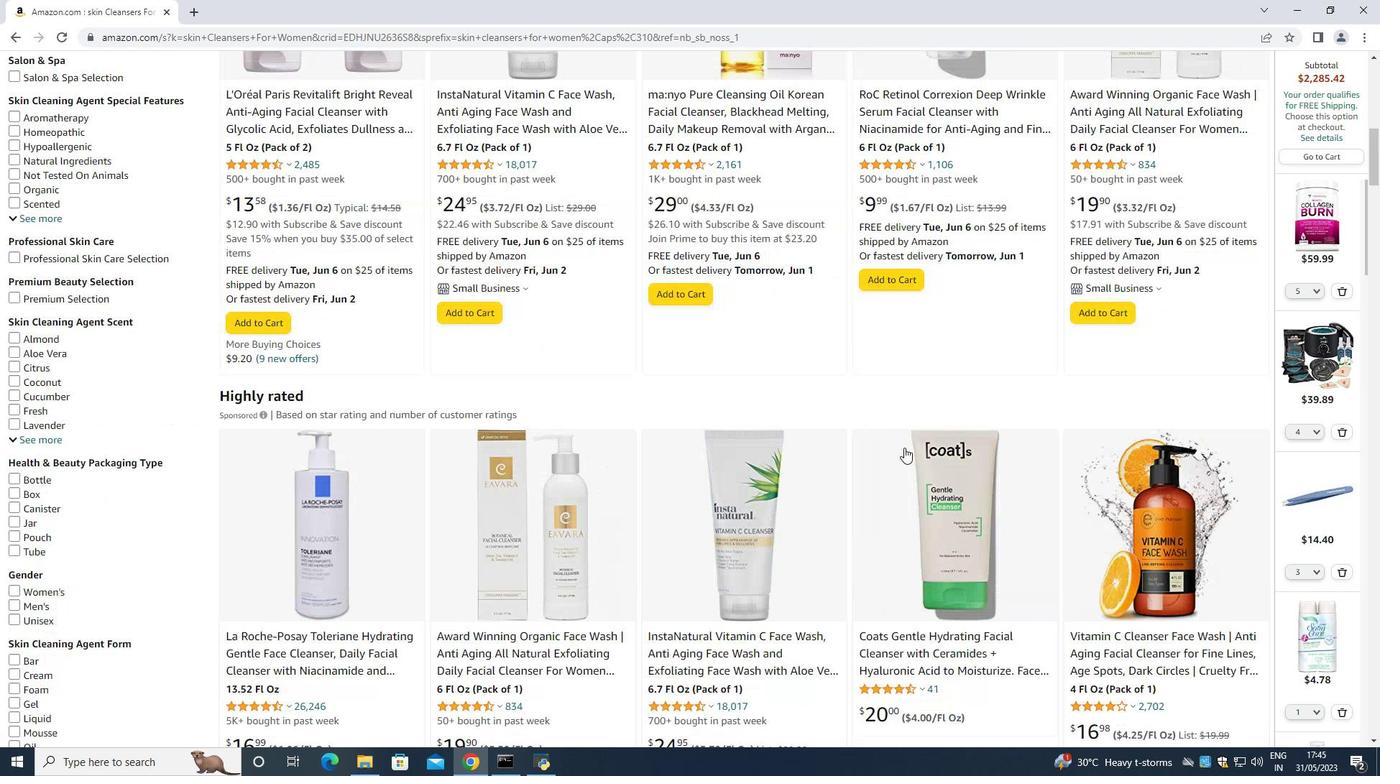 
Action: Mouse scrolled (904, 448) with delta (0, 0)
Screenshot: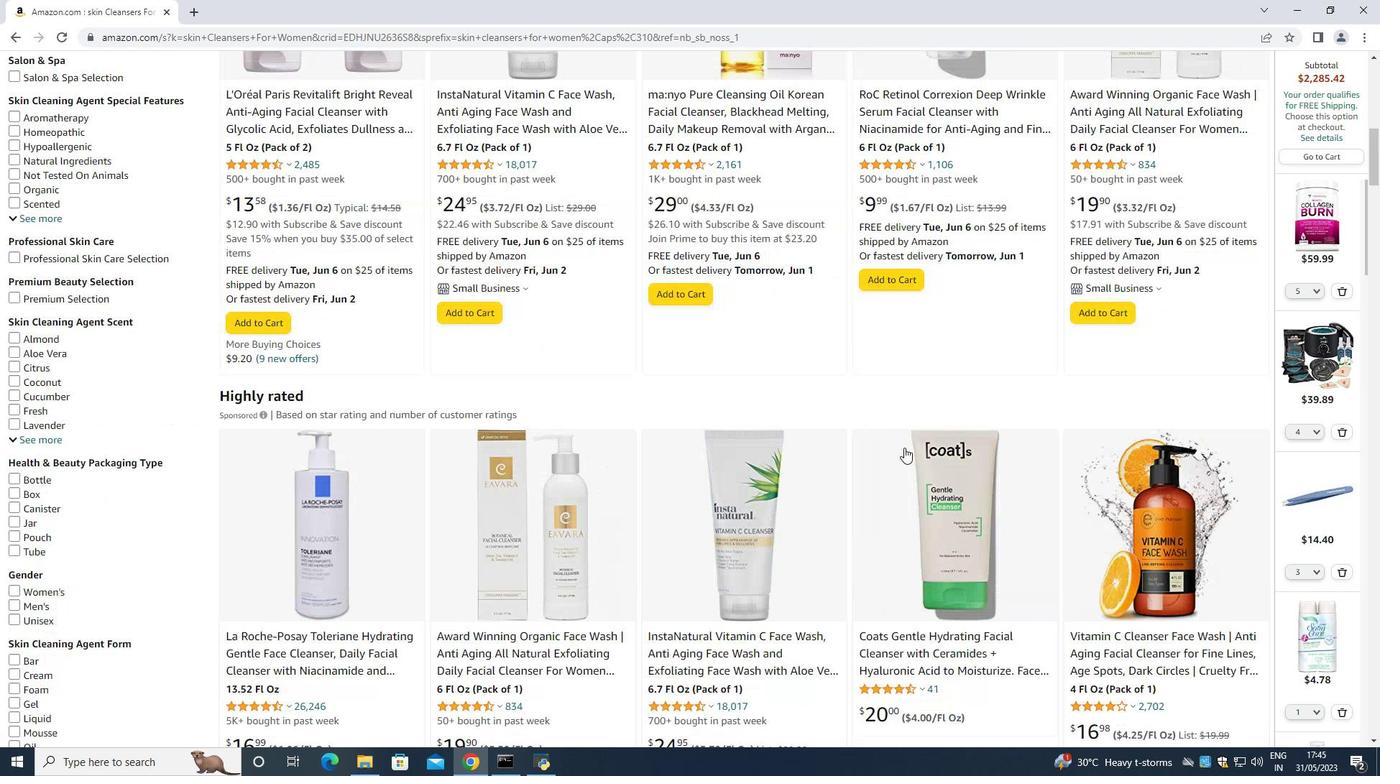 
Action: Mouse moved to (903, 447)
Screenshot: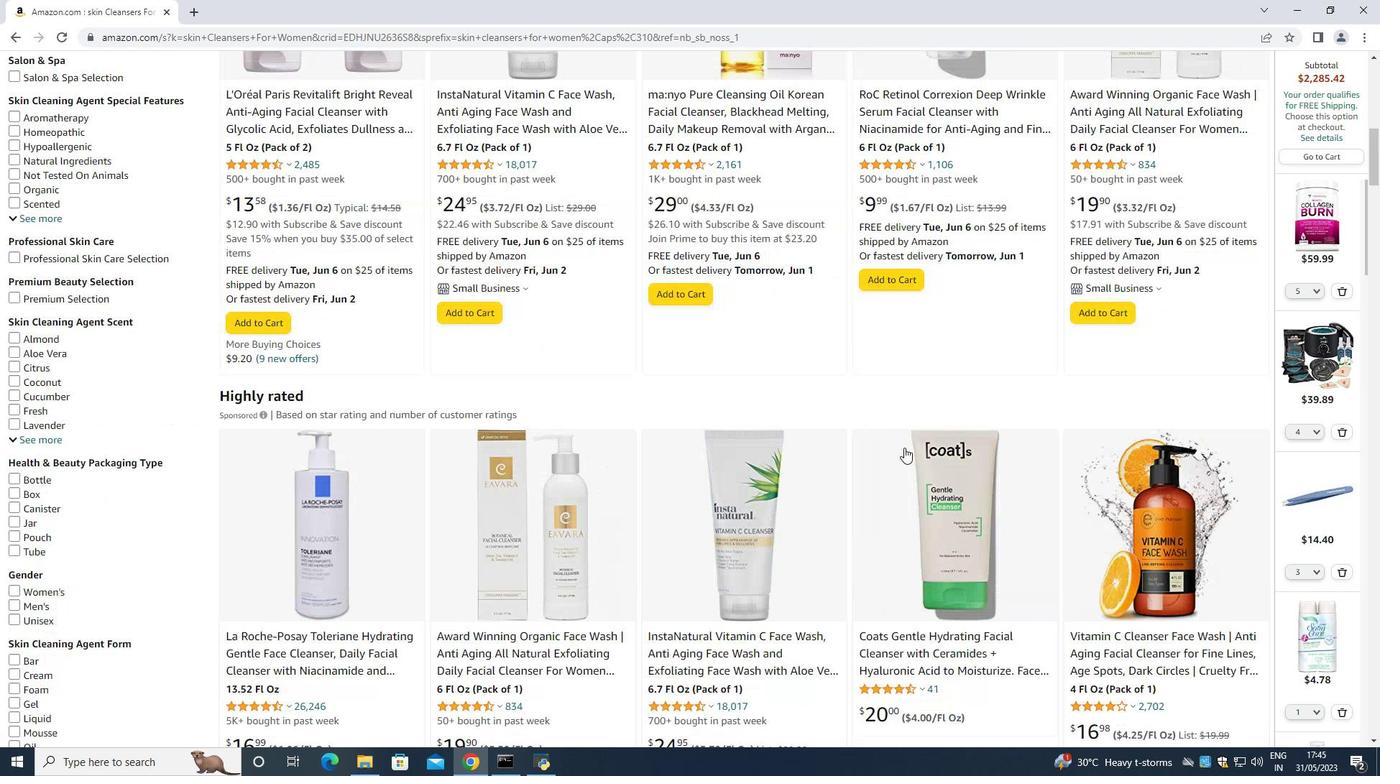 
Action: Mouse scrolled (903, 448) with delta (0, 0)
Screenshot: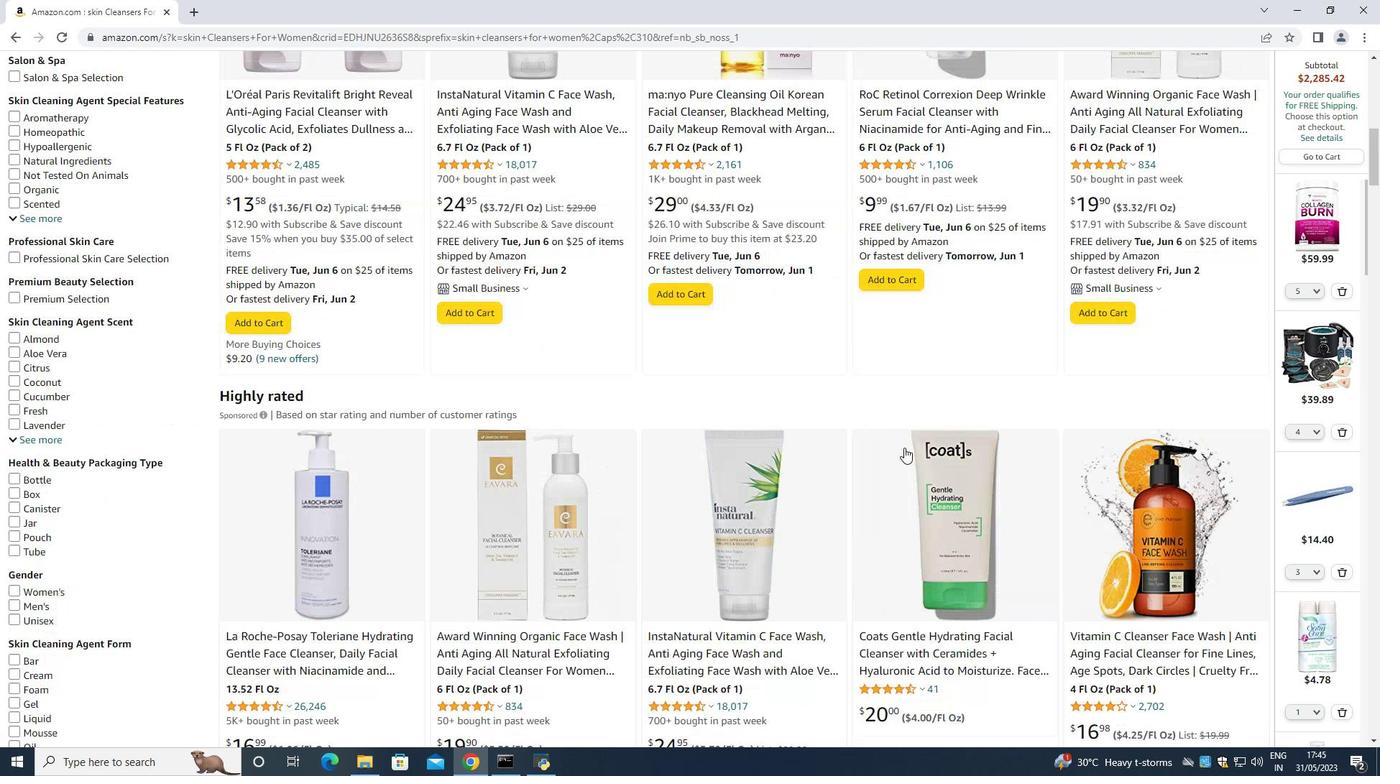 
Action: Mouse scrolled (903, 448) with delta (0, 0)
Screenshot: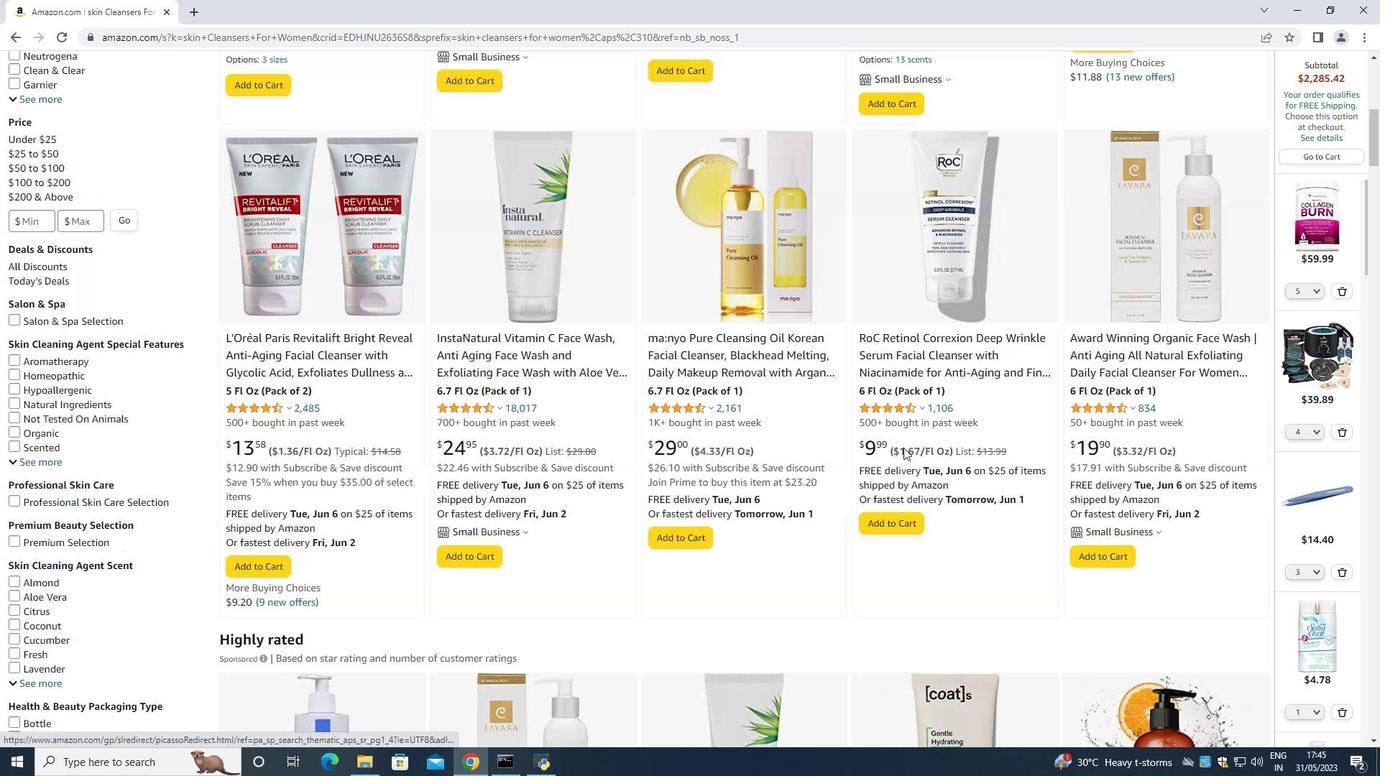 
Action: Mouse scrolled (903, 448) with delta (0, 0)
Screenshot: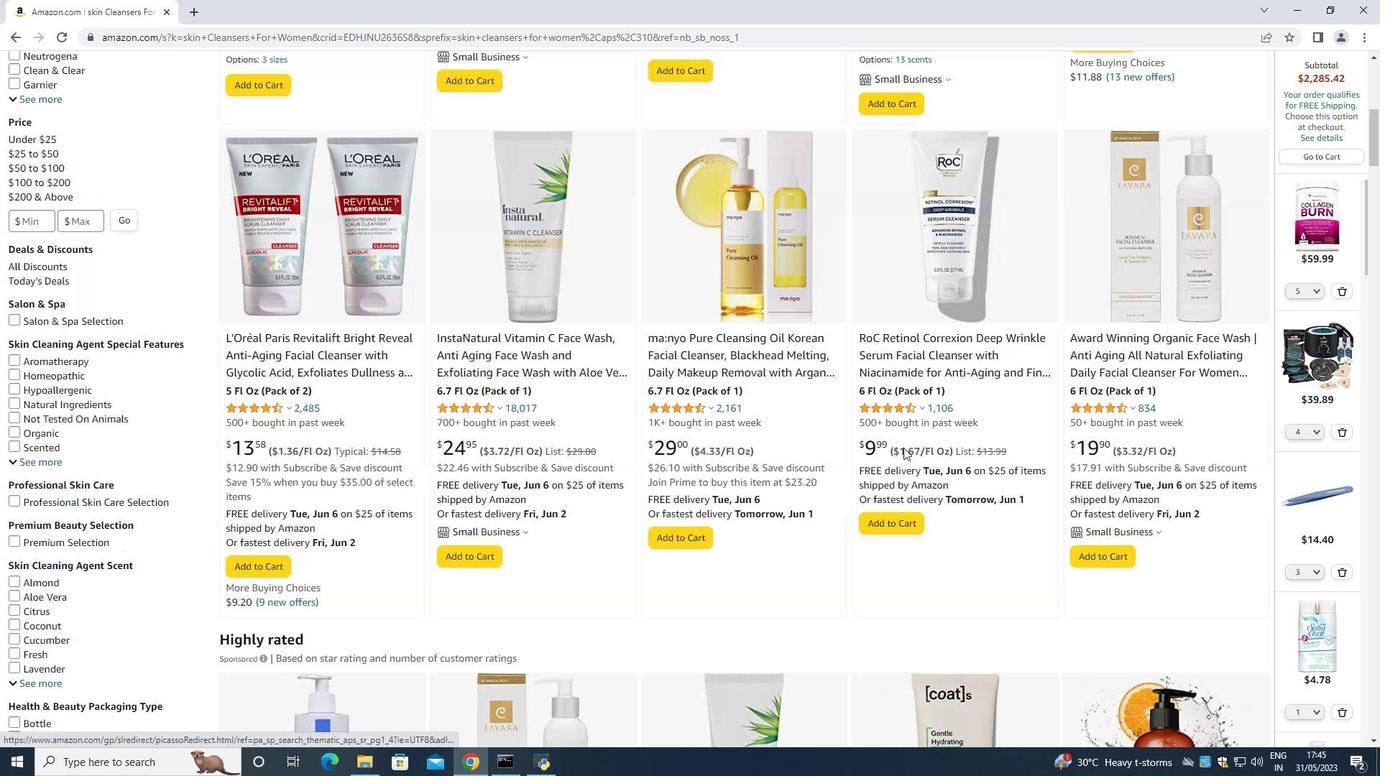 
Action: Mouse scrolled (903, 448) with delta (0, 0)
Screenshot: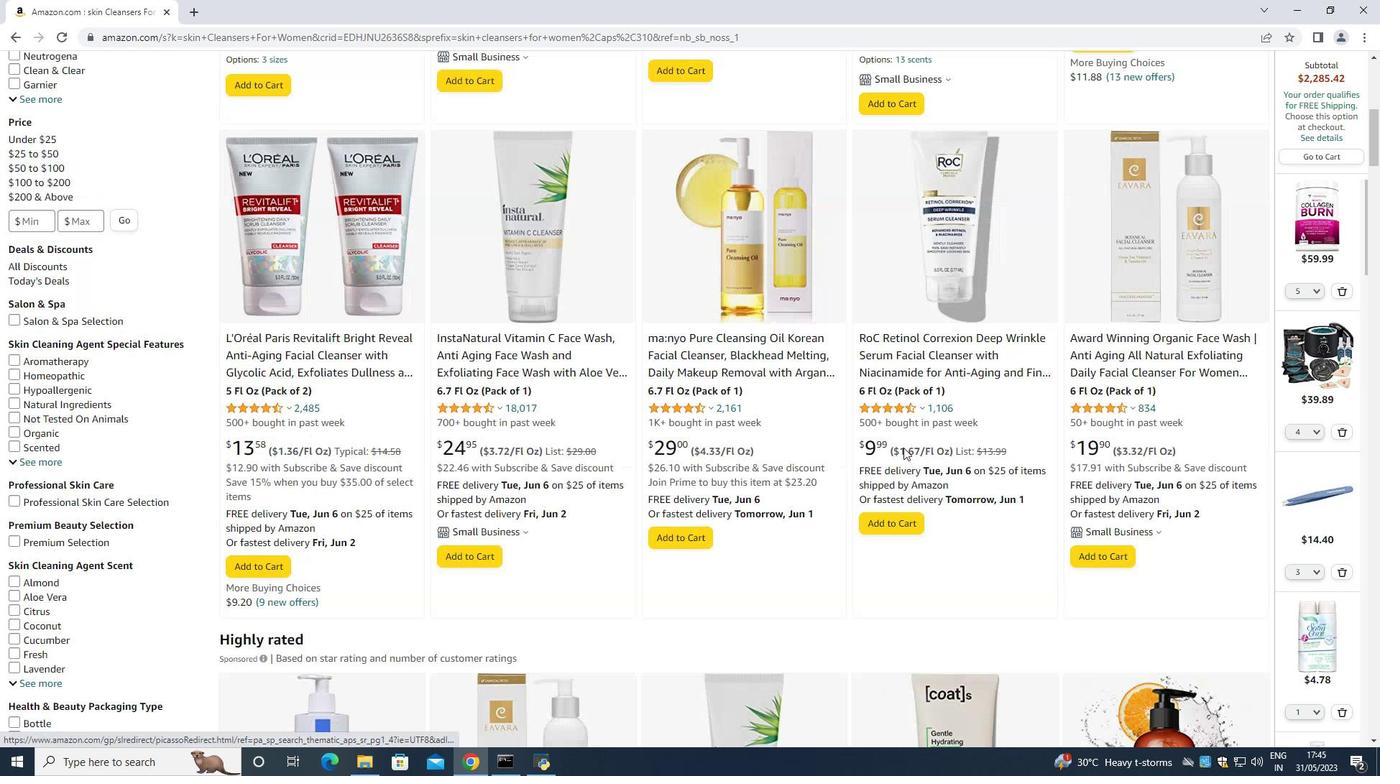 
Action: Mouse scrolled (903, 448) with delta (0, 0)
Screenshot: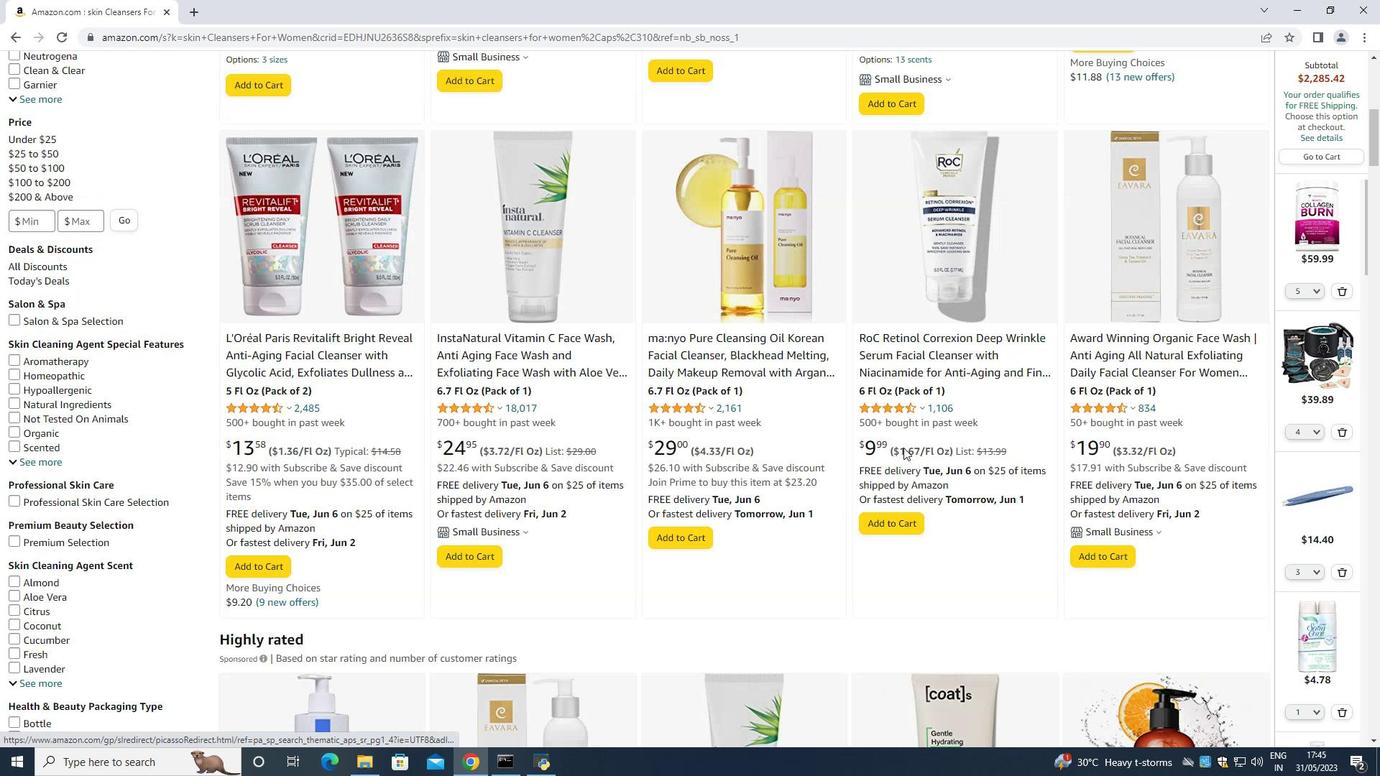
Action: Mouse scrolled (903, 448) with delta (0, 0)
Screenshot: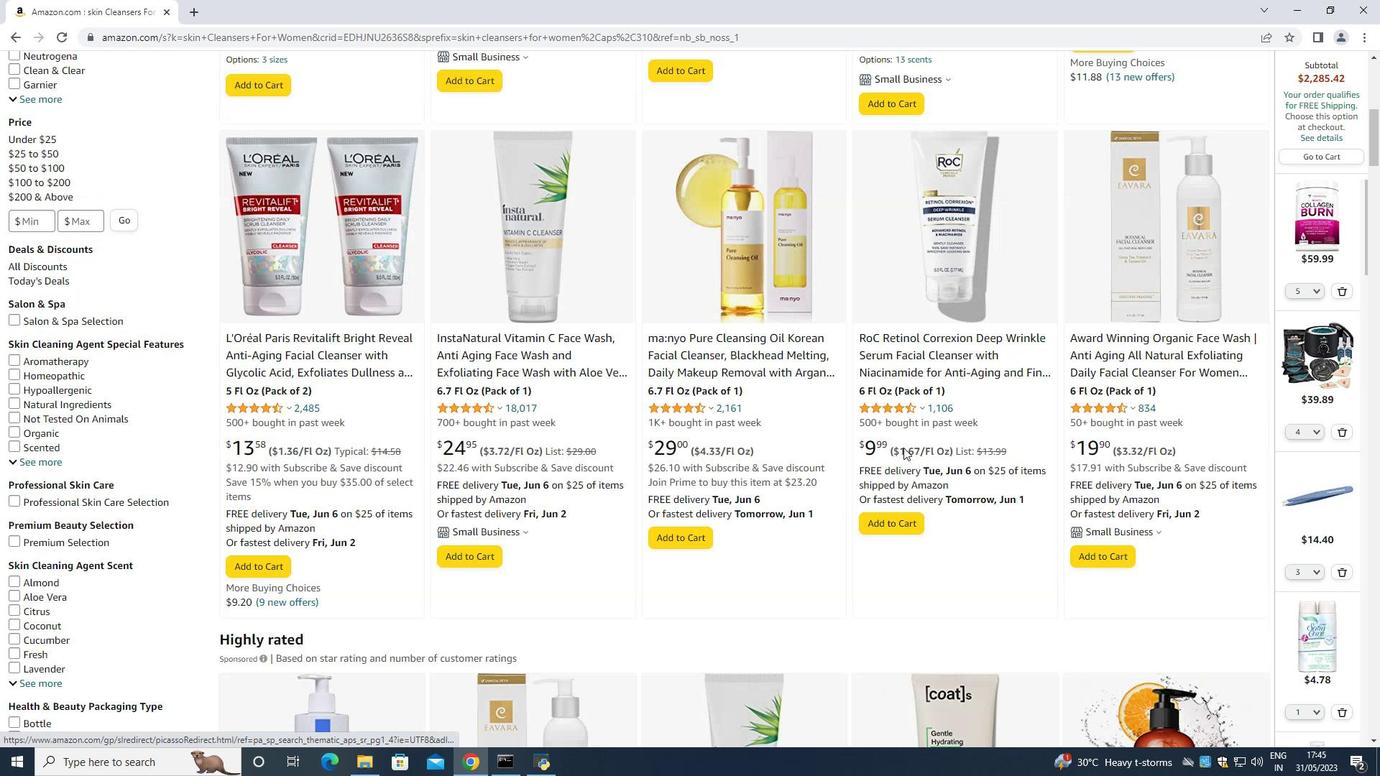 
Action: Mouse scrolled (903, 448) with delta (0, 0)
Screenshot: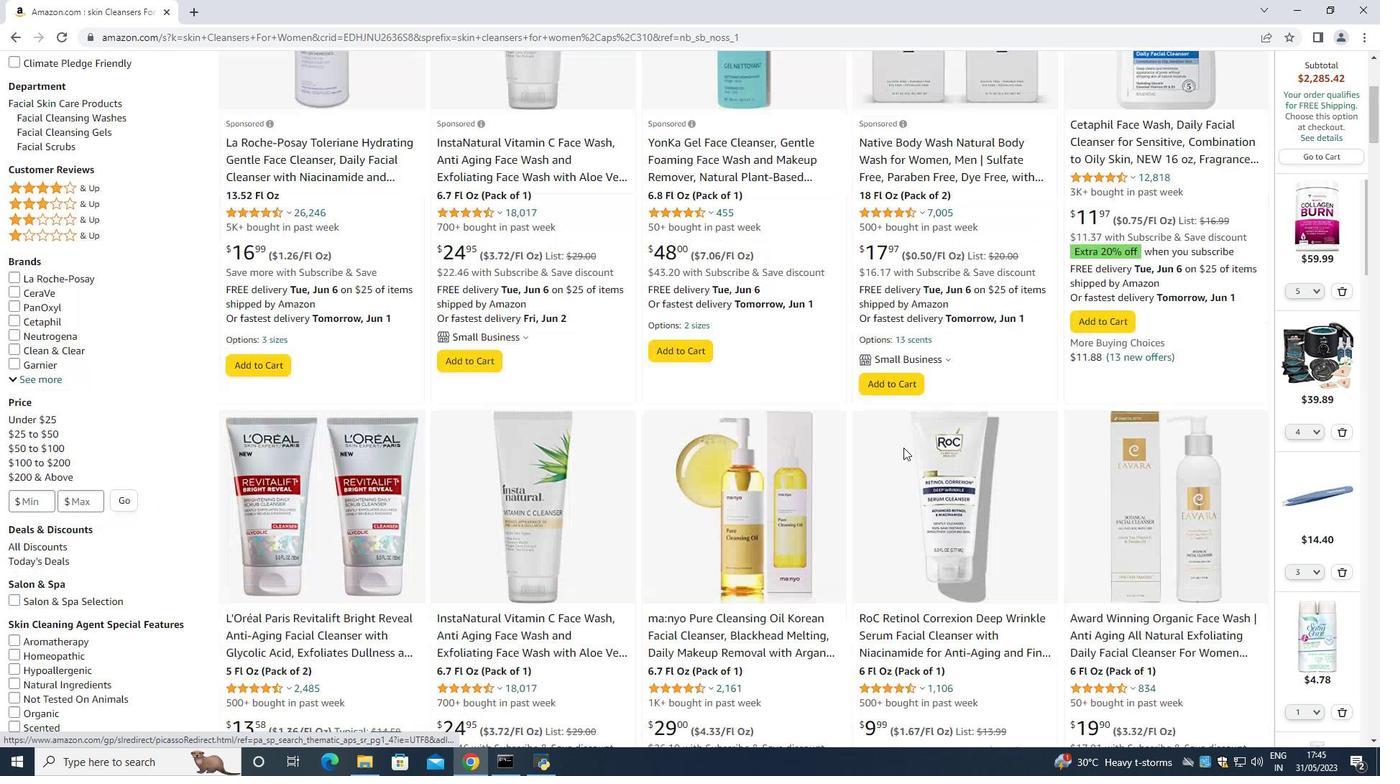 
Action: Mouse moved to (900, 447)
Screenshot: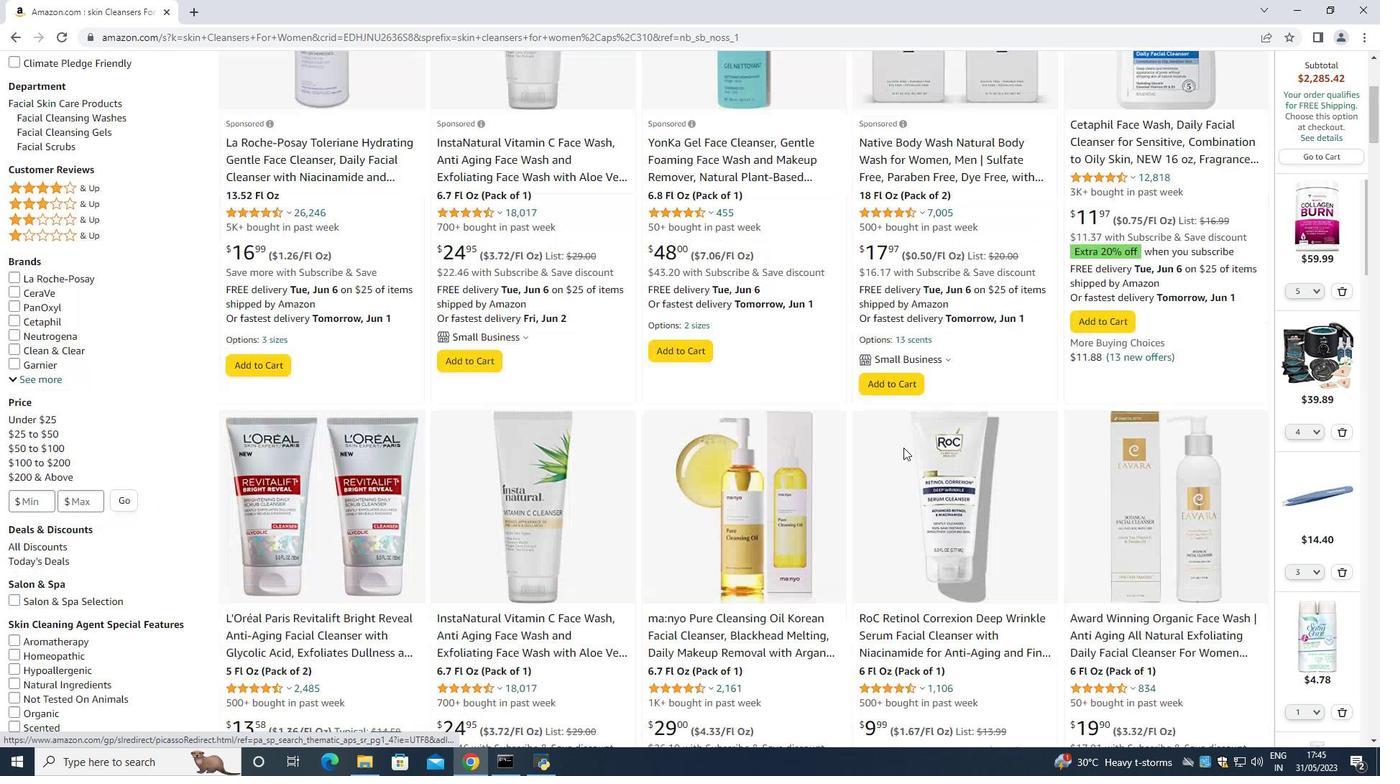 
Action: Mouse scrolled (900, 447) with delta (0, 0)
Screenshot: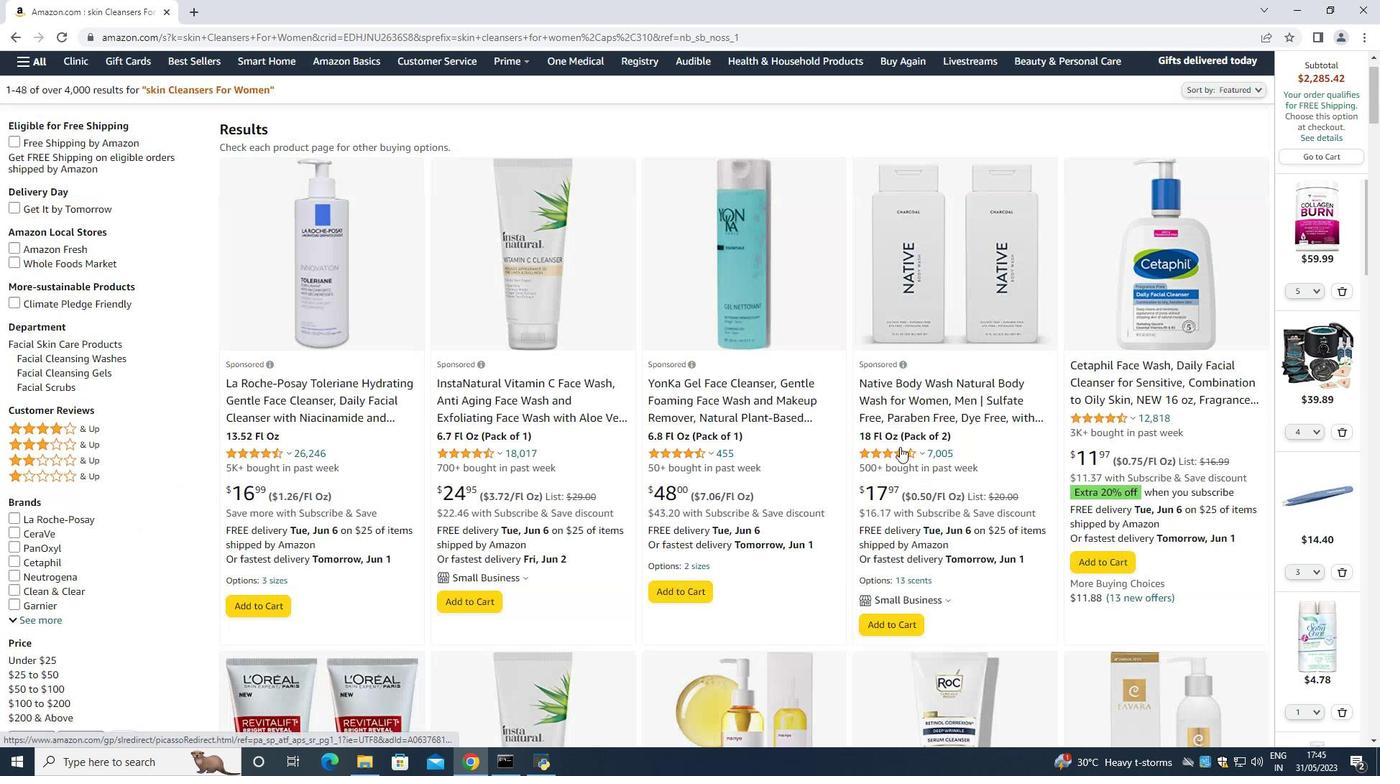 
Action: Mouse scrolled (900, 447) with delta (0, 0)
Screenshot: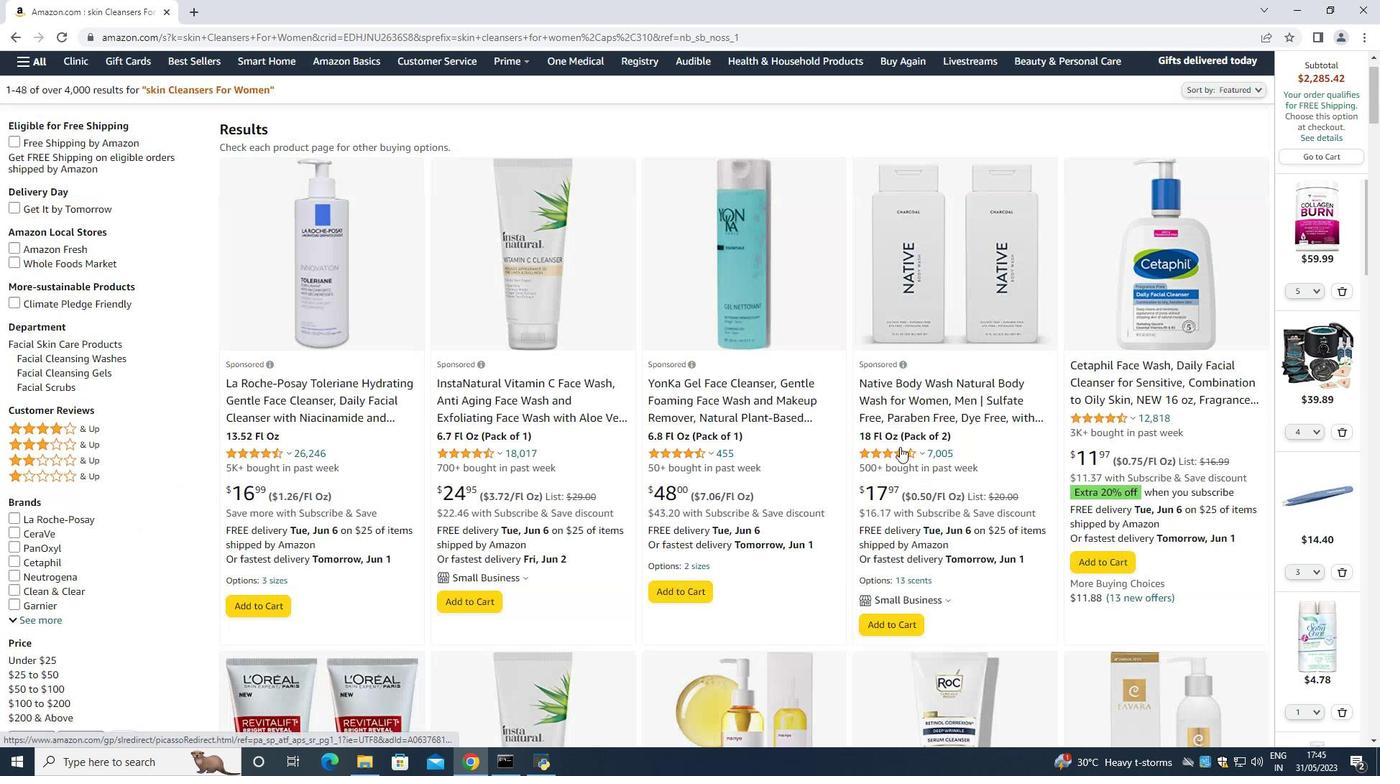 
Action: Mouse scrolled (900, 447) with delta (0, 0)
Screenshot: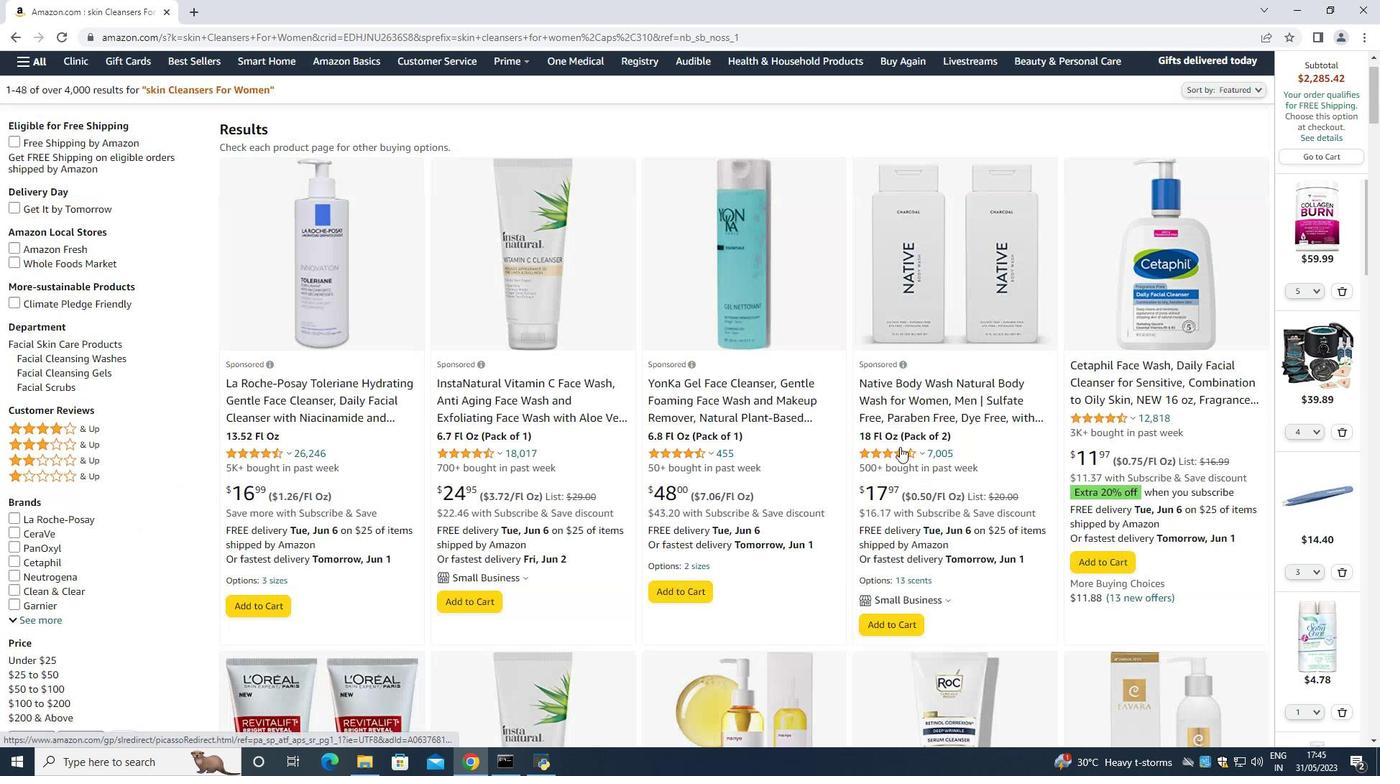 
Action: Mouse scrolled (900, 447) with delta (0, 0)
Screenshot: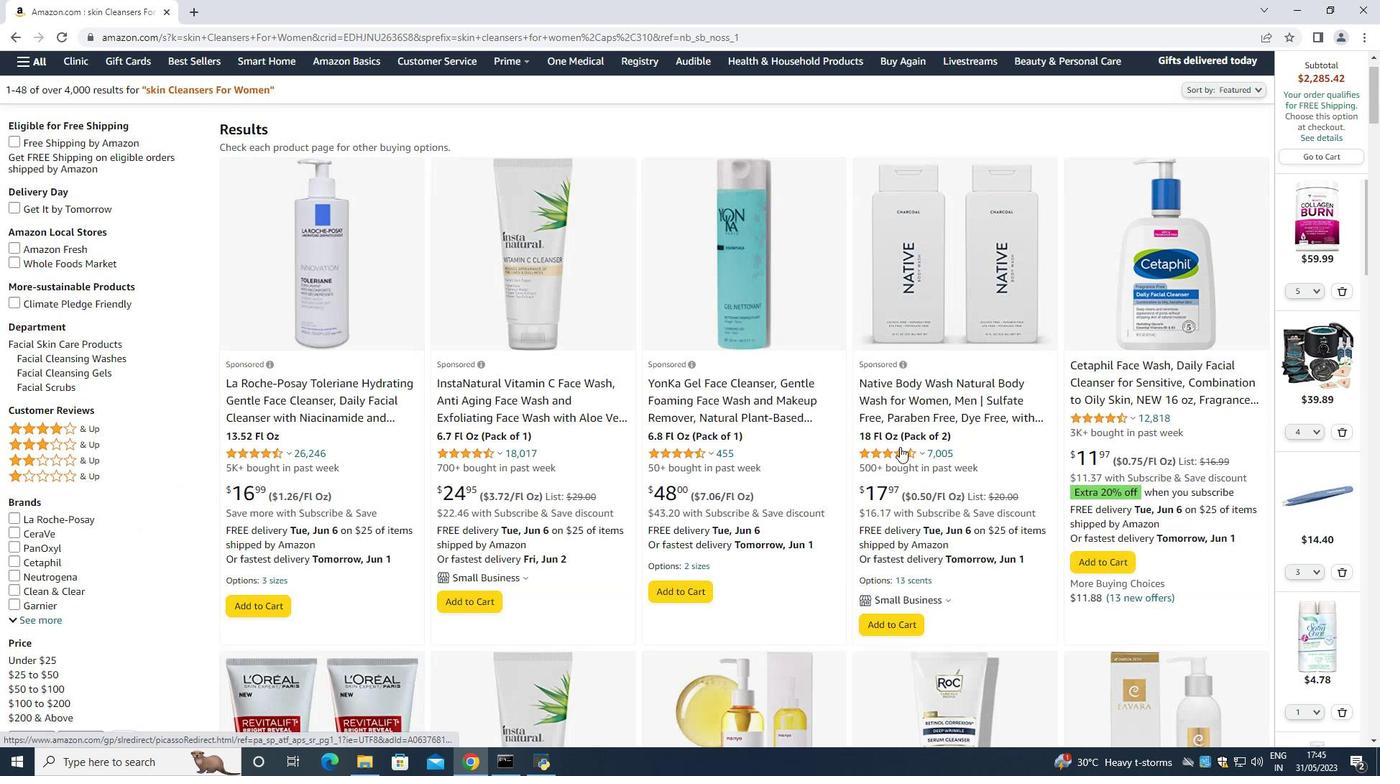 
Action: Mouse scrolled (900, 447) with delta (0, 0)
Screenshot: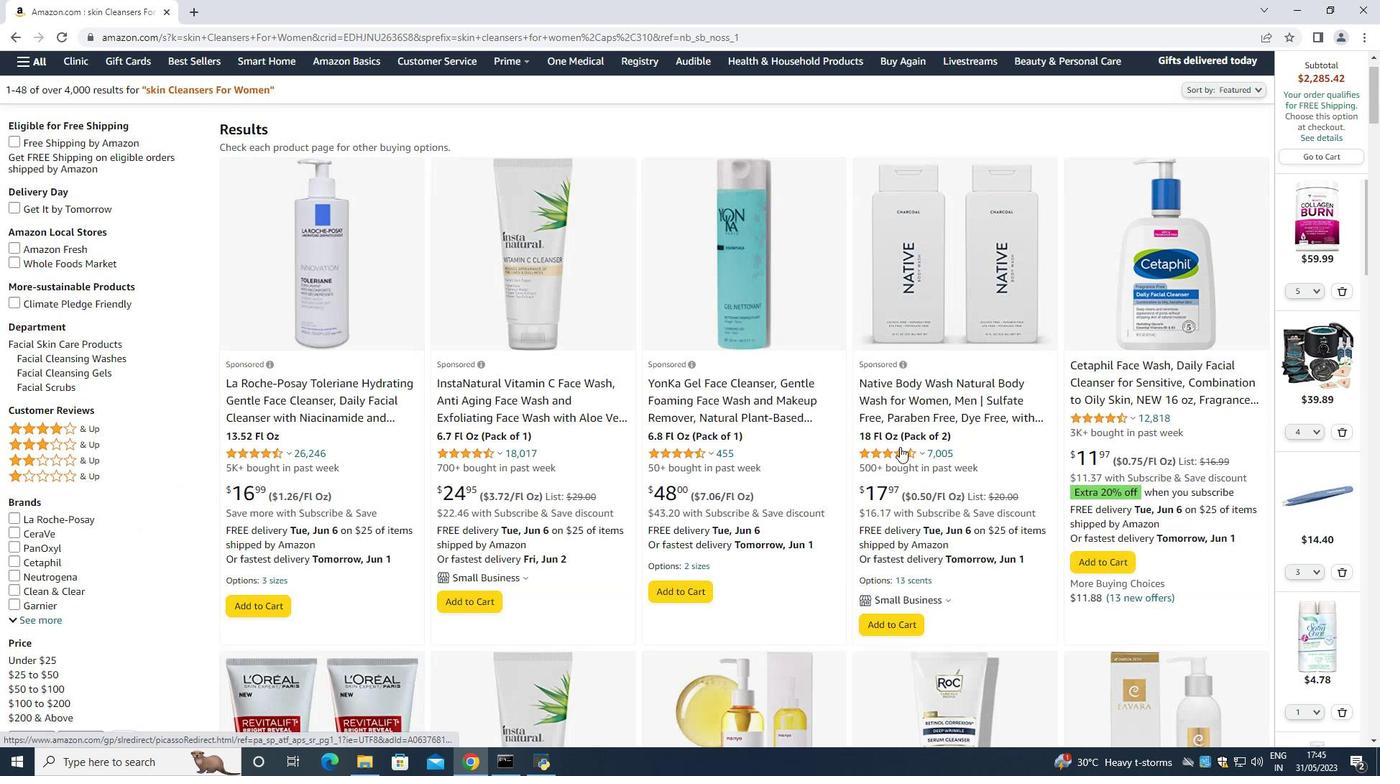 
Action: Mouse moved to (900, 447)
Screenshot: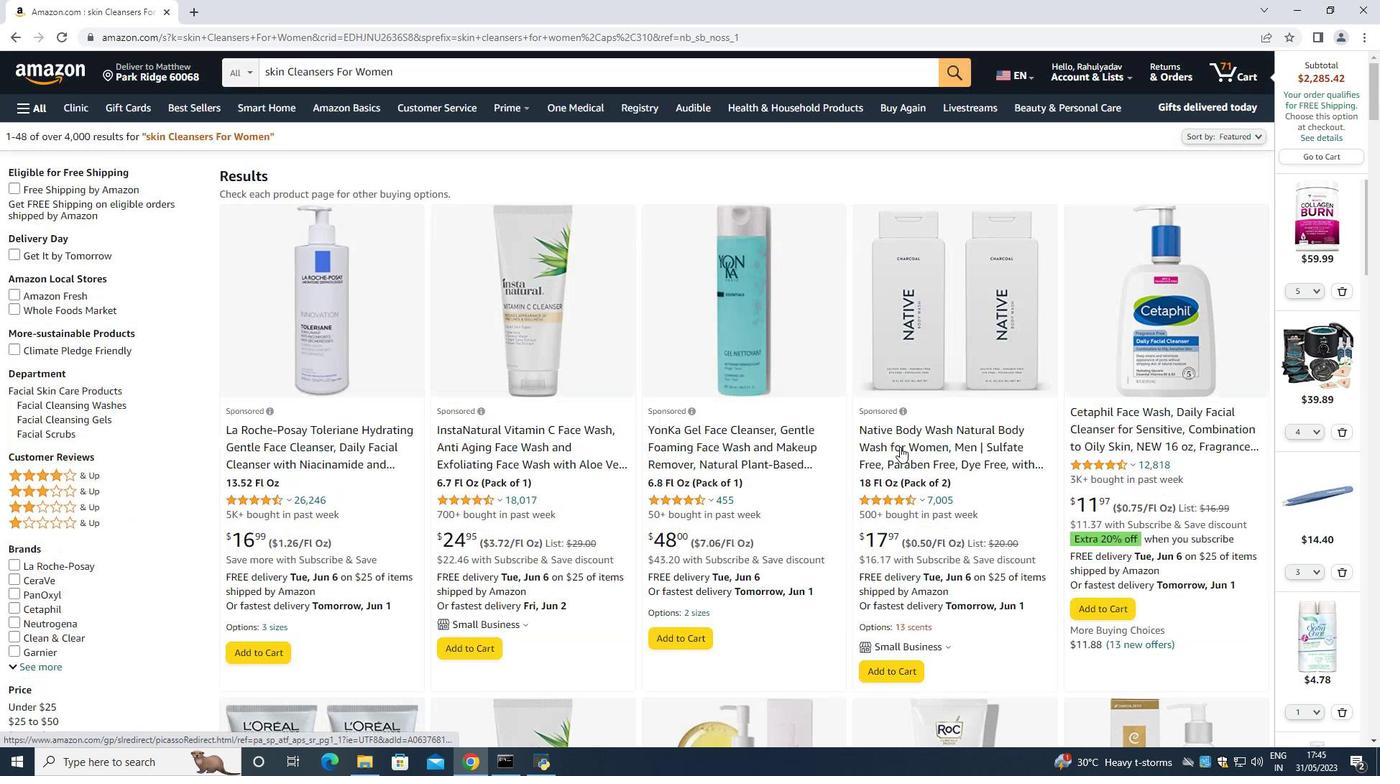 
Action: Mouse scrolled (900, 447) with delta (0, 0)
Screenshot: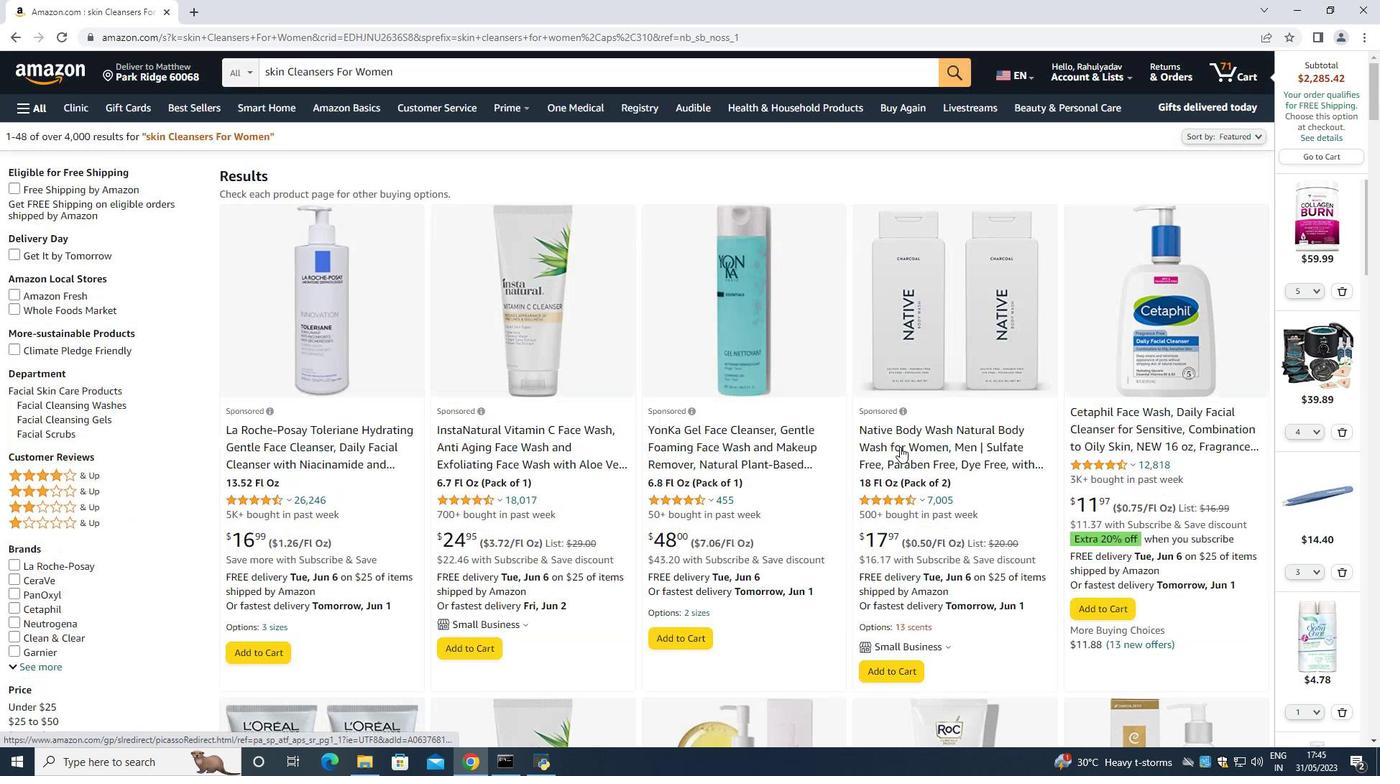 
Action: Mouse moved to (890, 445)
Screenshot: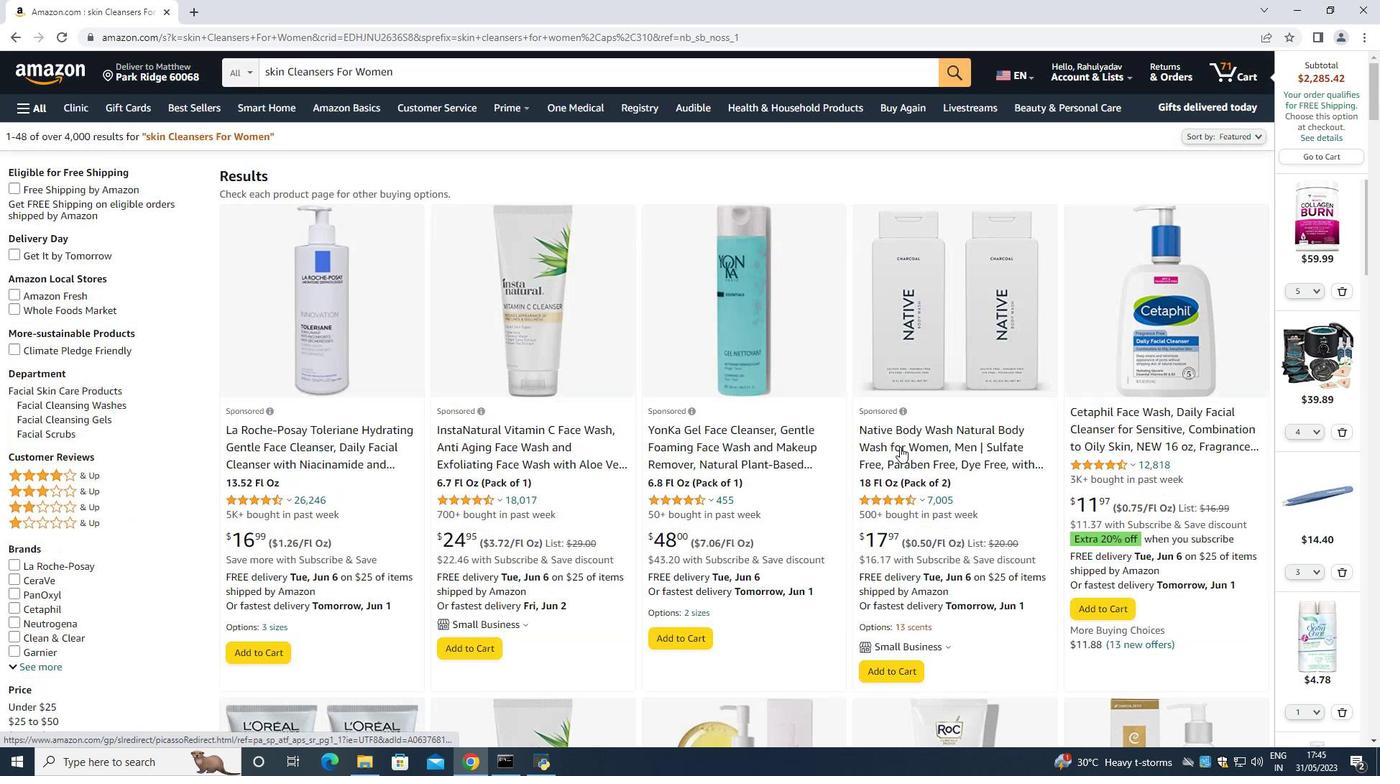 
Action: Mouse scrolled (890, 446) with delta (0, 0)
Screenshot: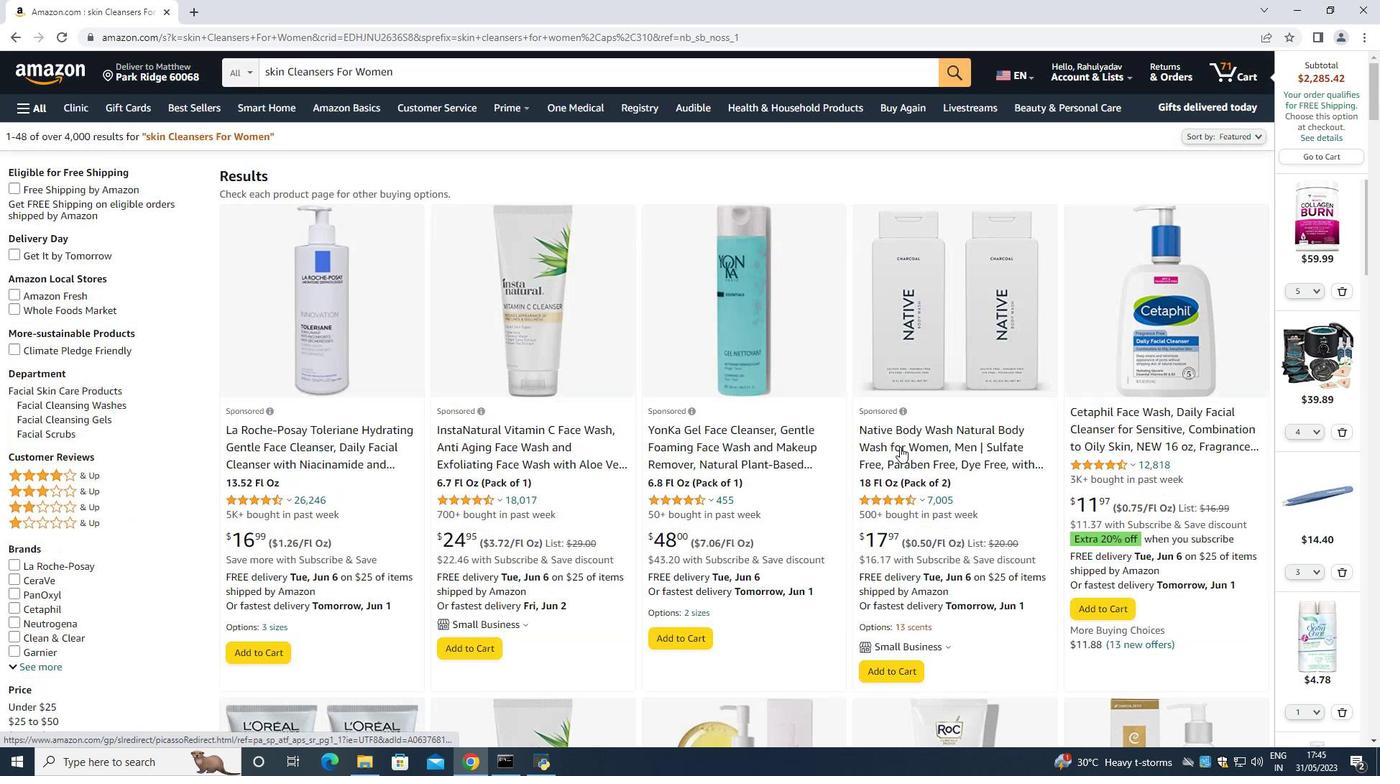 
Action: Mouse moved to (545, 445)
Screenshot: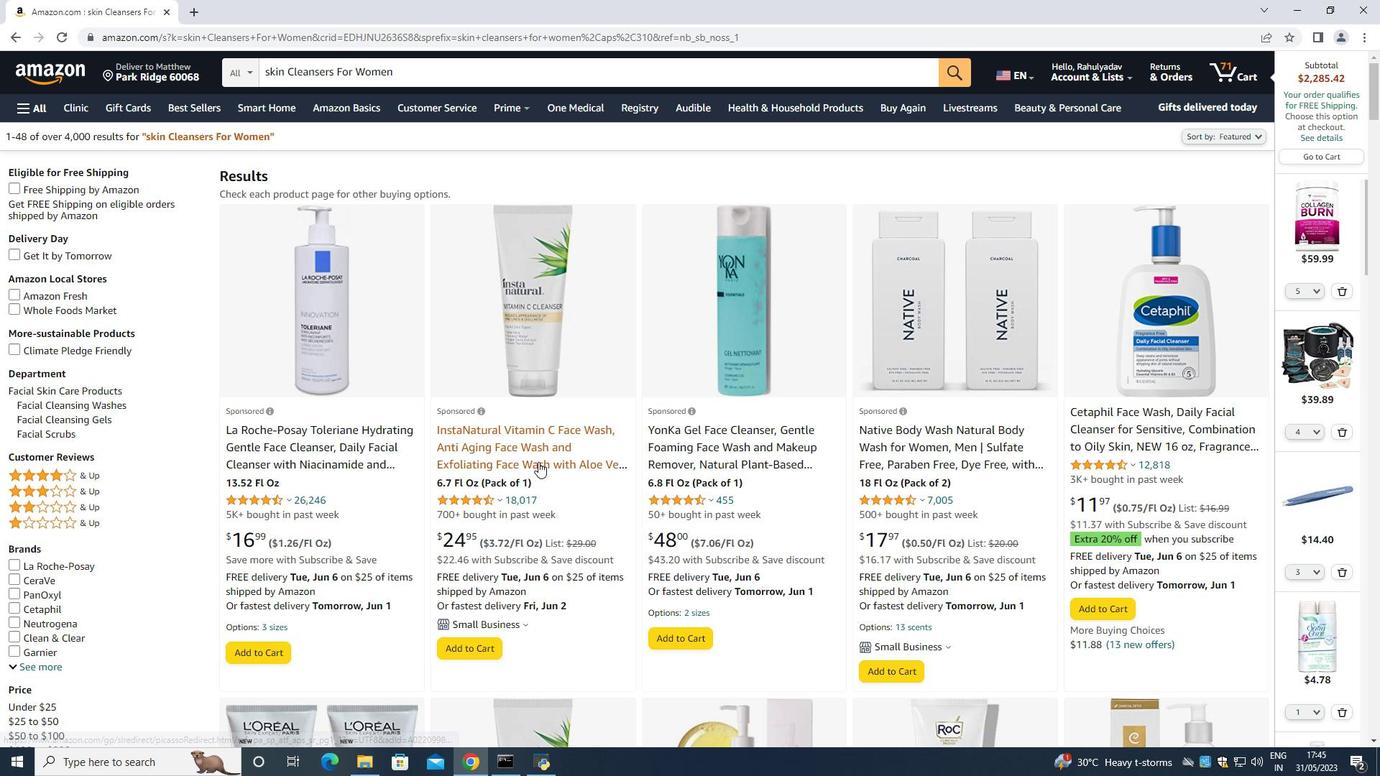 
Action: Mouse pressed left at (545, 445)
Screenshot: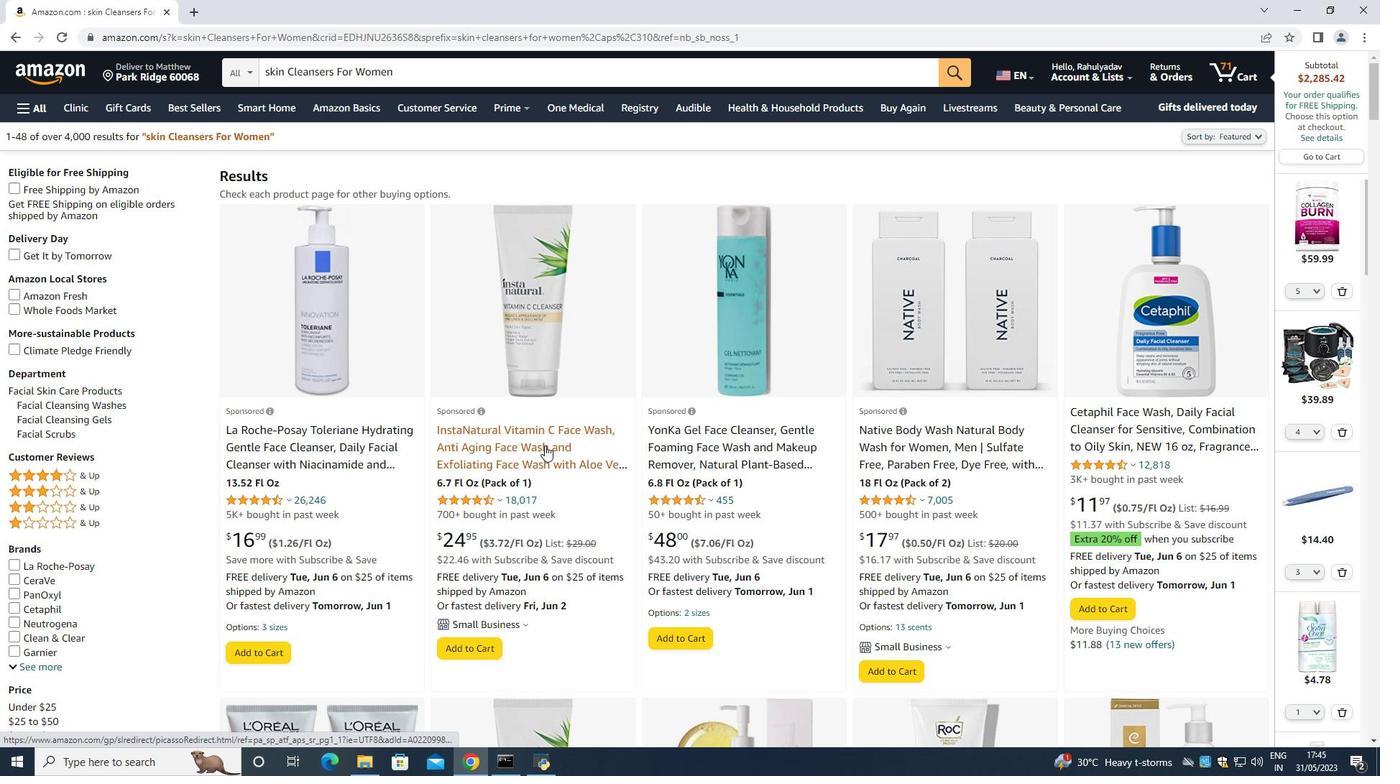 
Action: Mouse moved to (744, 335)
Screenshot: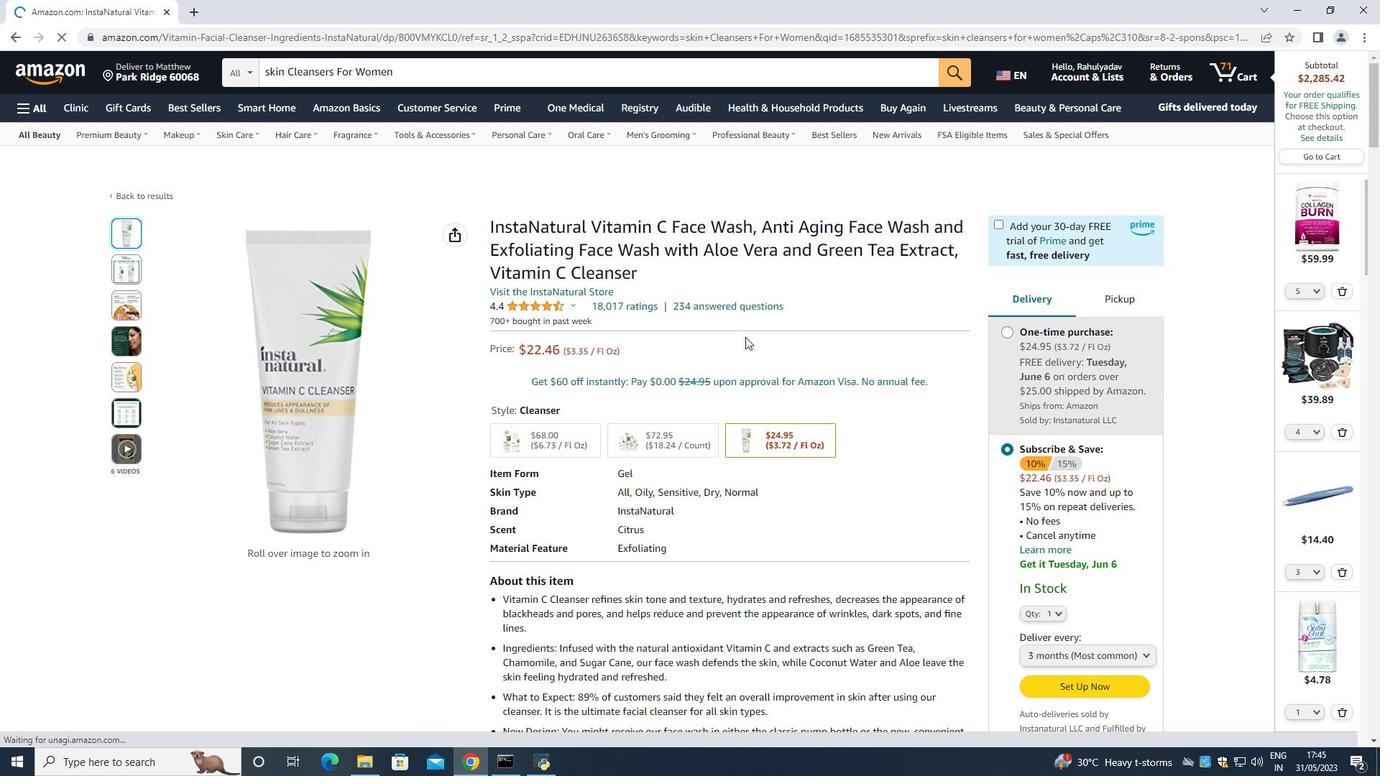
Action: Mouse scrolled (744, 334) with delta (0, 0)
Screenshot: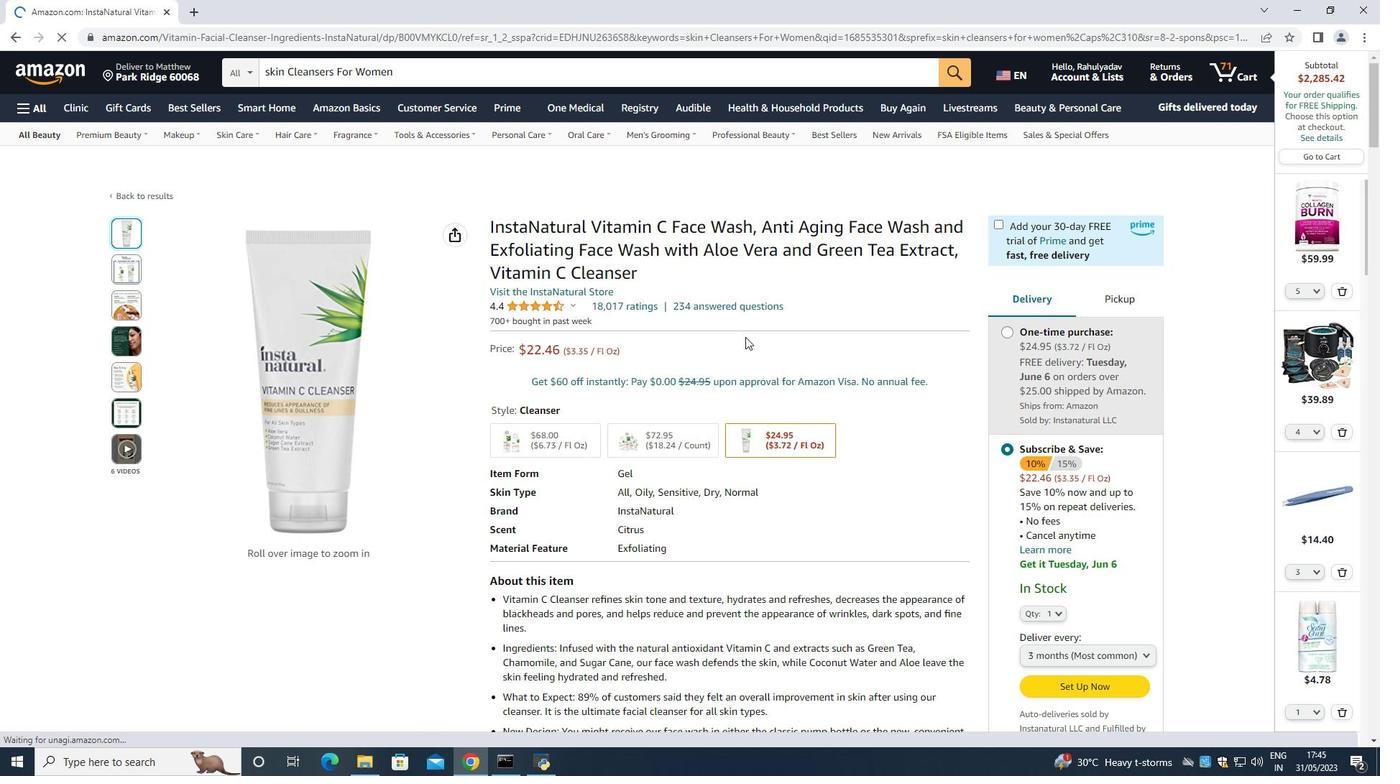 
Action: Mouse moved to (741, 332)
Screenshot: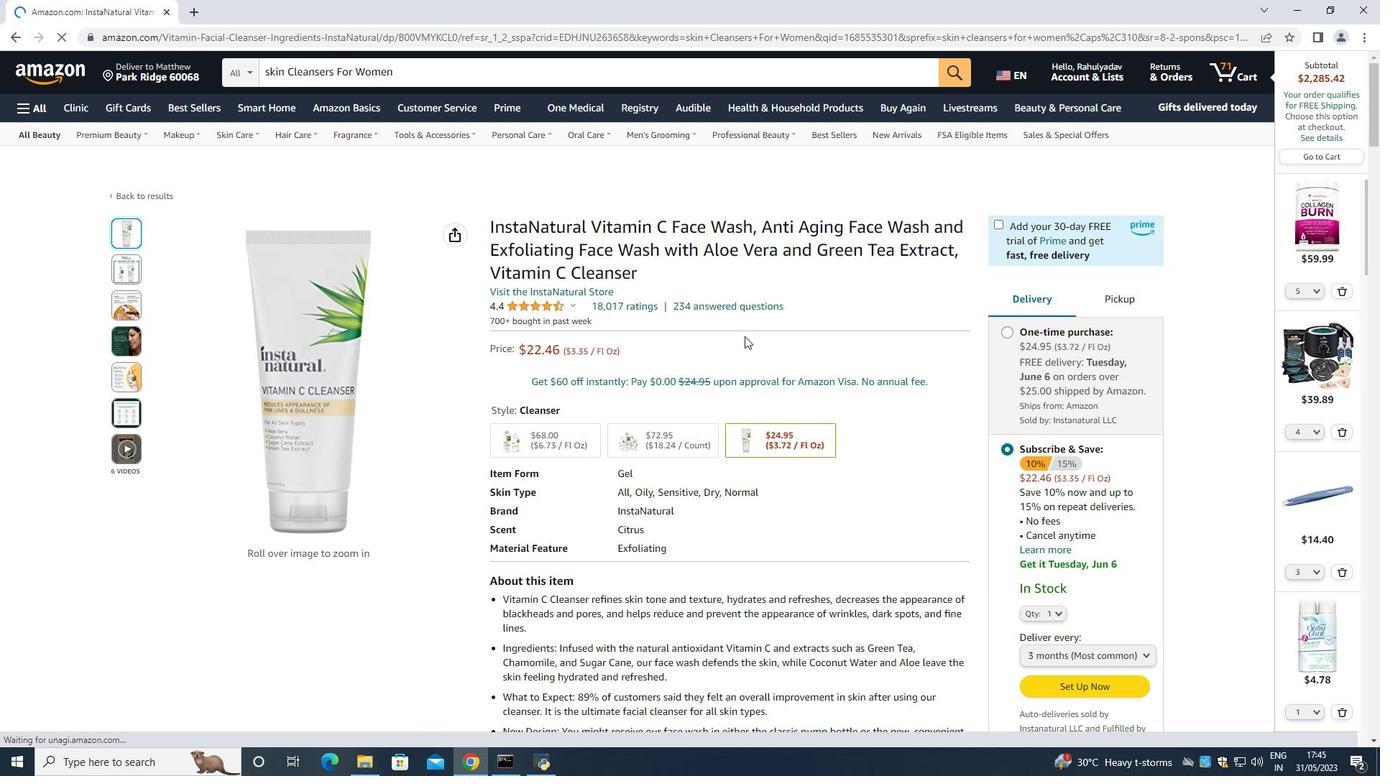 
Action: Mouse scrolled (741, 331) with delta (0, 0)
Screenshot: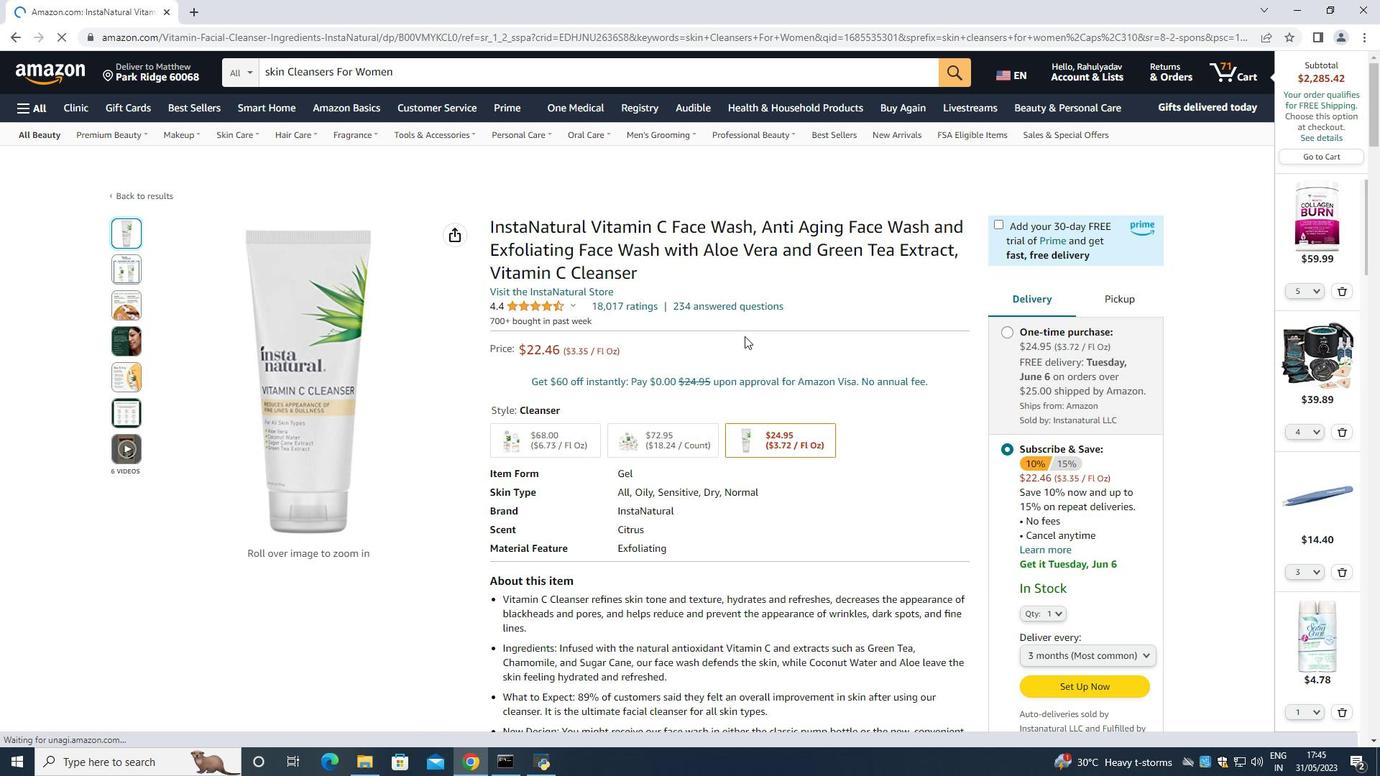 
Action: Mouse moved to (737, 327)
Screenshot: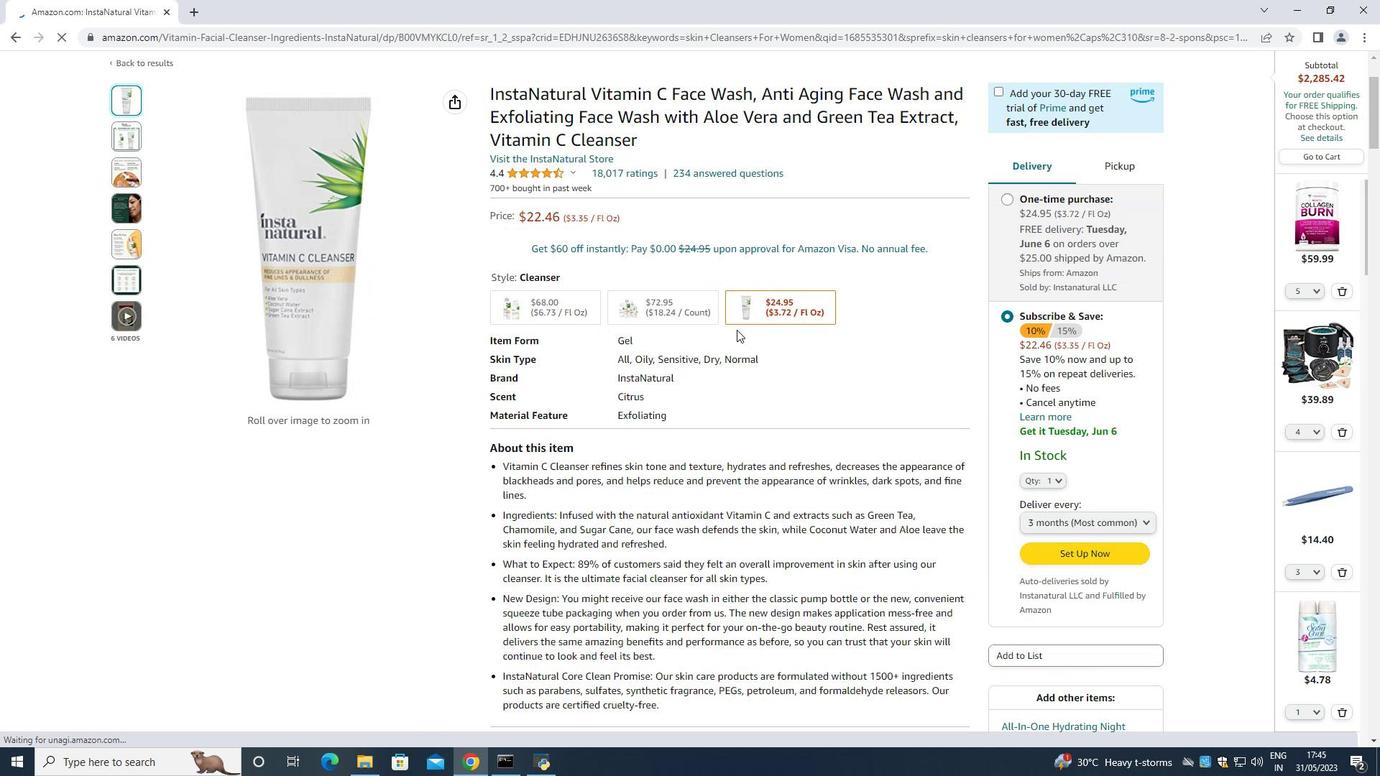 
Action: Mouse scrolled (737, 327) with delta (0, 0)
Screenshot: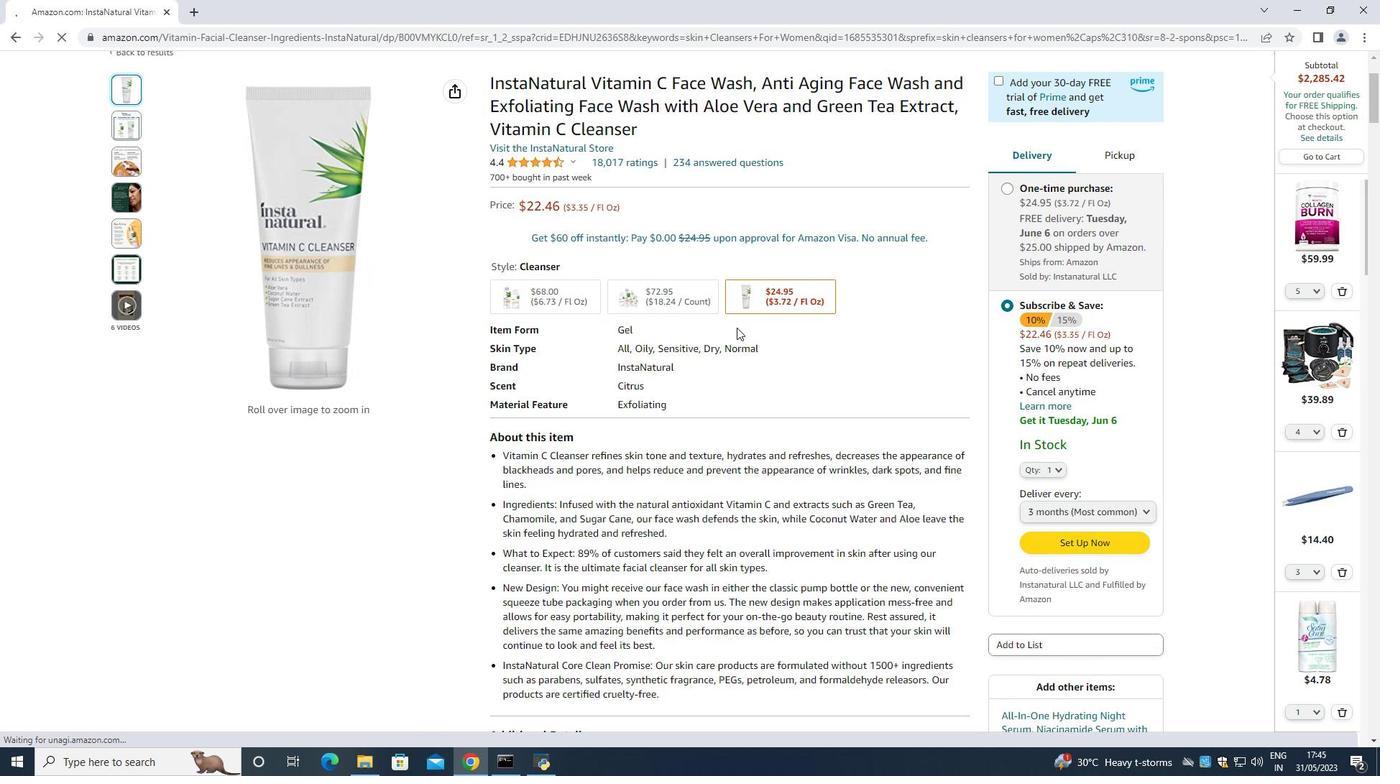 
Action: Mouse moved to (740, 327)
Screenshot: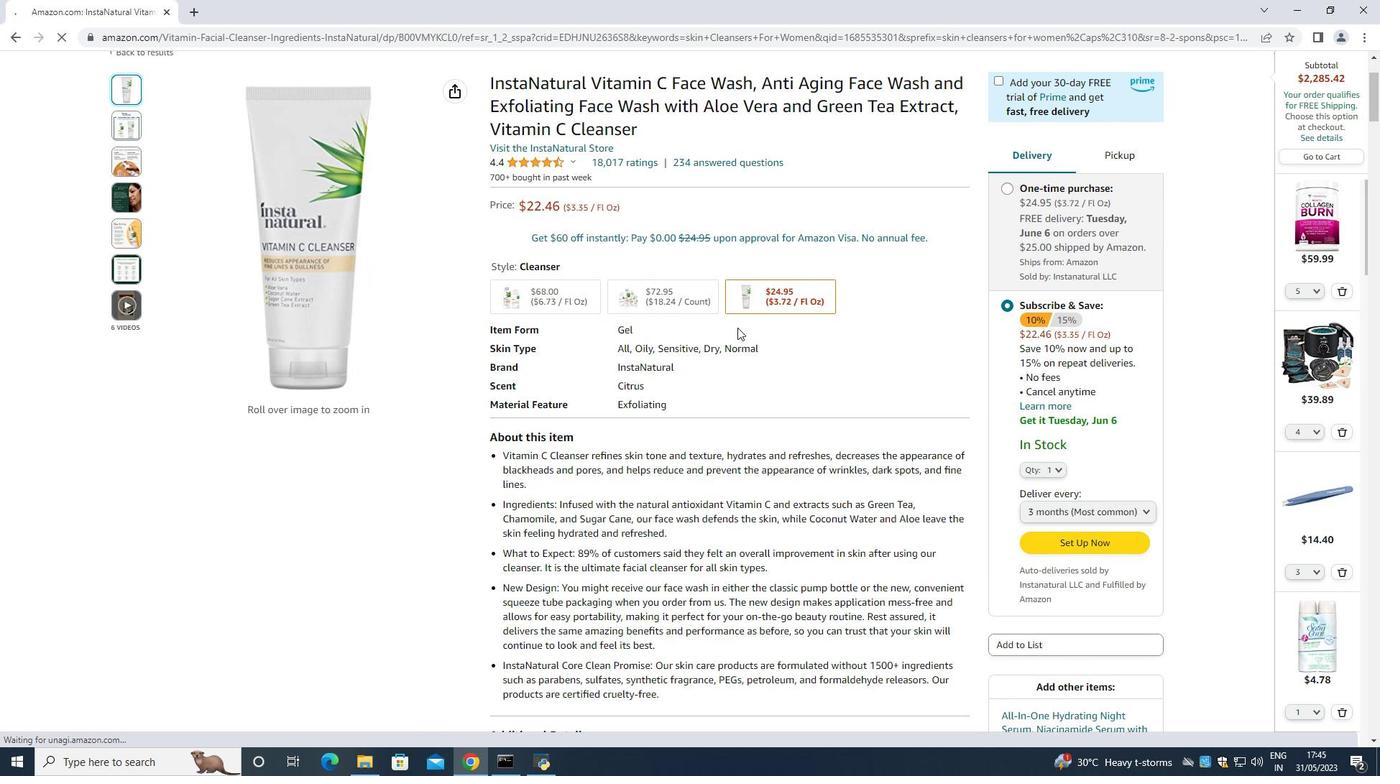 
Action: Mouse scrolled (740, 327) with delta (0, 0)
Screenshot: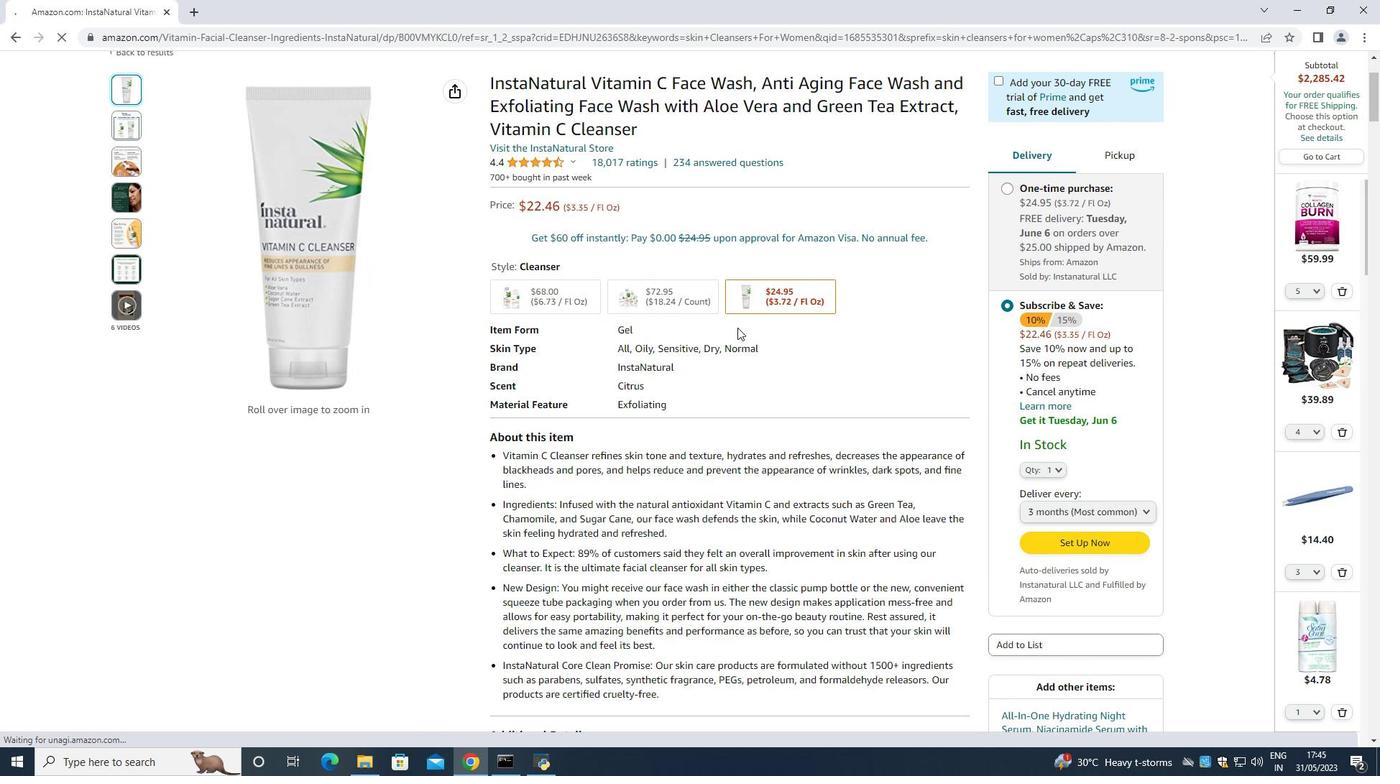
Action: Mouse moved to (1038, 325)
Screenshot: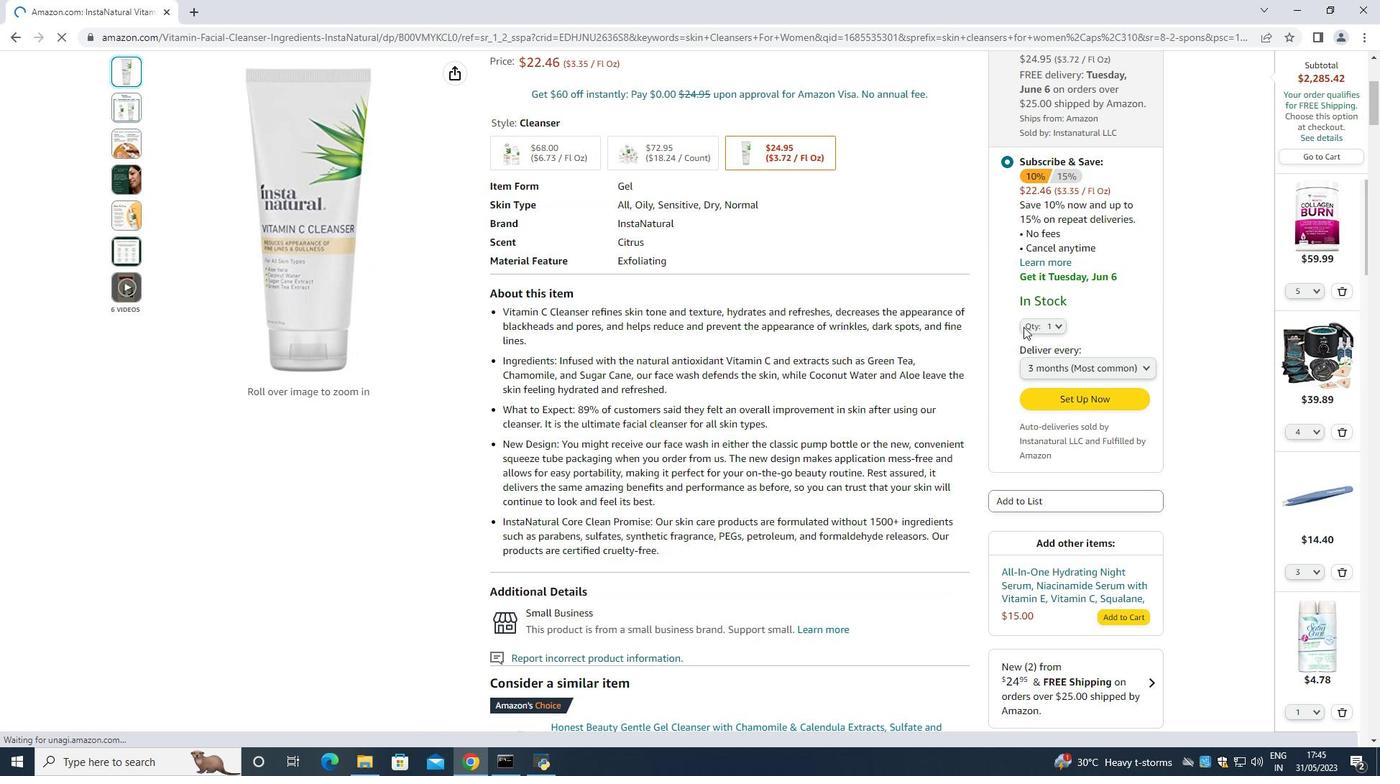 
Action: Mouse pressed left at (1038, 325)
Screenshot: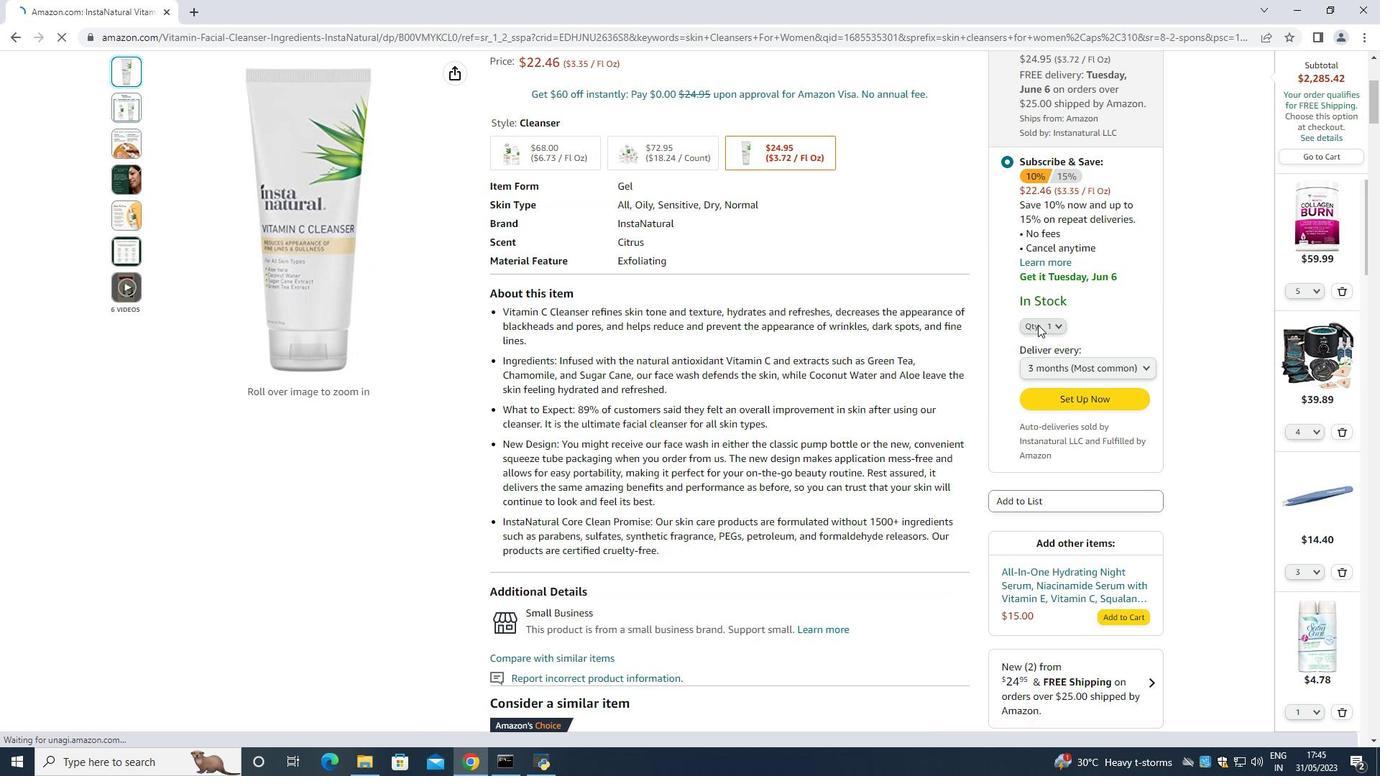 
Action: Mouse moved to (1039, 325)
Screenshot: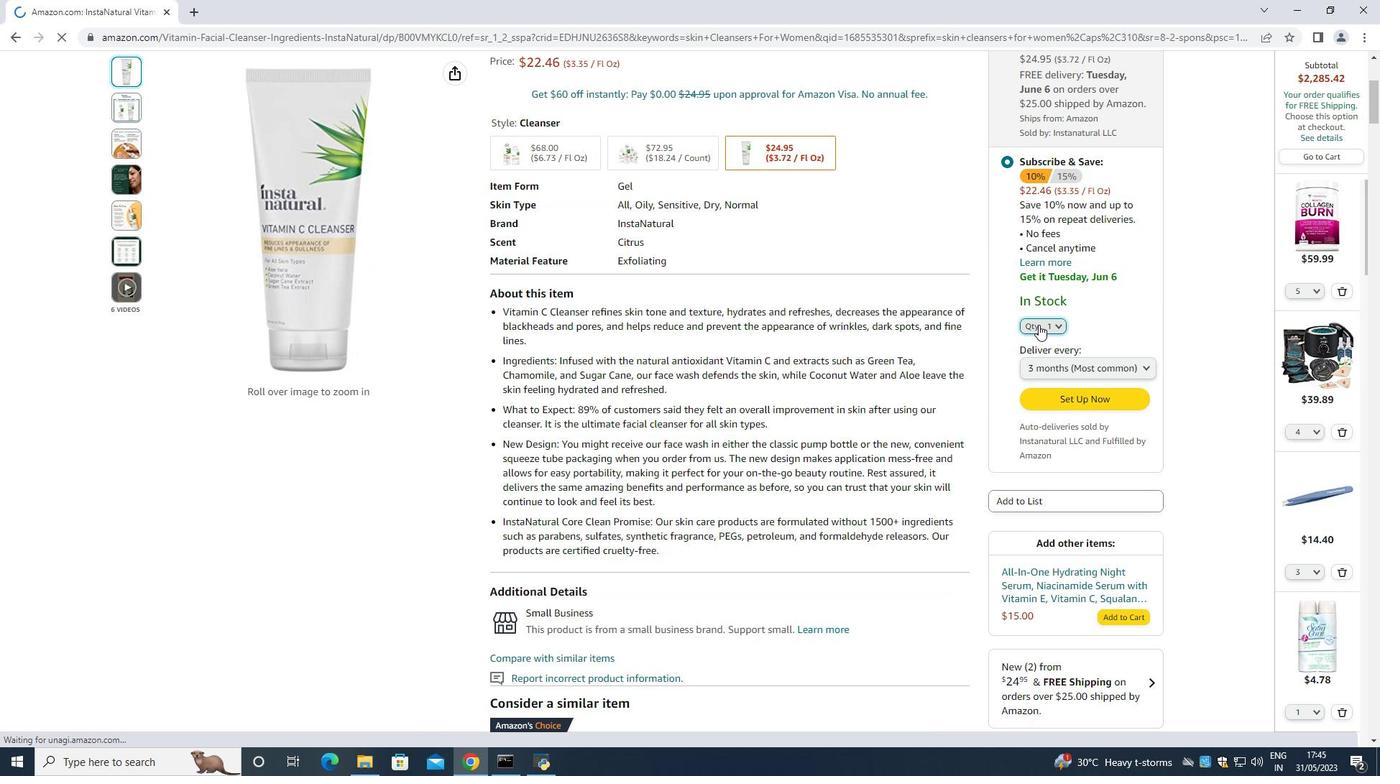 
Action: Mouse pressed left at (1039, 325)
Screenshot: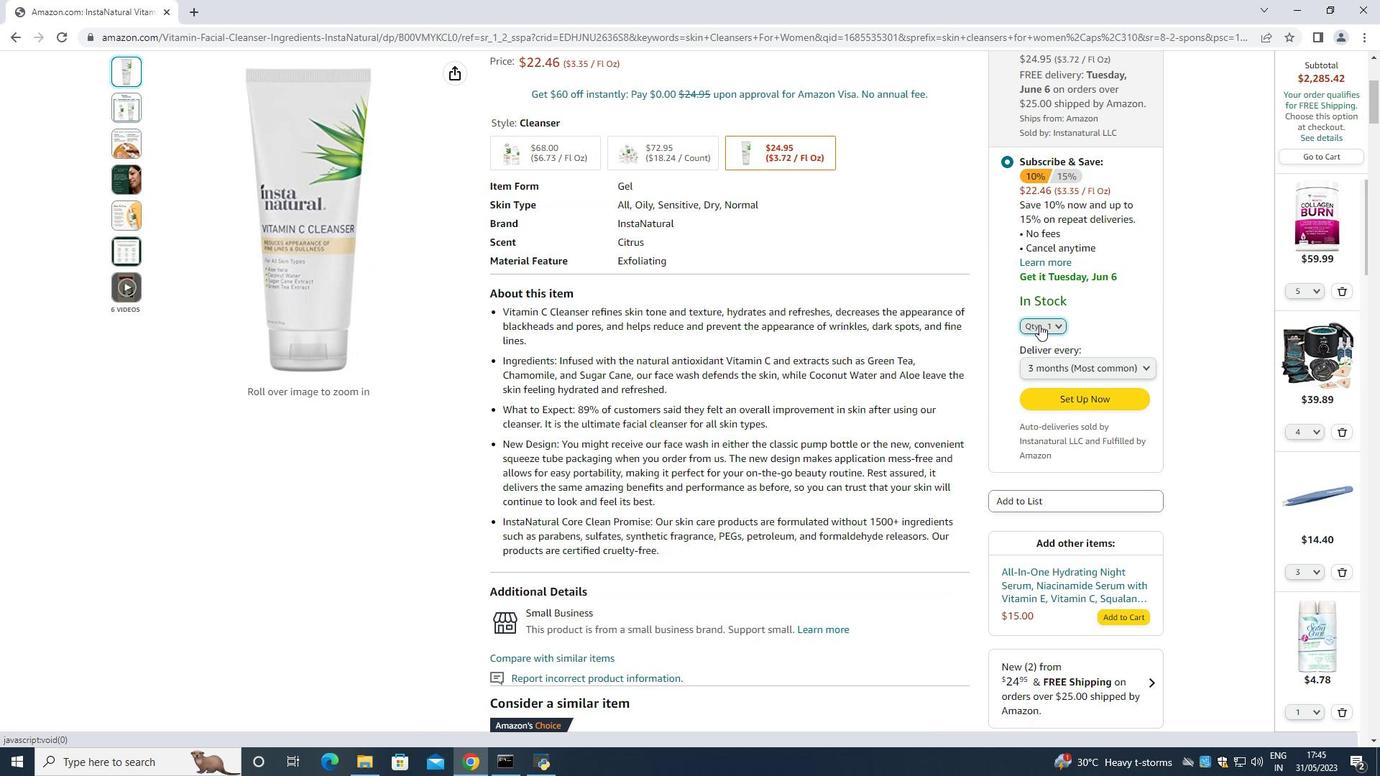 
Action: Mouse moved to (1082, 386)
Screenshot: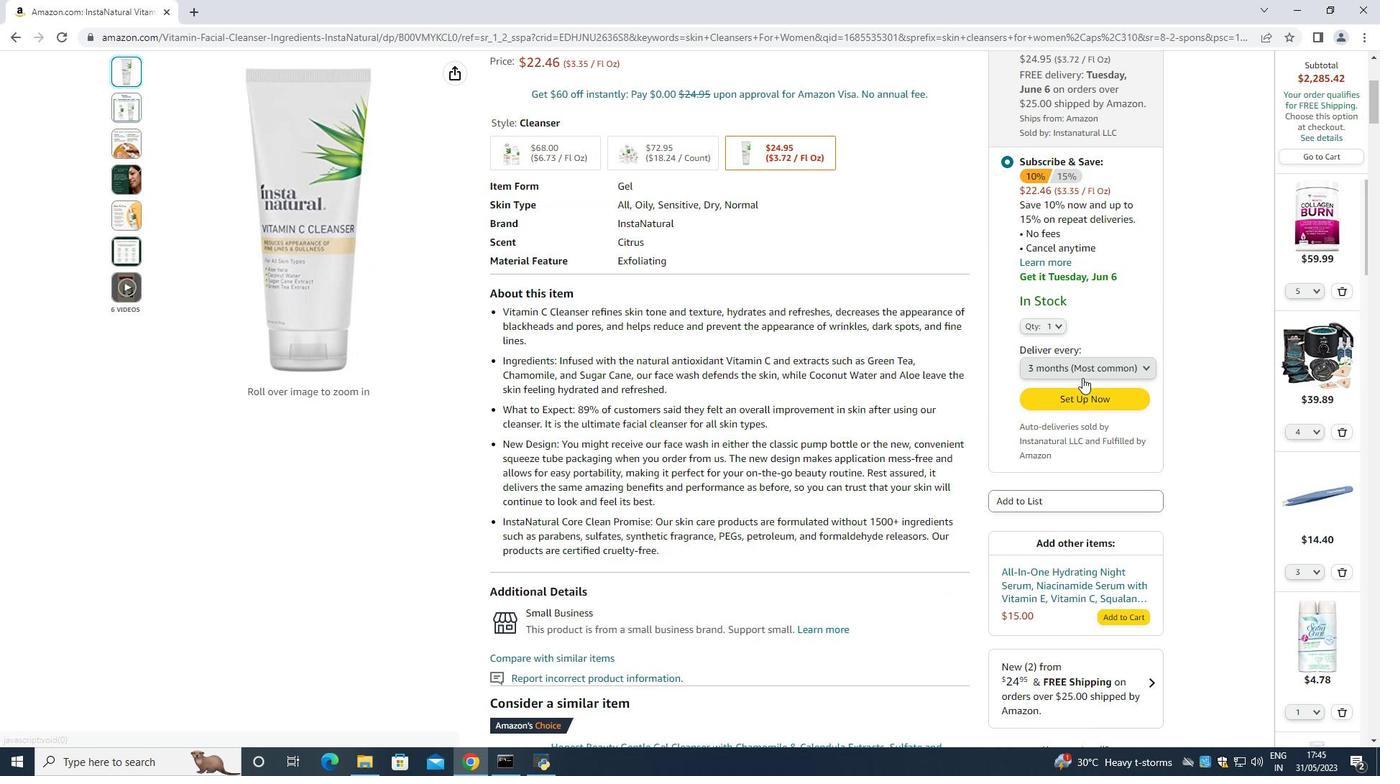 
Action: Mouse pressed left at (1082, 386)
Screenshot: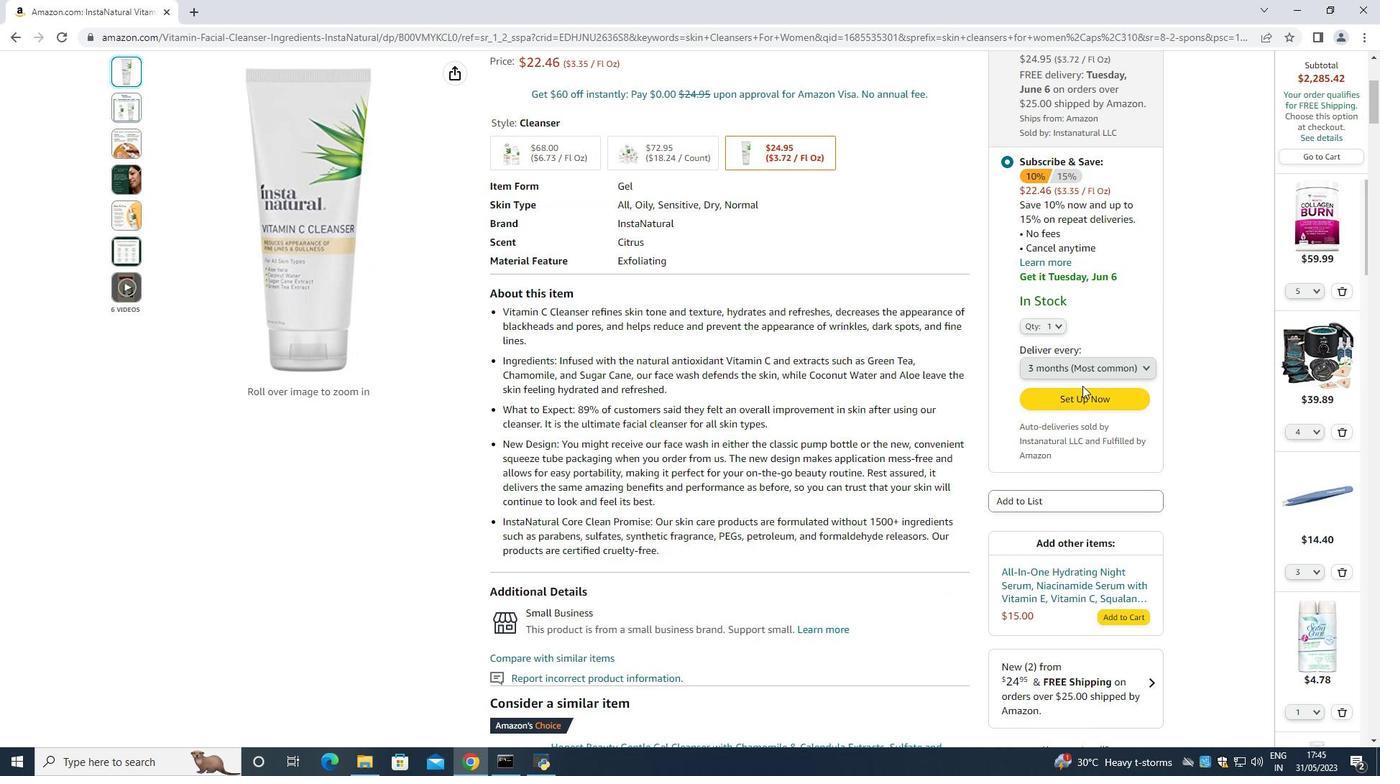 
Action: Mouse moved to (1082, 389)
Screenshot: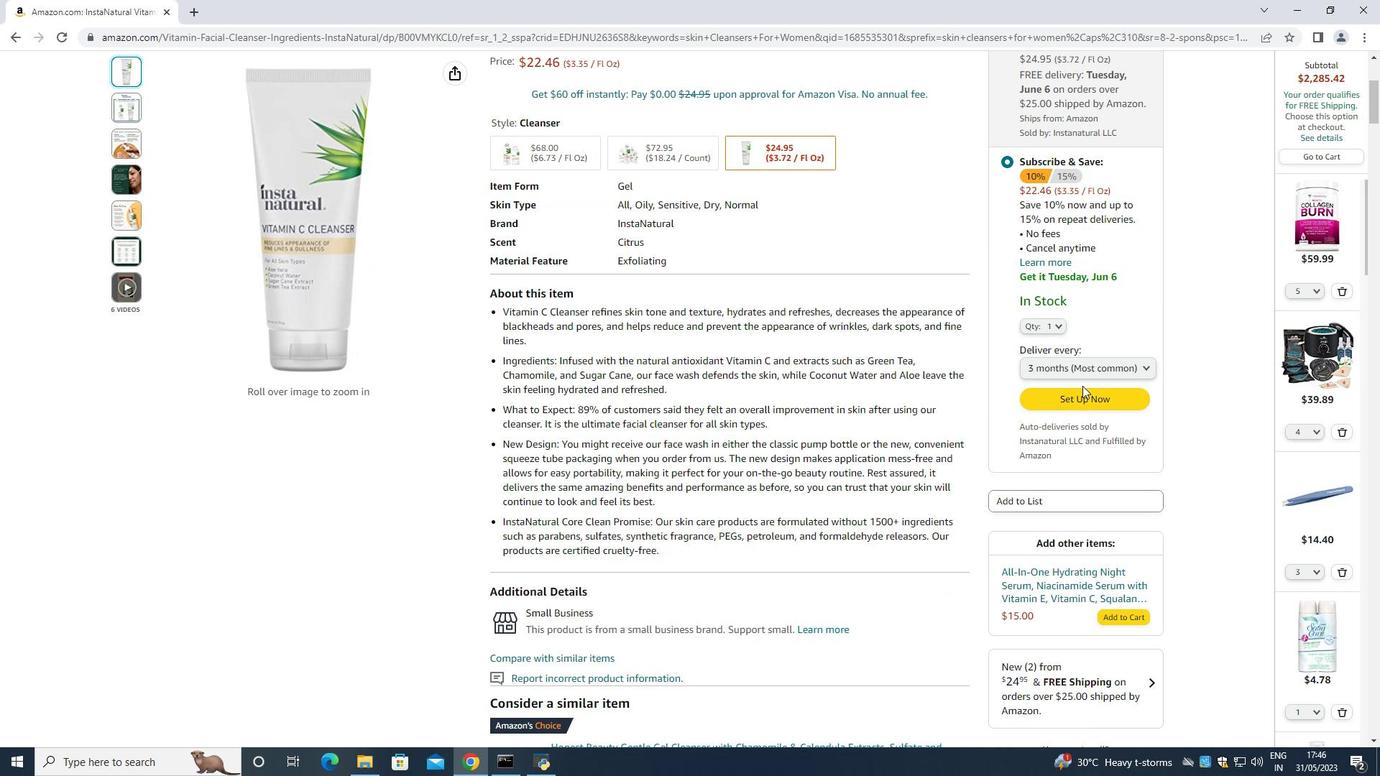 
Action: Mouse pressed left at (1082, 389)
Screenshot: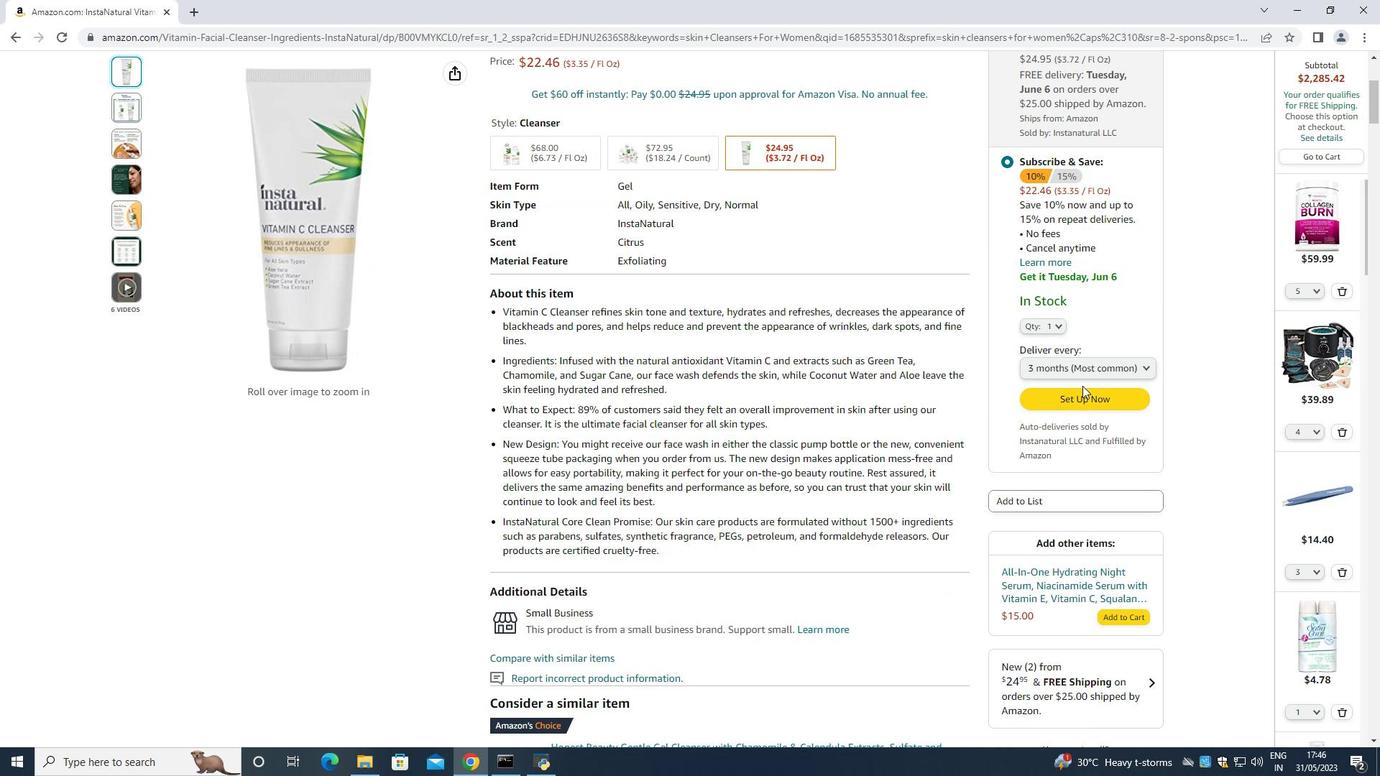 
Action: Mouse moved to (1341, 293)
Screenshot: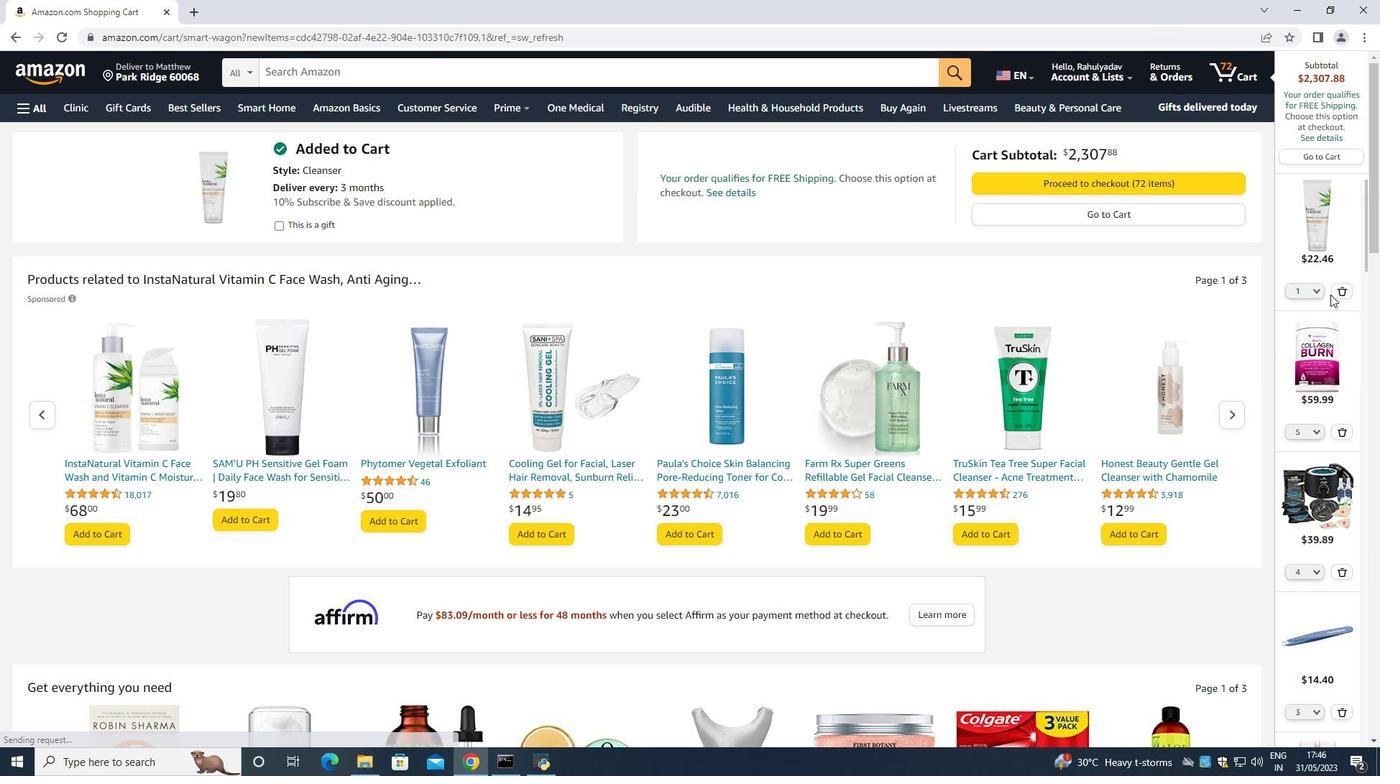 
Action: Mouse pressed left at (1341, 293)
Screenshot: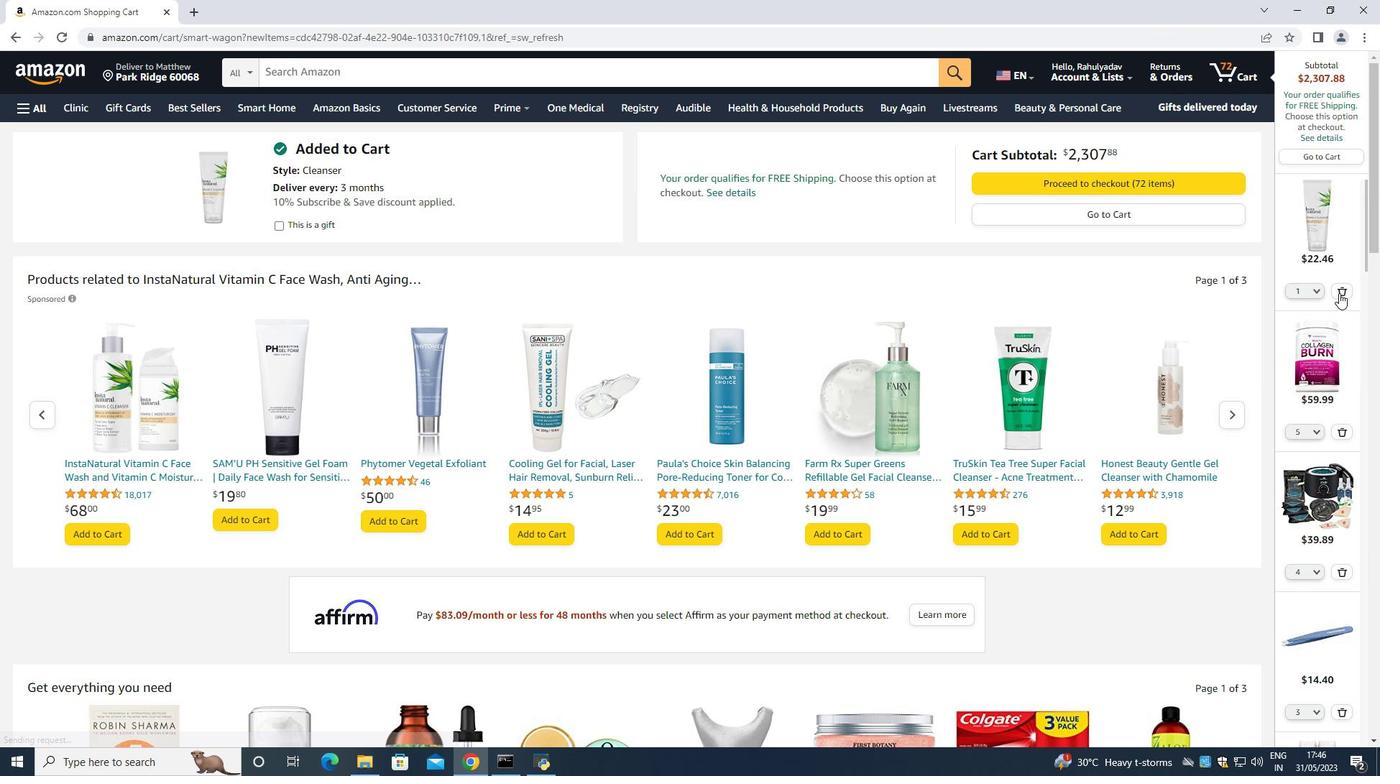 
Action: Mouse pressed left at (1341, 293)
Screenshot: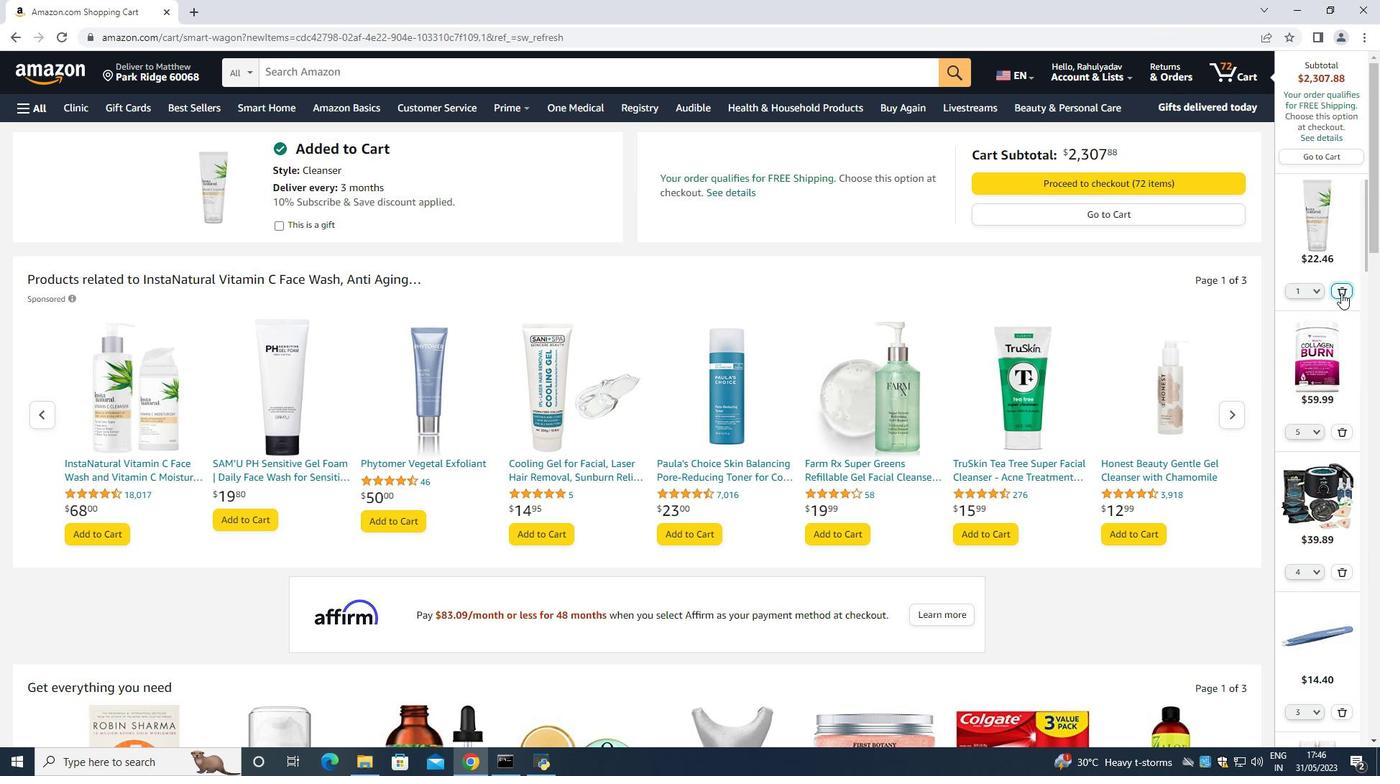 
Action: Mouse pressed left at (1341, 293)
Screenshot: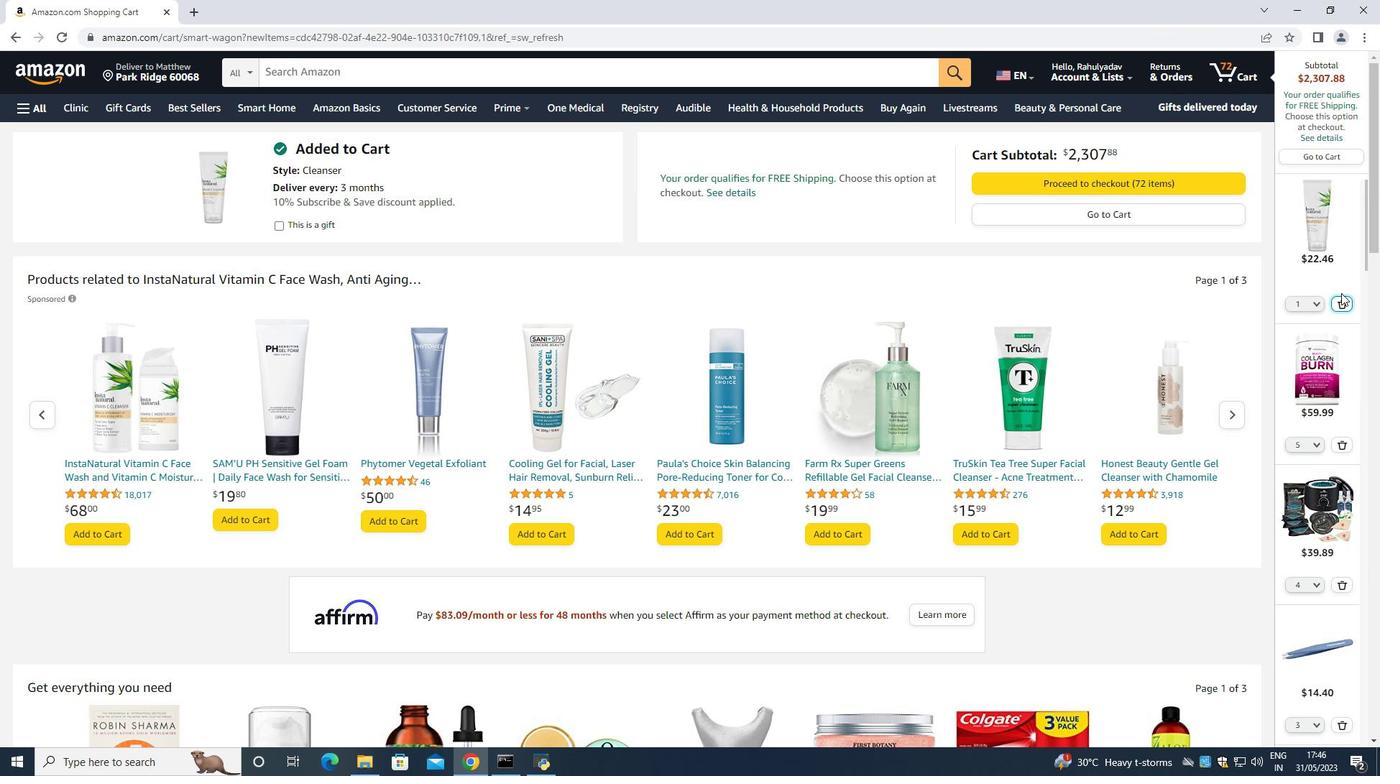 
Action: Mouse moved to (1341, 296)
Screenshot: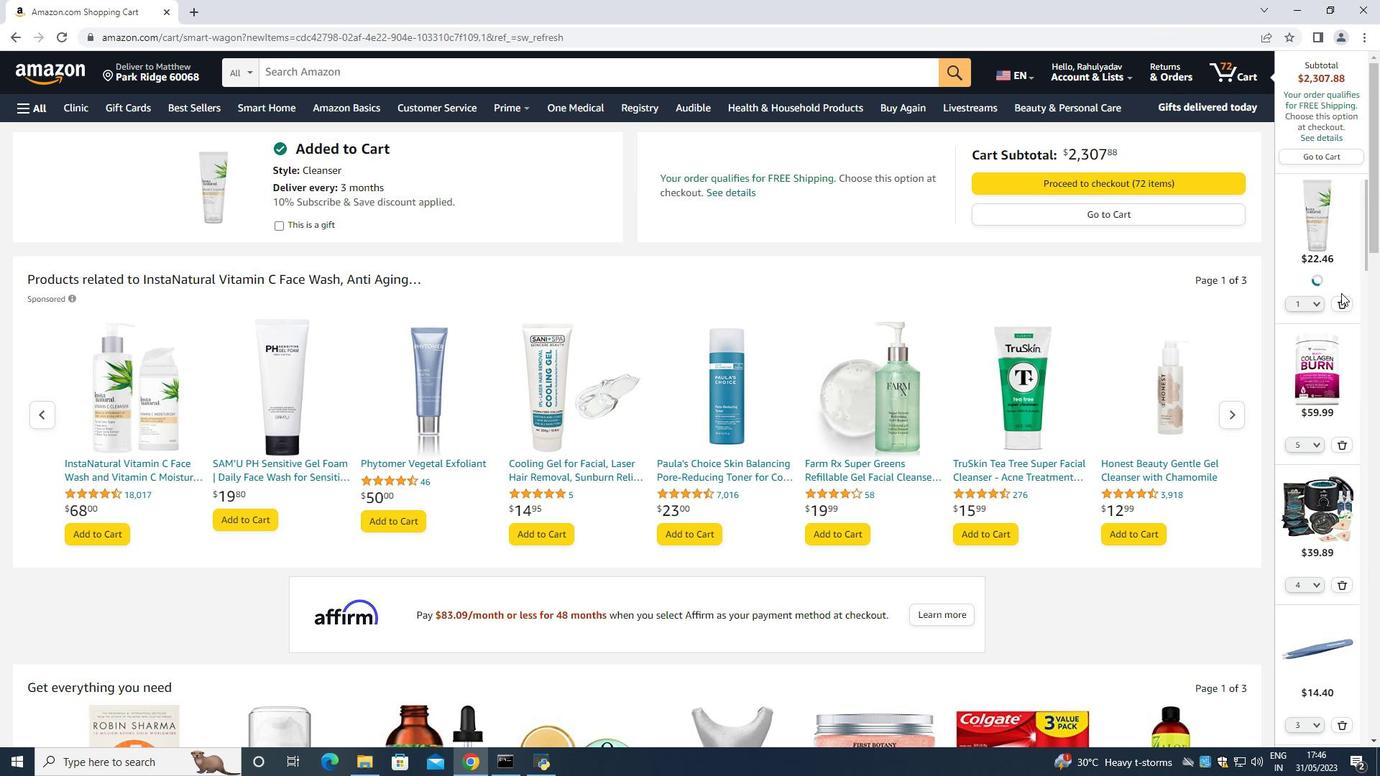 
Action: Mouse pressed left at (1341, 296)
Screenshot: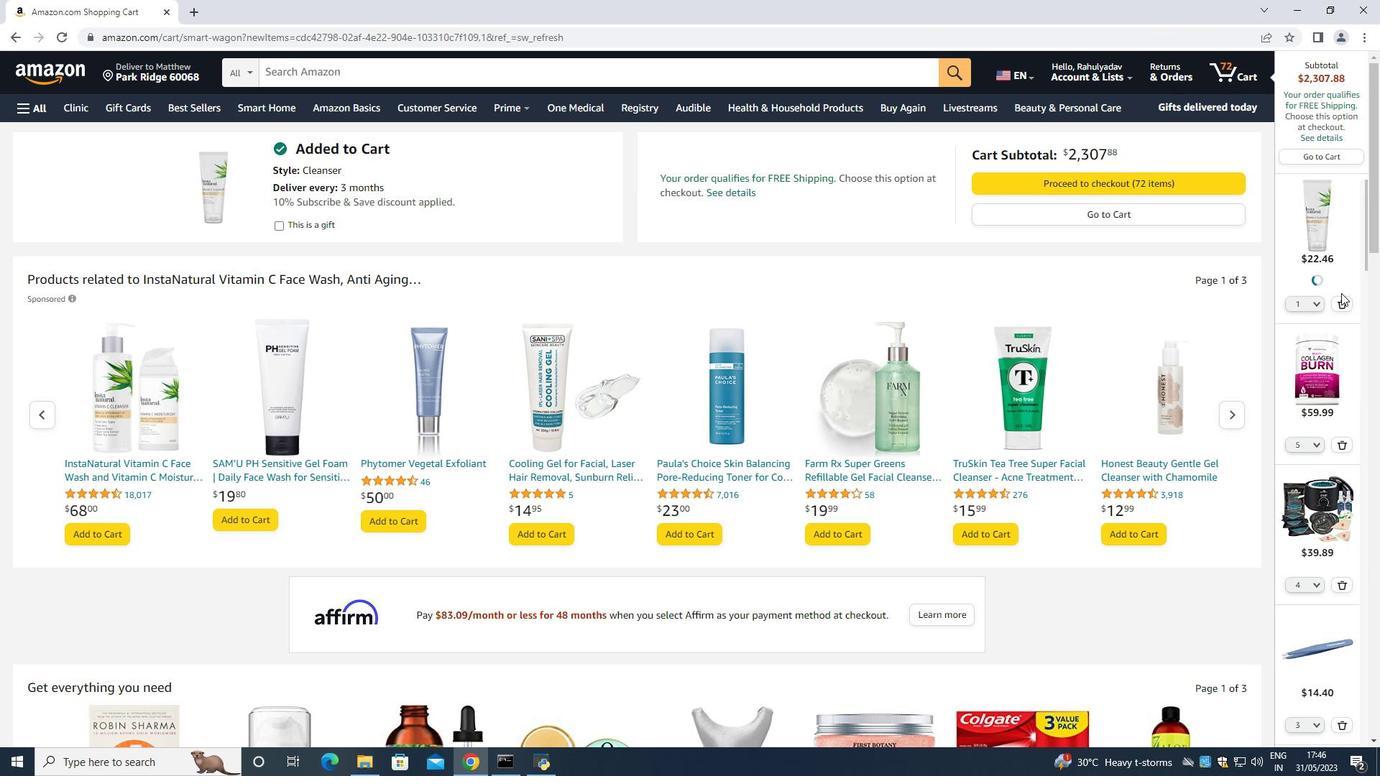 
Action: Mouse pressed left at (1341, 296)
Screenshot: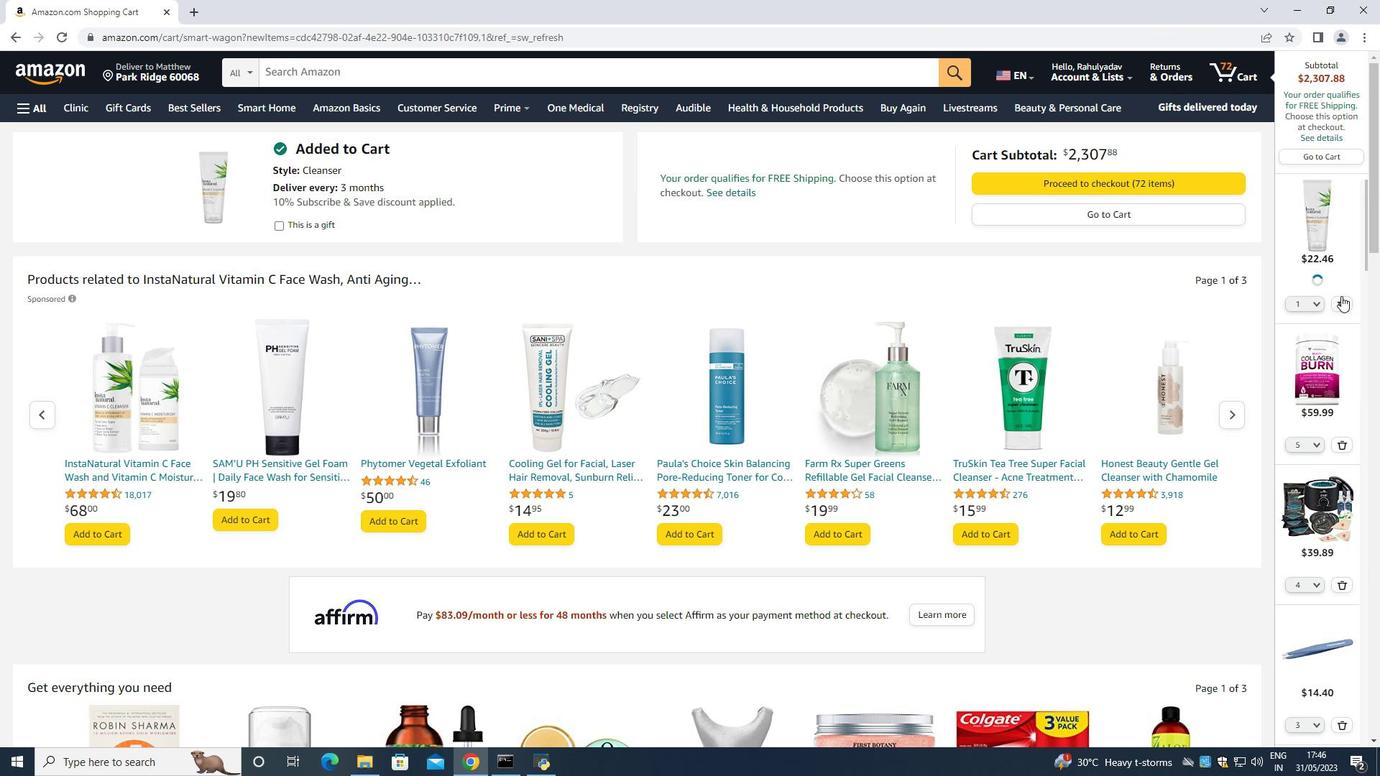 
Action: Mouse moved to (1327, 253)
Screenshot: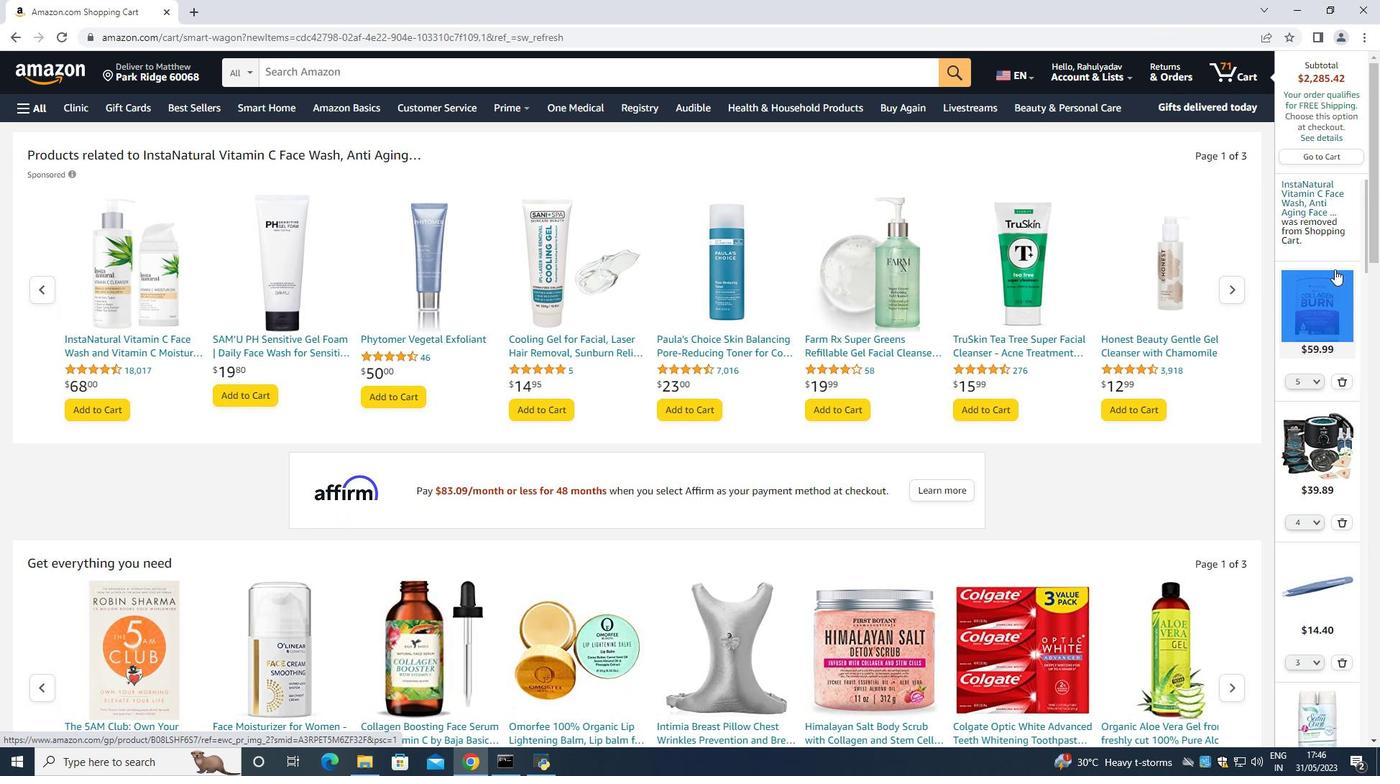 
Action: Mouse scrolled (1327, 253) with delta (0, 0)
Screenshot: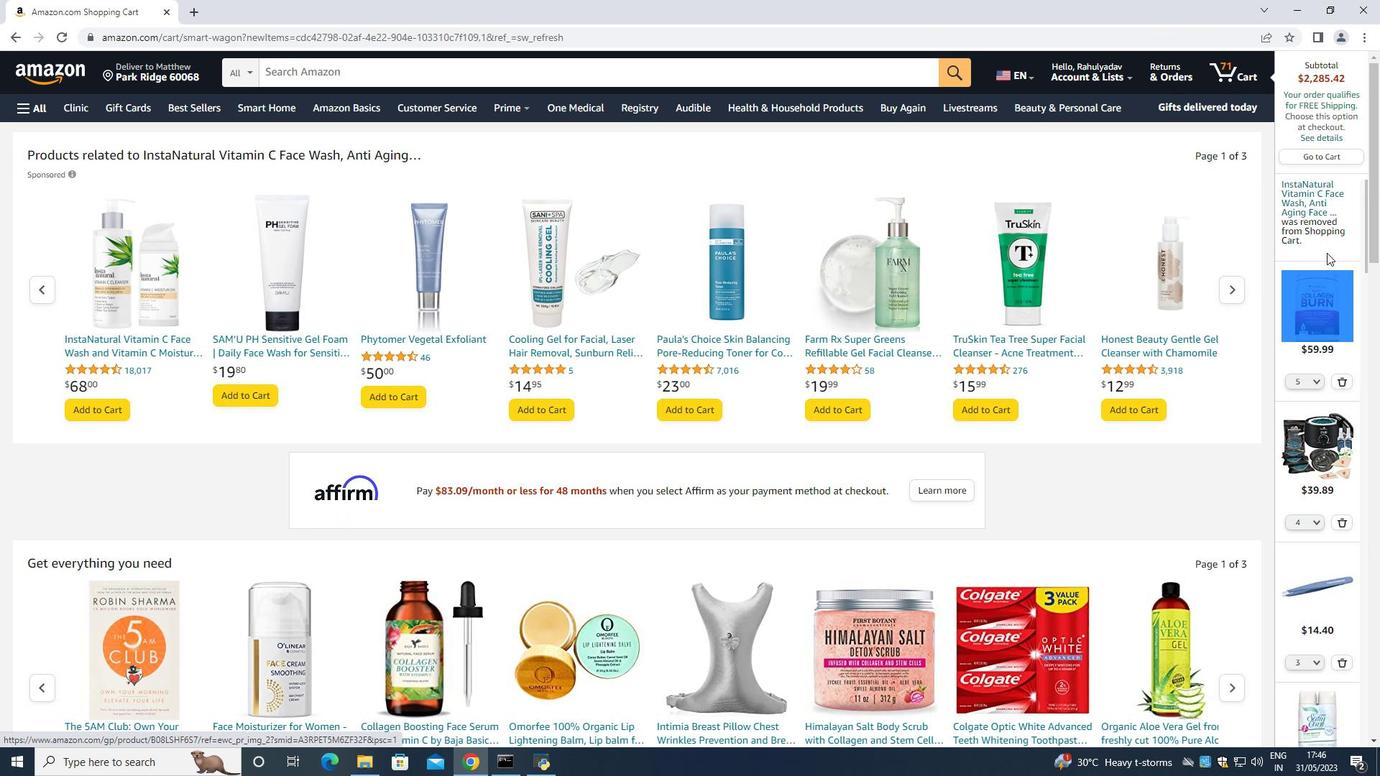 
Action: Mouse scrolled (1327, 253) with delta (0, 0)
Screenshot: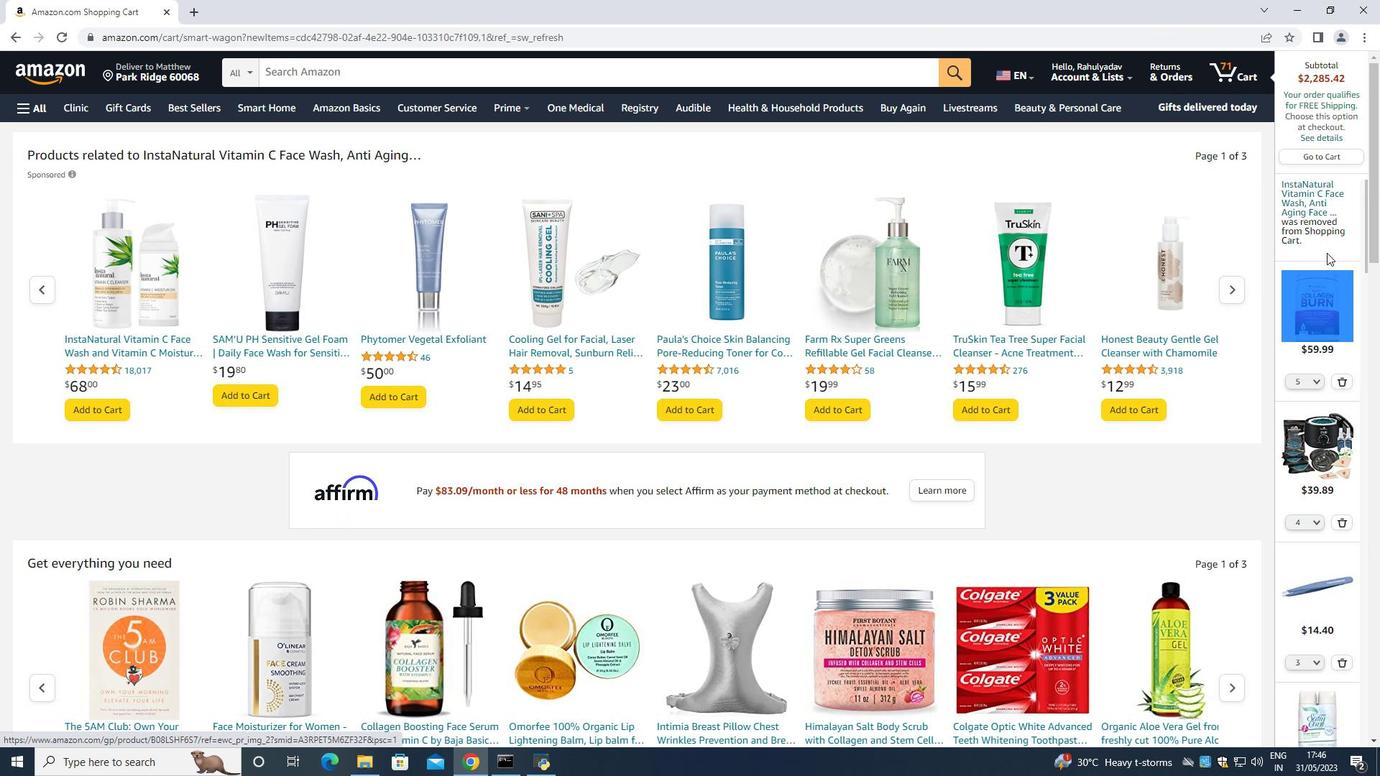 
Action: Mouse moved to (1327, 253)
Screenshot: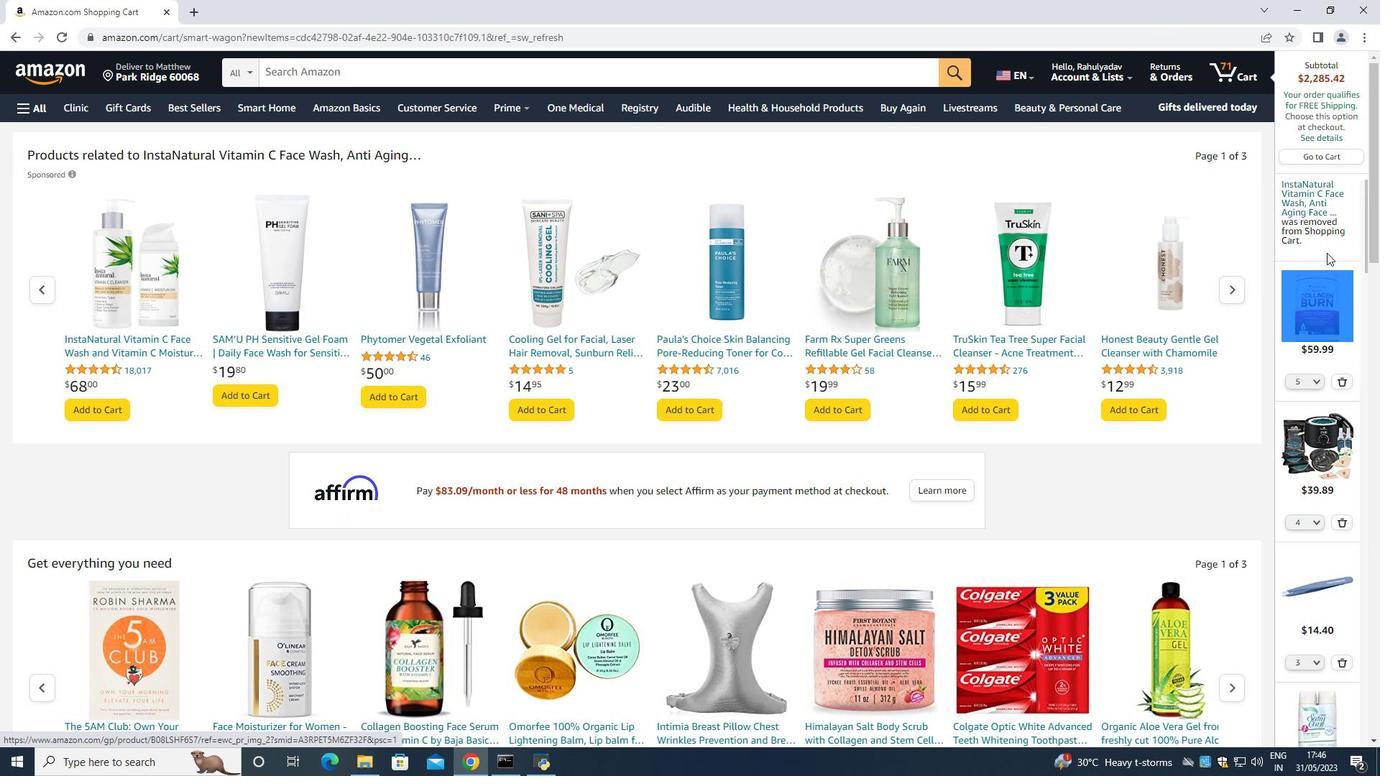 
Action: Mouse scrolled (1327, 253) with delta (0, 0)
Screenshot: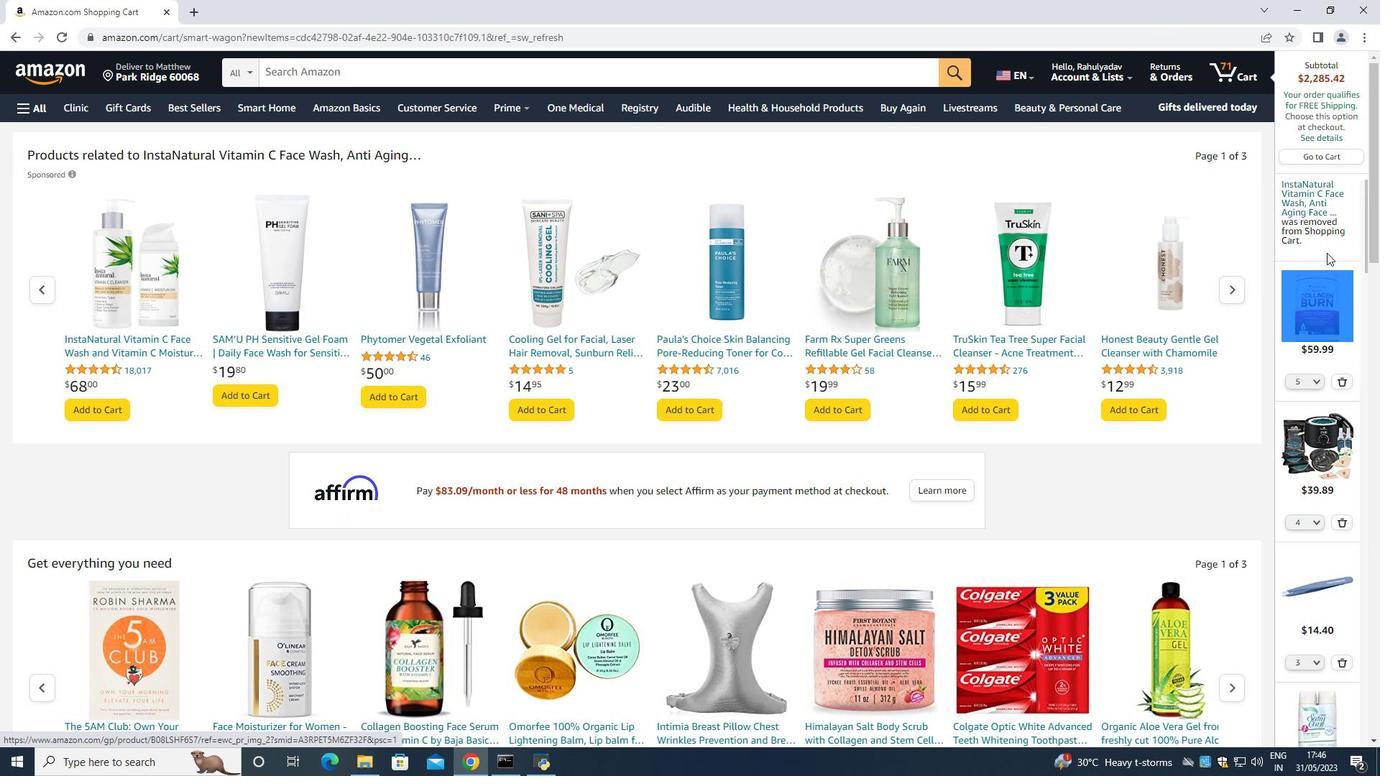 
Action: Mouse scrolled (1327, 253) with delta (0, 0)
Screenshot: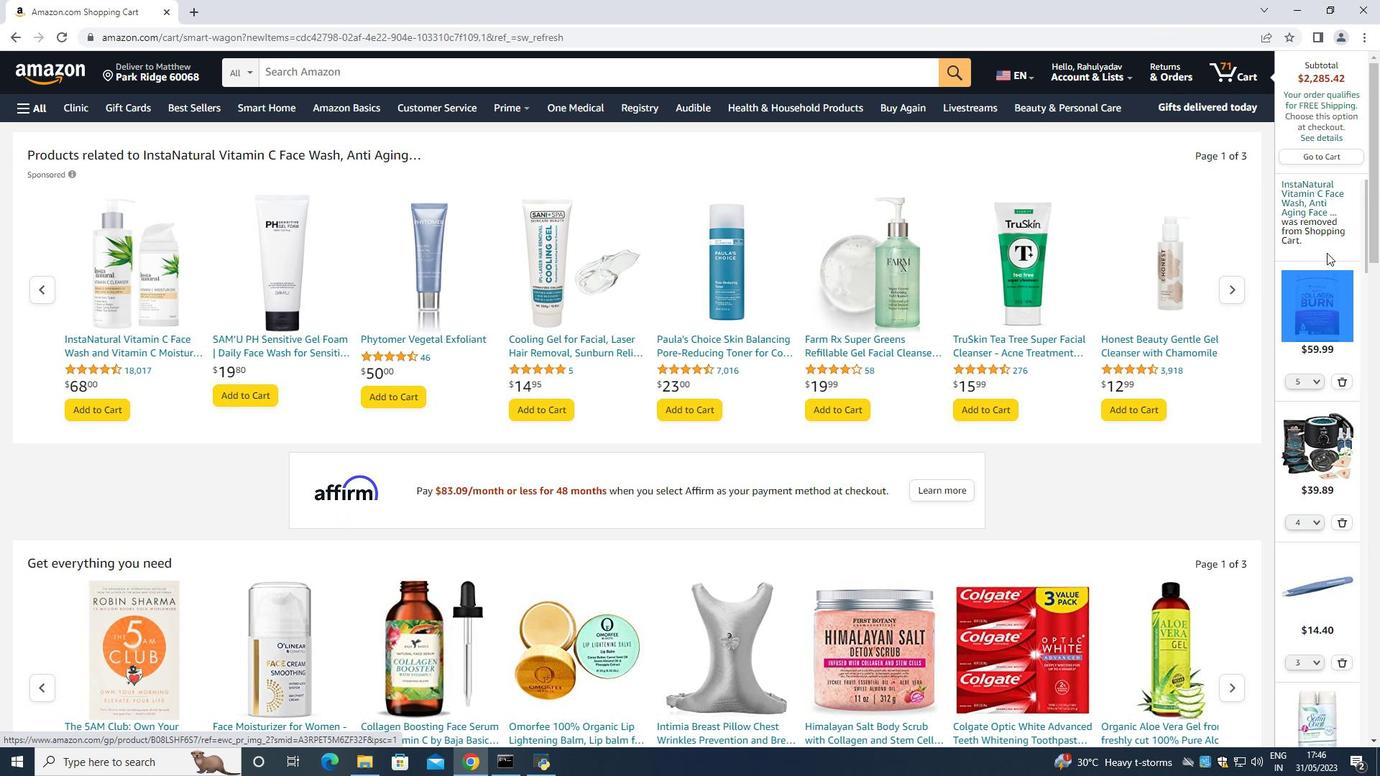 
Action: Mouse moved to (1340, 381)
Screenshot: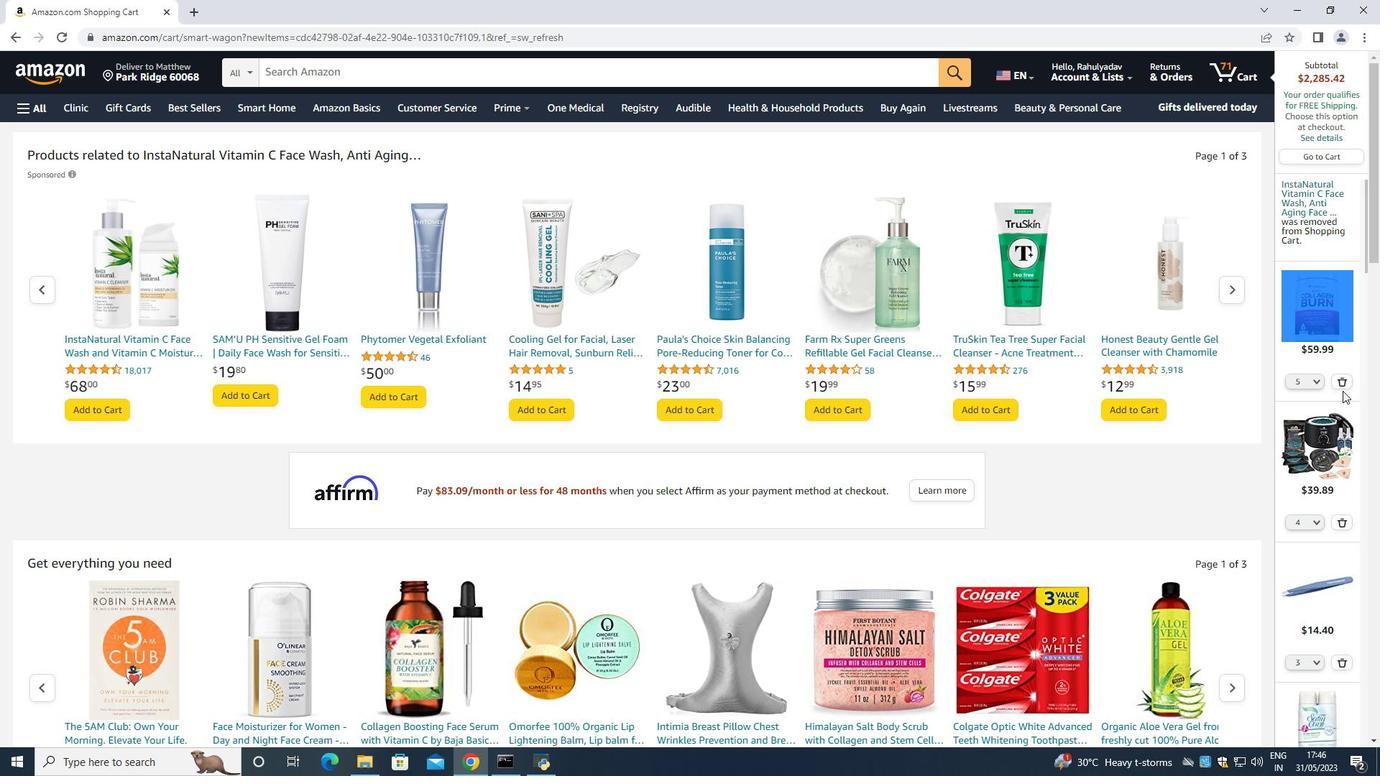 
Action: Mouse pressed left at (1340, 381)
Screenshot: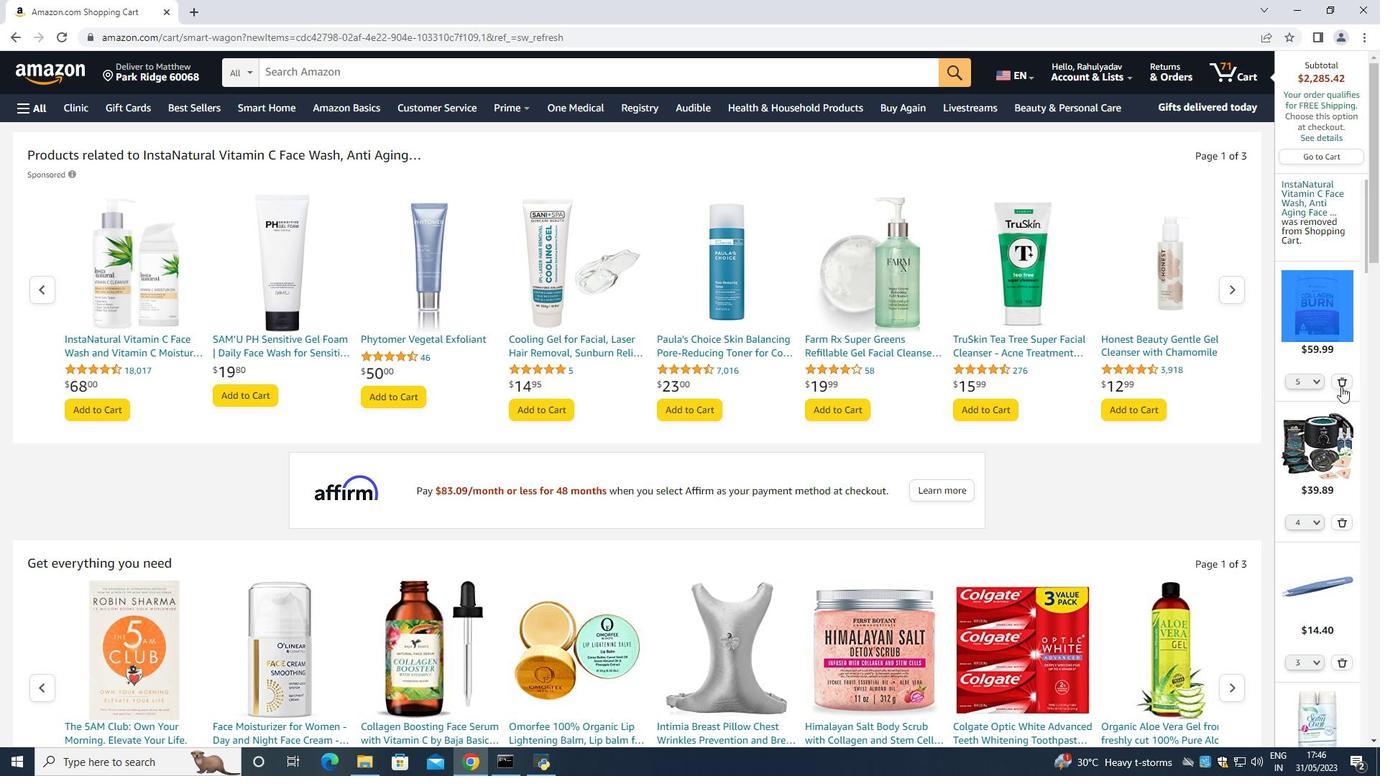 
Action: Mouse moved to (1340, 364)
Screenshot: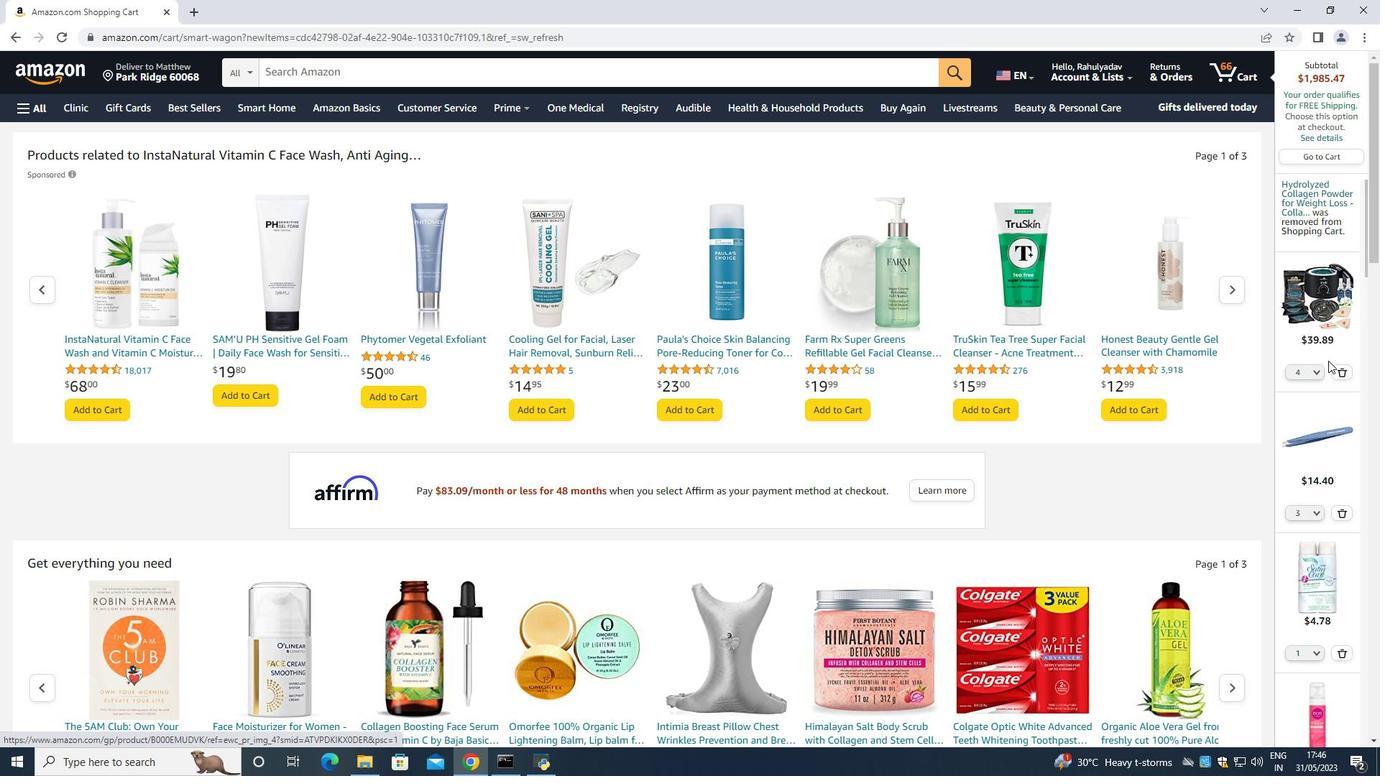 
Action: Mouse pressed left at (1340, 364)
Screenshot: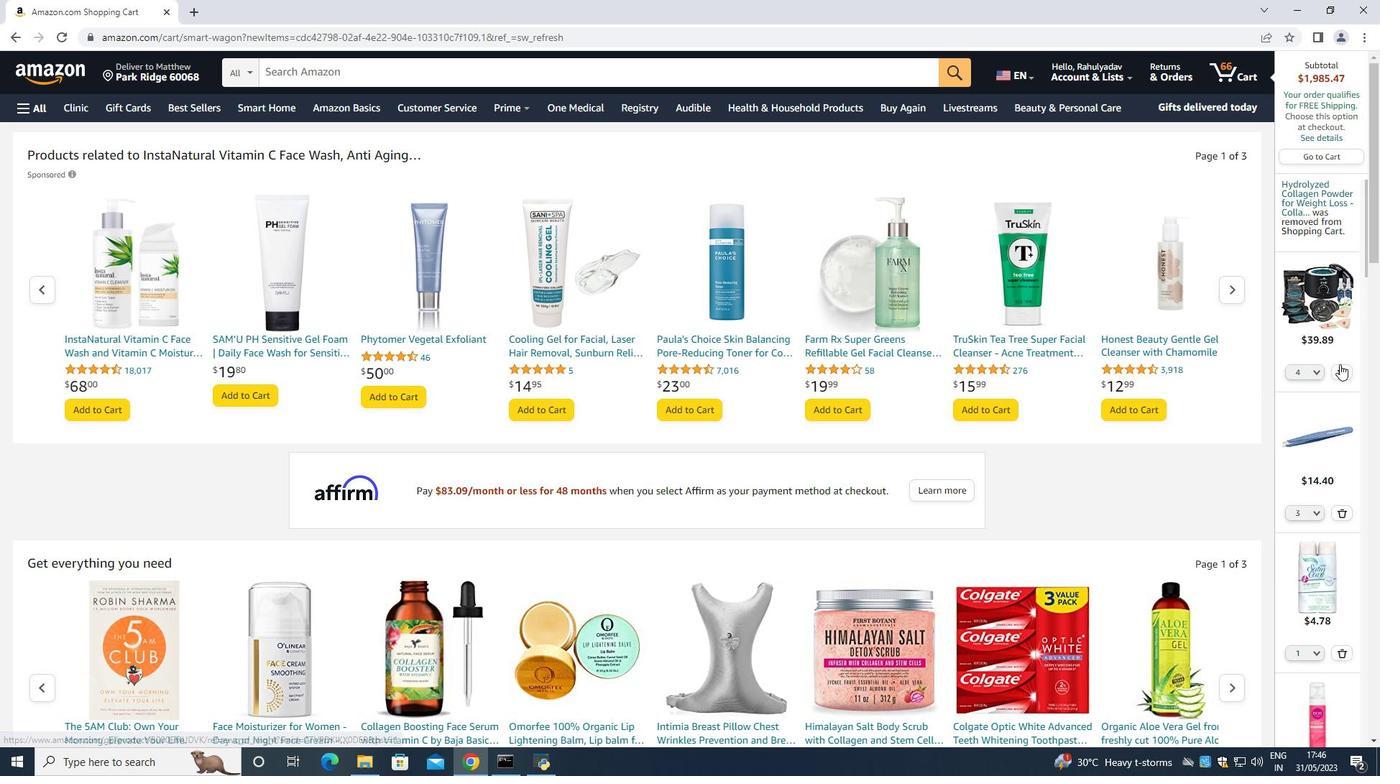 
Action: Mouse moved to (1060, 197)
Screenshot: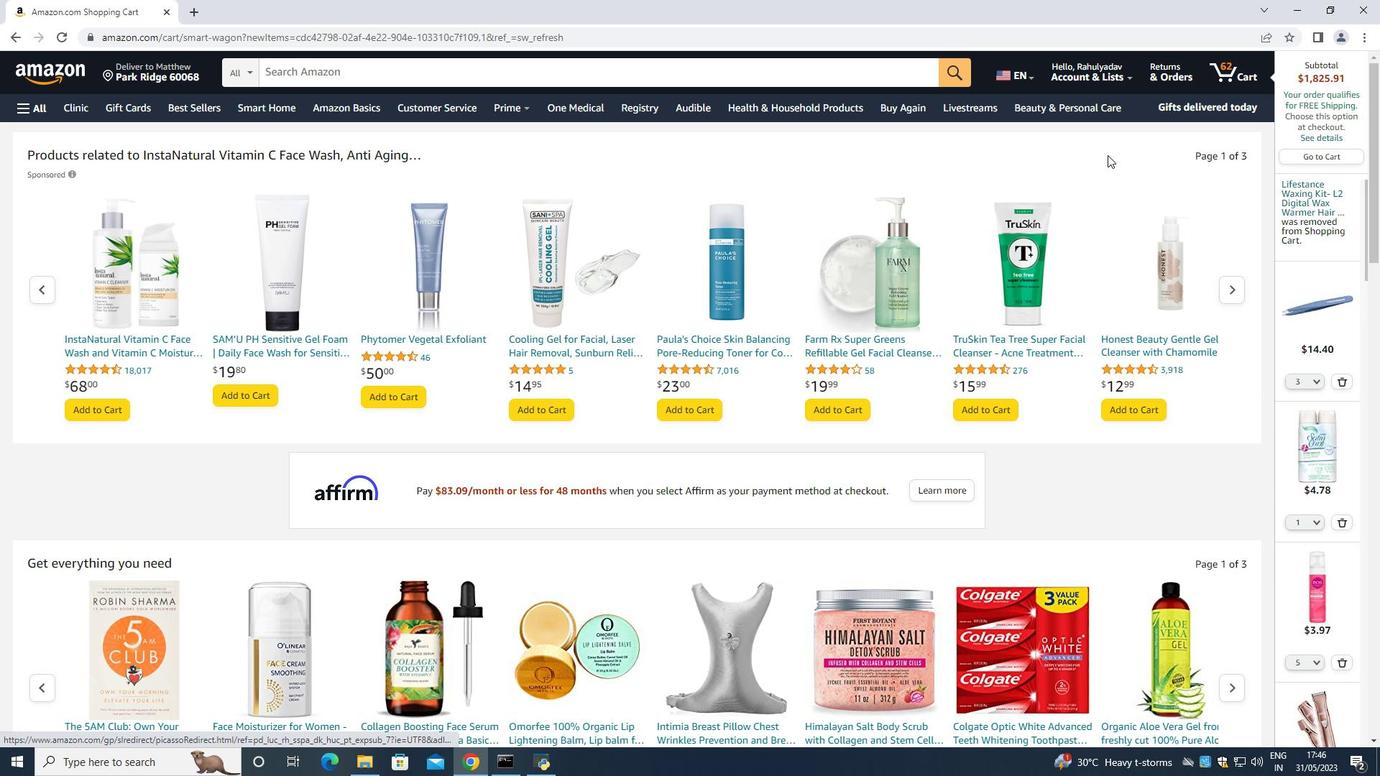 
Action: Mouse scrolled (1060, 197) with delta (0, 0)
Screenshot: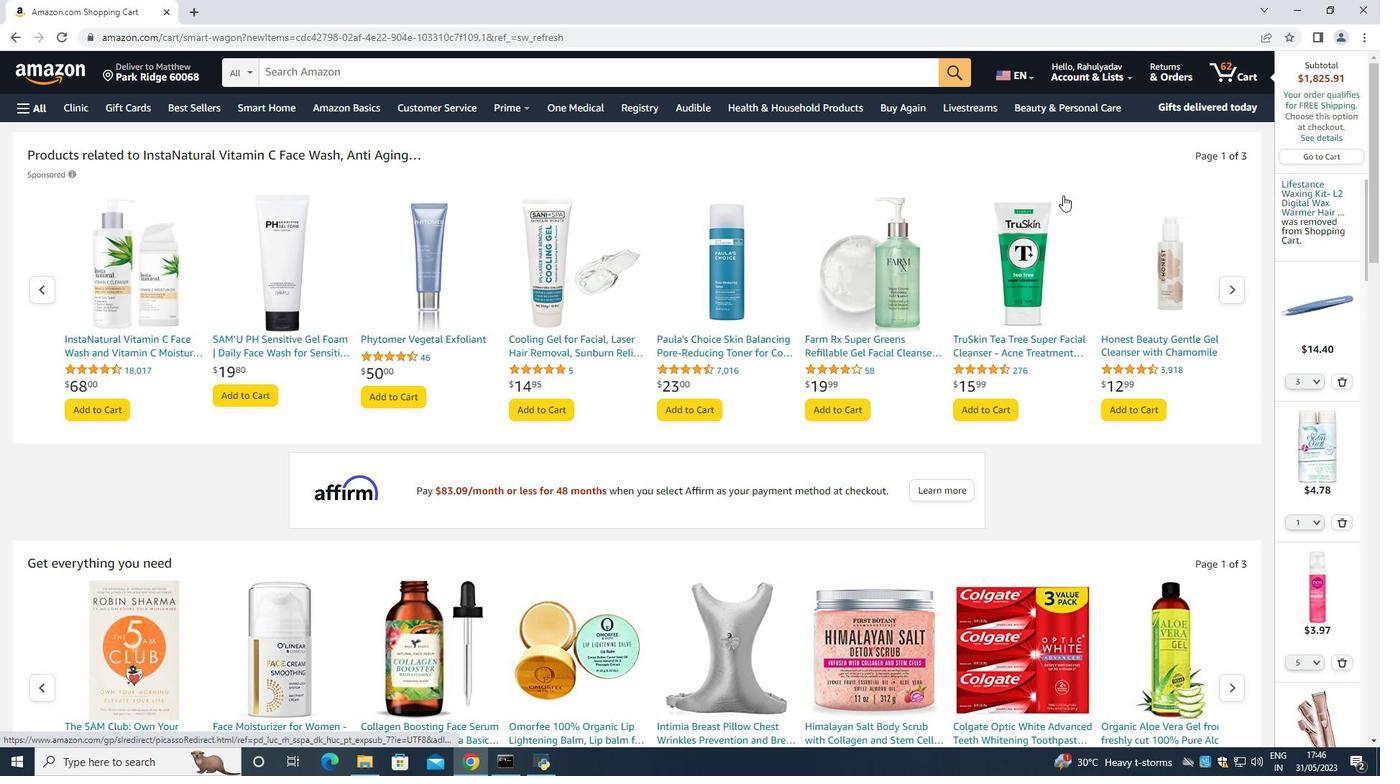
Action: Mouse scrolled (1060, 197) with delta (0, 0)
Screenshot: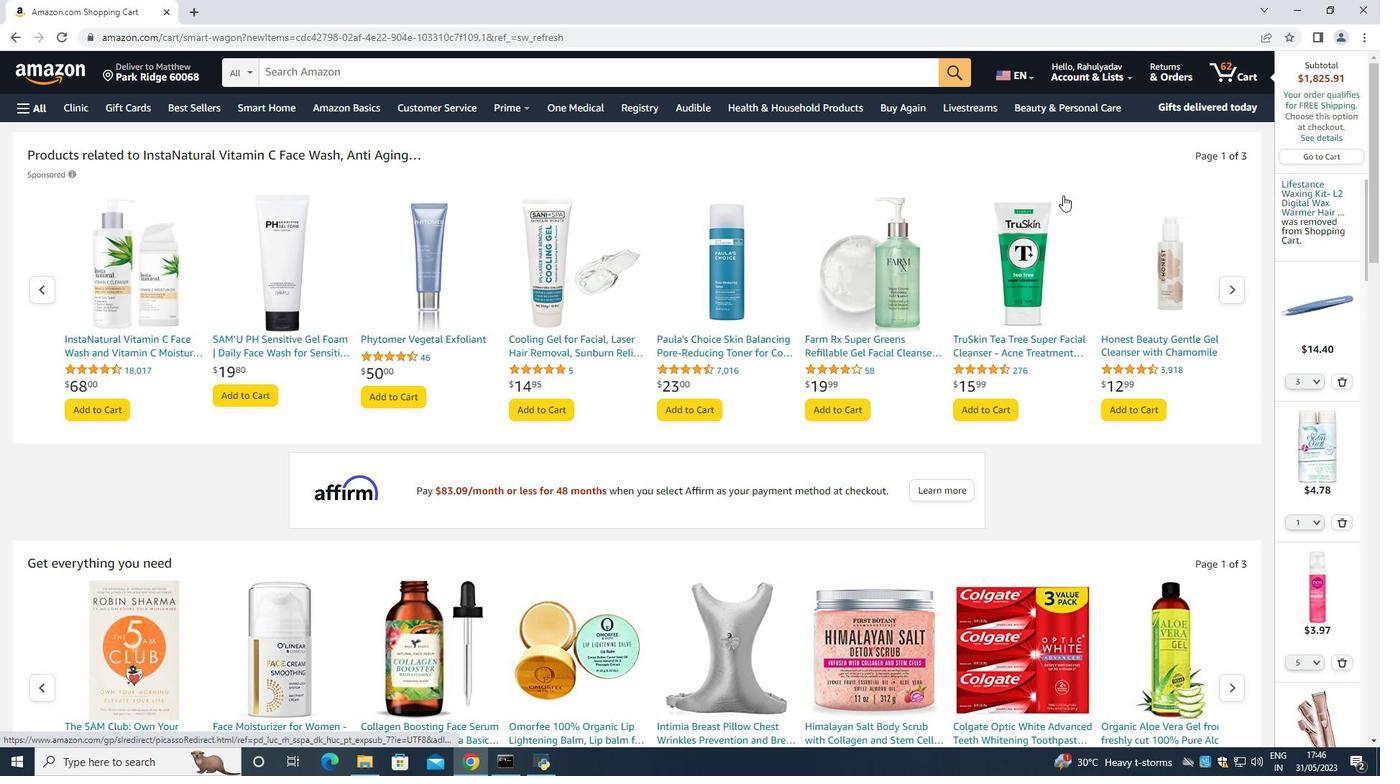 
Action: Mouse scrolled (1060, 197) with delta (0, 0)
Screenshot: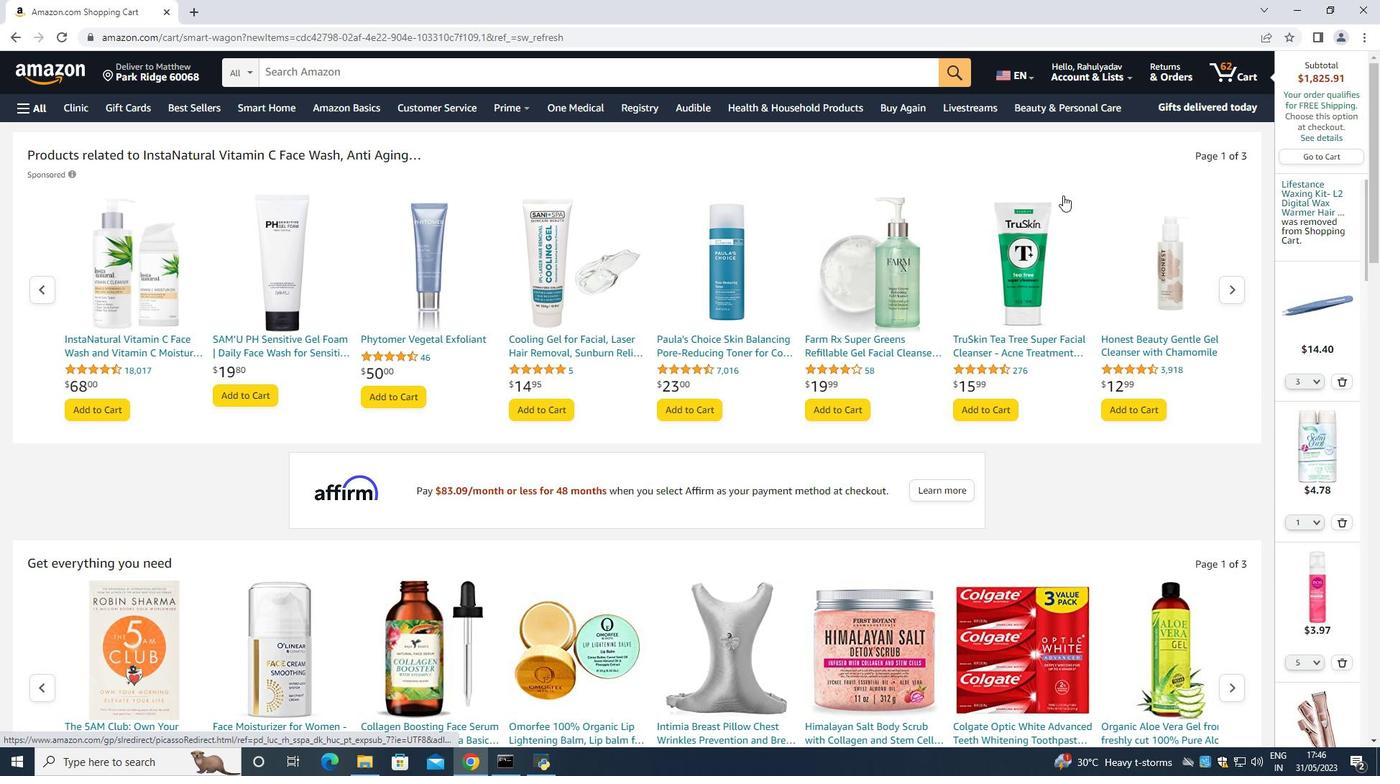 
Action: Mouse scrolled (1060, 197) with delta (0, 0)
Screenshot: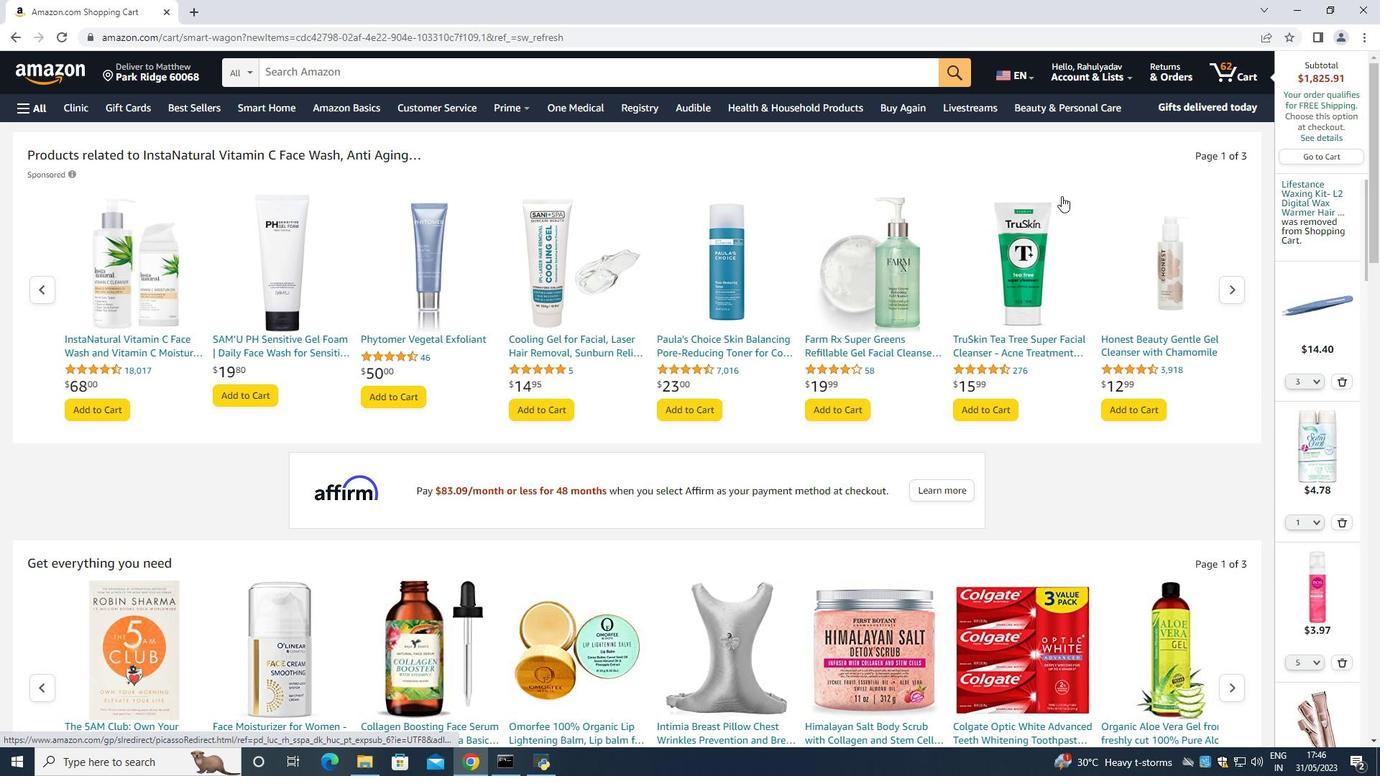 
Action: Mouse scrolled (1060, 197) with delta (0, 0)
Screenshot: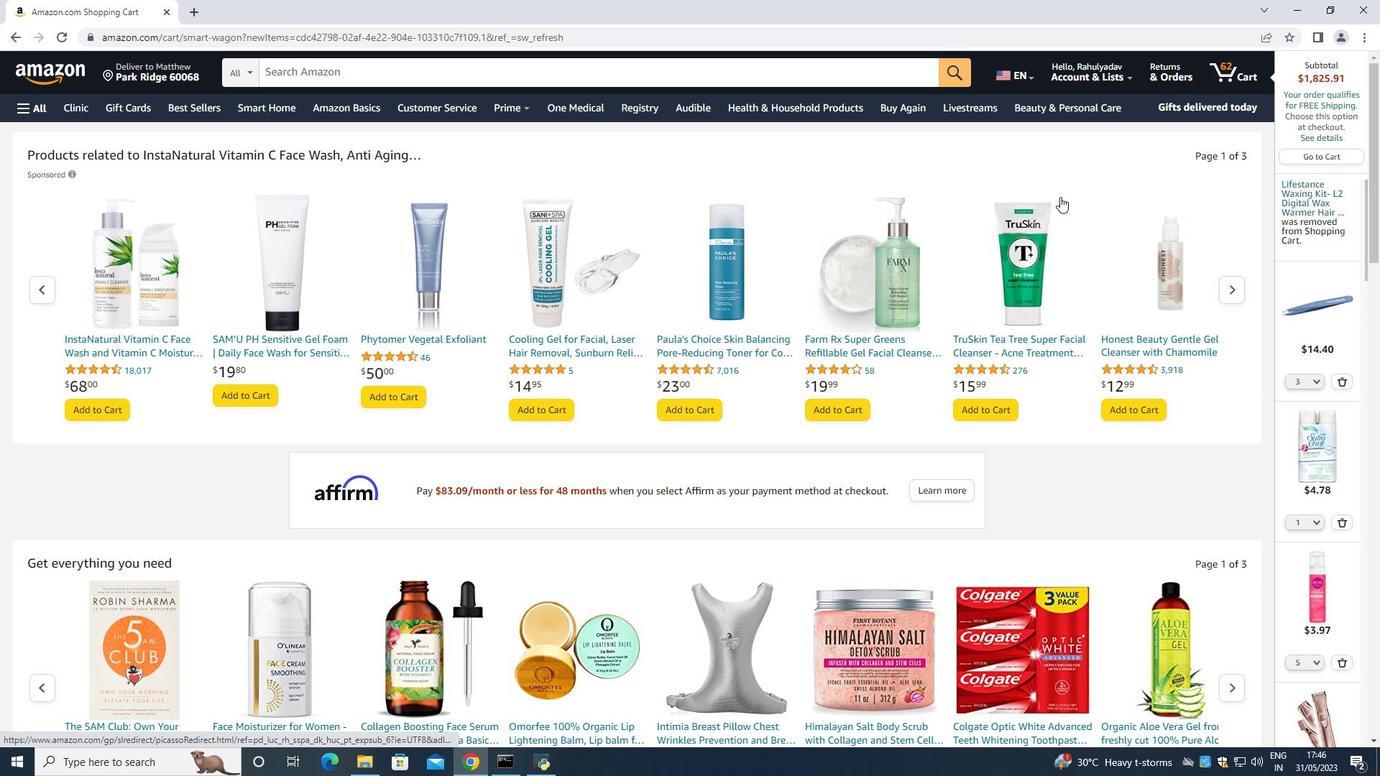 
Action: Mouse moved to (1057, 197)
Screenshot: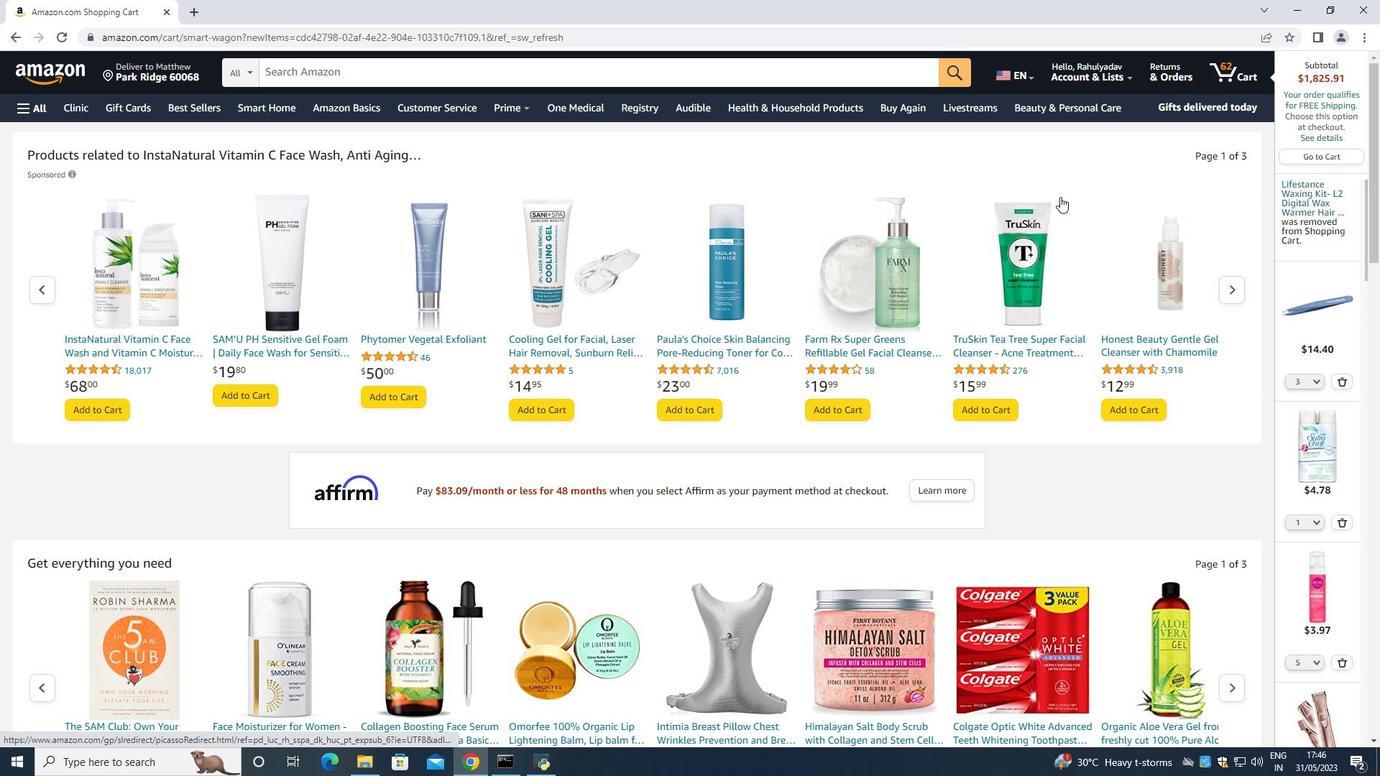 
Action: Mouse scrolled (1057, 198) with delta (0, 0)
Screenshot: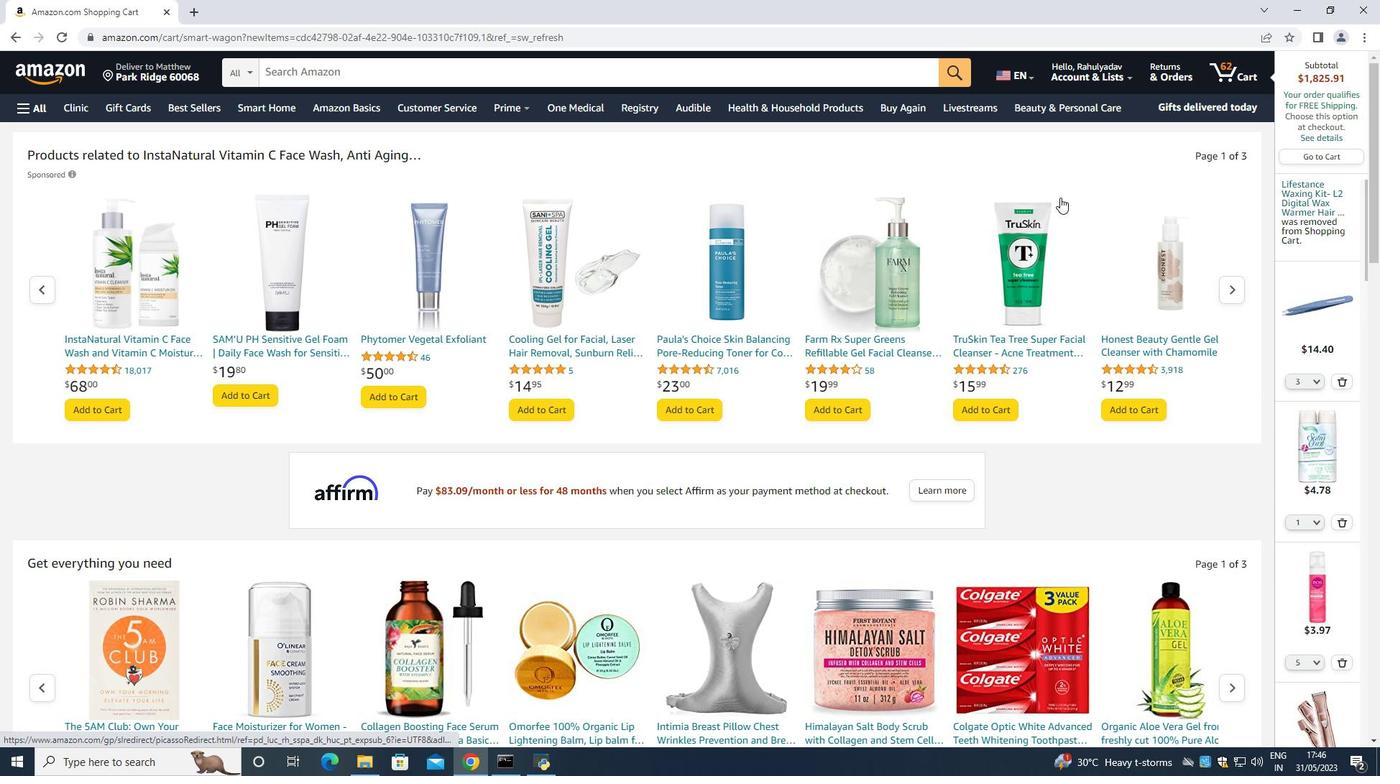 
Action: Mouse scrolled (1057, 198) with delta (0, 0)
Screenshot: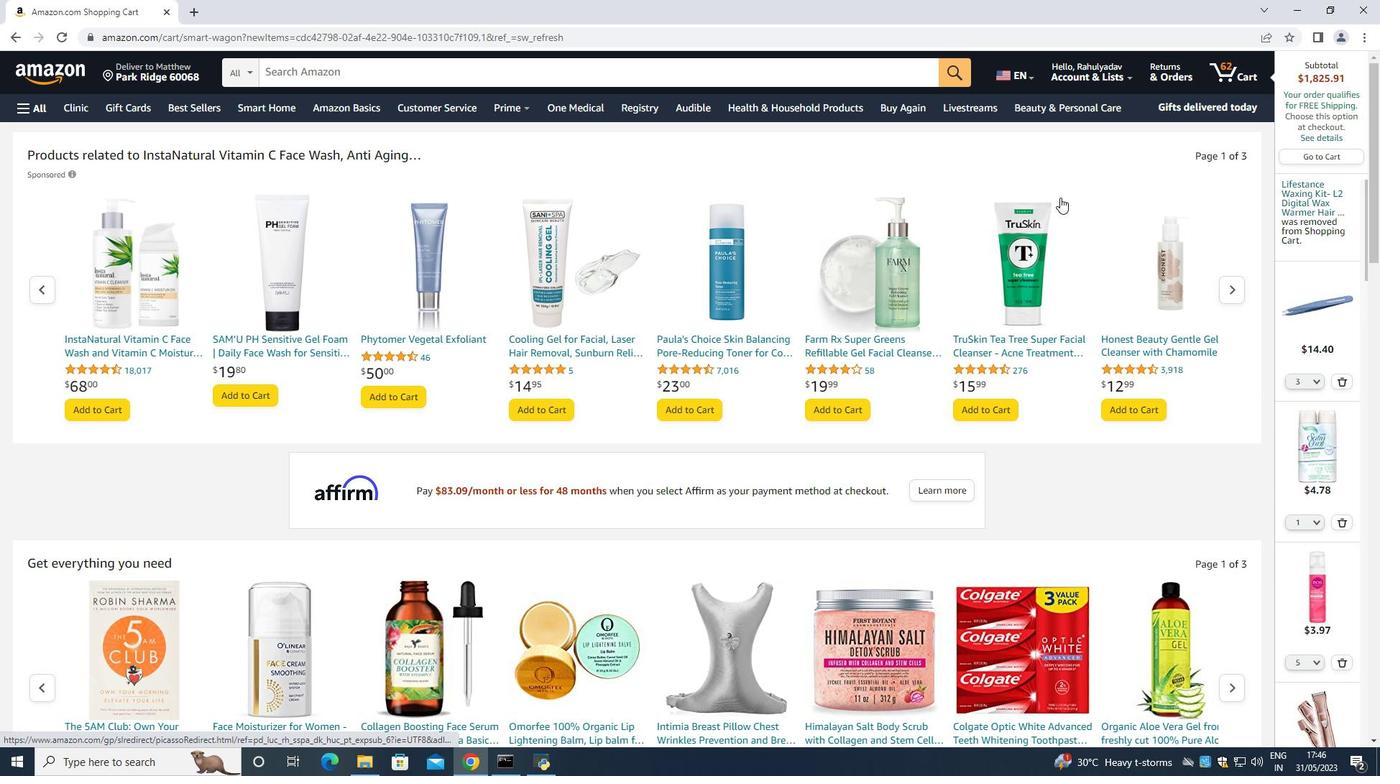 
Action: Mouse scrolled (1057, 198) with delta (0, 0)
Screenshot: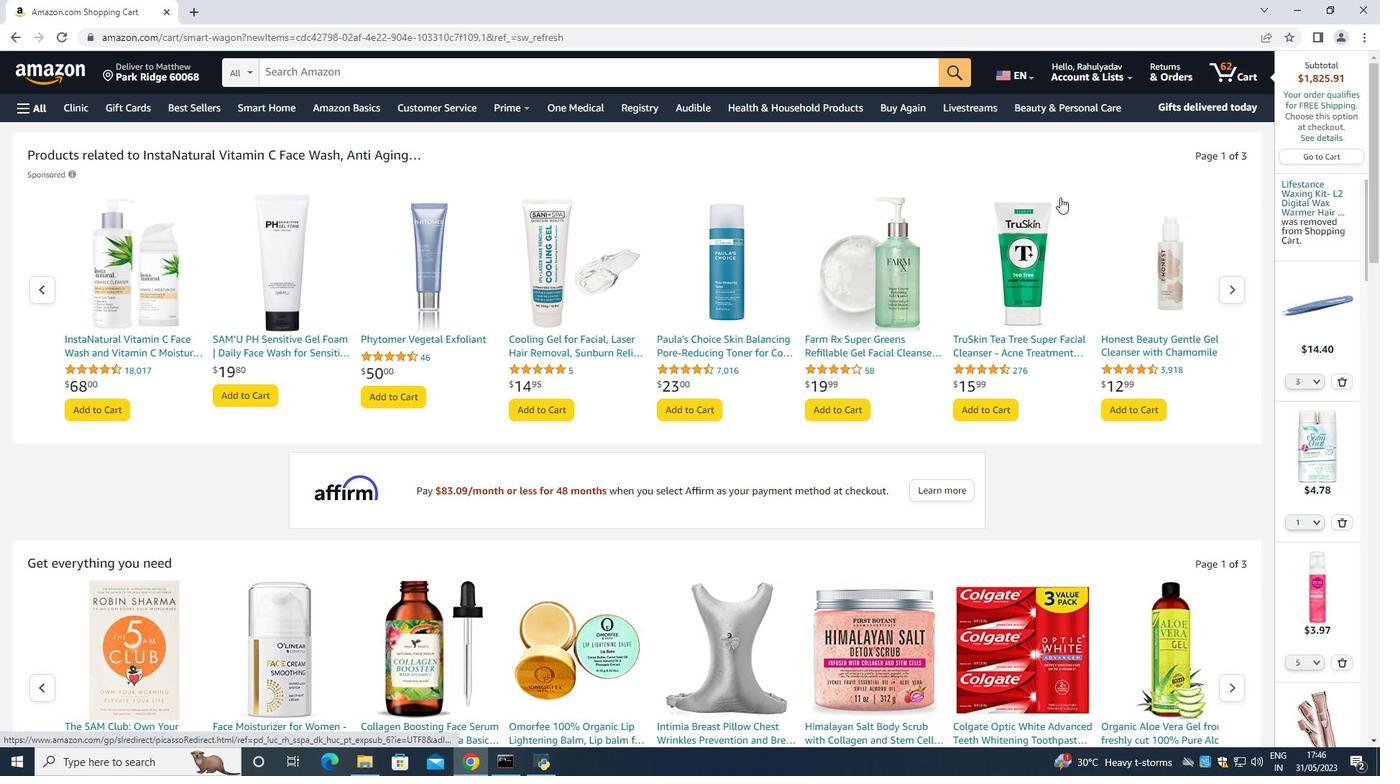 
Action: Mouse moved to (1056, 197)
Screenshot: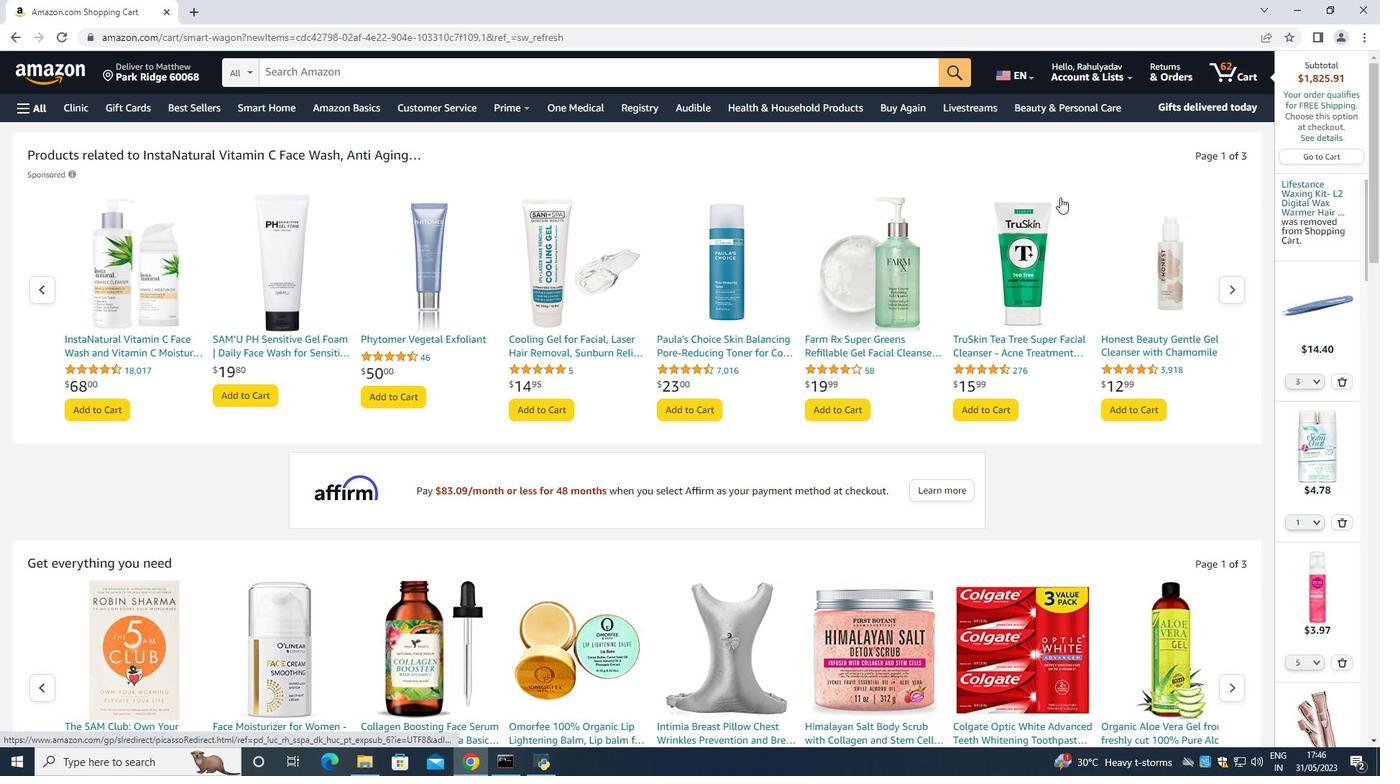 
Action: Mouse scrolled (1056, 198) with delta (0, 0)
Screenshot: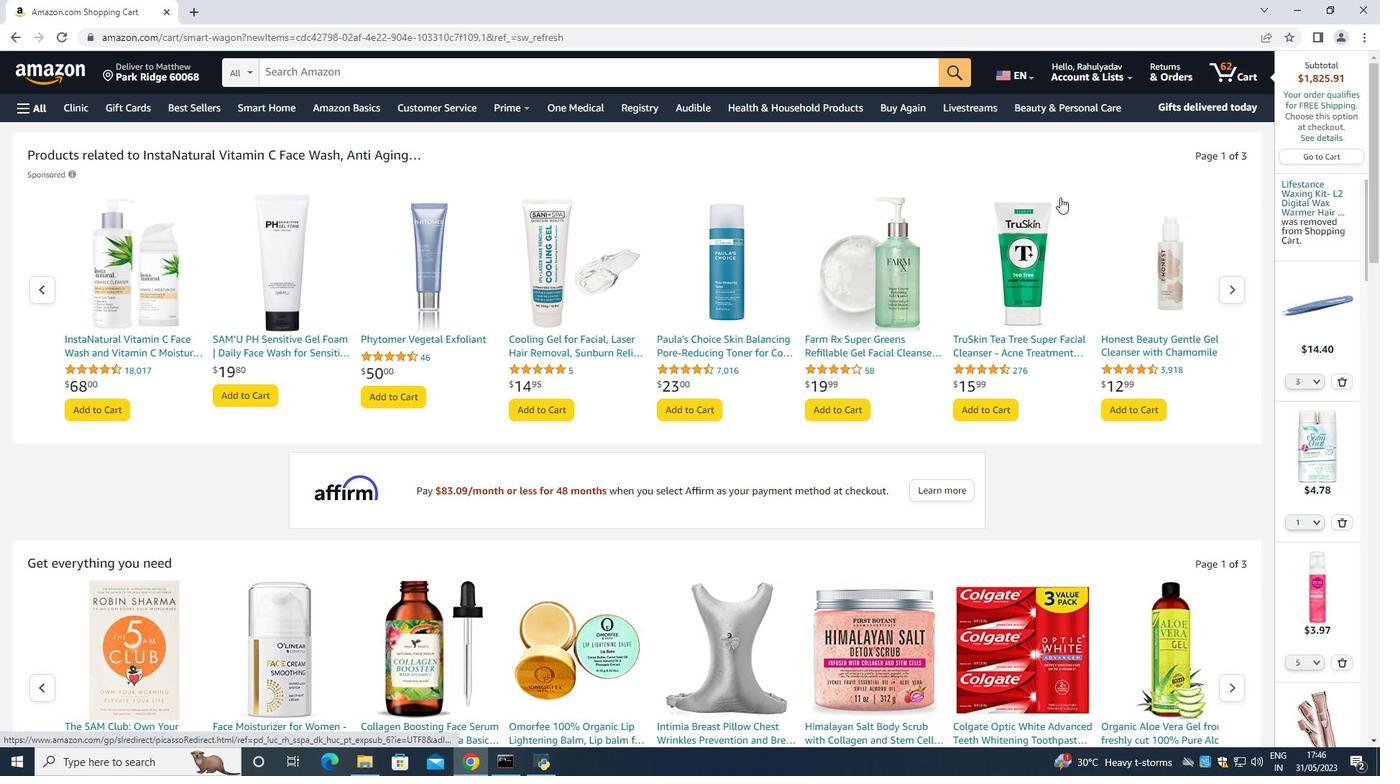 
Action: Mouse moved to (7, 30)
Screenshot: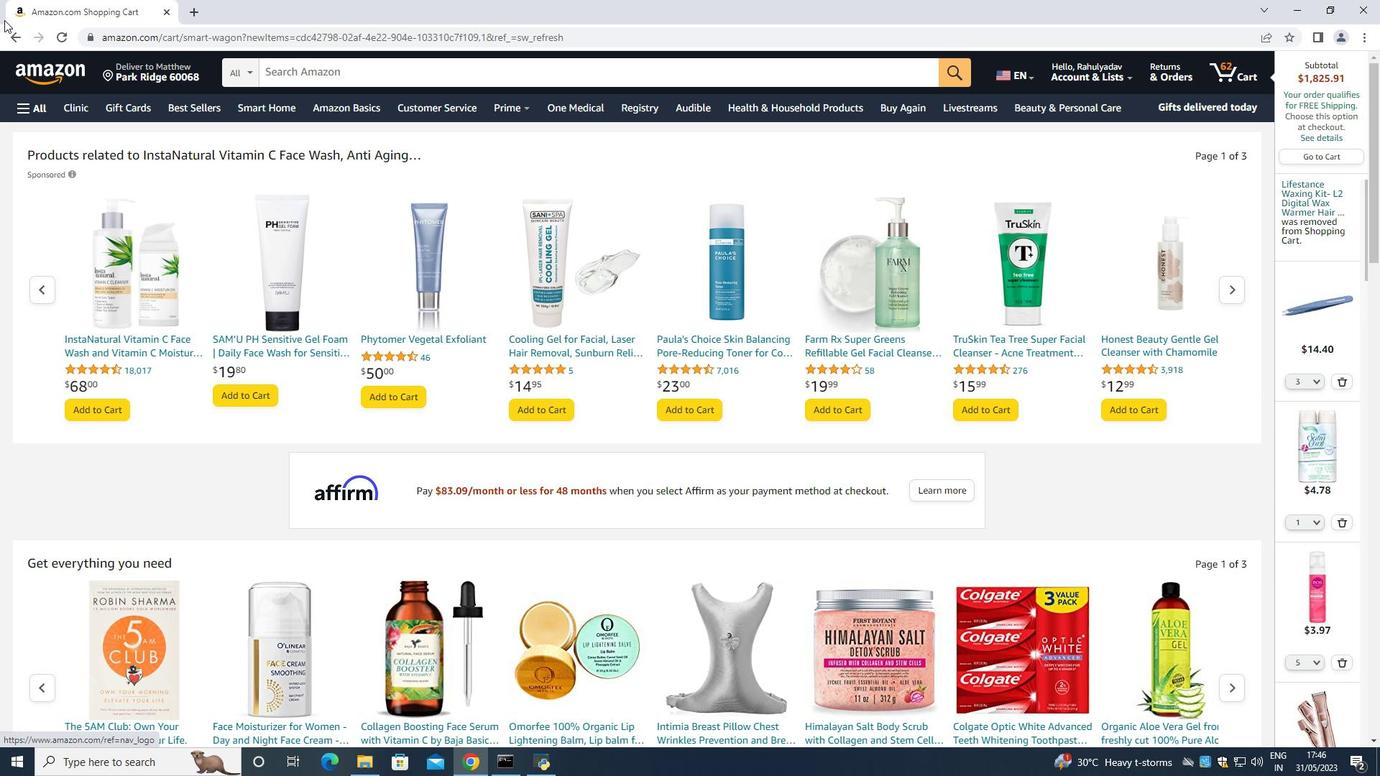 
Action: Mouse pressed left at (7, 30)
Screenshot: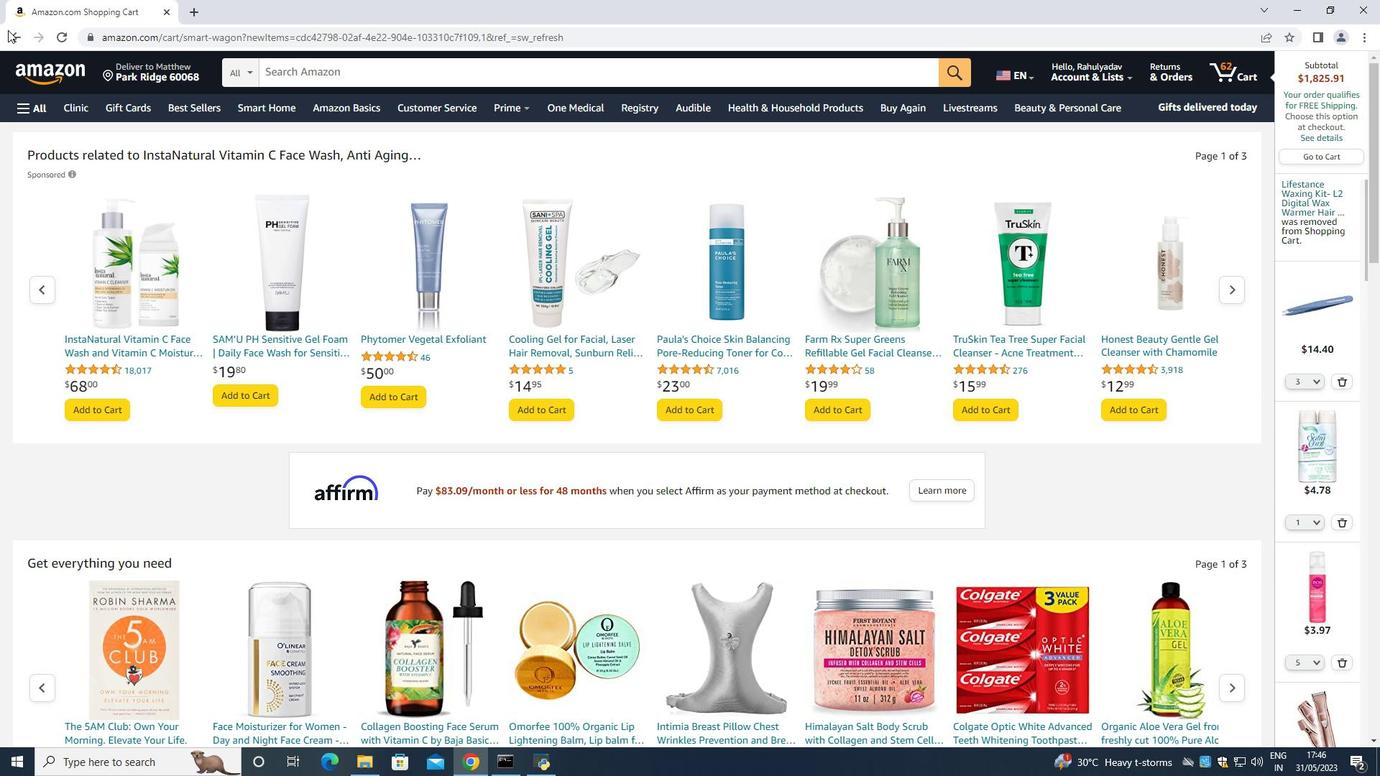
Action: Mouse moved to (1051, 394)
Screenshot: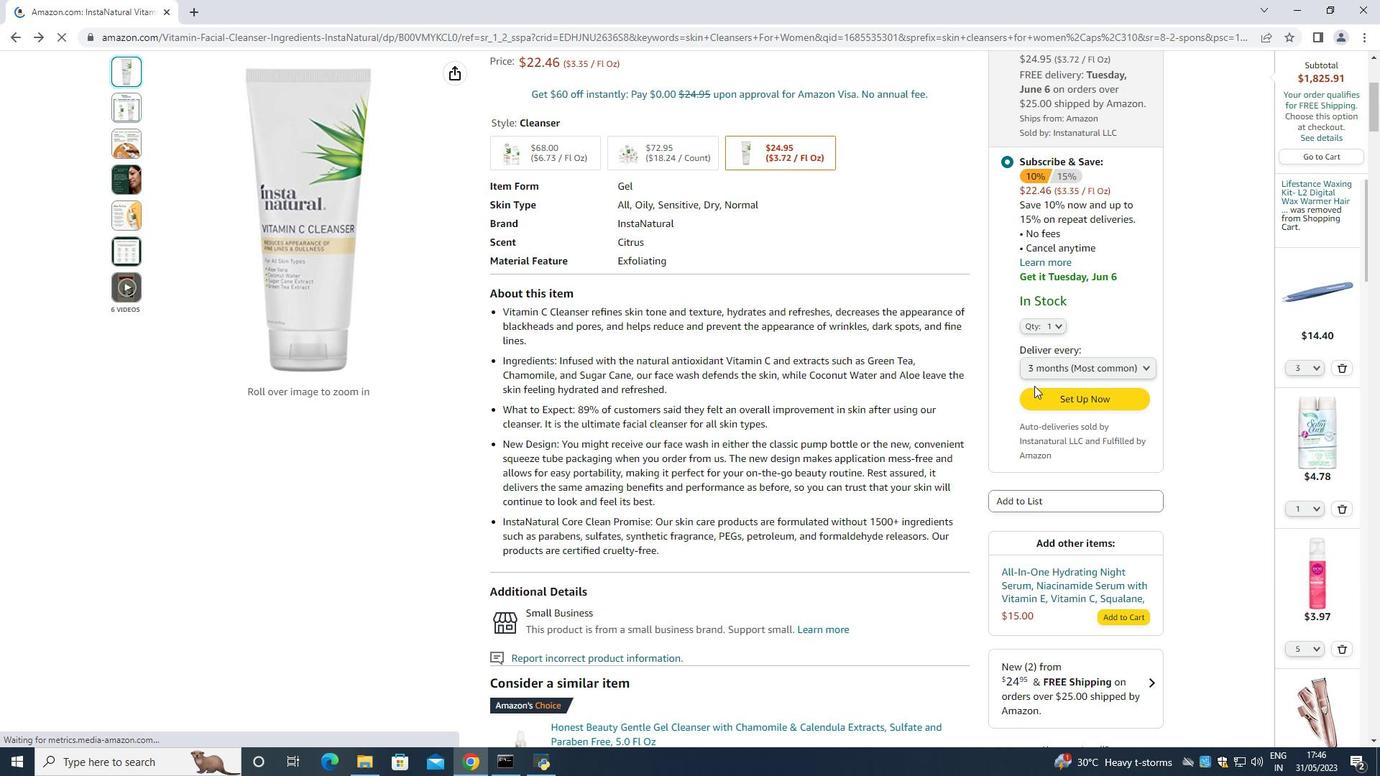 
Action: Mouse pressed left at (1051, 394)
Screenshot: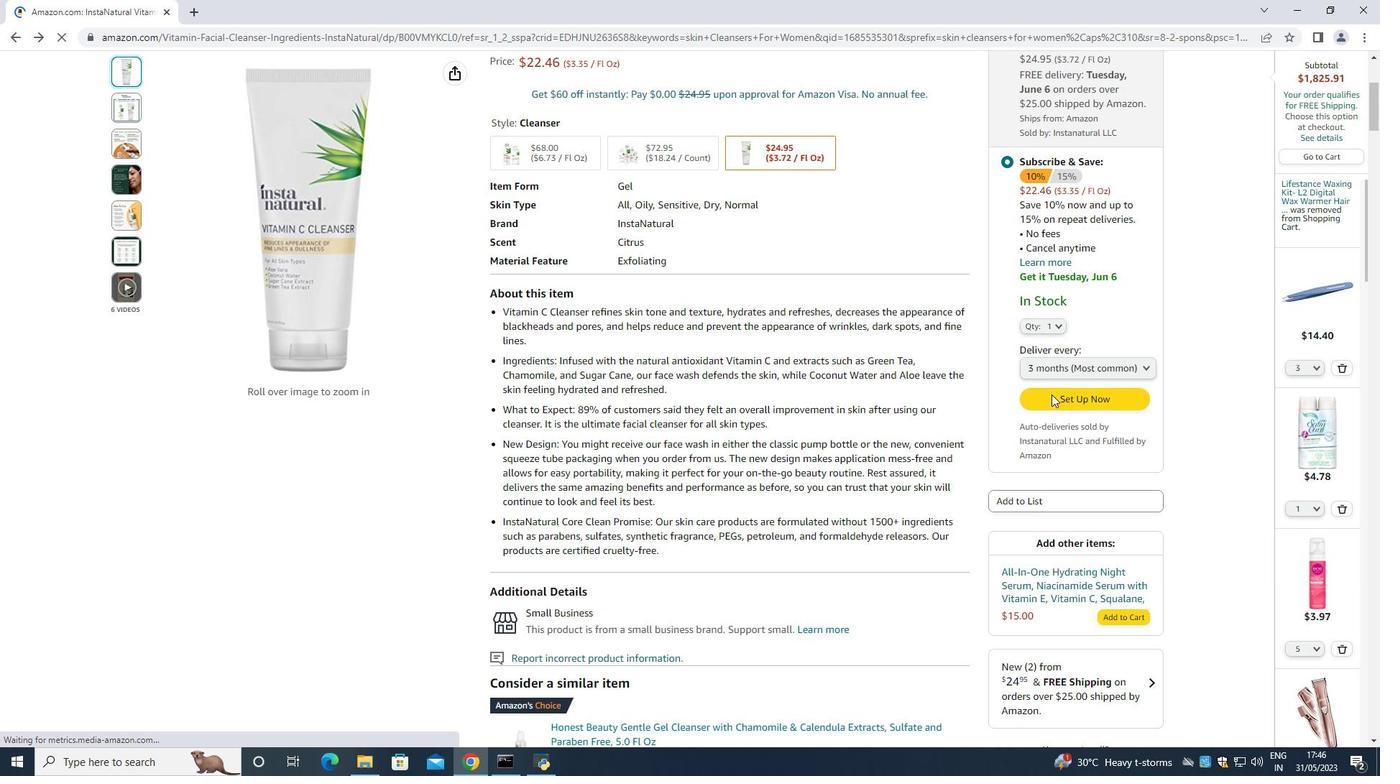 
Action: Mouse moved to (1065, 399)
Screenshot: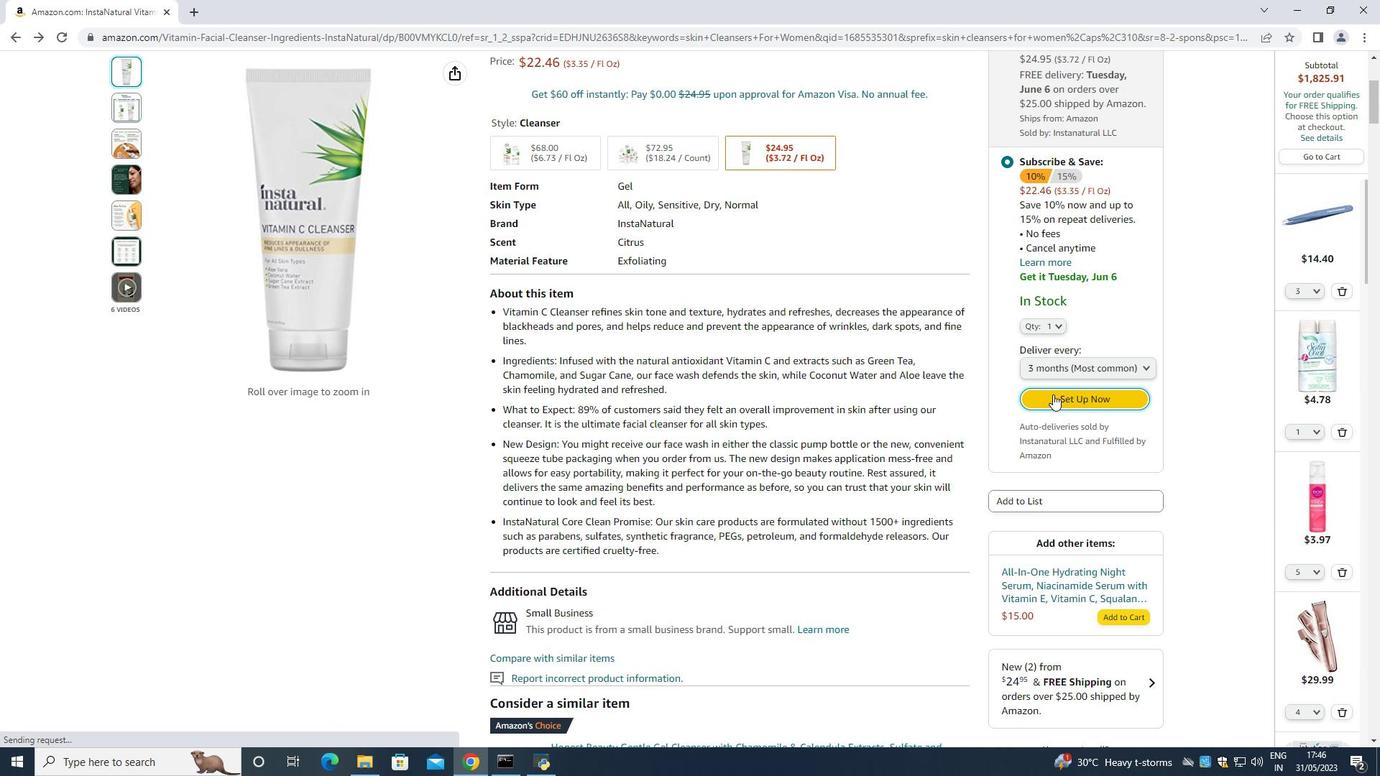 
Action: Mouse pressed left at (1065, 399)
Screenshot: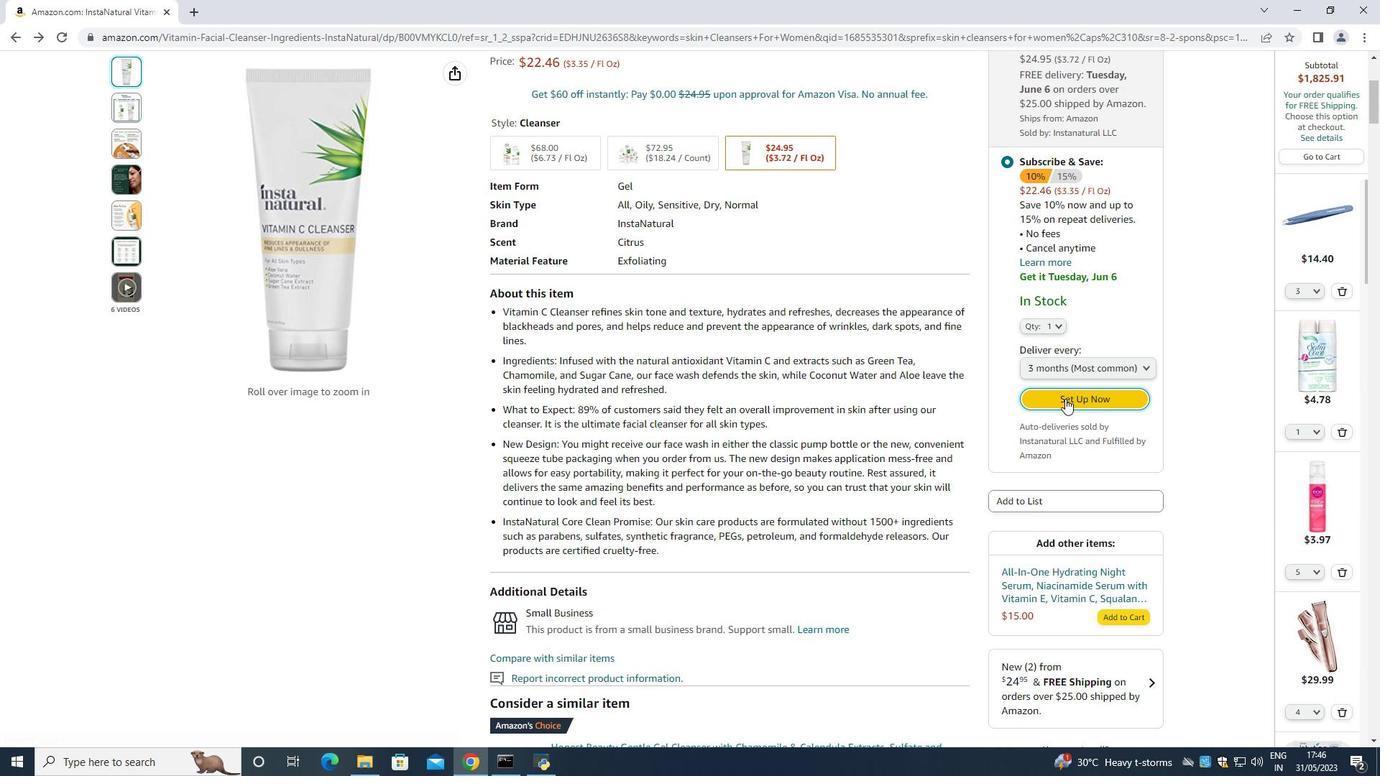 
Action: Mouse moved to (1033, 195)
Screenshot: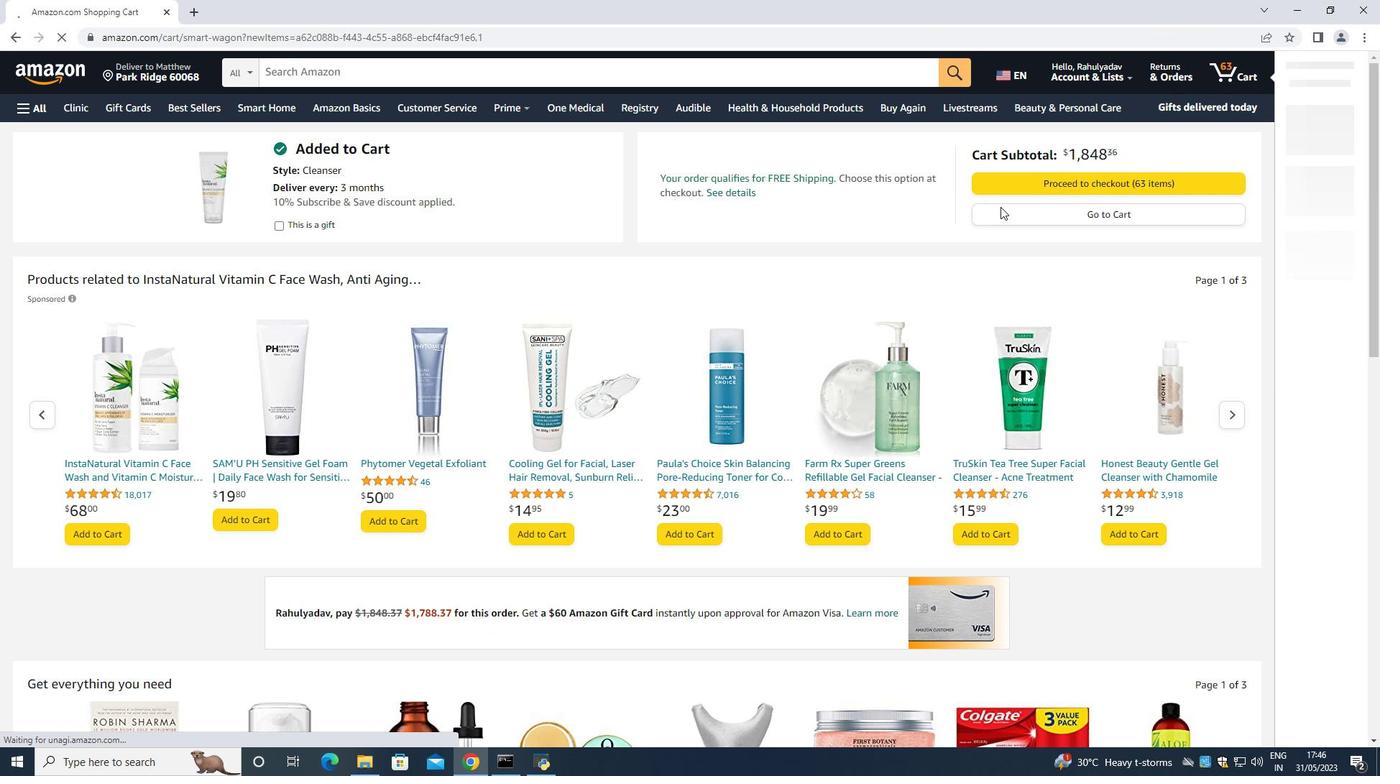 
Action: Mouse pressed left at (1033, 195)
Screenshot: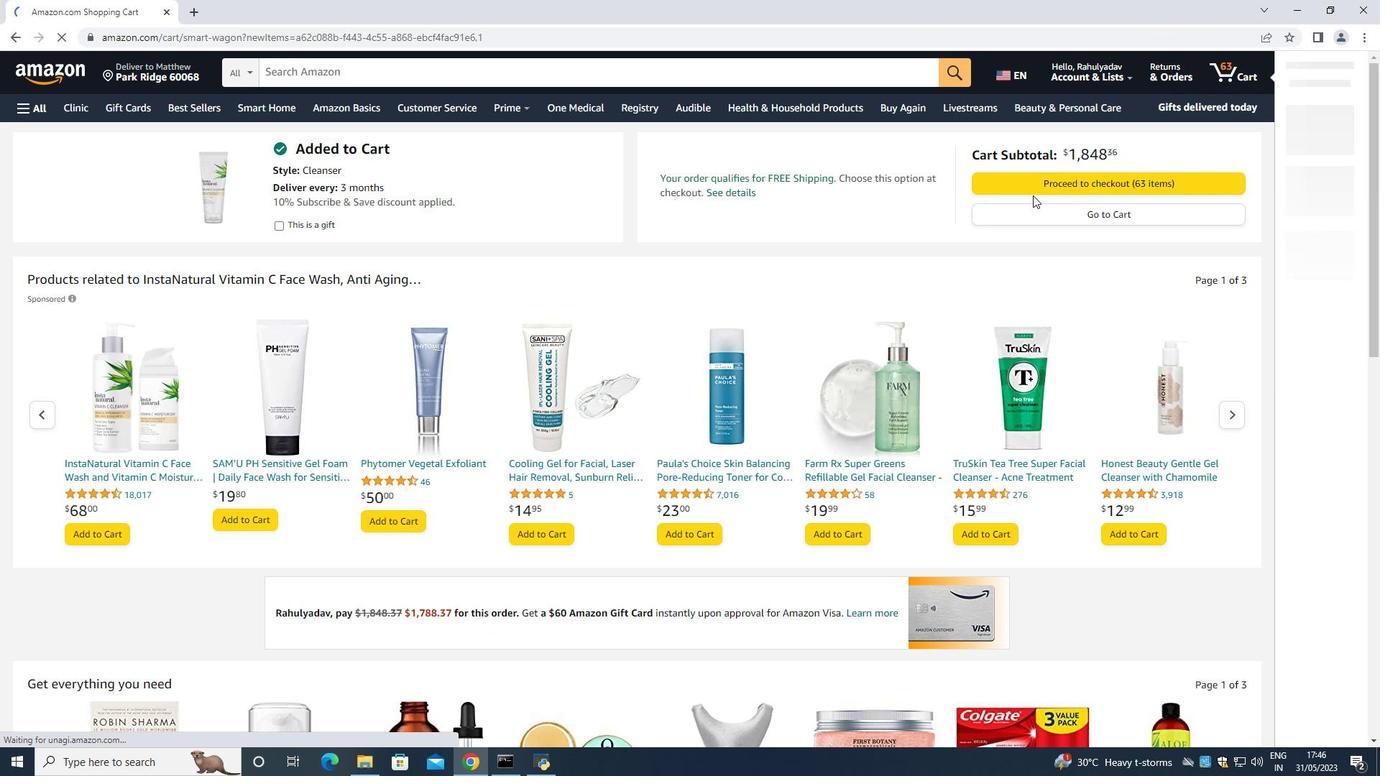 
Action: Mouse moved to (1044, 189)
Screenshot: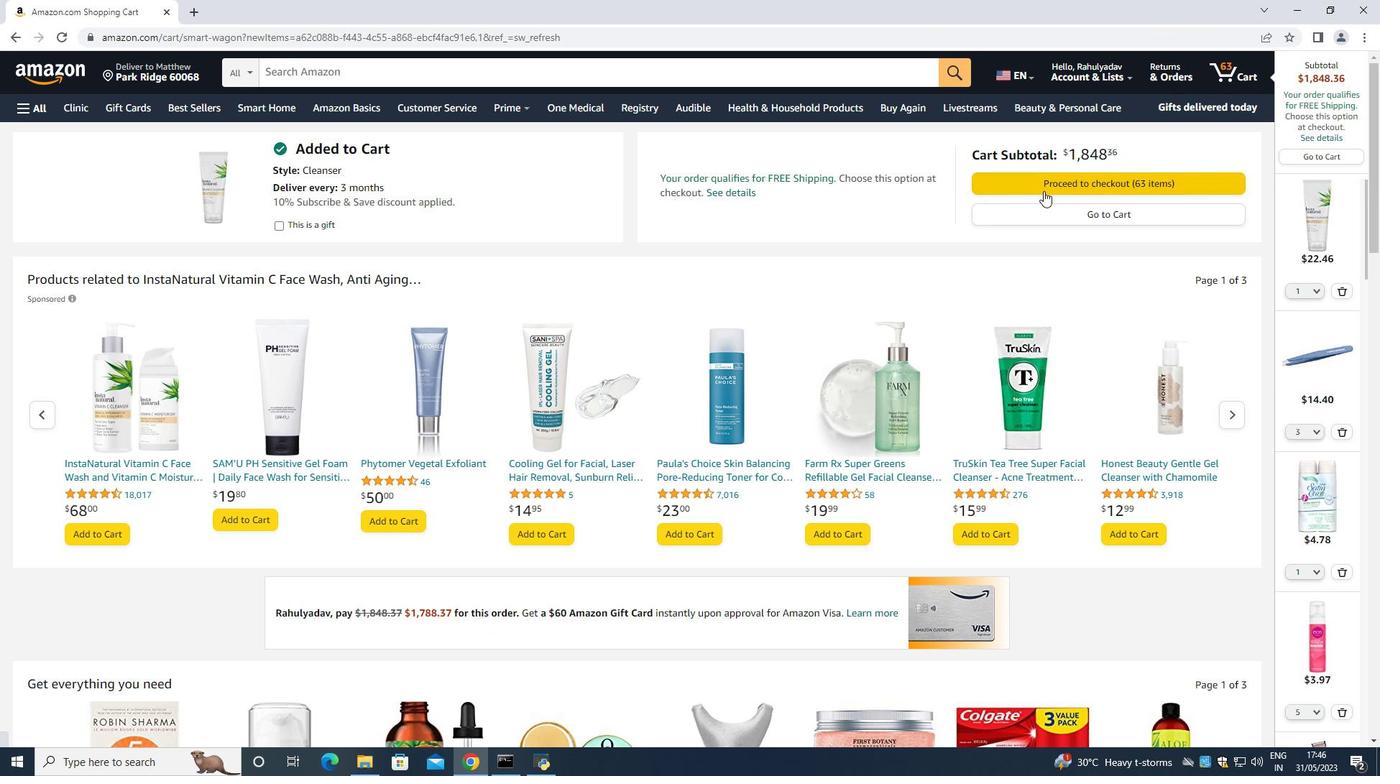 
Action: Mouse pressed left at (1044, 189)
Screenshot: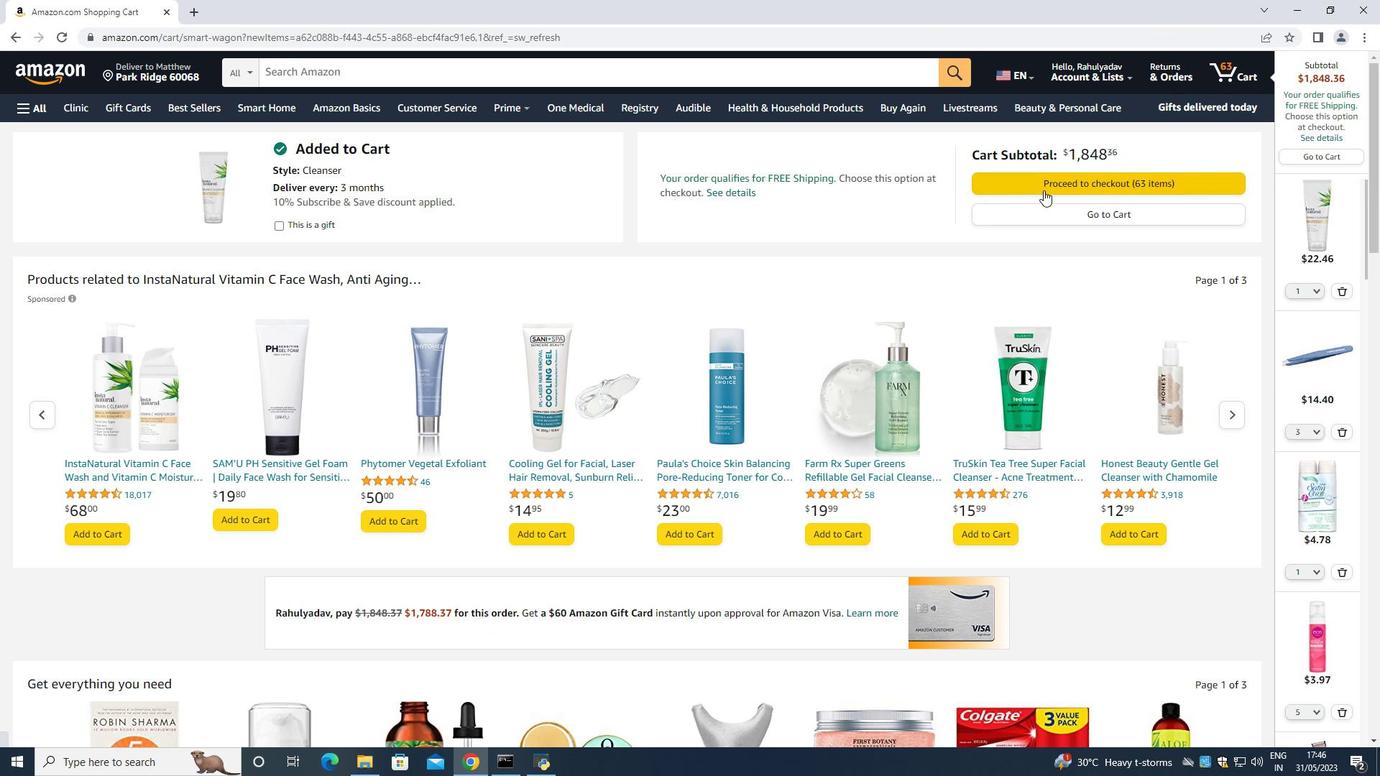 
Action: Mouse moved to (457, 338)
Screenshot: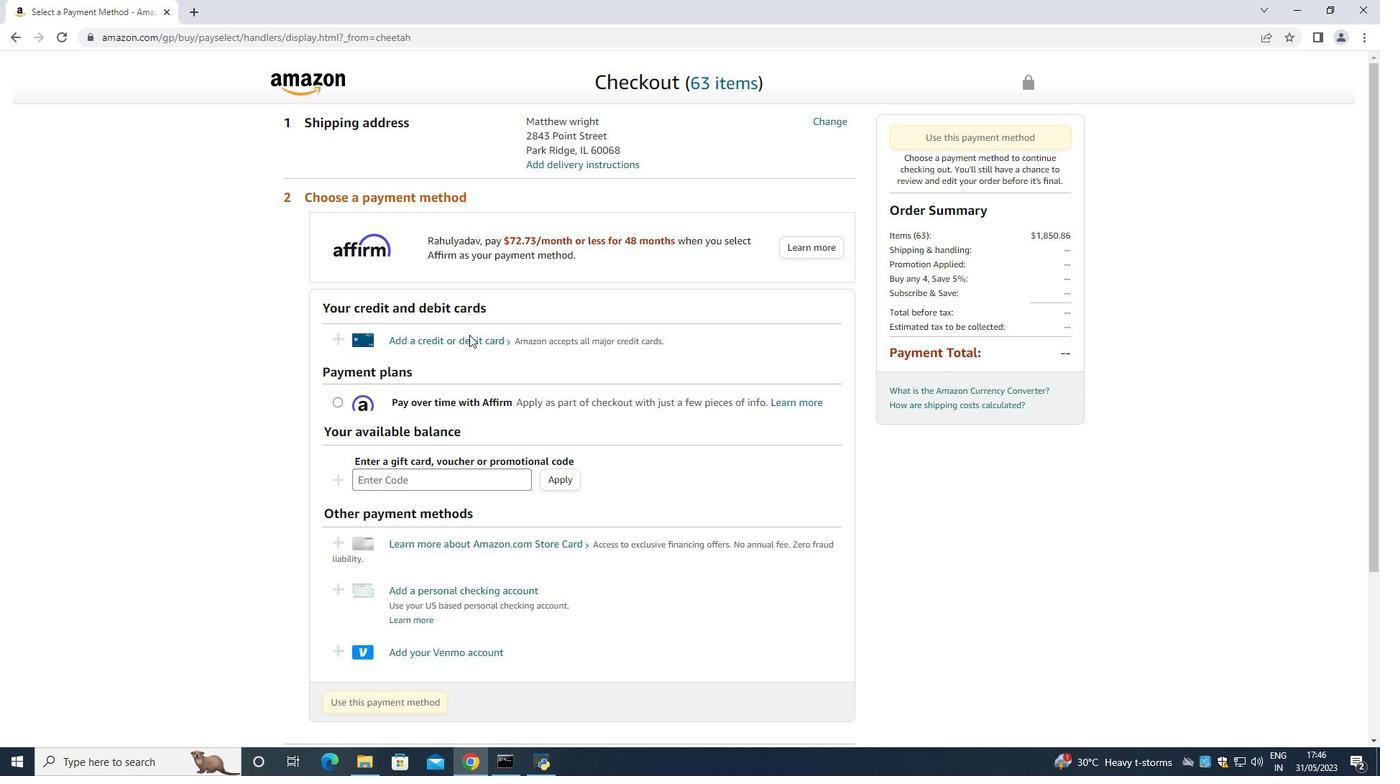 
Action: Mouse pressed left at (457, 338)
Screenshot: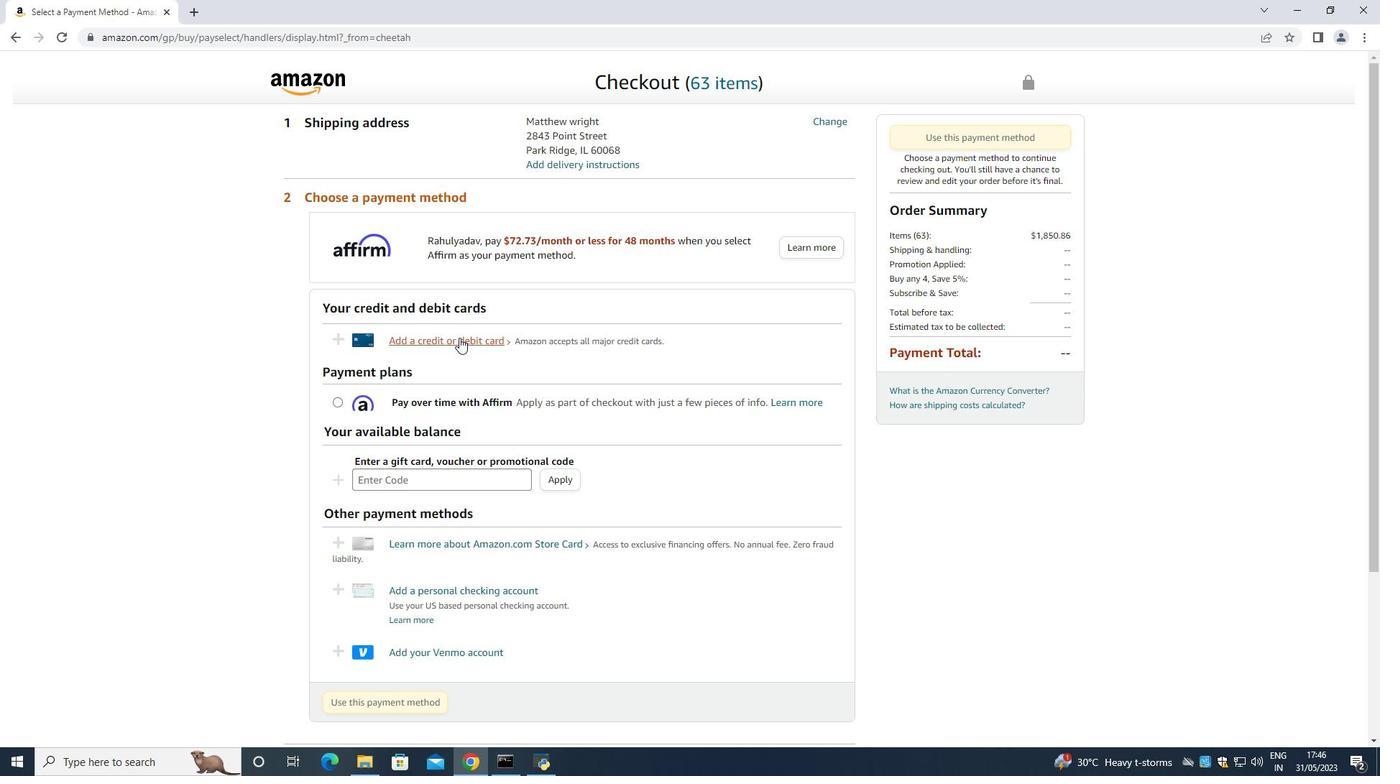 
Action: Mouse moved to (182, 189)
Screenshot: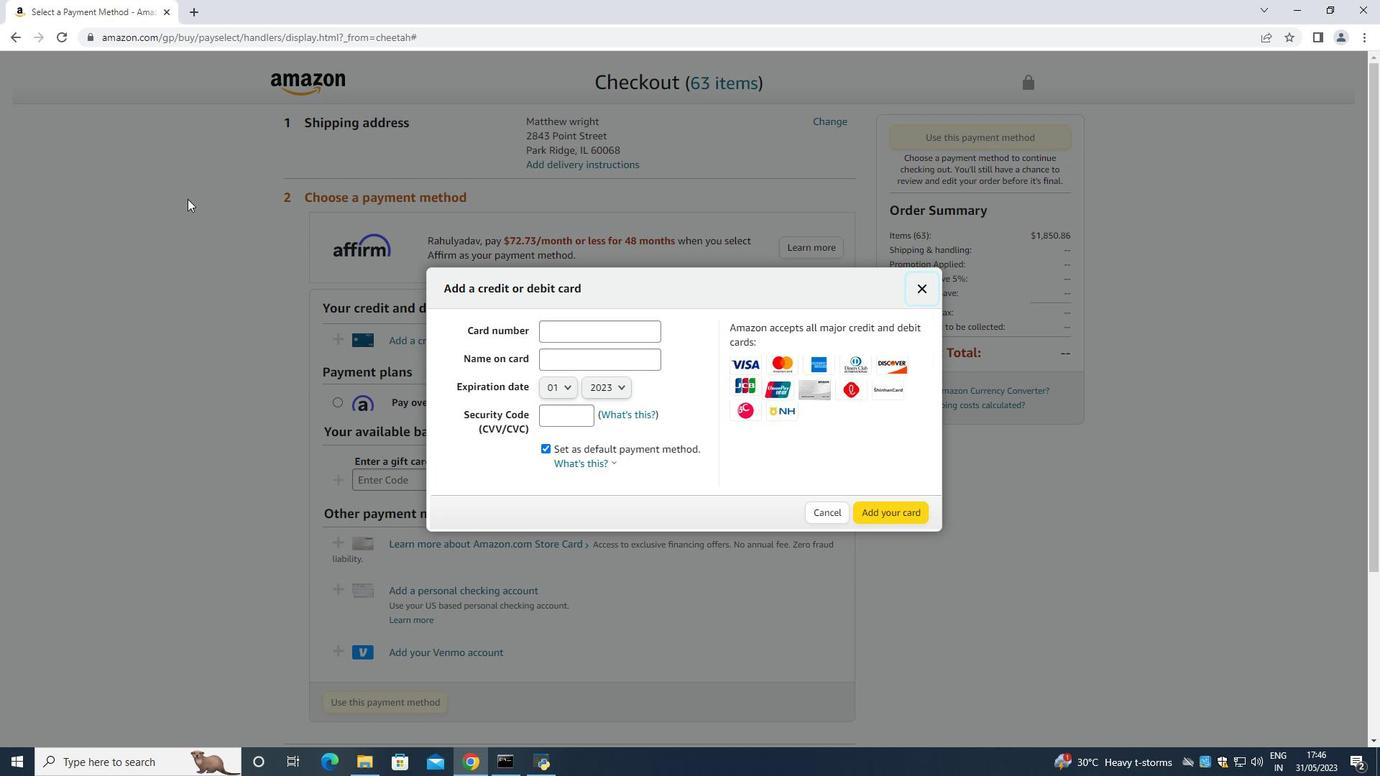 
Action: Mouse pressed left at (182, 189)
Screenshot: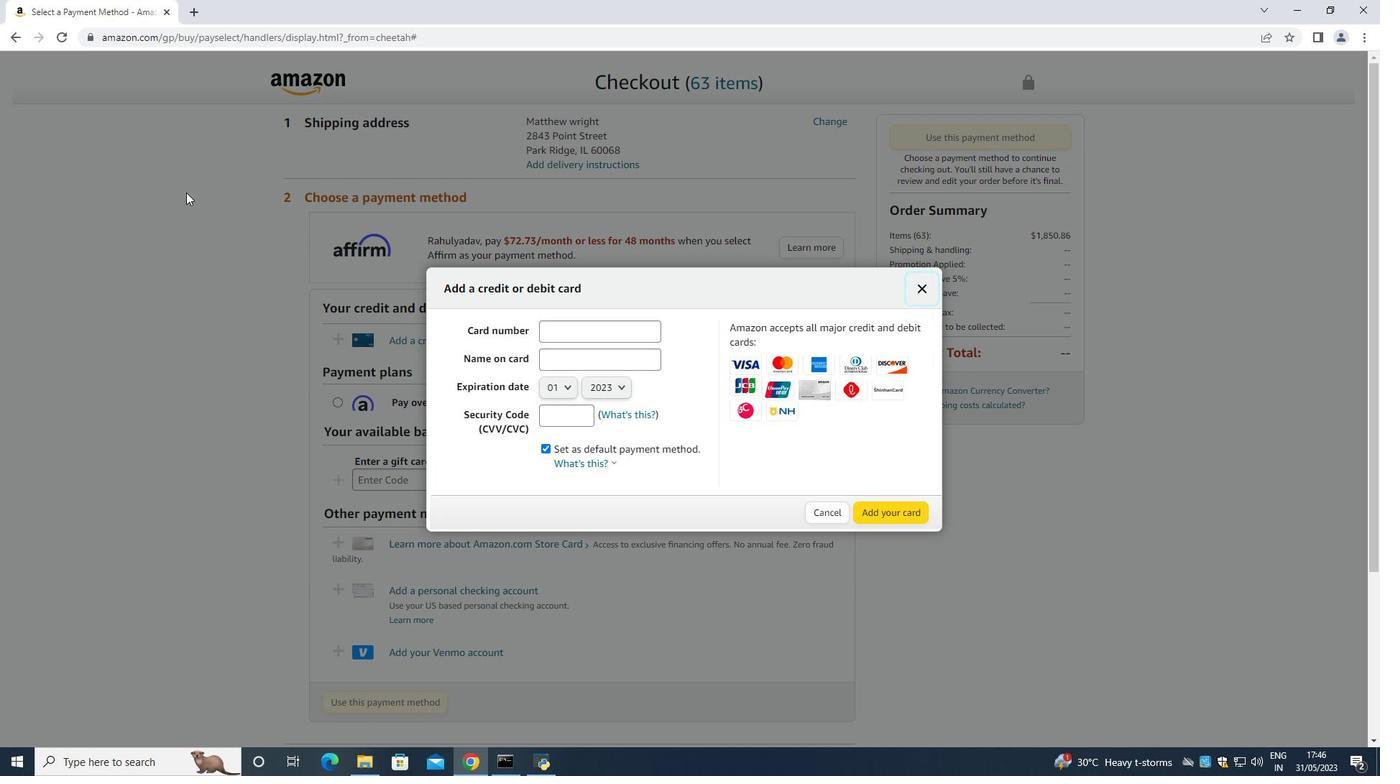 
Action: Mouse moved to (713, 84)
Screenshot: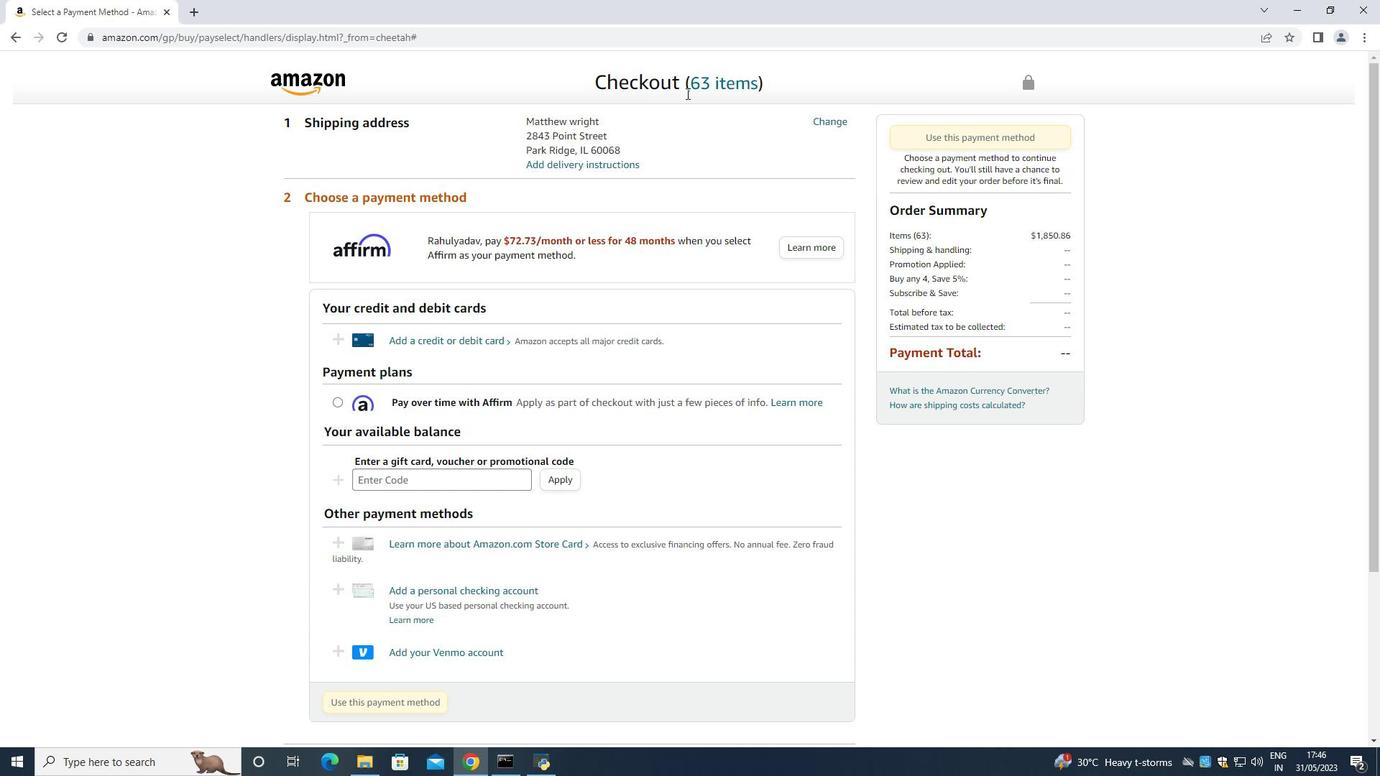 
Action: Mouse pressed left at (713, 84)
Screenshot: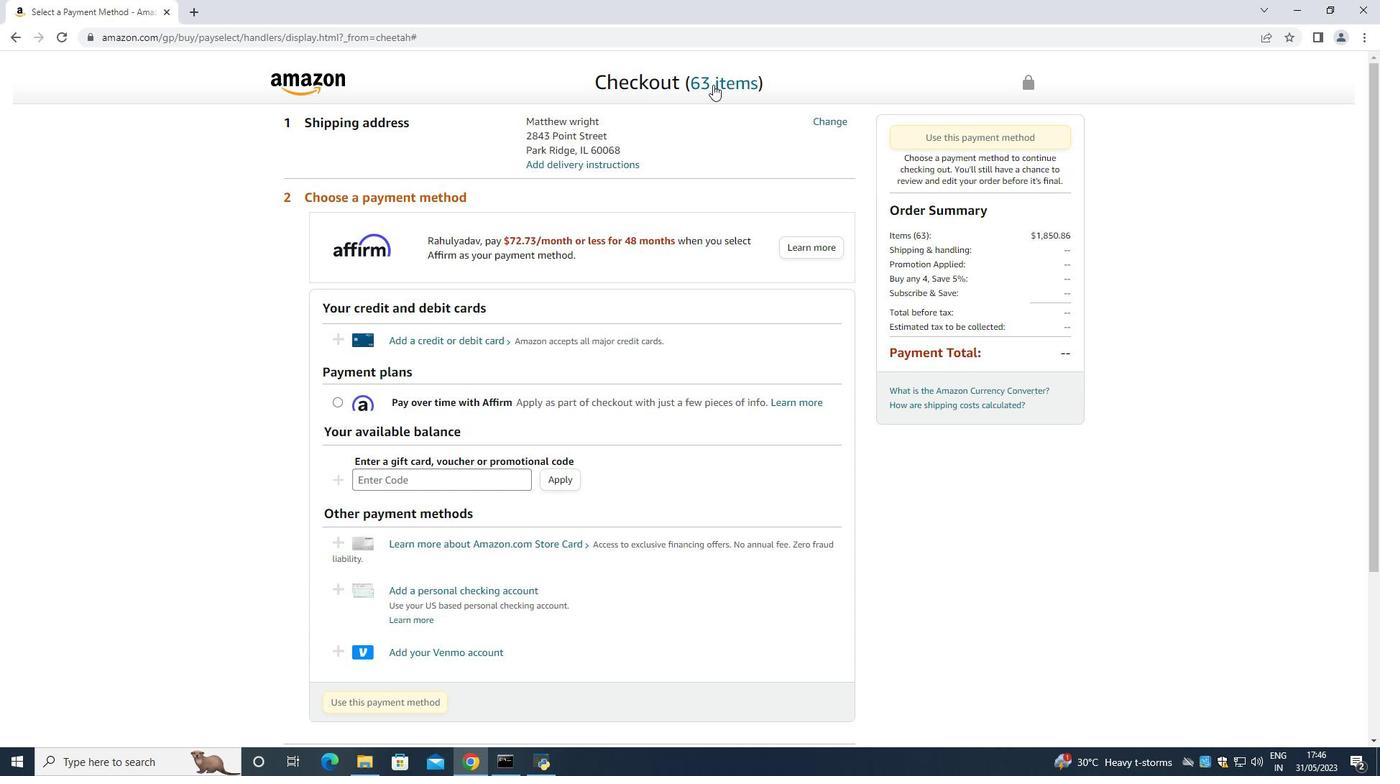 
Action: Mouse moved to (752, 143)
Screenshot: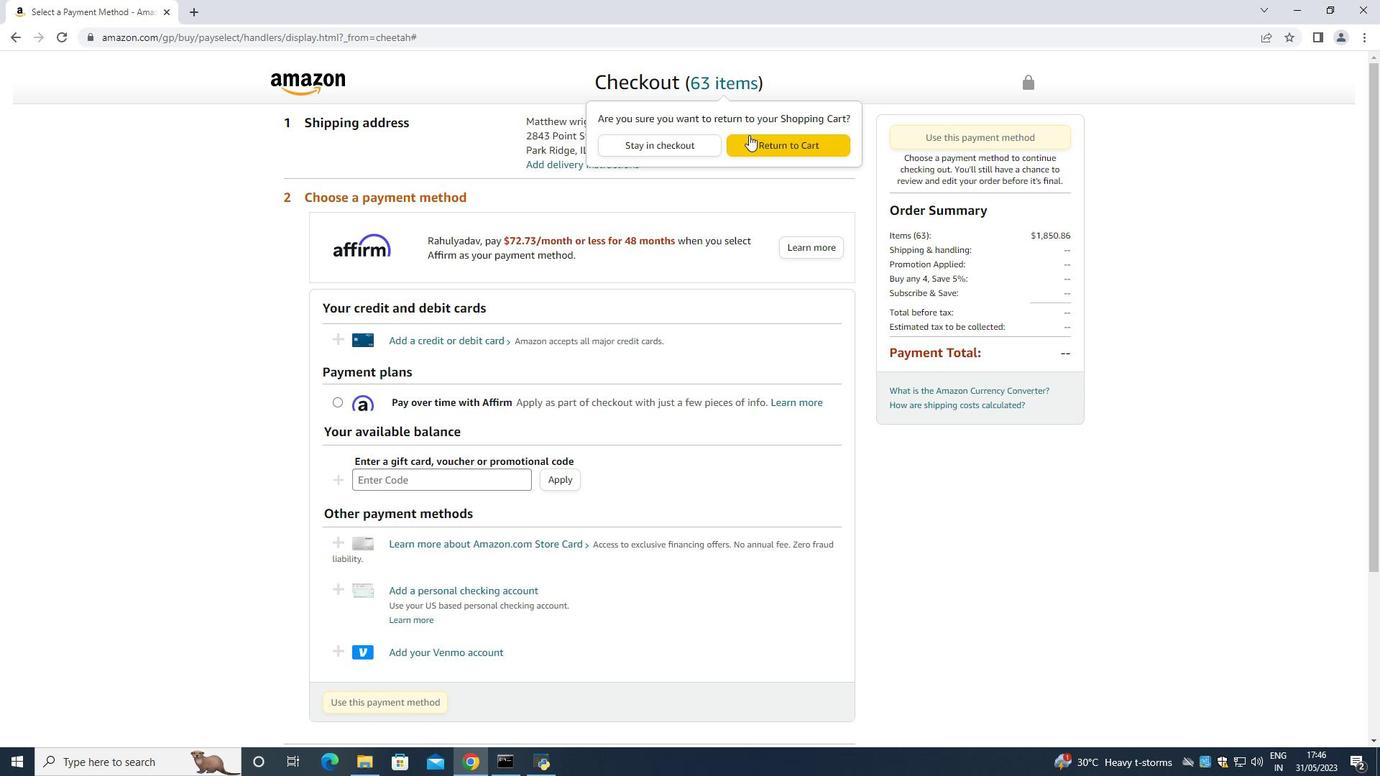 
Action: Mouse pressed left at (752, 143)
Screenshot: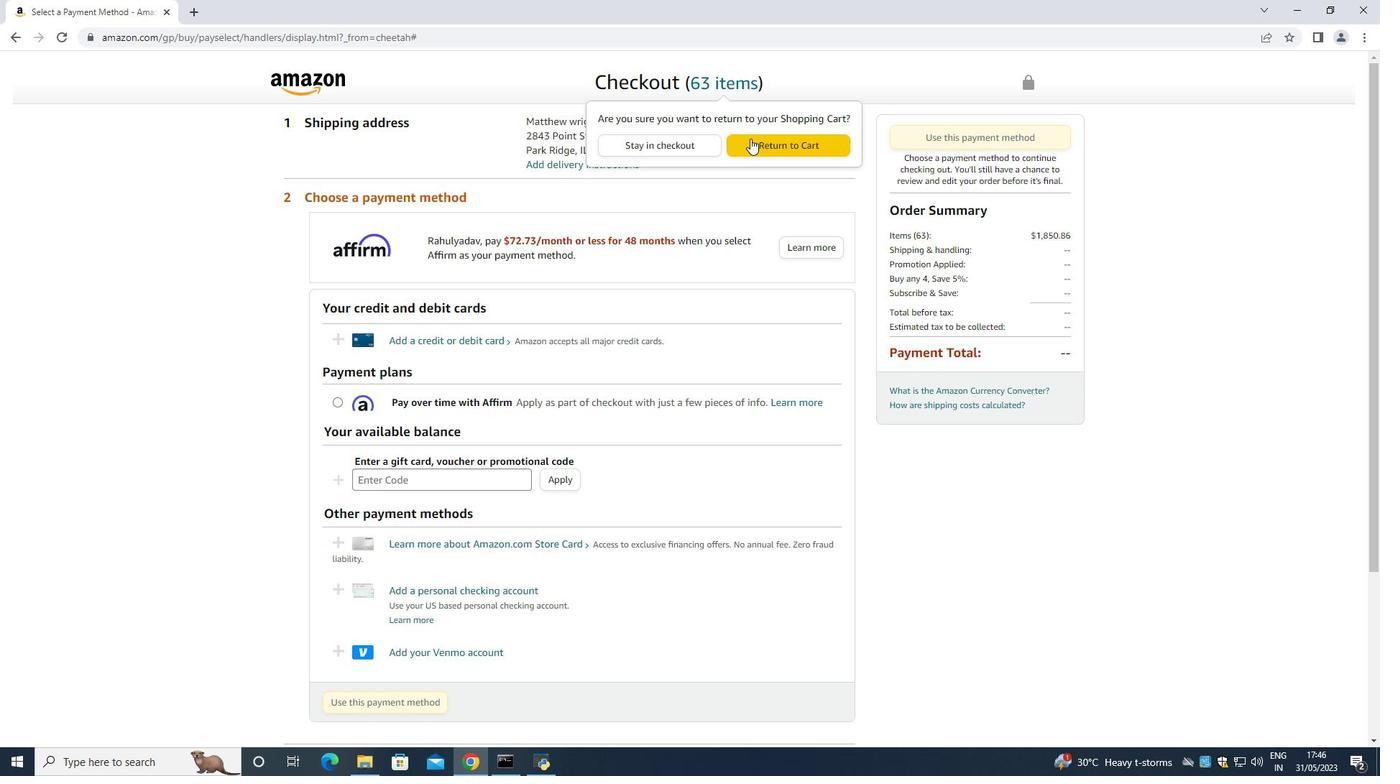 
Action: Mouse moved to (376, 409)
Screenshot: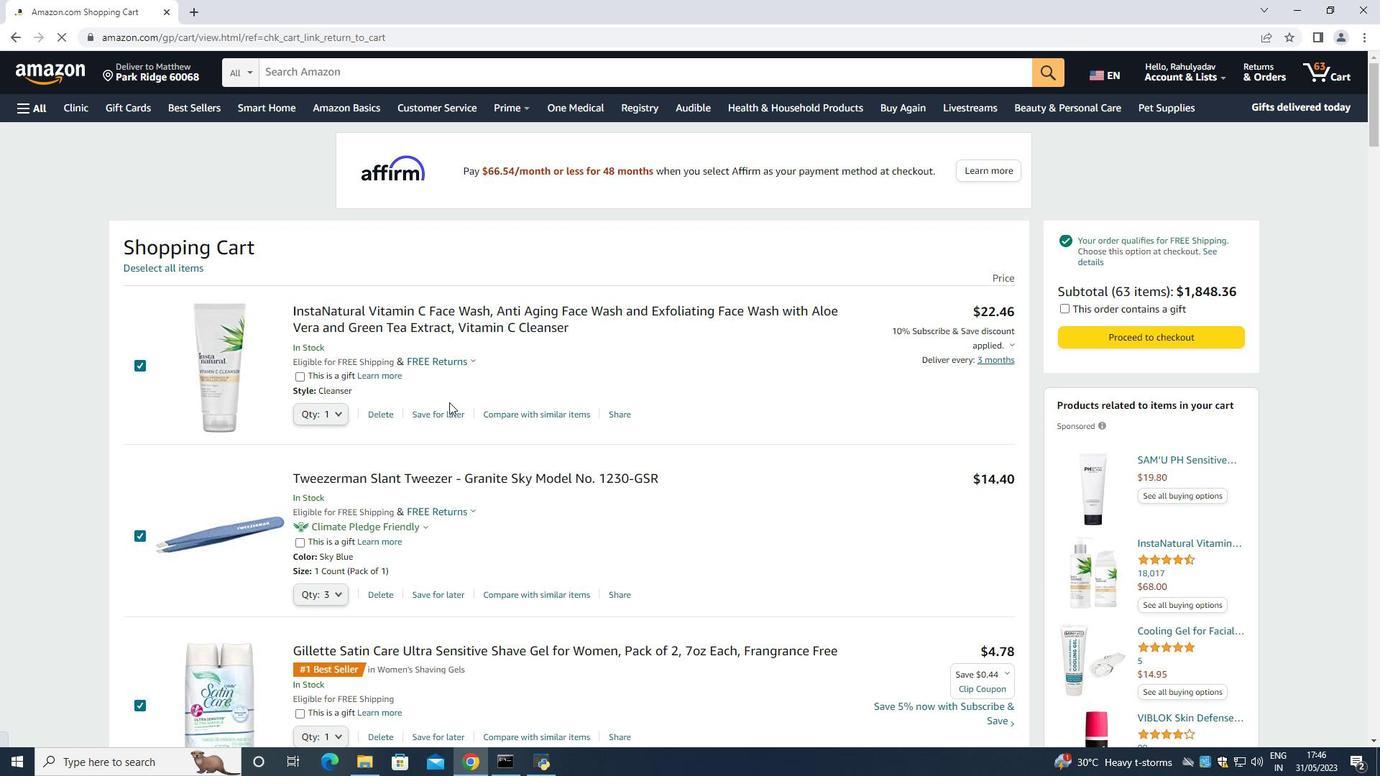 
Action: Mouse pressed left at (376, 409)
Screenshot: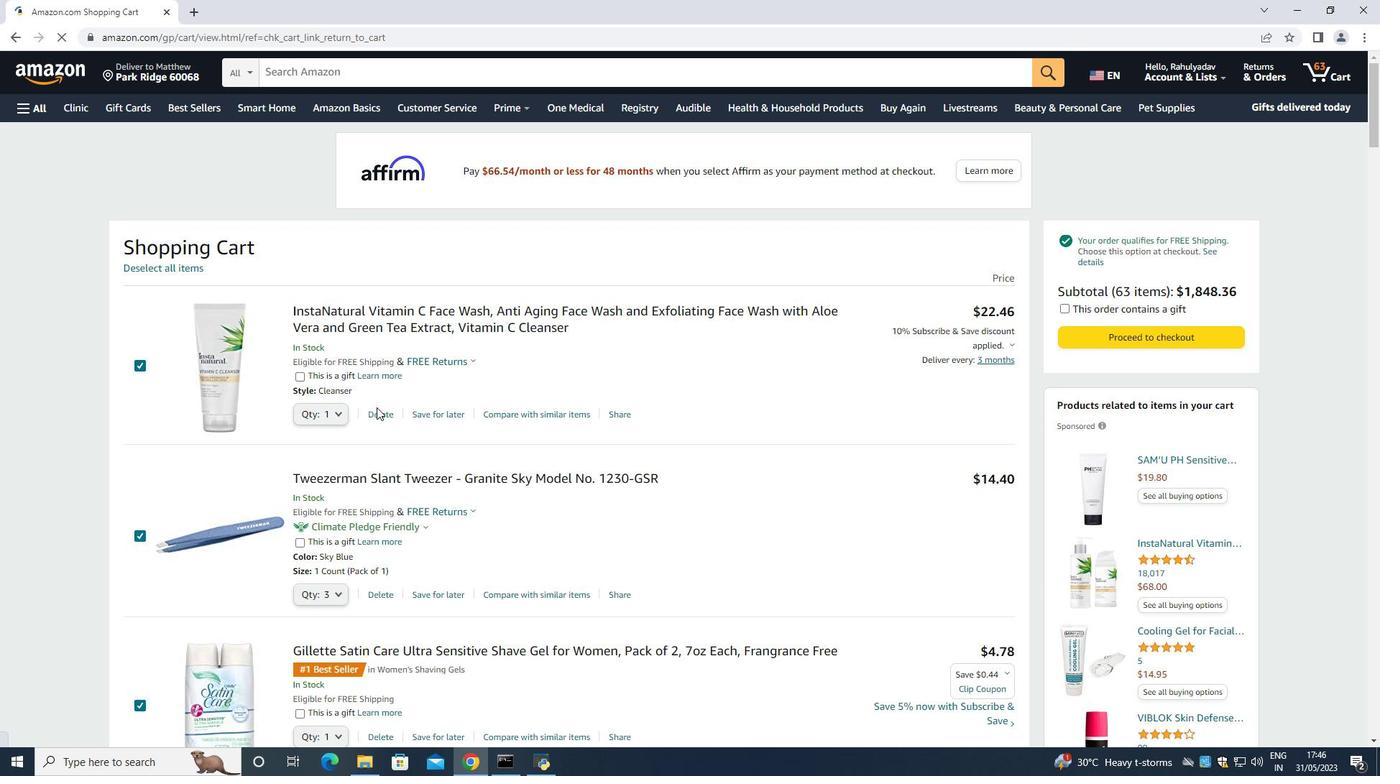 
Action: Mouse pressed left at (376, 409)
Screenshot: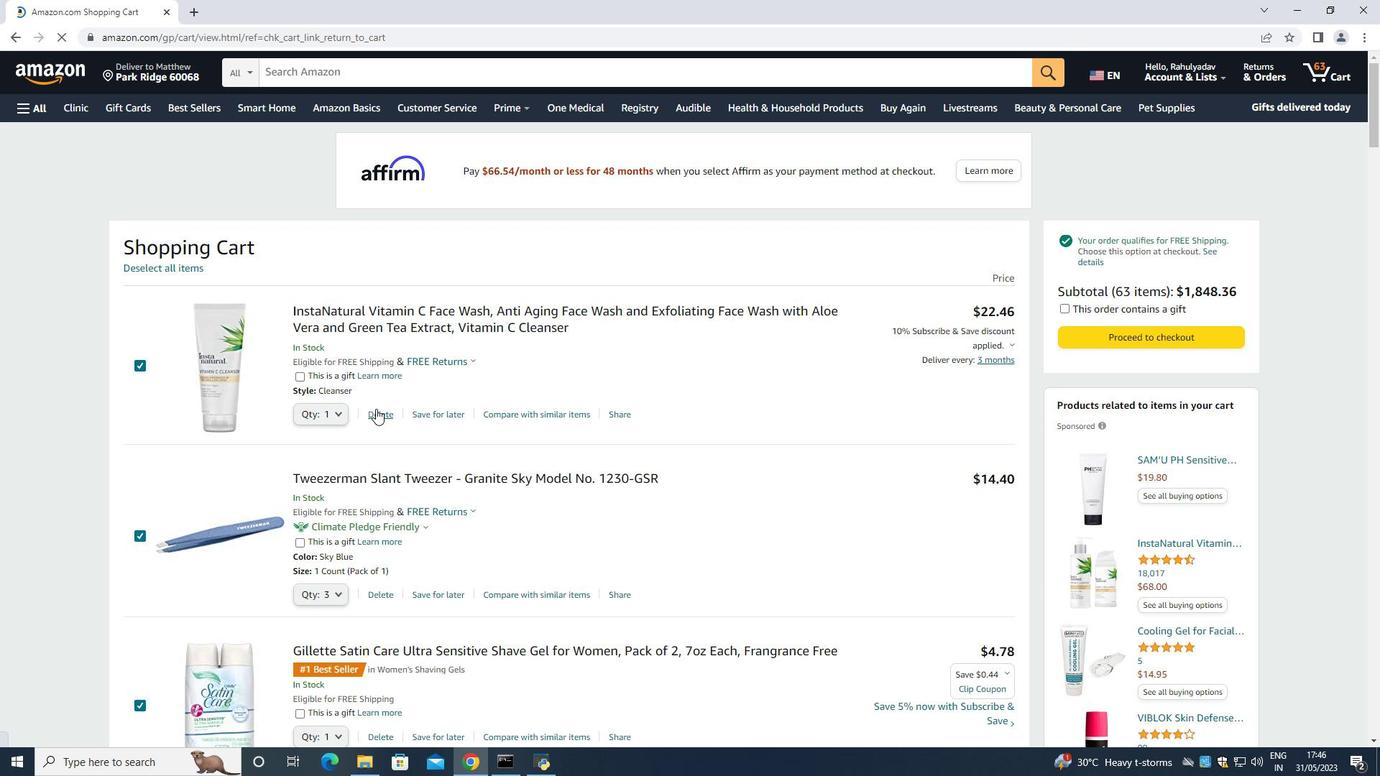 
Action: Mouse moved to (380, 486)
Screenshot: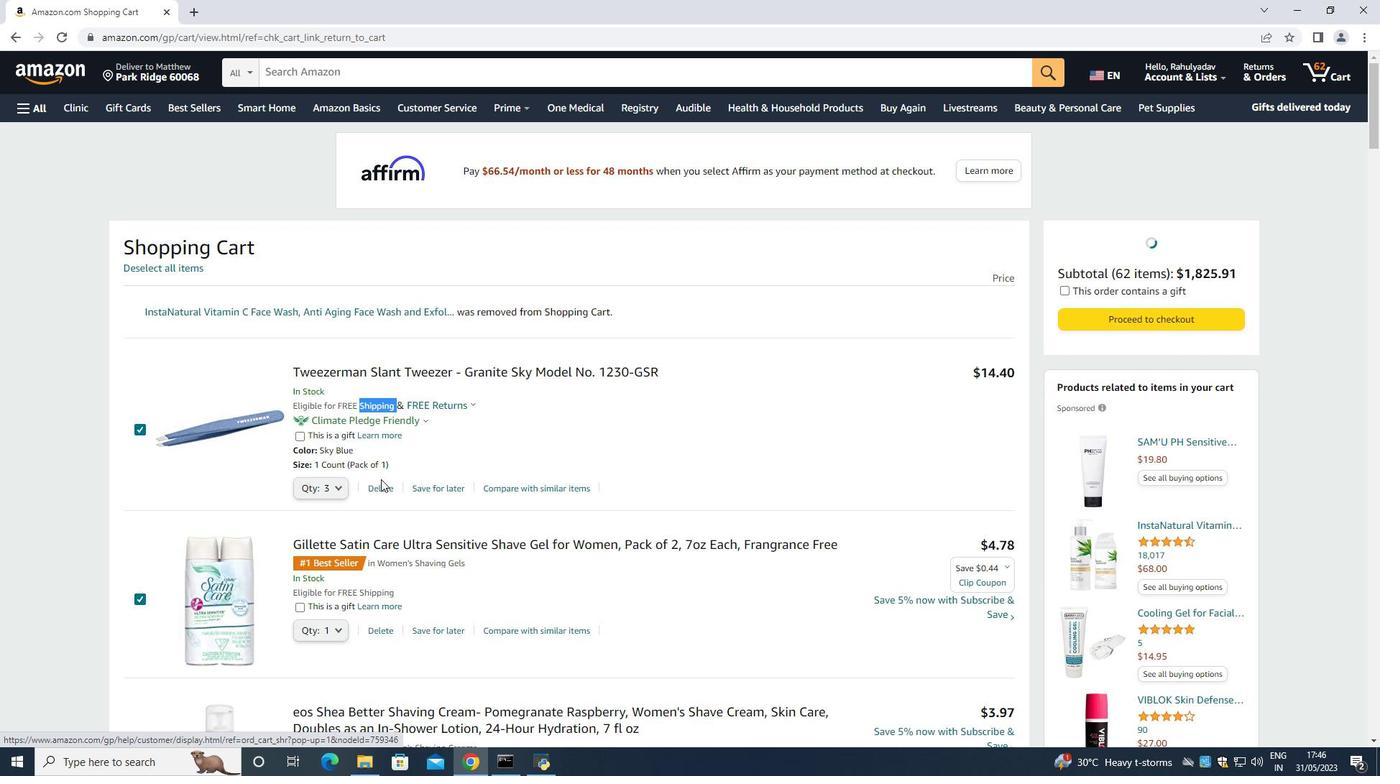 
Action: Mouse pressed left at (380, 486)
Screenshot: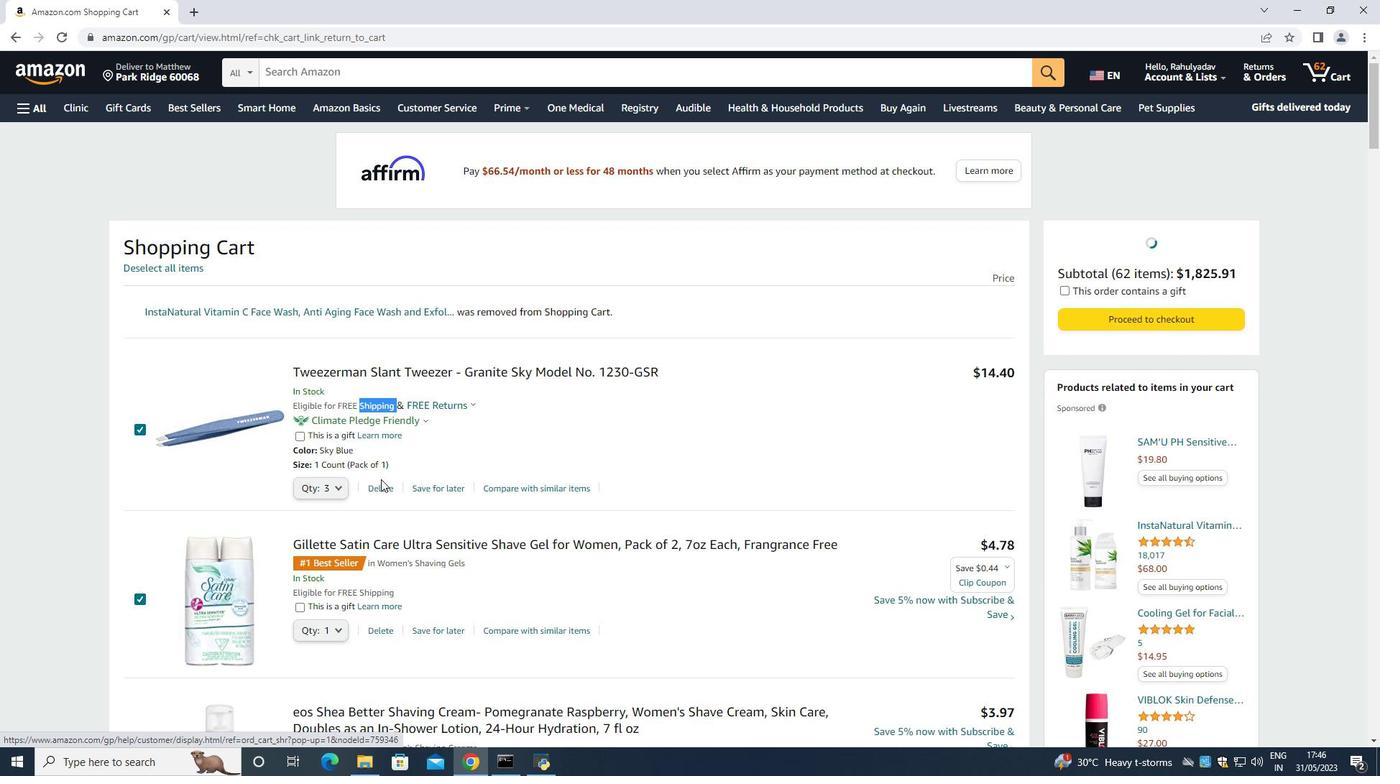 
Action: Mouse moved to (376, 458)
Screenshot: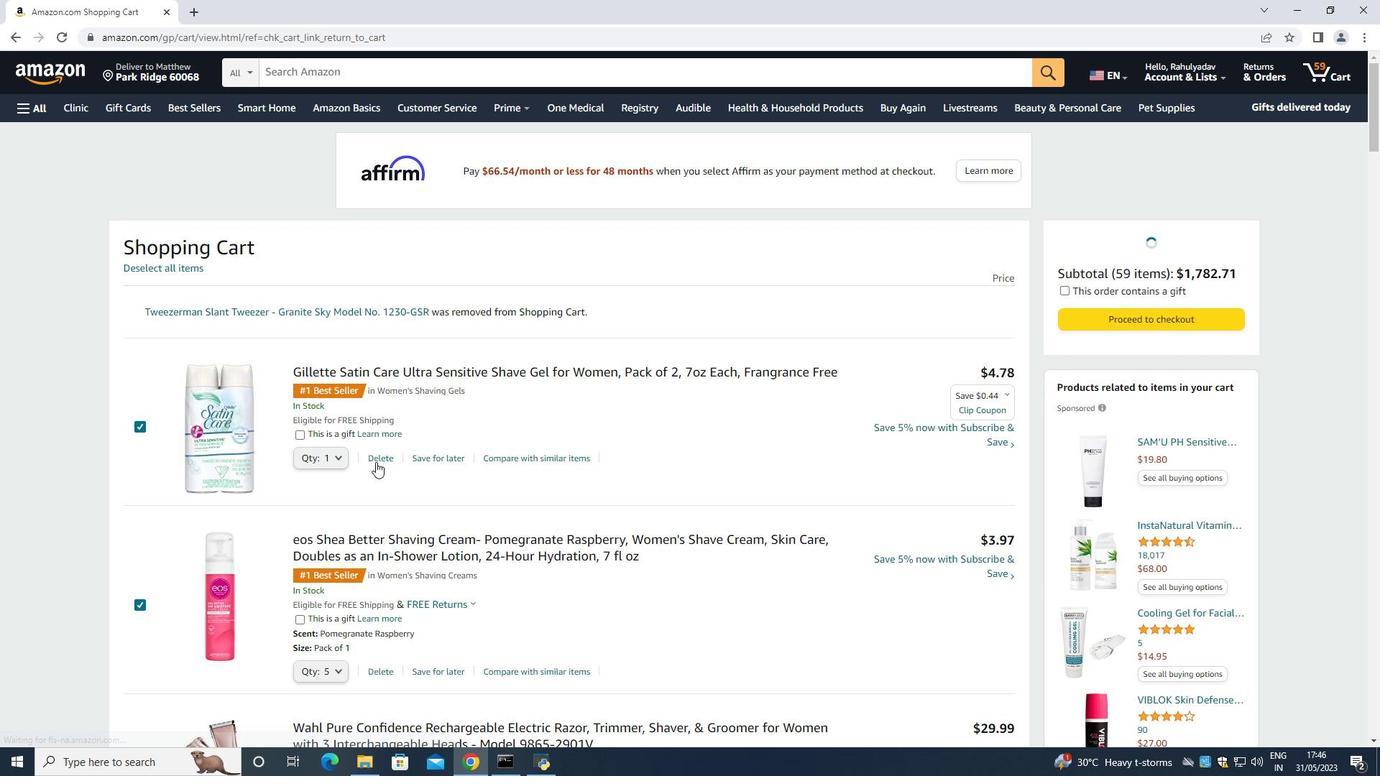 
Action: Mouse pressed left at (376, 458)
Screenshot: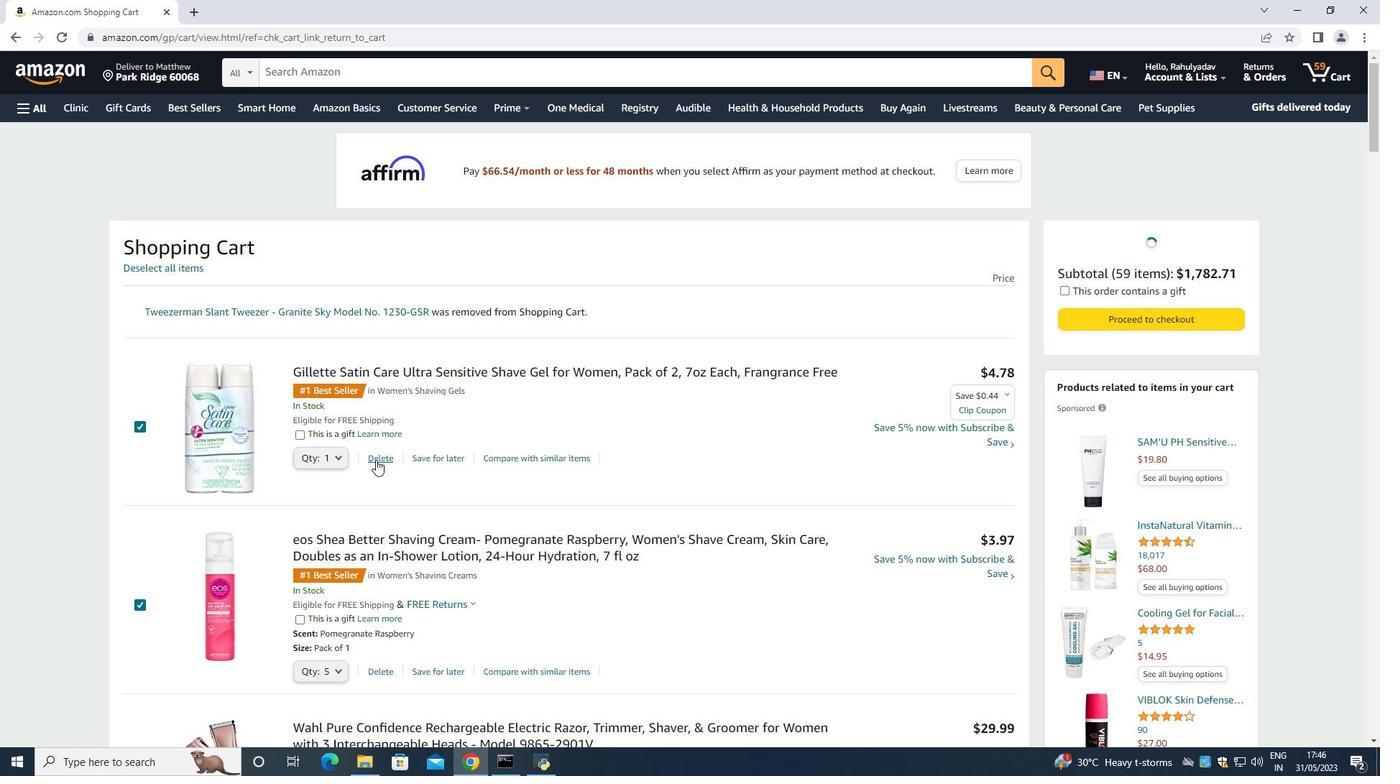 
Action: Mouse moved to (383, 495)
Screenshot: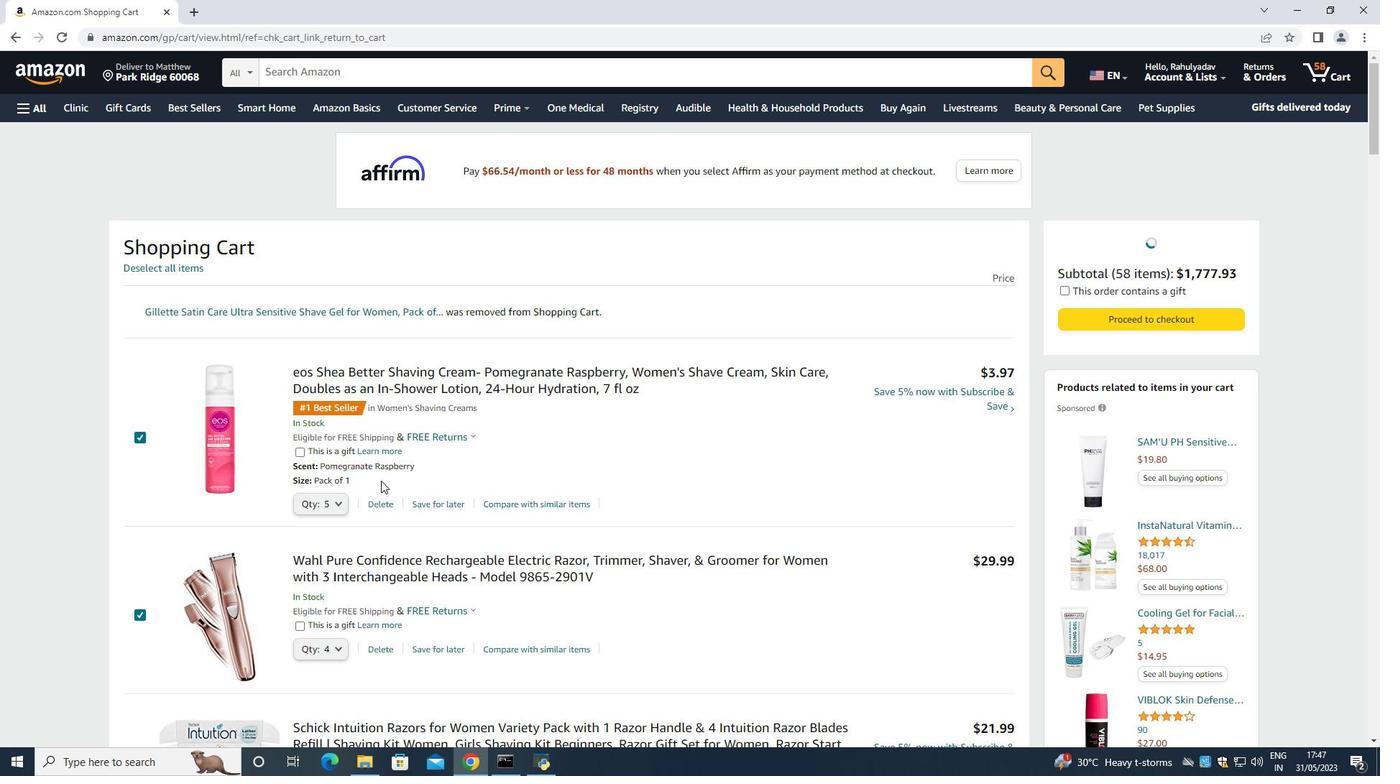 
Action: Mouse pressed left at (383, 495)
Screenshot: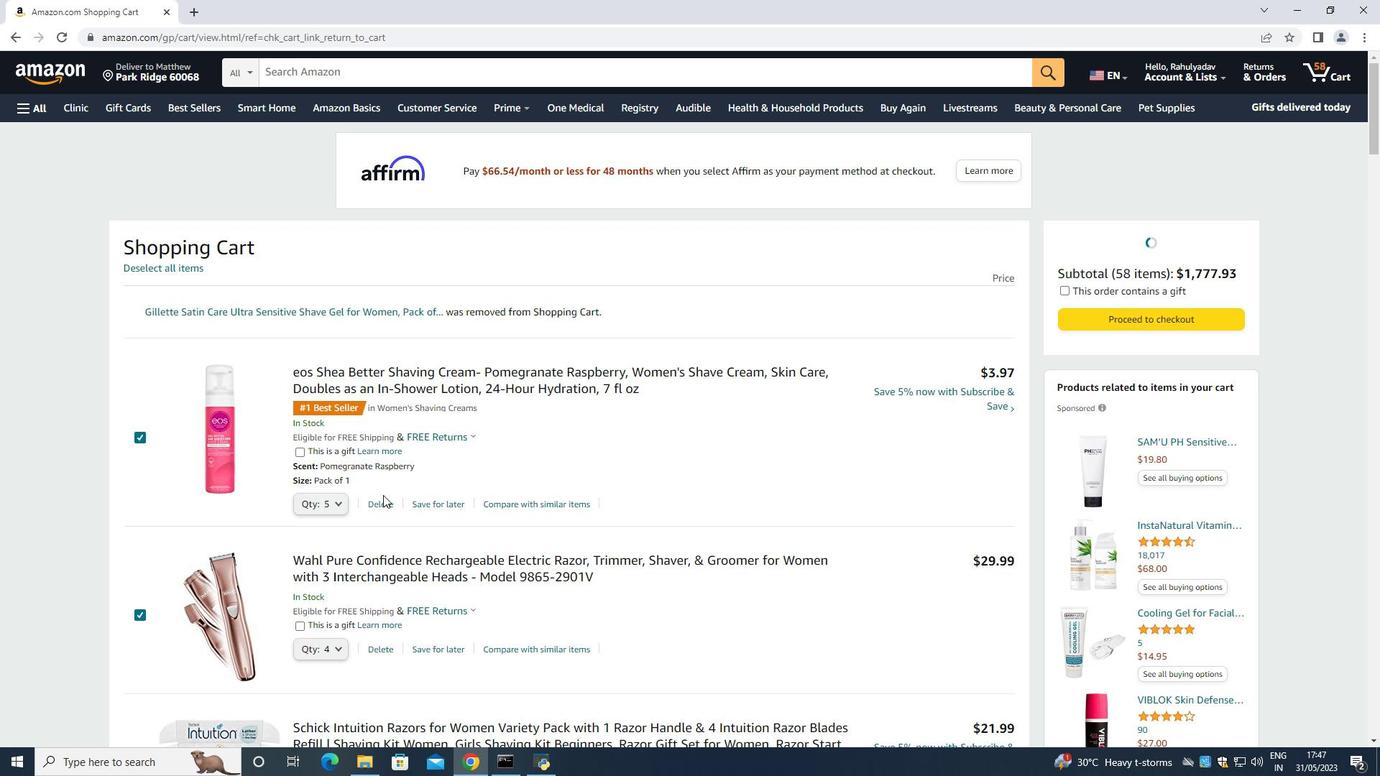 
Action: Mouse moved to (382, 500)
Screenshot: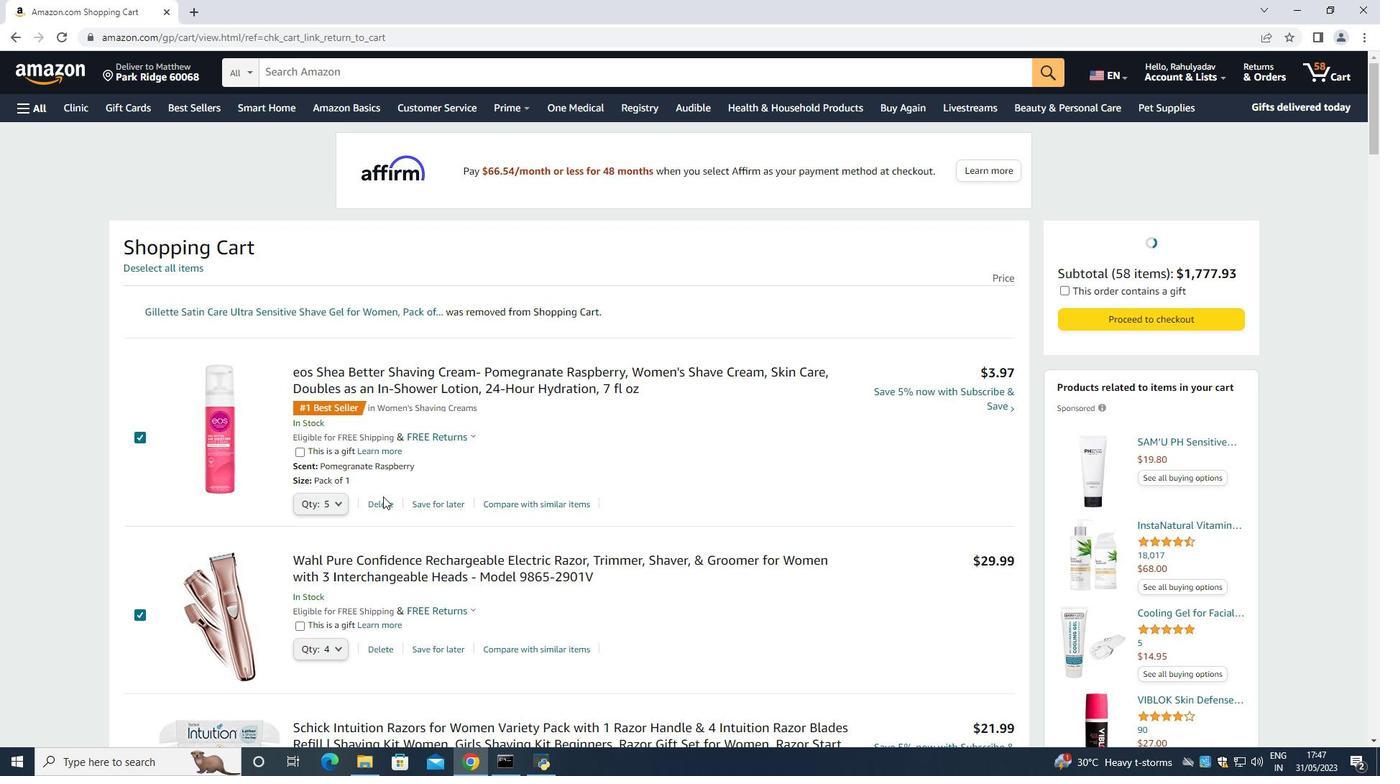 
Action: Mouse pressed left at (382, 500)
Screenshot: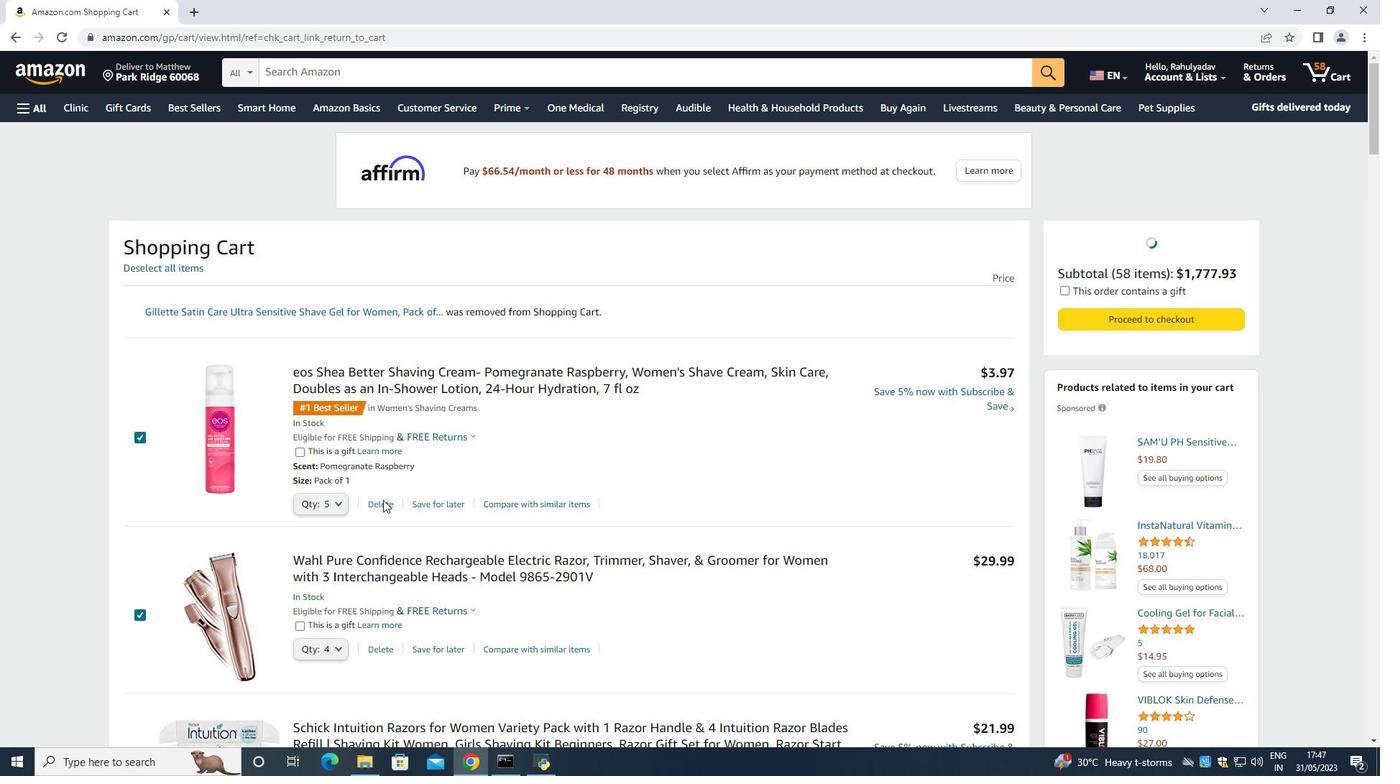 
Action: Mouse moved to (374, 462)
Screenshot: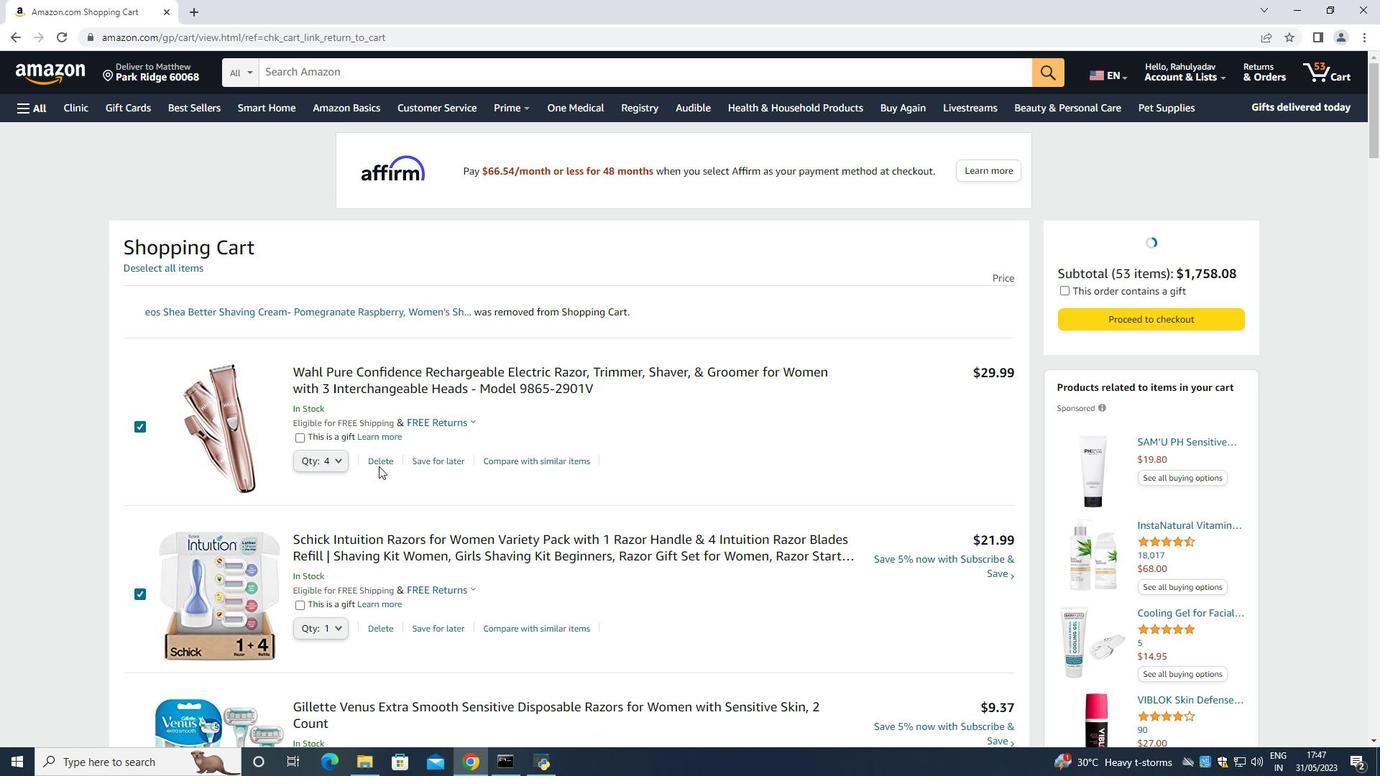 
Action: Mouse pressed left at (374, 462)
Screenshot: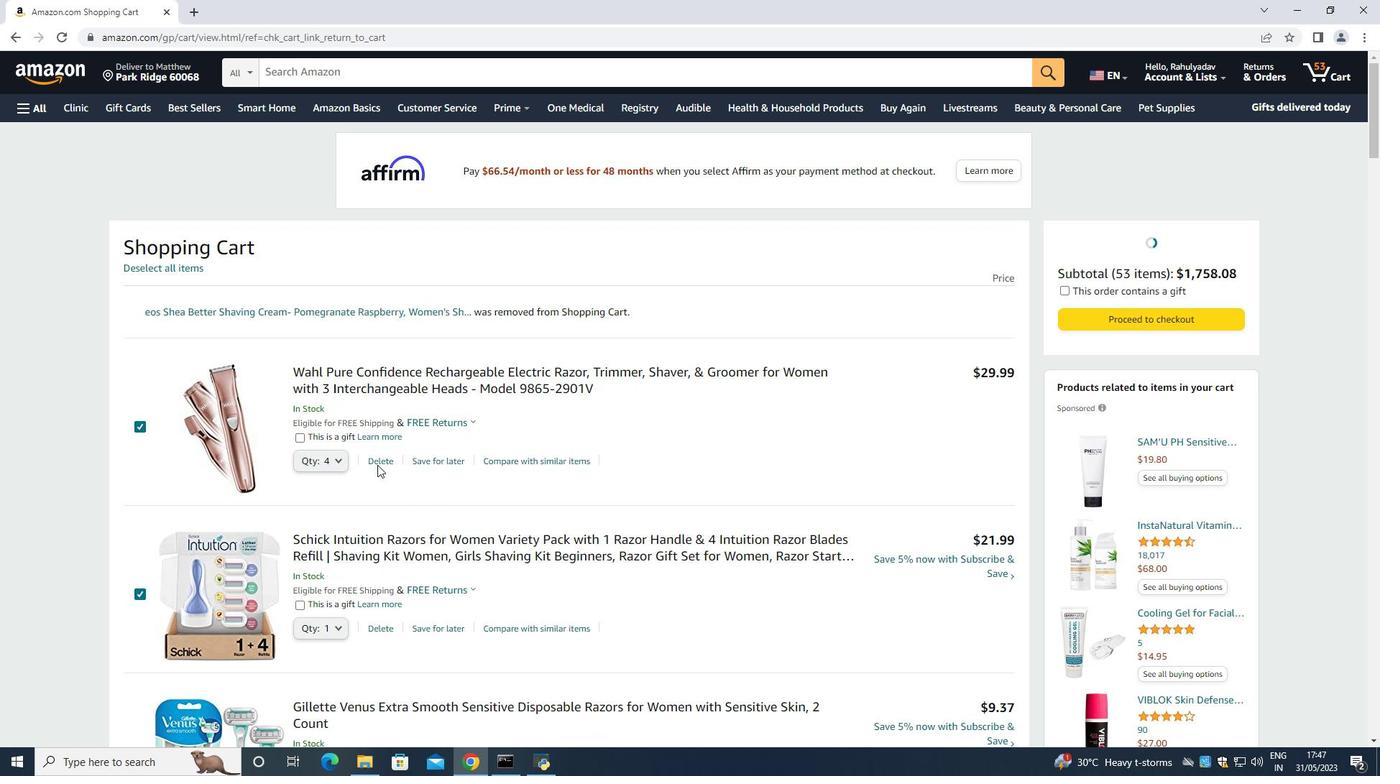 
Action: Mouse pressed left at (374, 462)
Screenshot: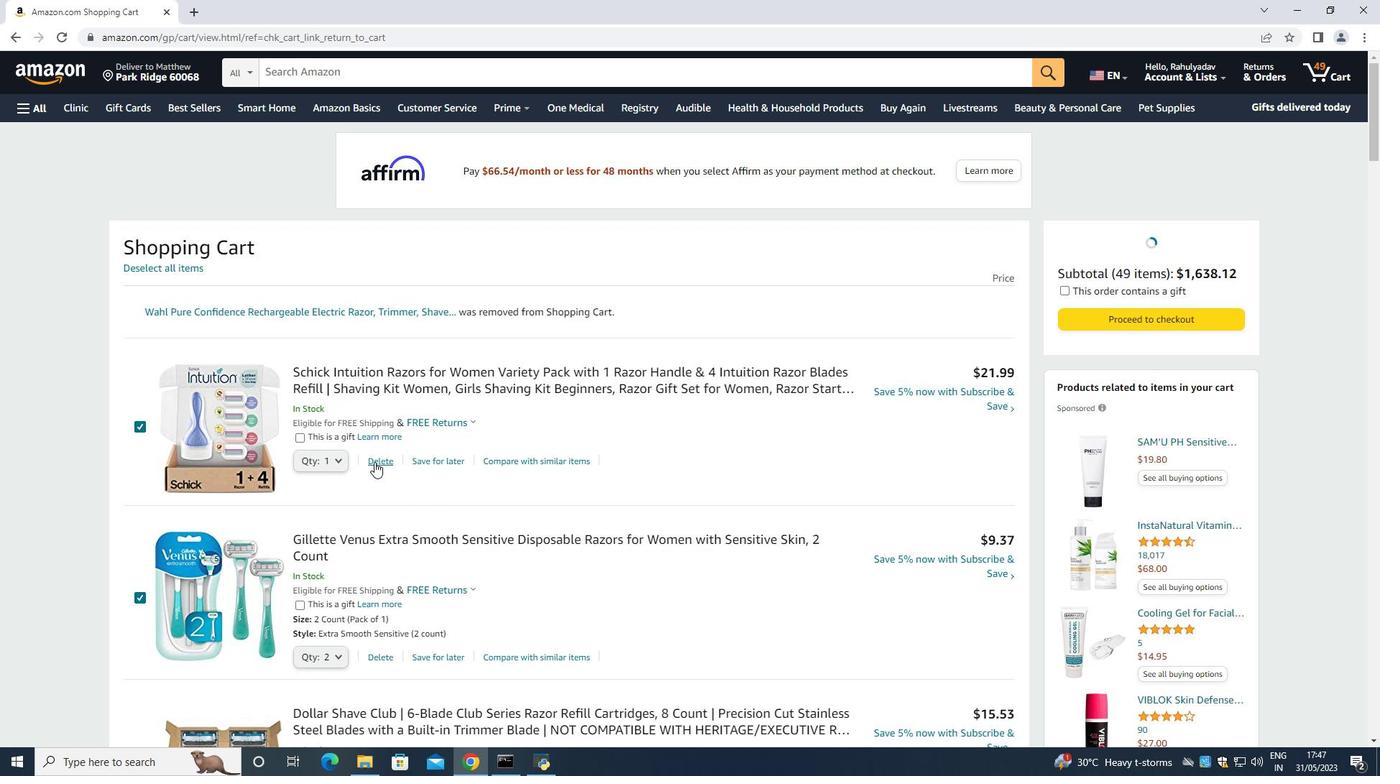 
Action: Mouse moved to (376, 485)
Screenshot: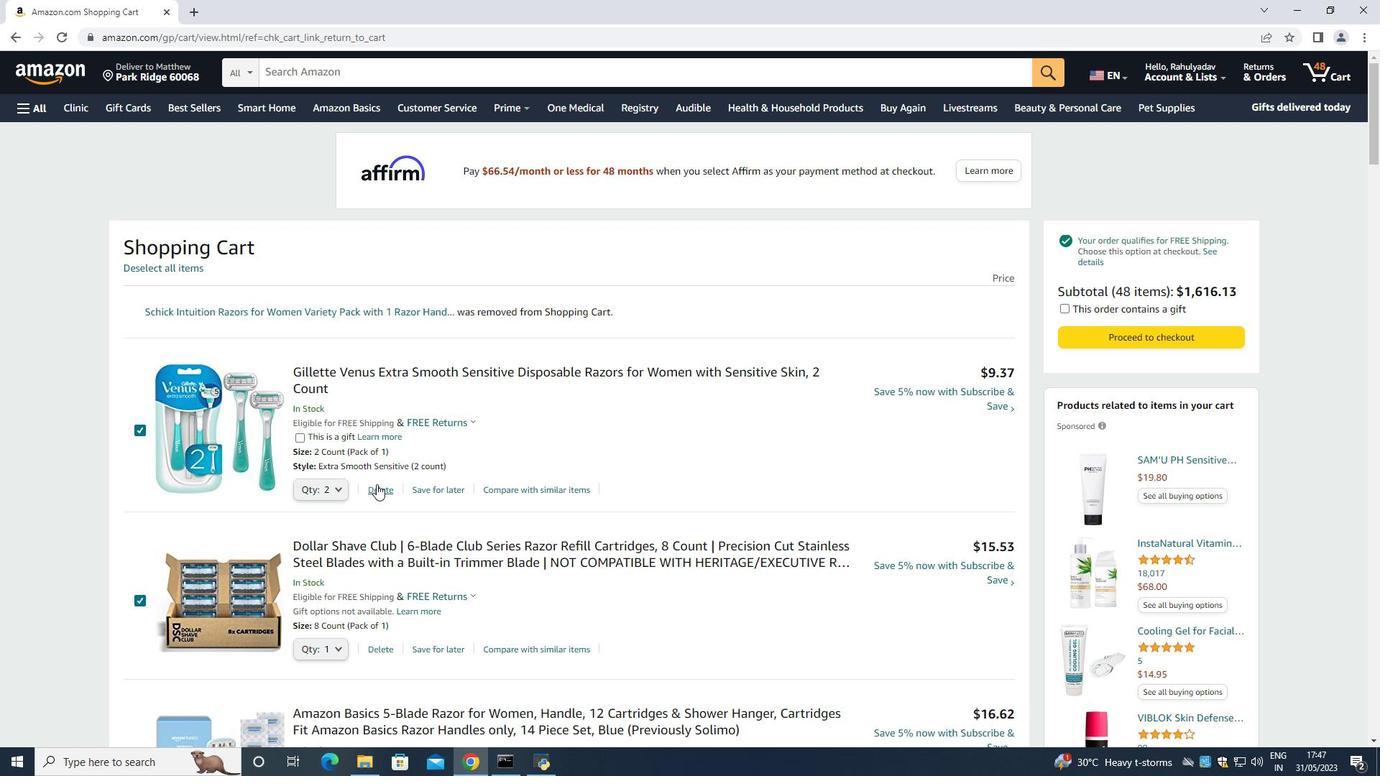 
Action: Mouse pressed left at (376, 485)
Screenshot: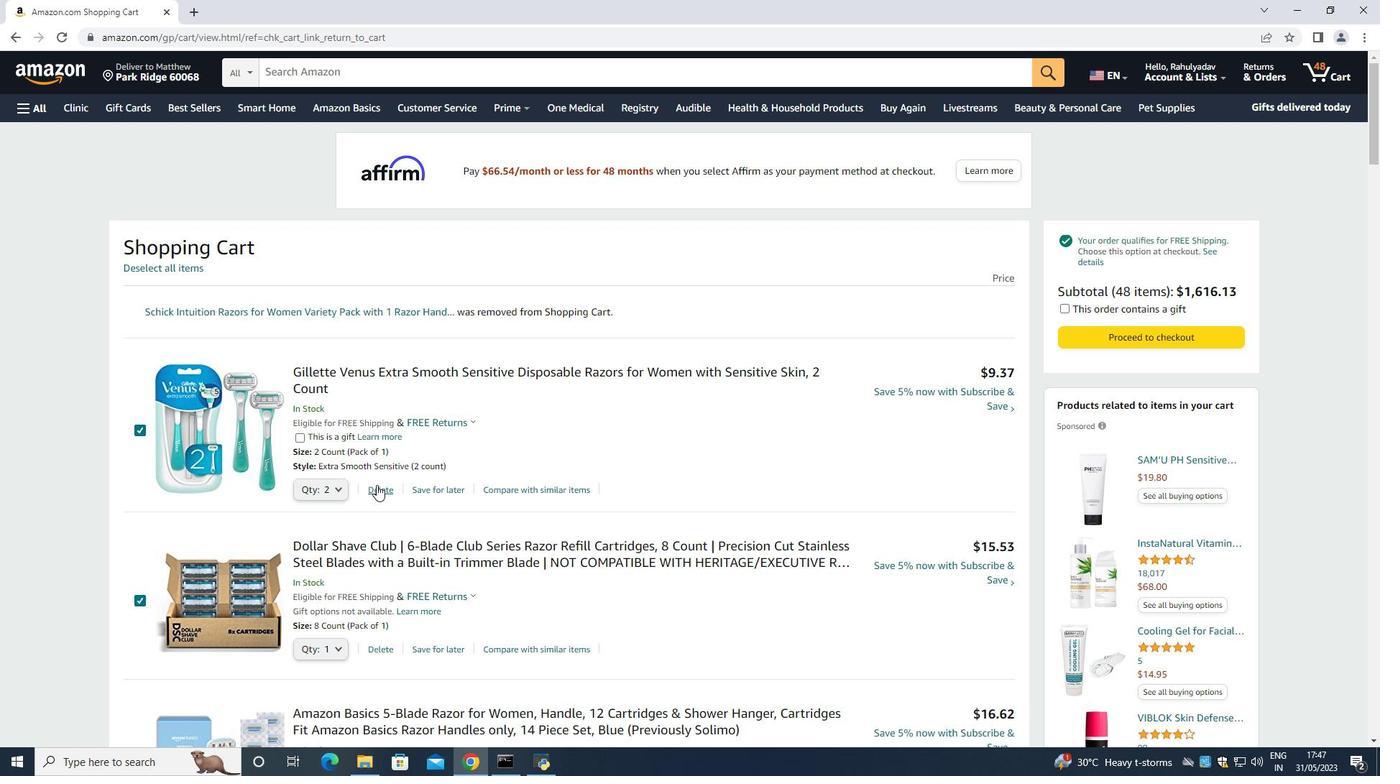 
Action: Mouse moved to (377, 485)
Screenshot: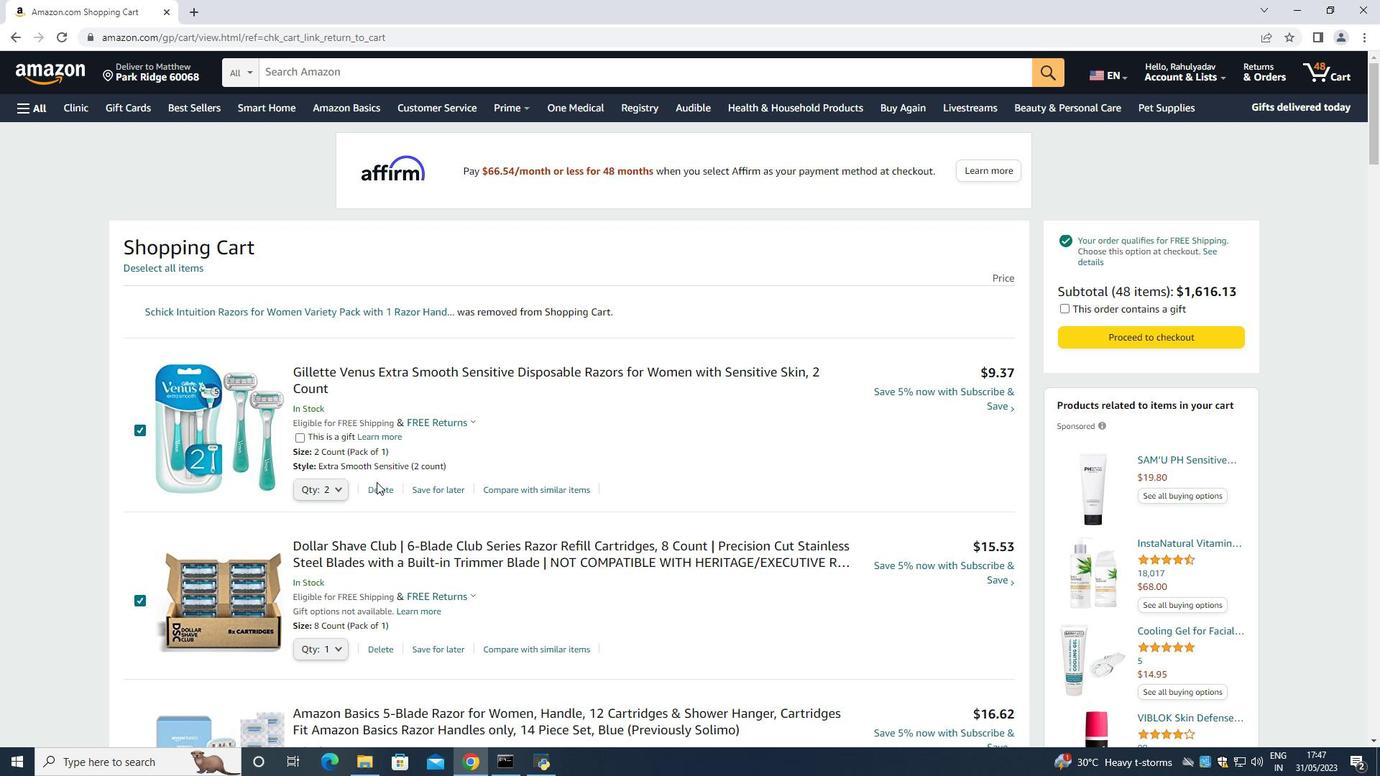 
Action: Mouse pressed left at (377, 485)
Screenshot: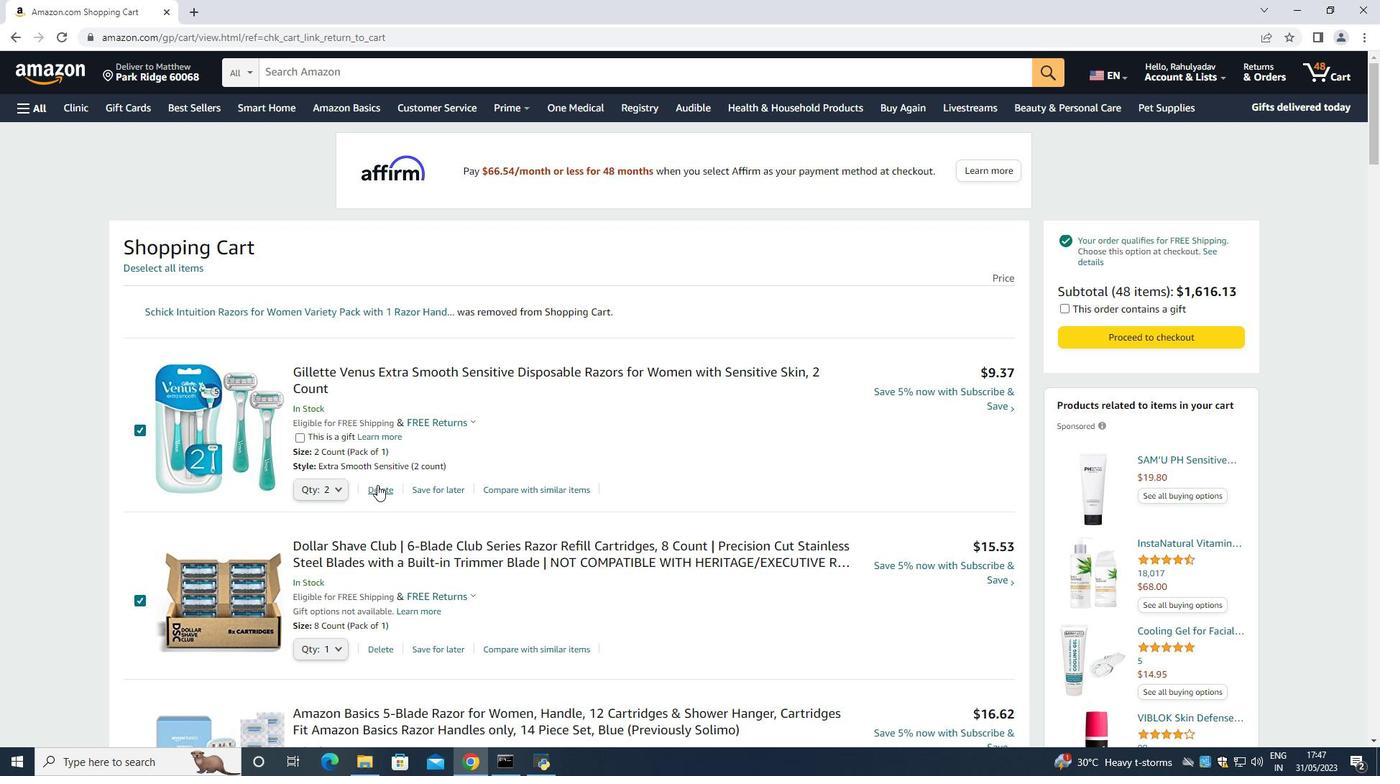 
Action: Mouse pressed left at (377, 485)
Screenshot: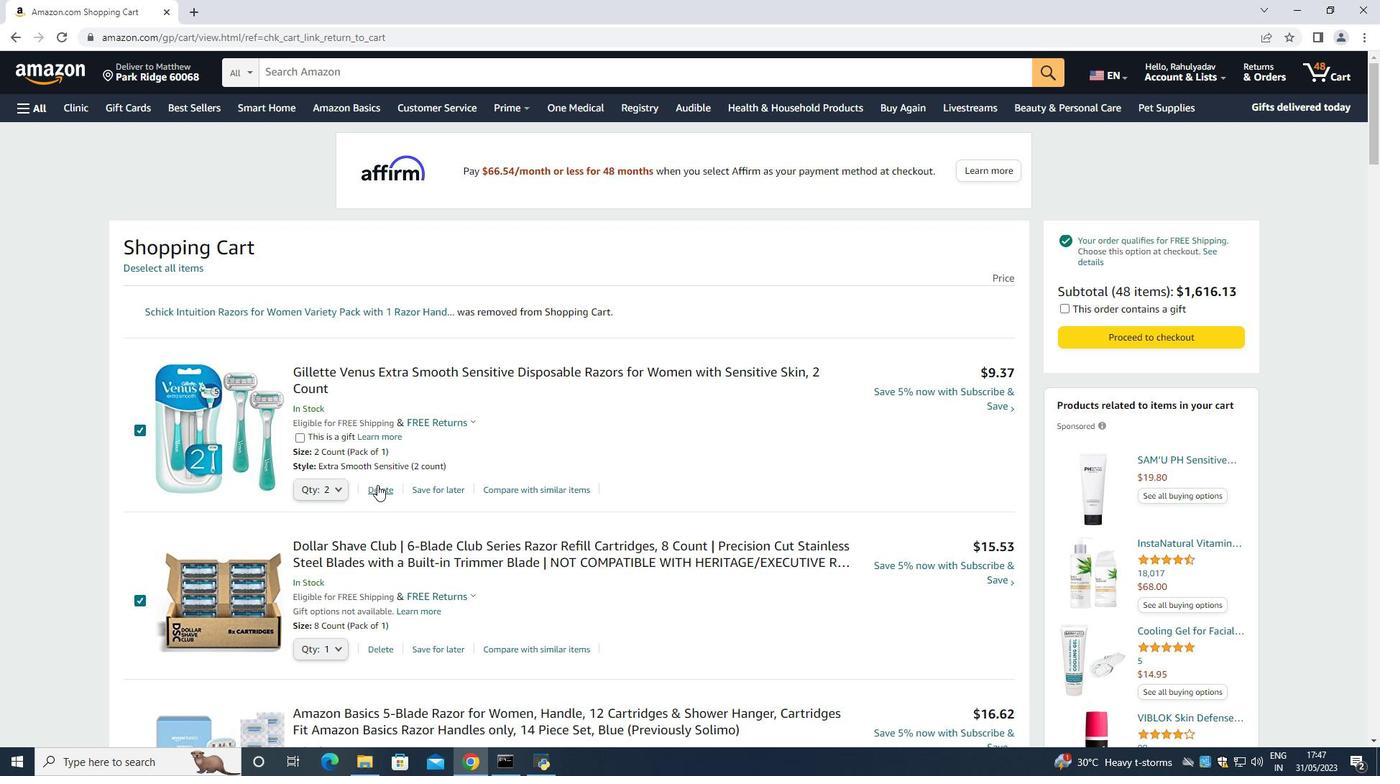 
Action: Mouse pressed left at (377, 485)
Screenshot: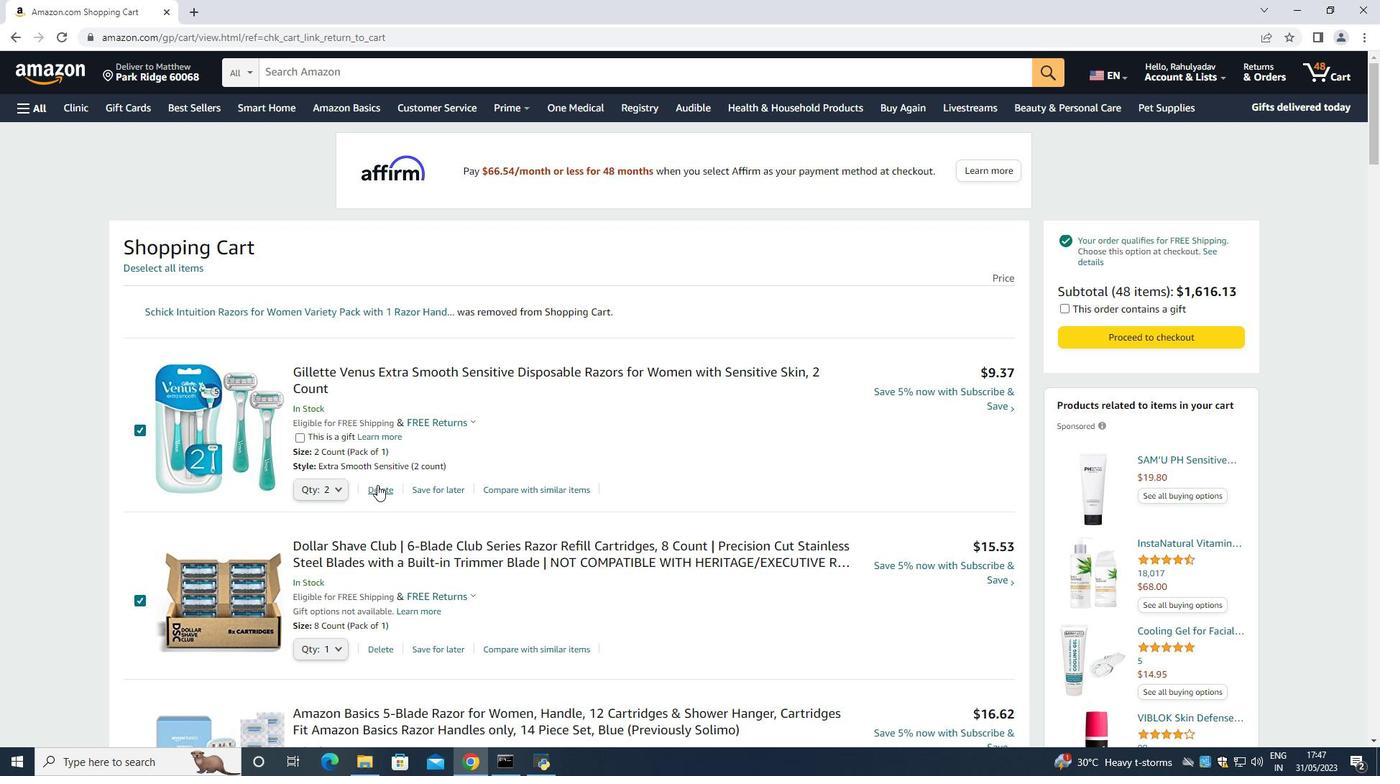 
Action: Mouse moved to (381, 479)
Screenshot: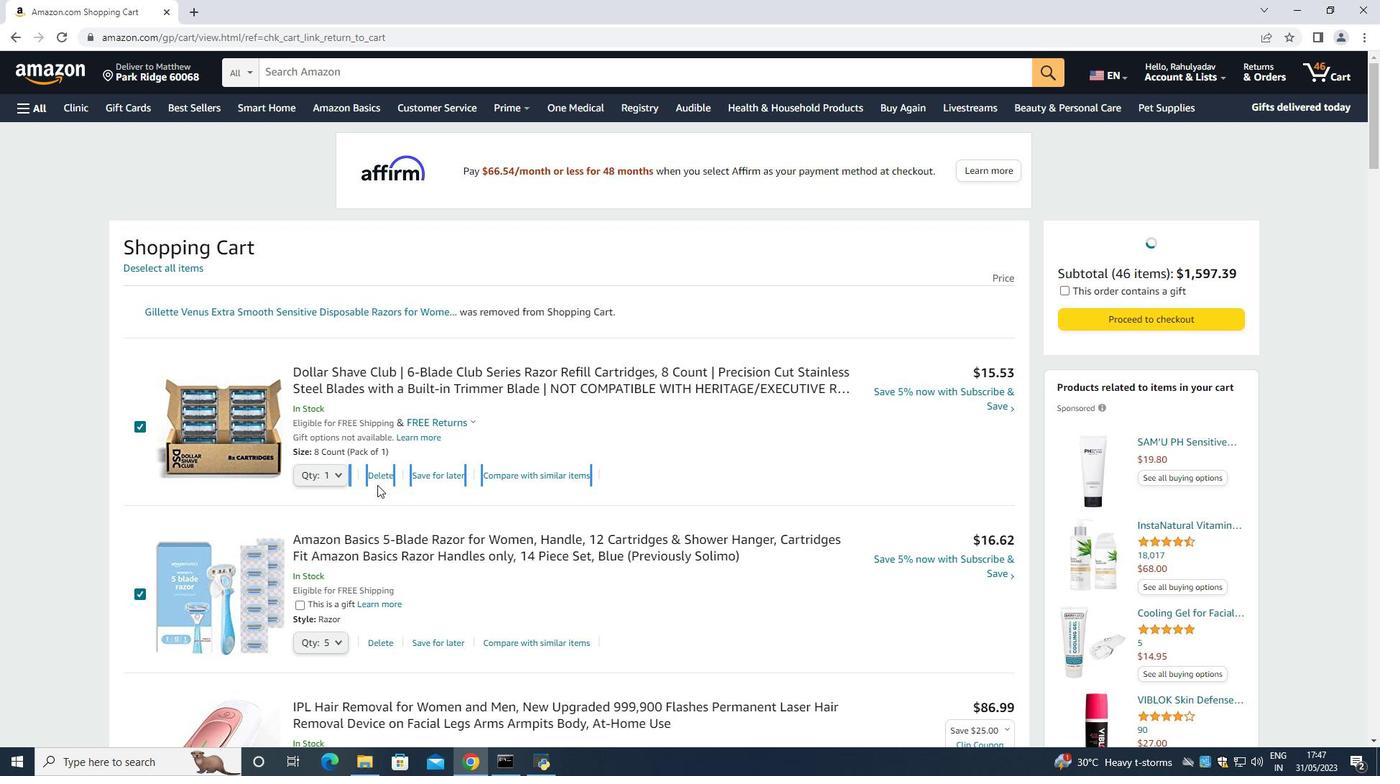 
Action: Mouse pressed left at (381, 479)
Screenshot: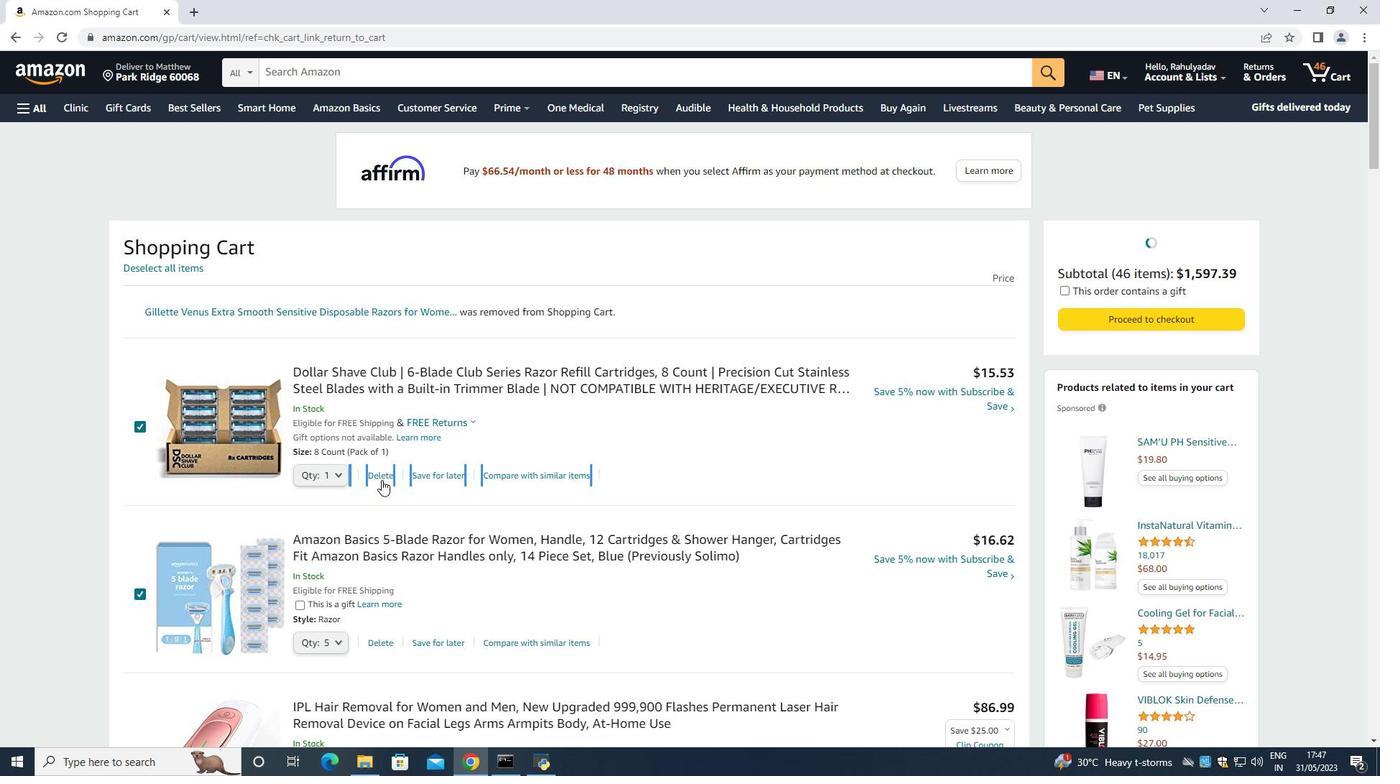 
Action: Mouse moved to (382, 637)
Screenshot: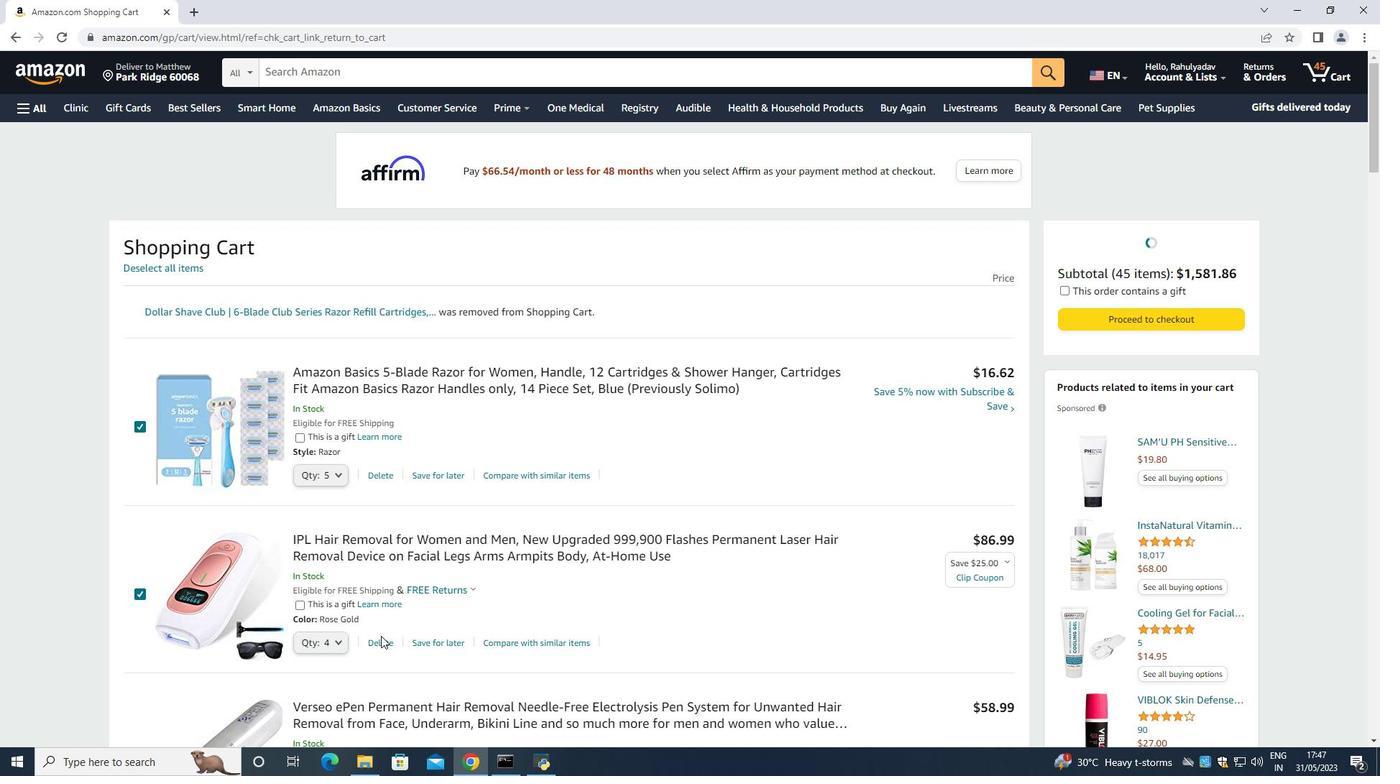 
Action: Mouse pressed left at (382, 637)
Screenshot: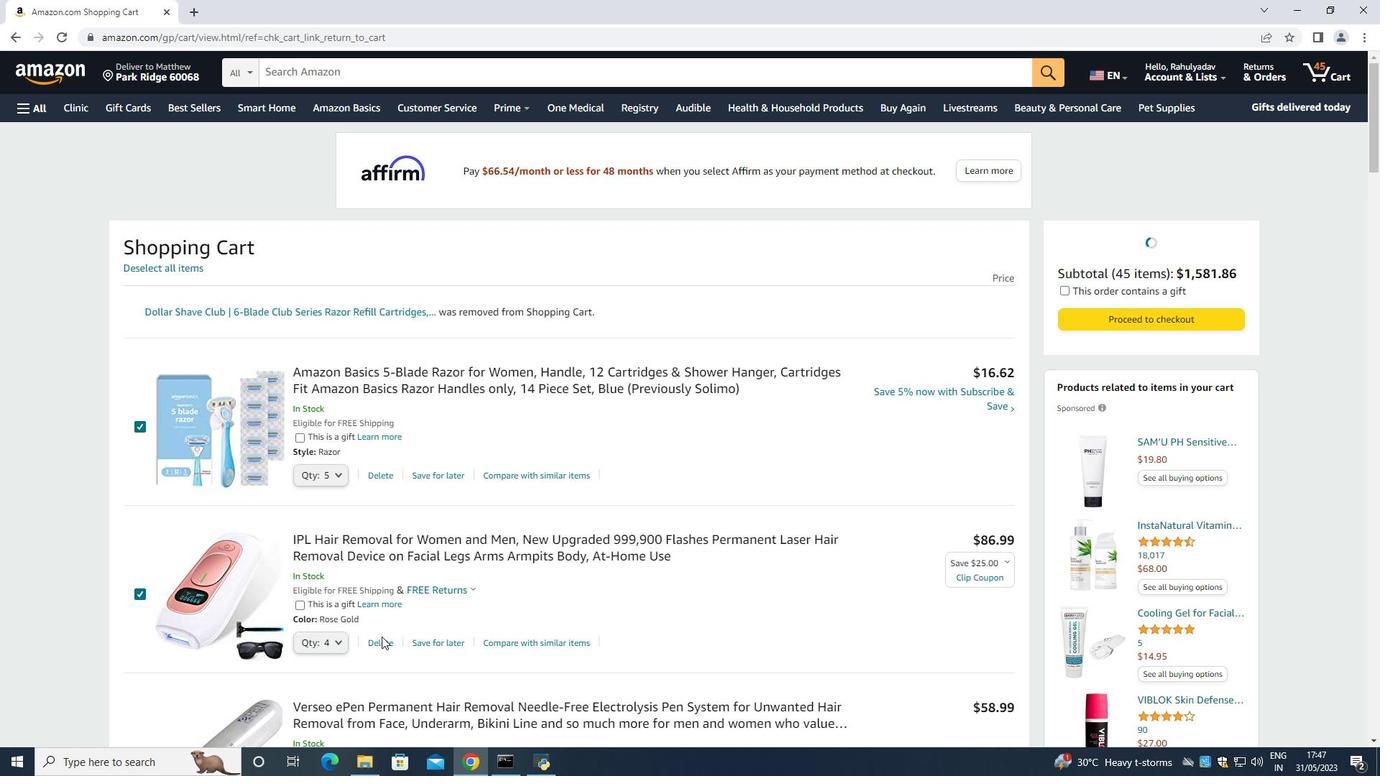 
Action: Mouse moved to (381, 418)
Screenshot: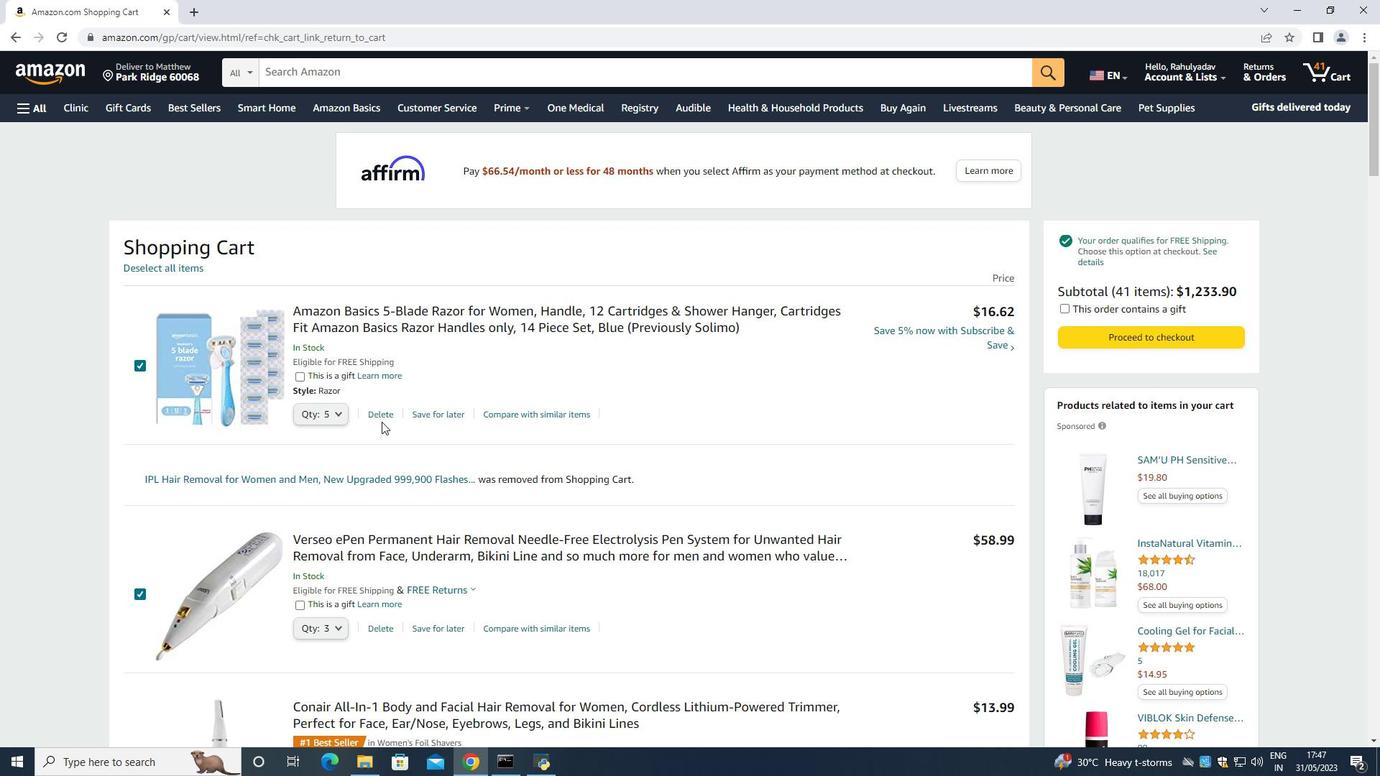 
Action: Mouse pressed left at (381, 418)
Screenshot: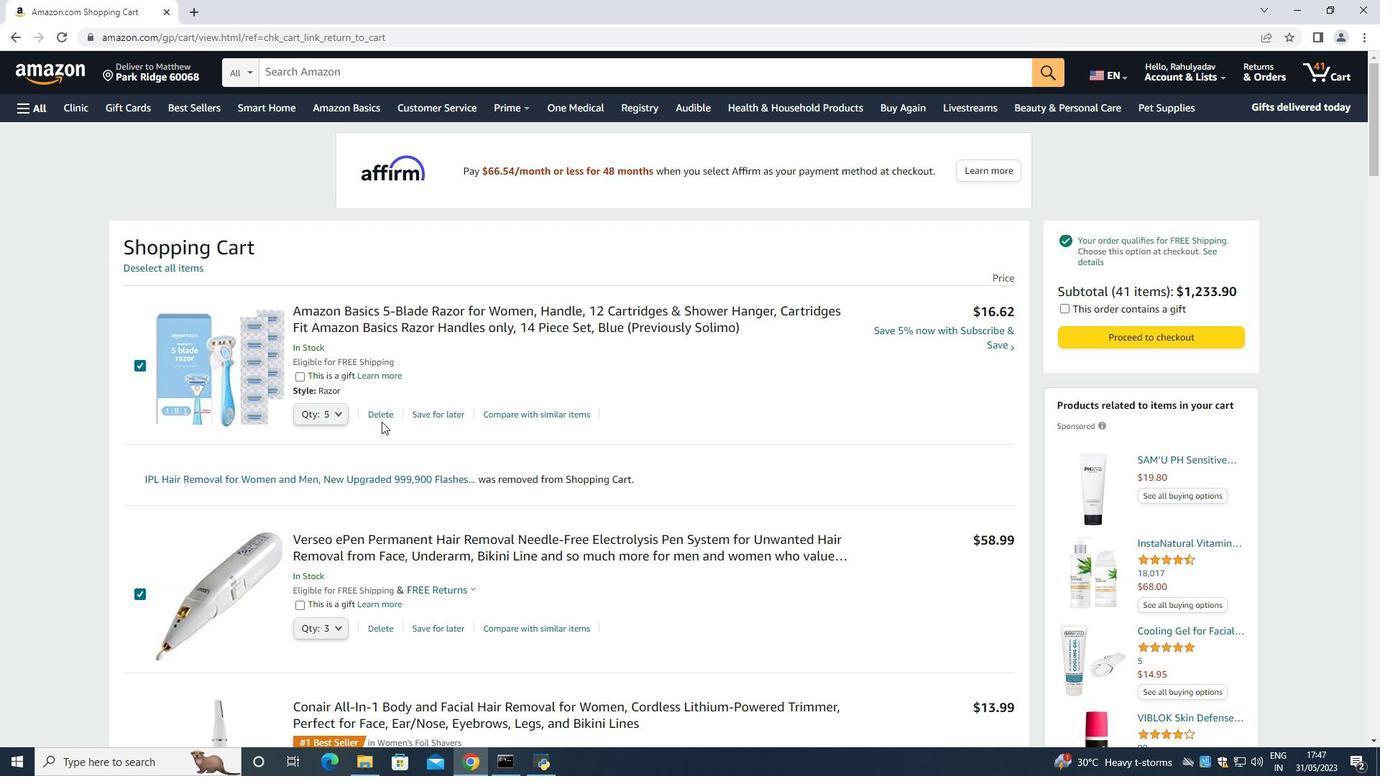 
Action: Mouse moved to (375, 460)
Screenshot: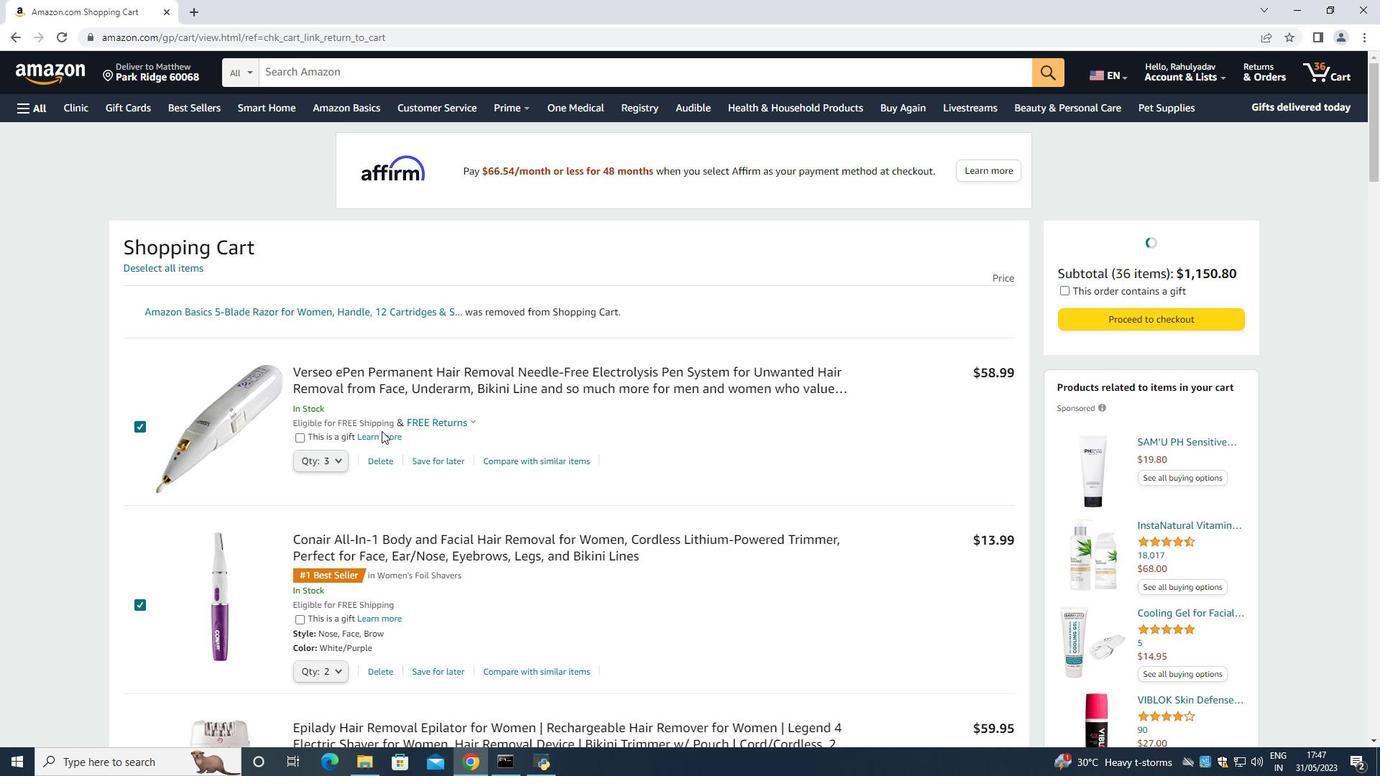
Action: Mouse pressed left at (375, 460)
Screenshot: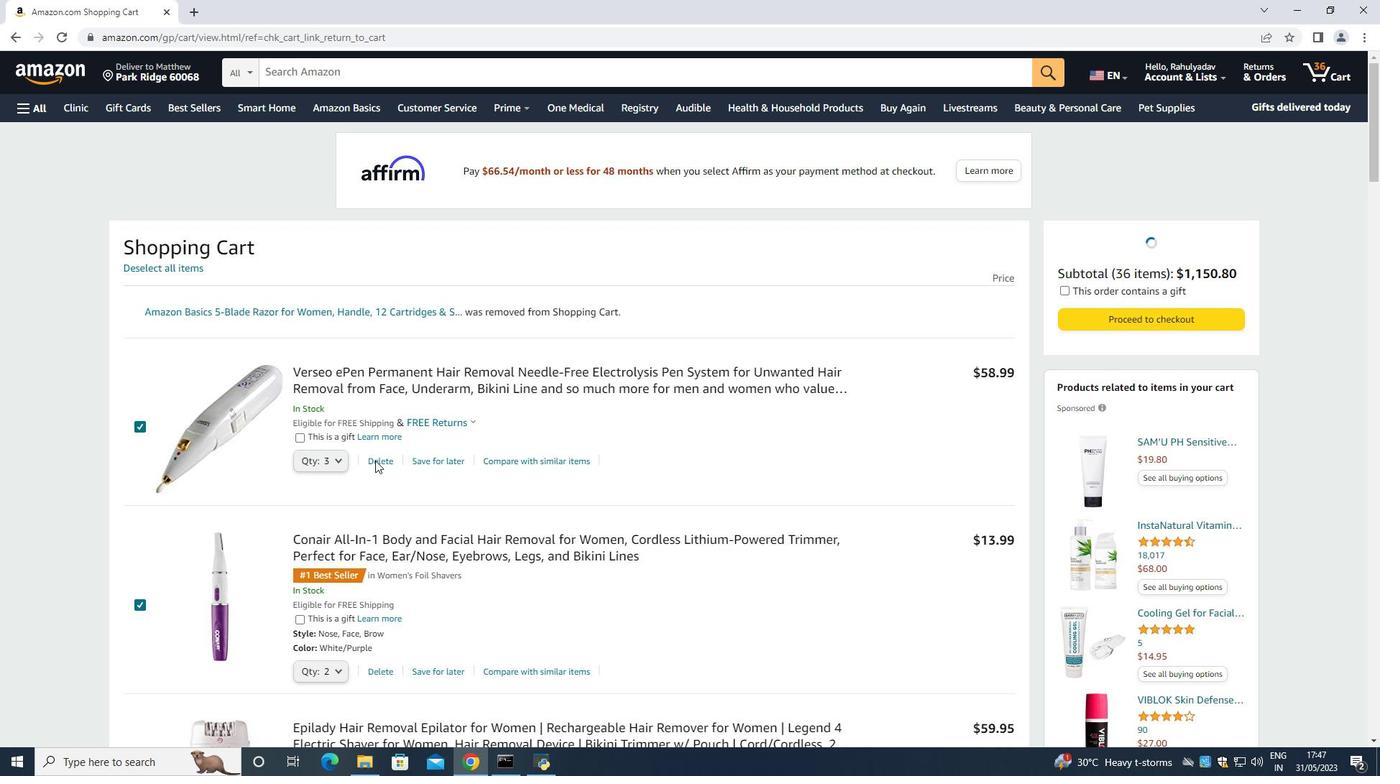 
Action: Mouse moved to (378, 499)
Screenshot: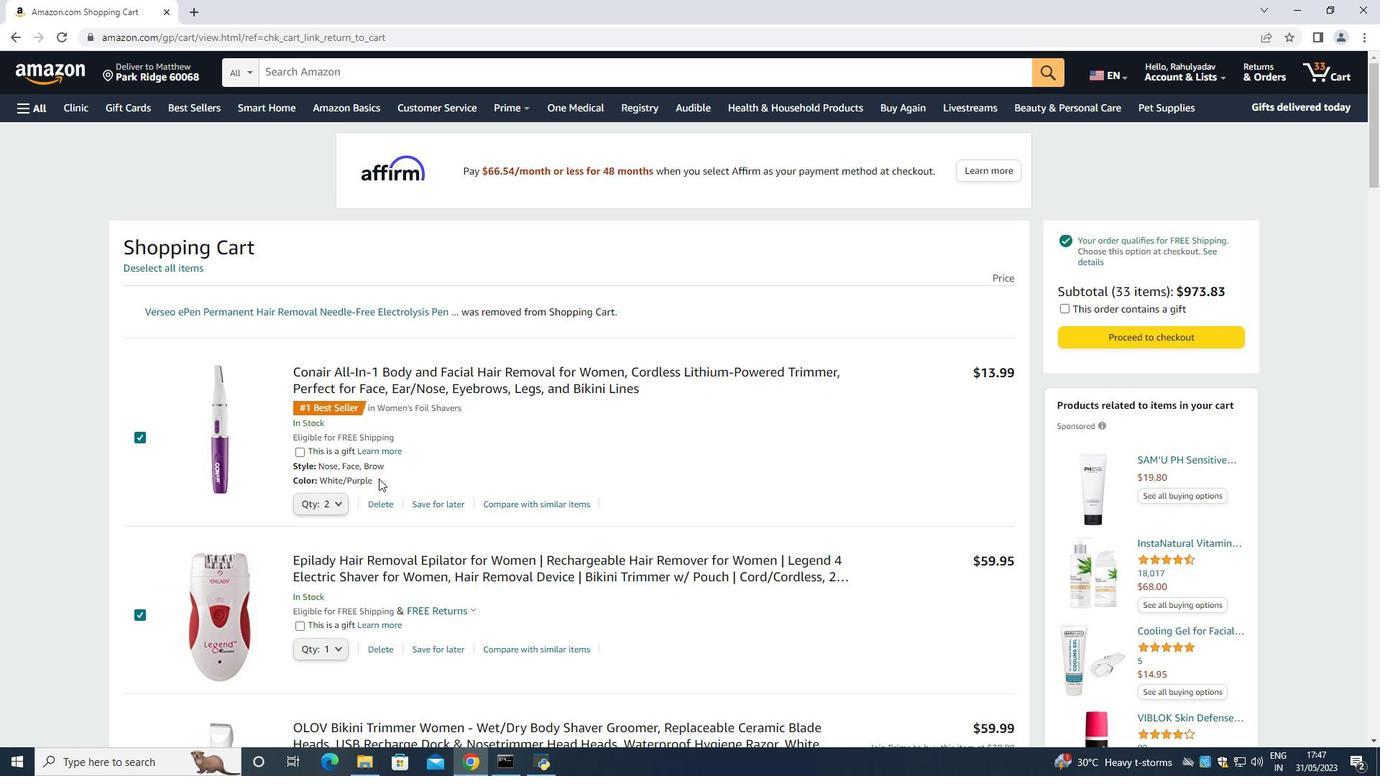 
Action: Mouse pressed left at (378, 499)
Screenshot: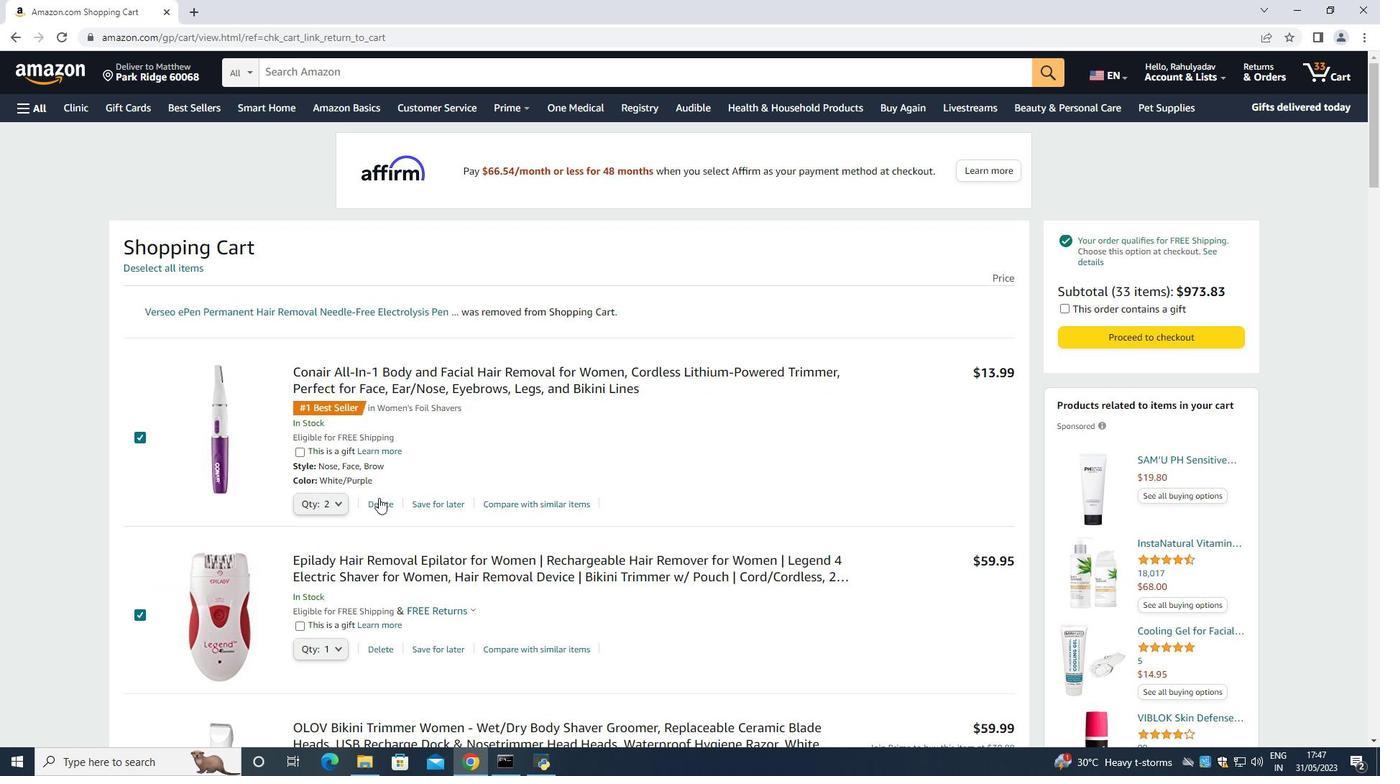 
Action: Mouse moved to (382, 465)
Screenshot: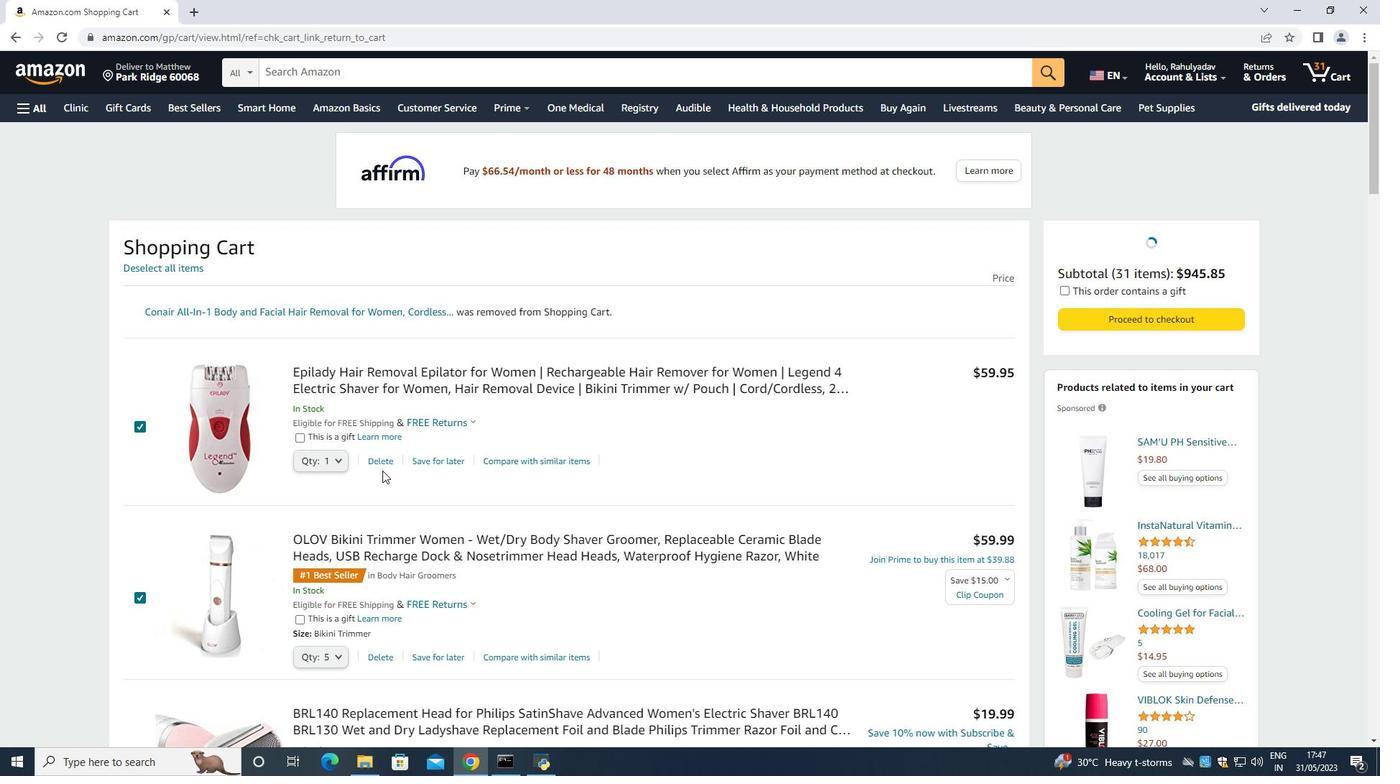 
Action: Mouse pressed left at (382, 465)
Screenshot: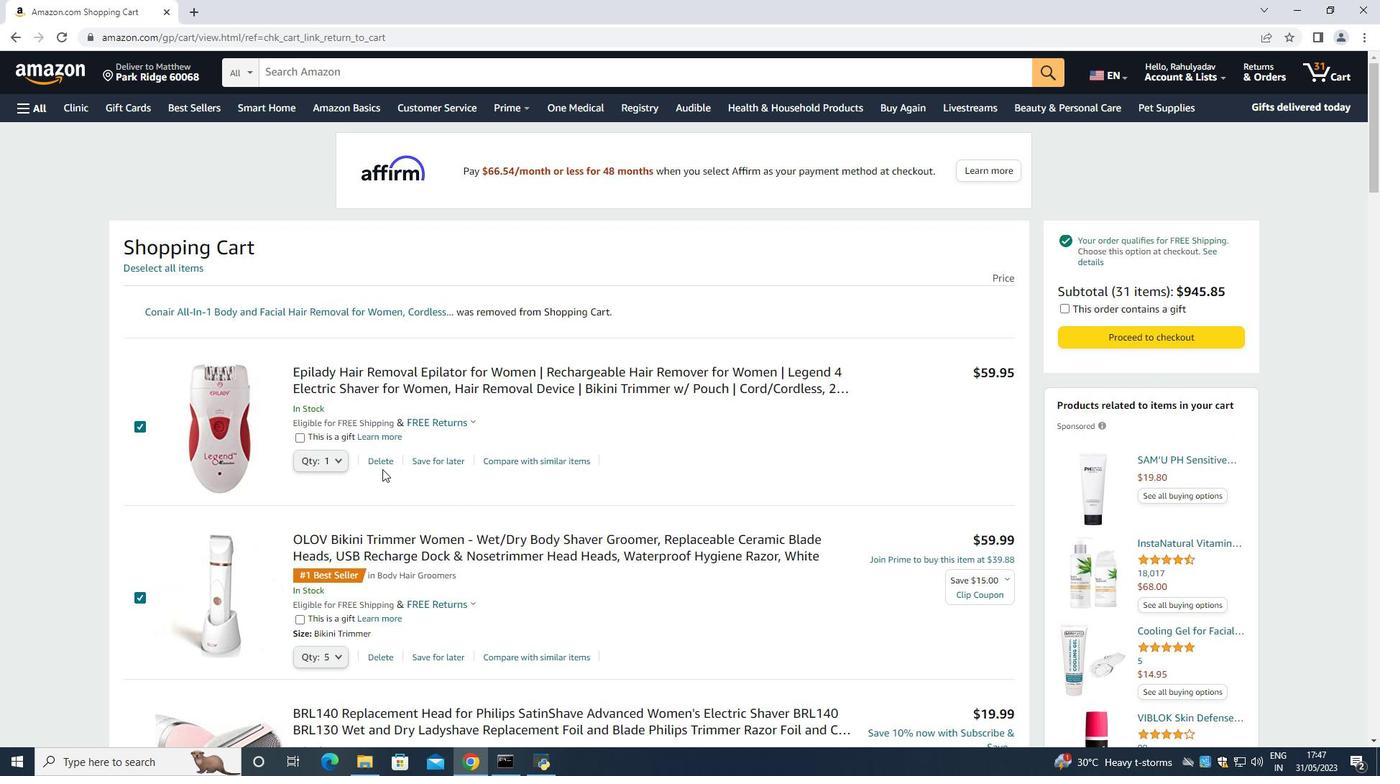 
Action: Mouse moved to (378, 485)
Screenshot: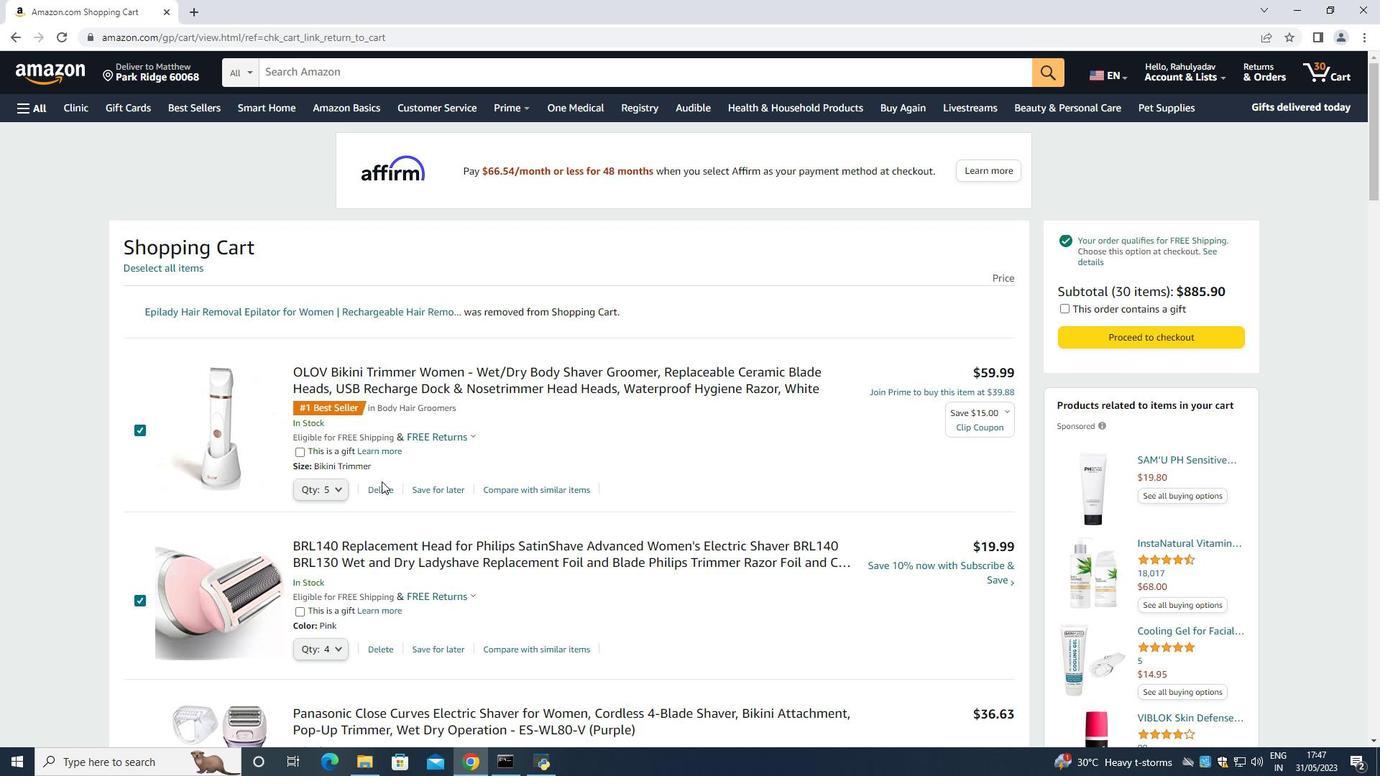 
Action: Mouse pressed left at (378, 485)
Screenshot: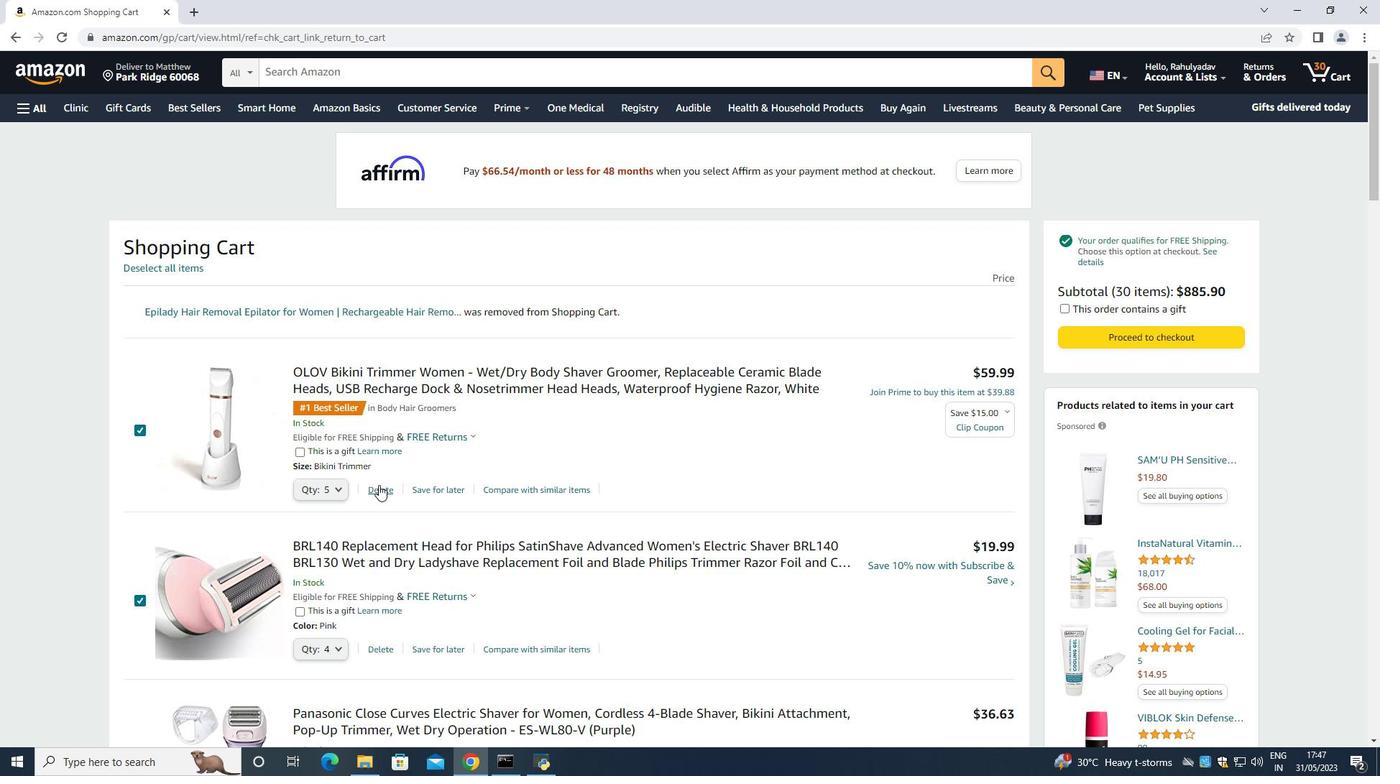 
Action: Mouse moved to (376, 474)
Screenshot: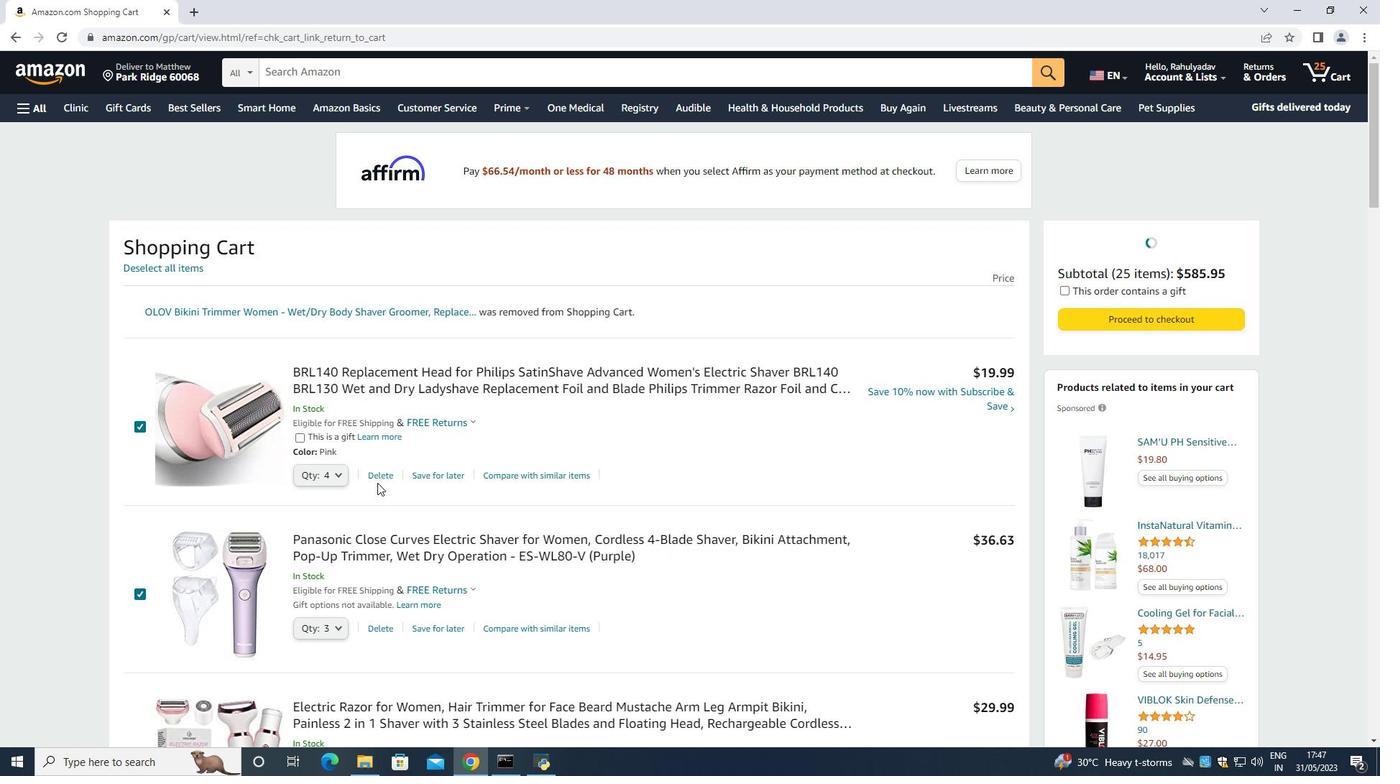 
Action: Mouse pressed left at (376, 474)
Screenshot: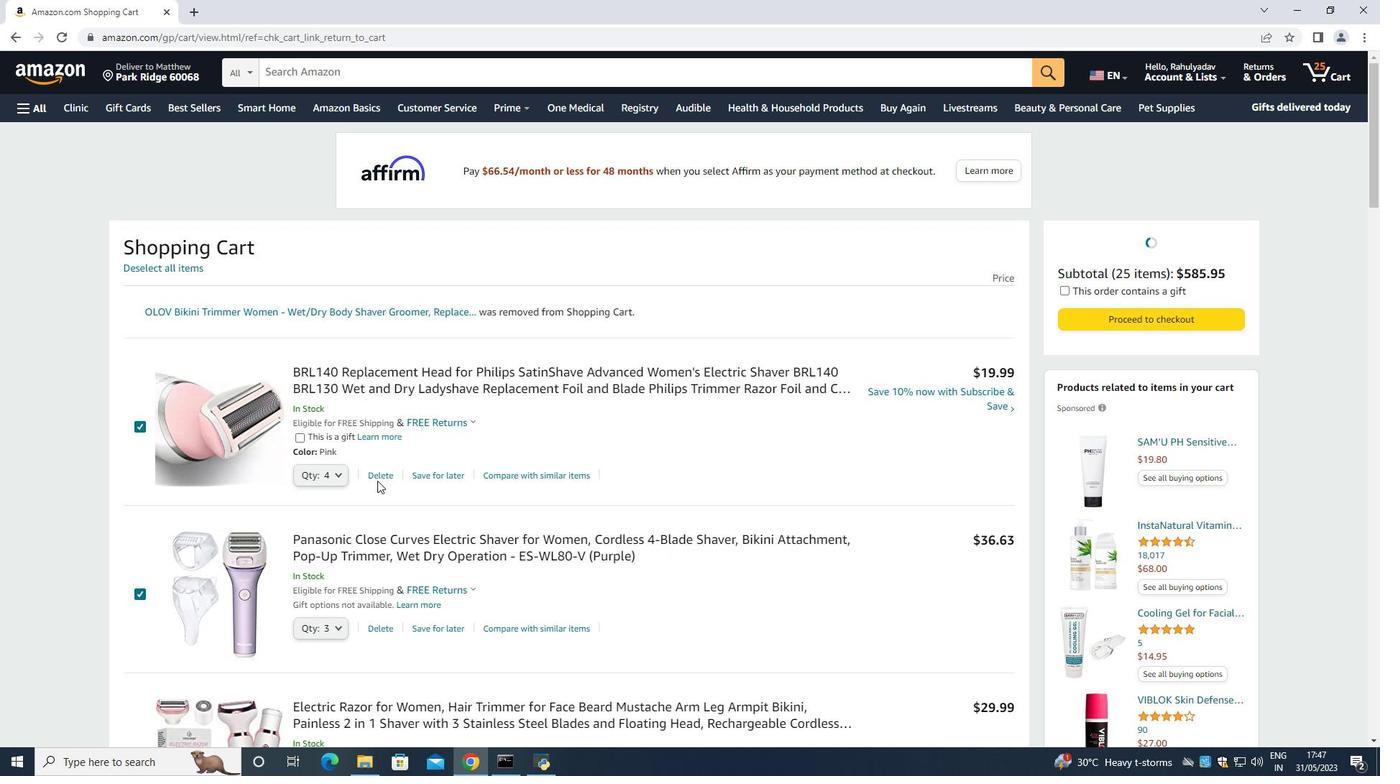 
Action: Mouse moved to (383, 465)
